 Task: Create a business presentation with circles.
Action: Mouse moved to (284, 237)
Screenshot: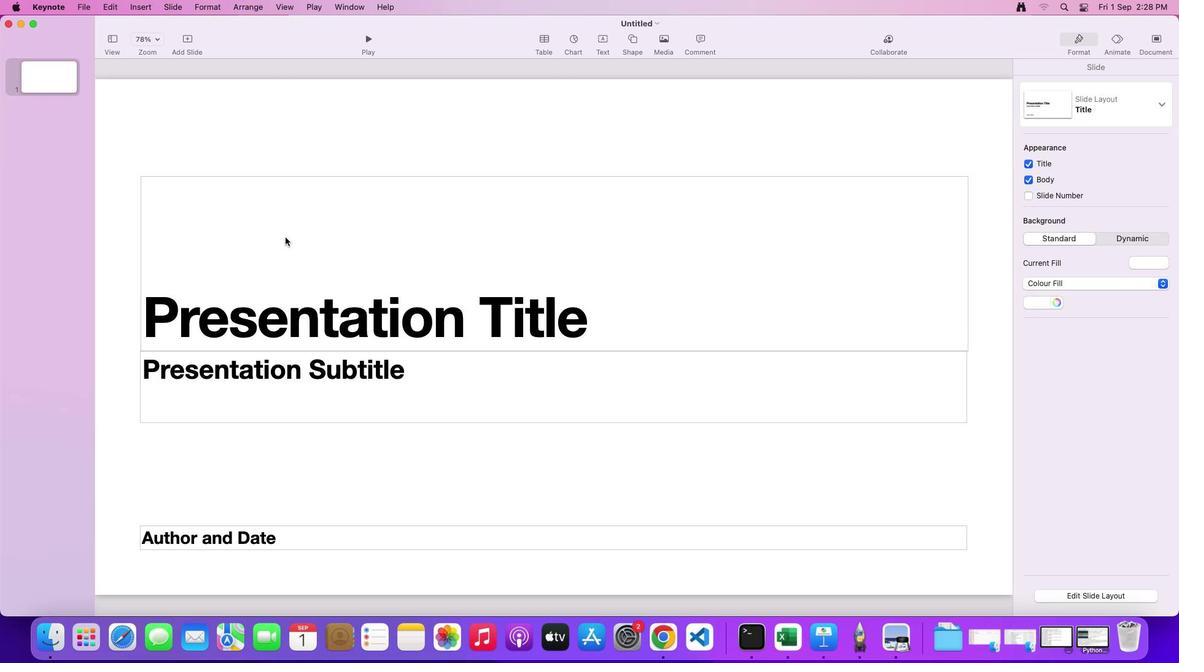 
Action: Mouse pressed left at (284, 237)
Screenshot: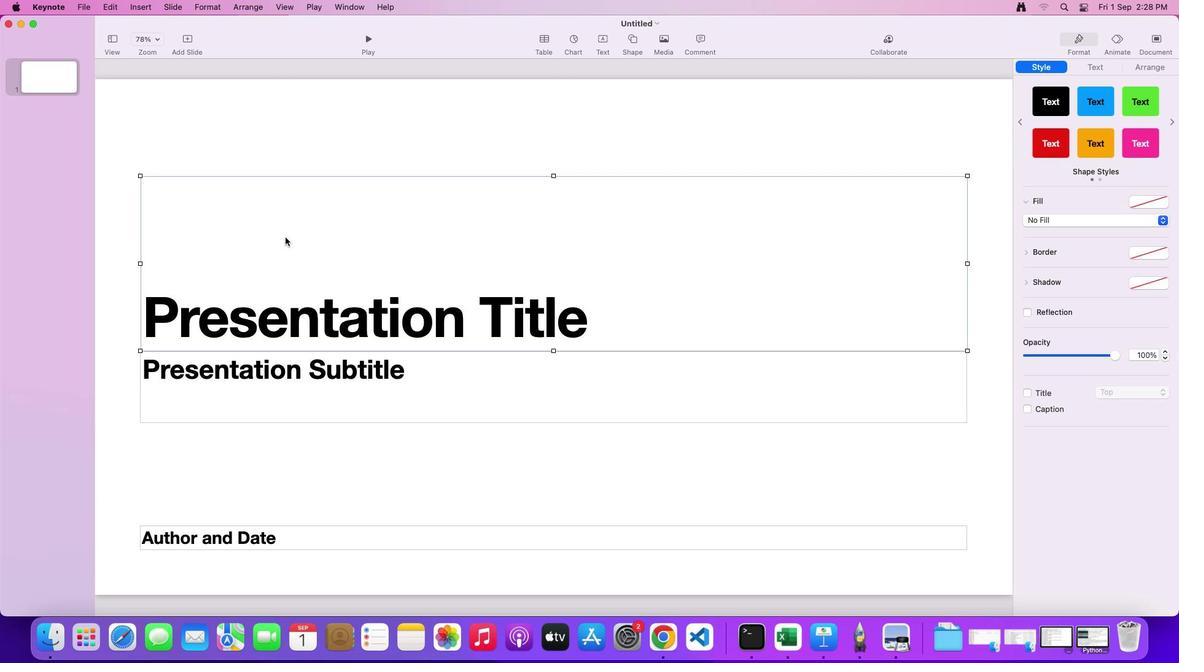 
Action: Key pressed Key.delete
Screenshot: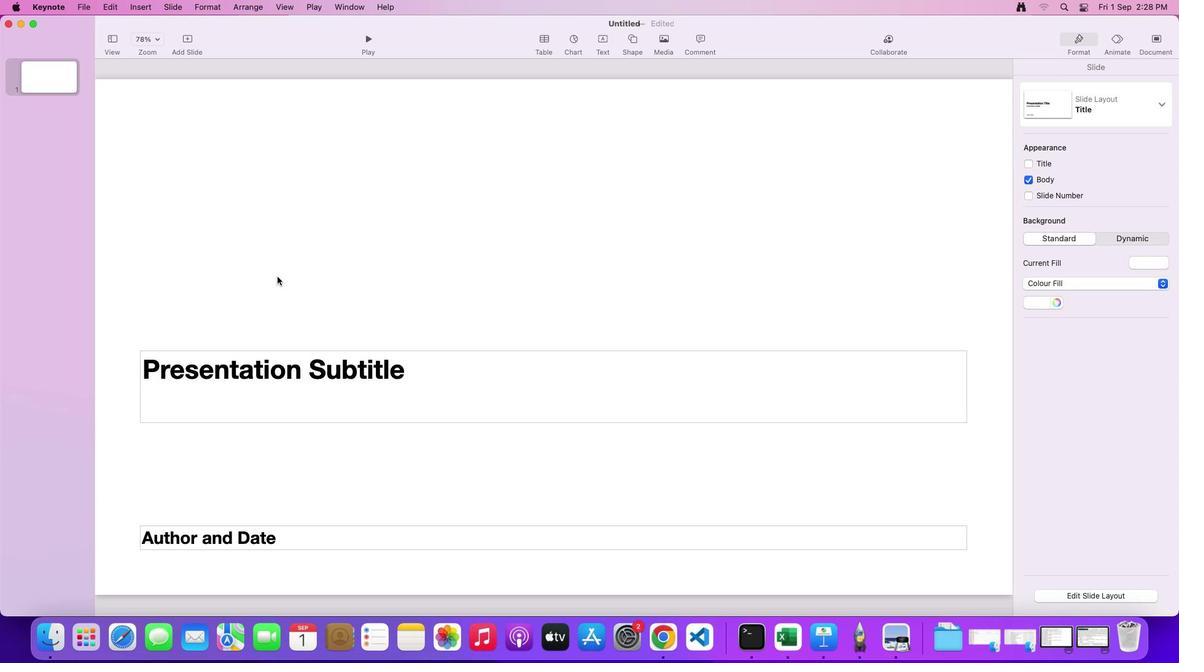 
Action: Mouse moved to (266, 377)
Screenshot: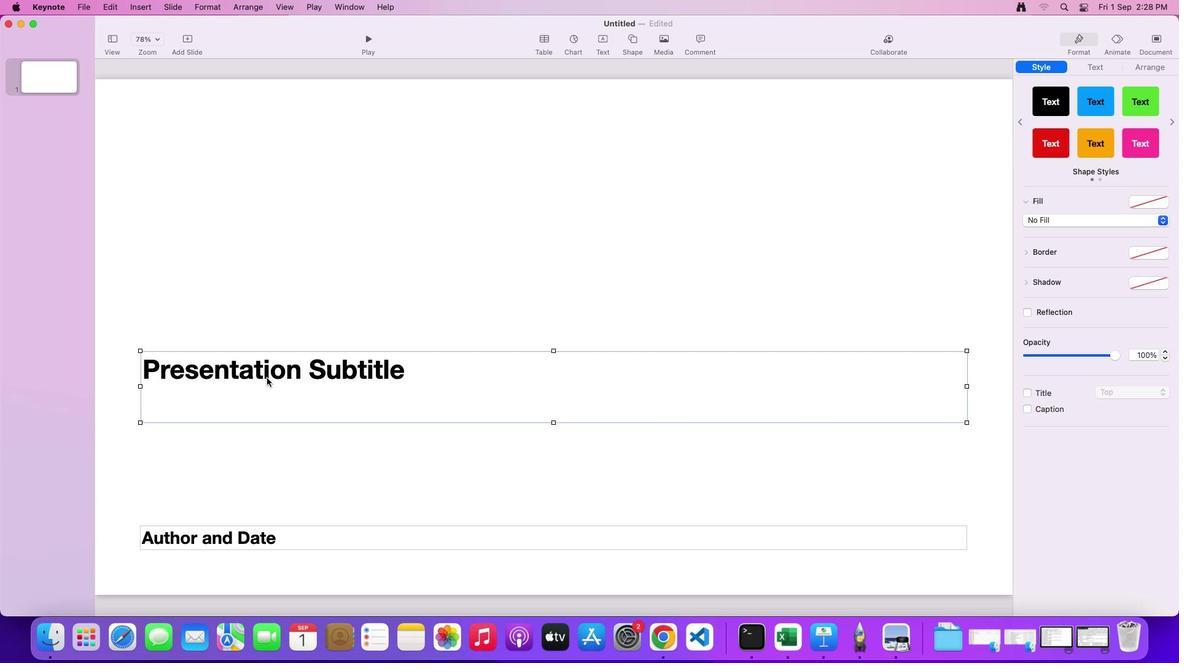 
Action: Mouse pressed left at (266, 377)
Screenshot: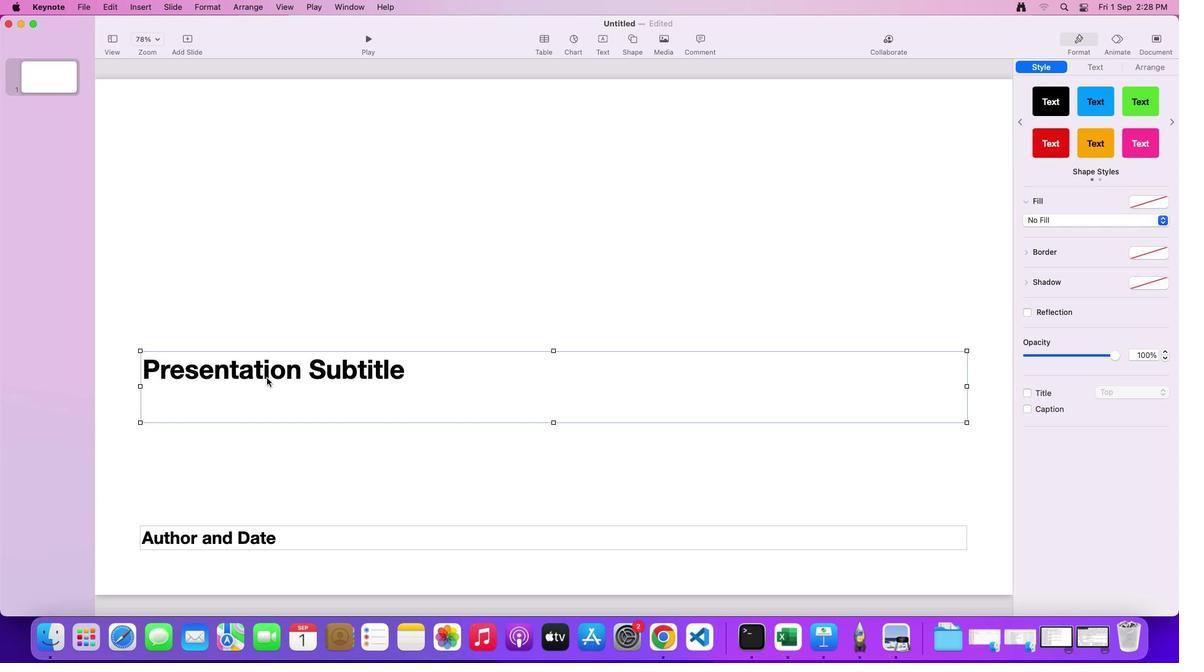 
Action: Key pressed Key.delete
Screenshot: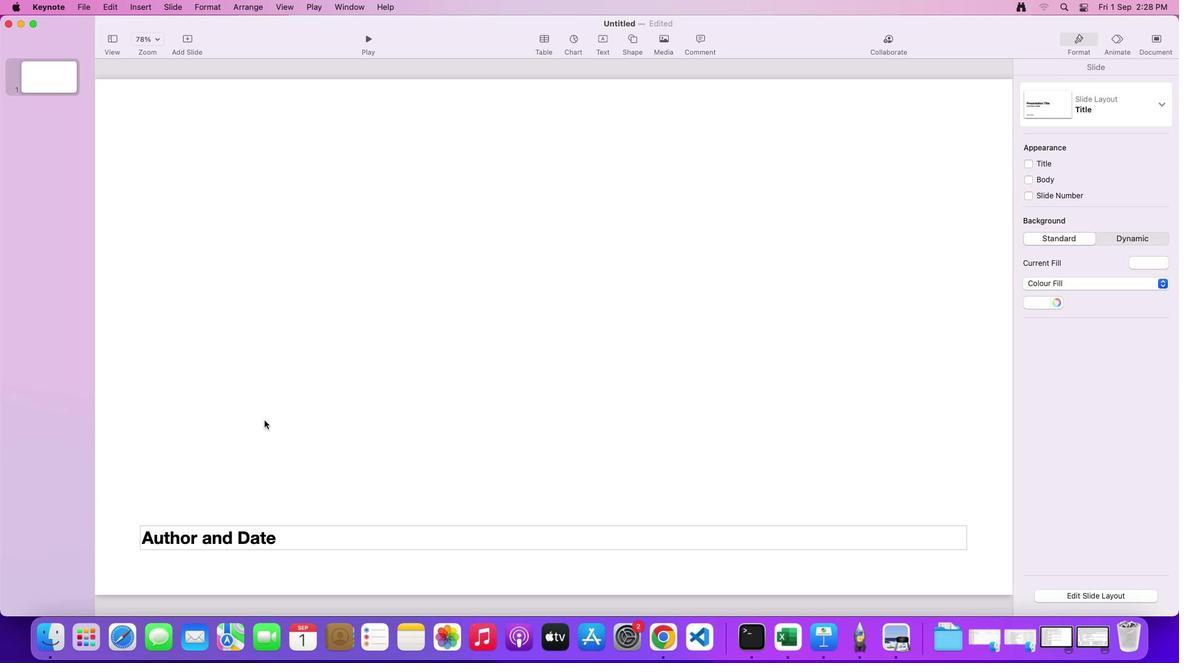 
Action: Mouse moved to (257, 539)
Screenshot: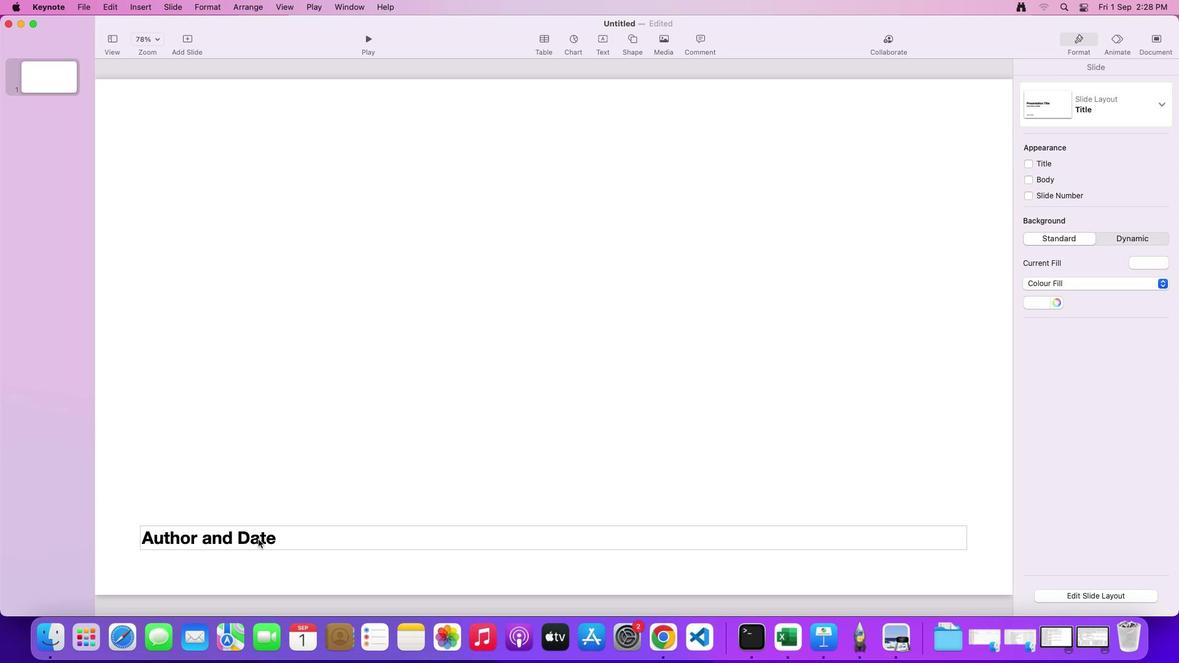 
Action: Mouse pressed left at (257, 539)
Screenshot: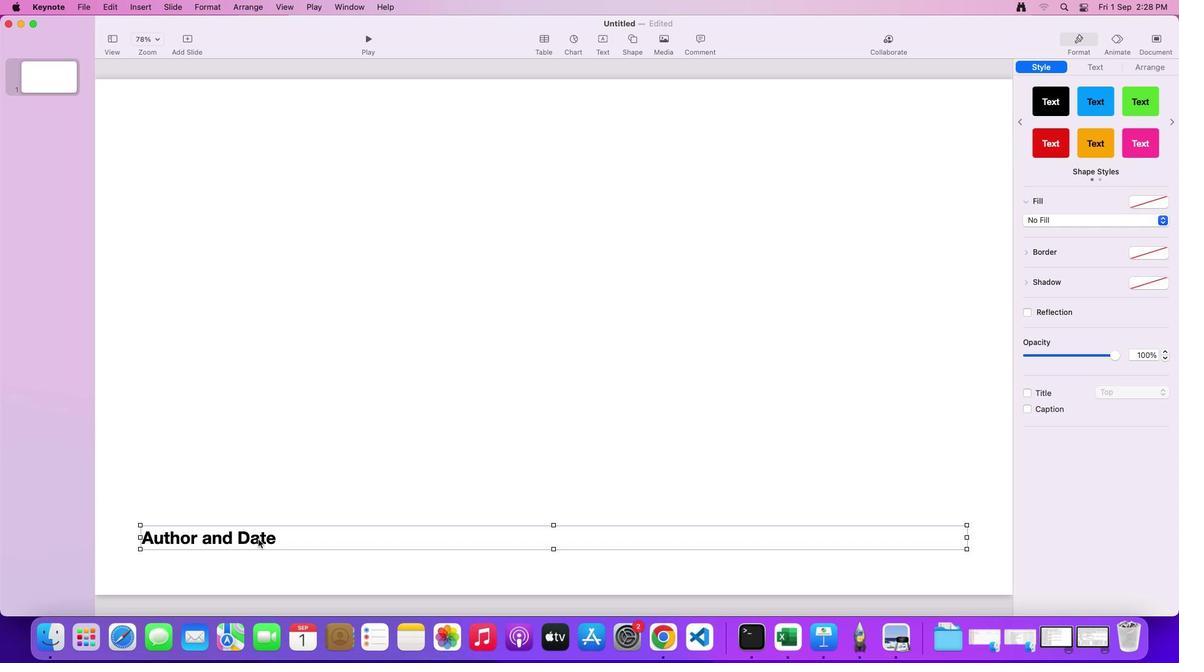 
Action: Key pressed Key.delete
Screenshot: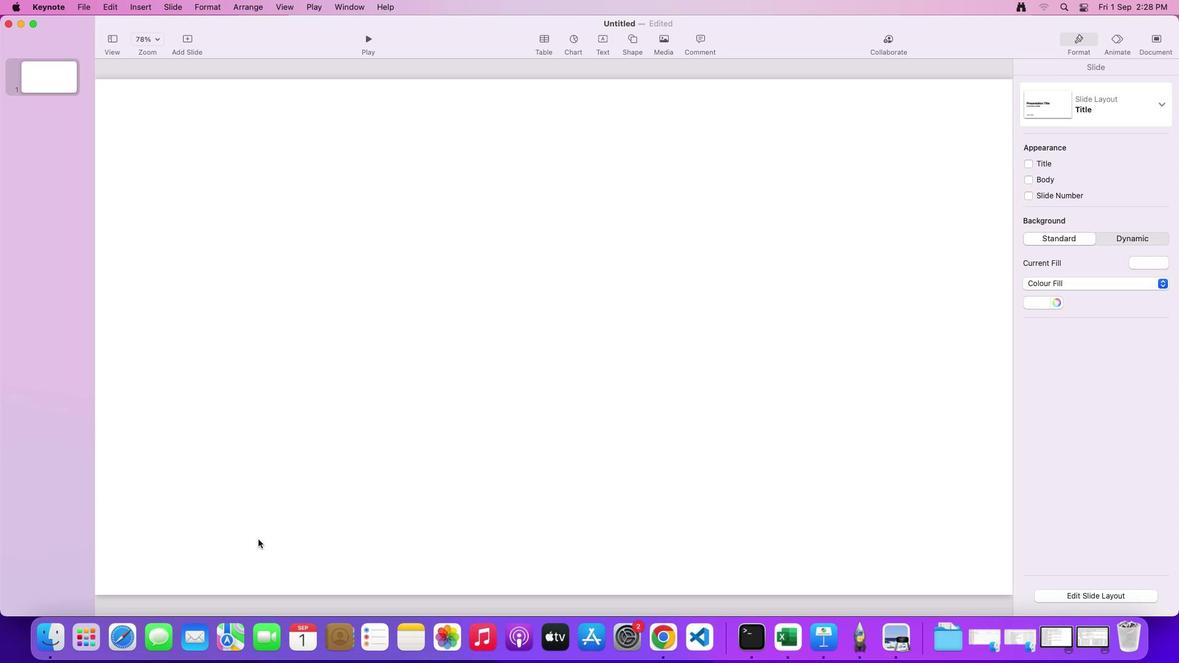
Action: Mouse moved to (266, 339)
Screenshot: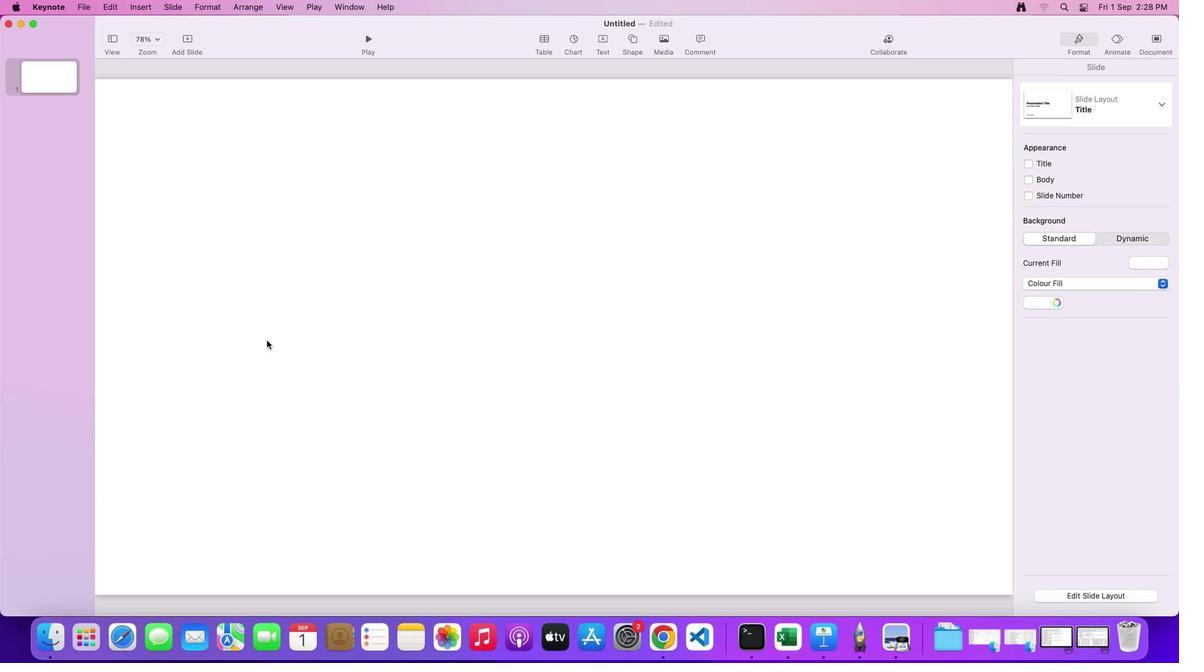 
Action: Mouse pressed left at (266, 339)
Screenshot: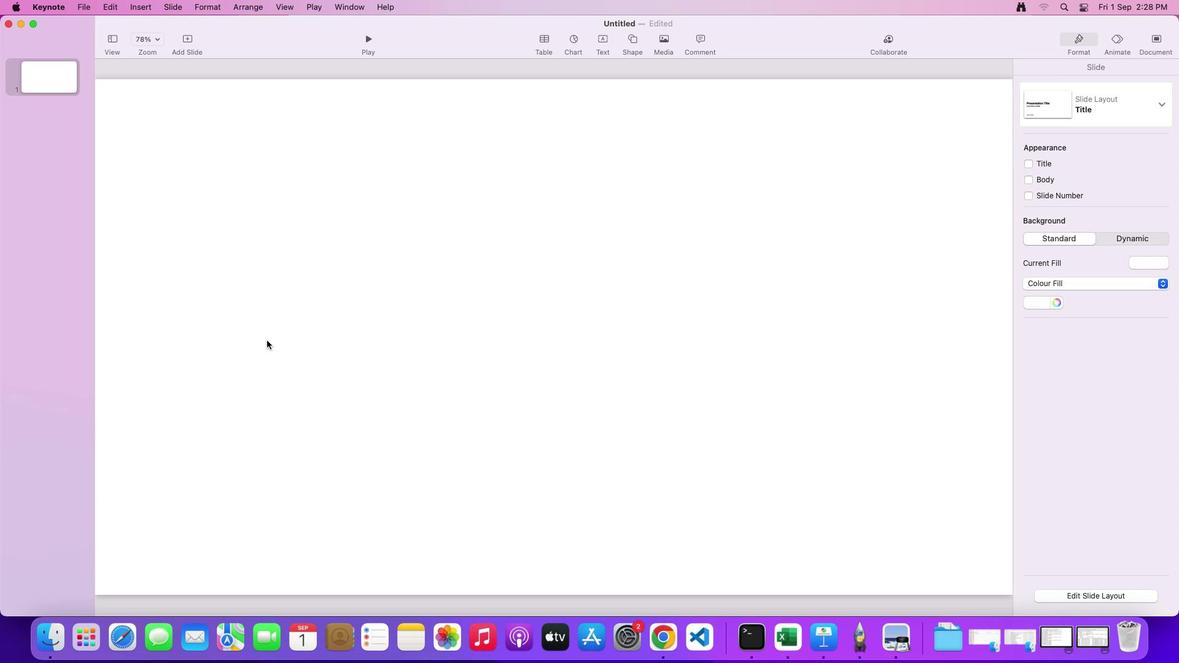 
Action: Mouse moved to (1046, 305)
Screenshot: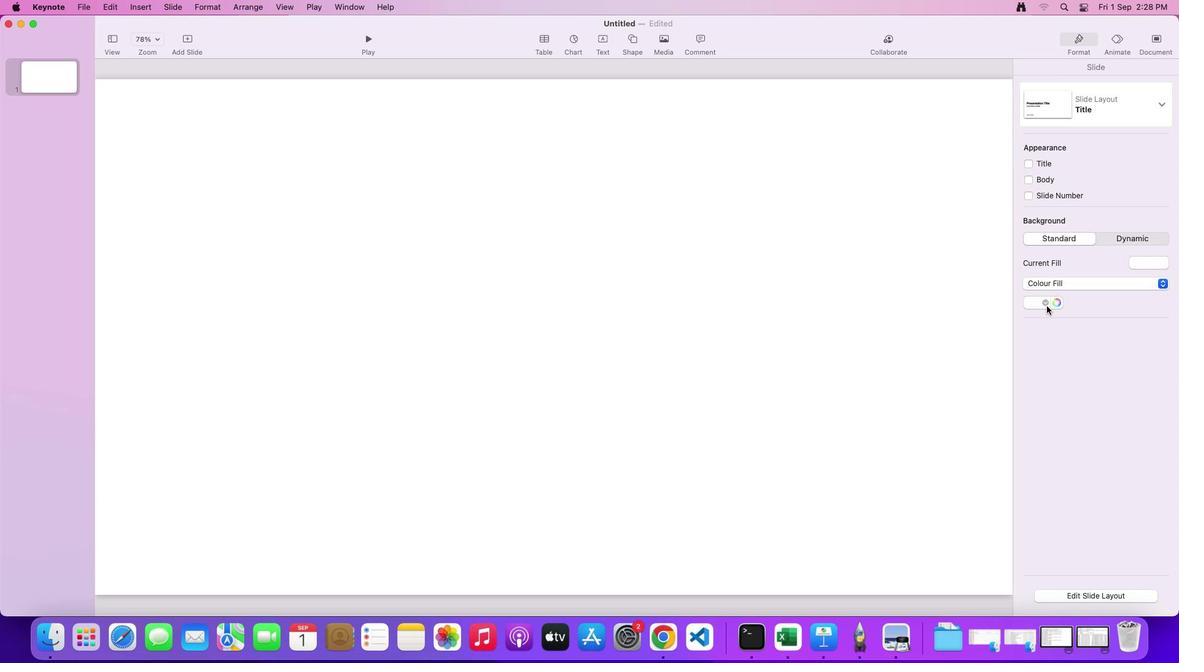 
Action: Mouse pressed left at (1046, 305)
Screenshot: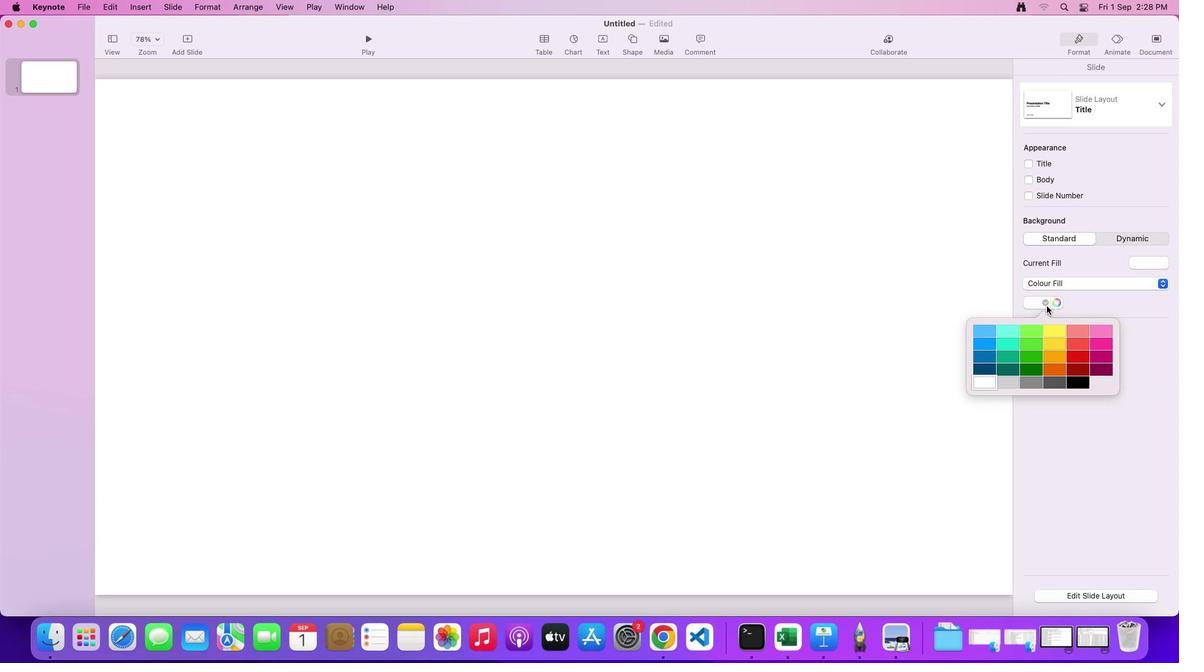 
Action: Mouse moved to (1074, 381)
Screenshot: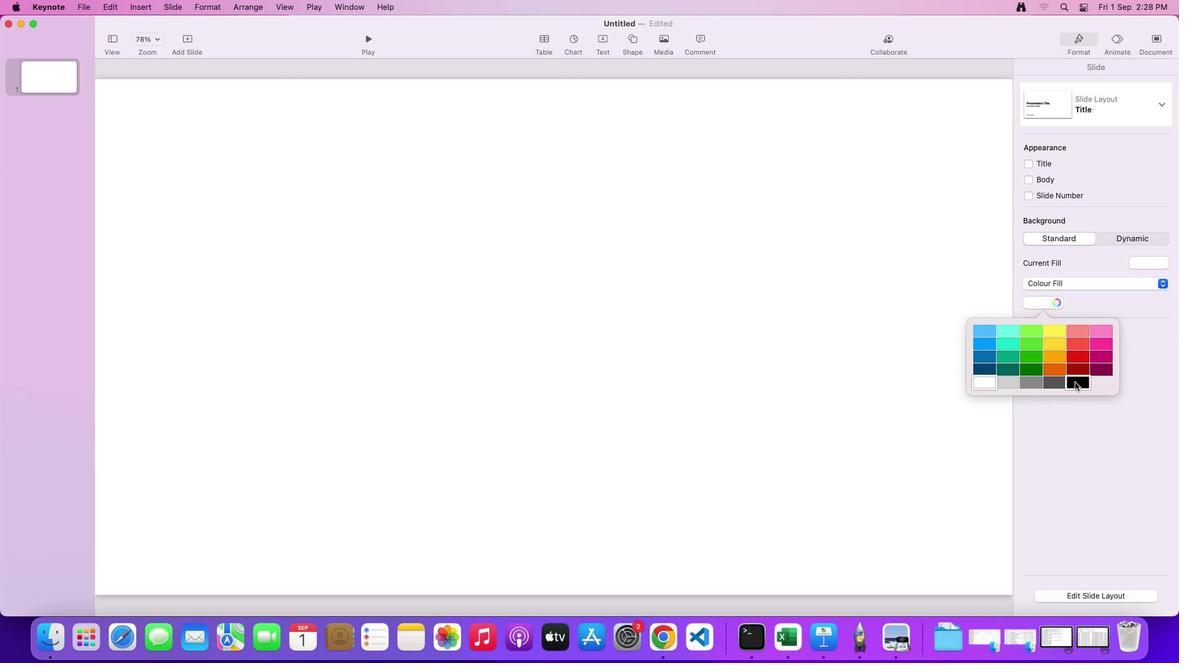 
Action: Mouse pressed left at (1074, 381)
Screenshot: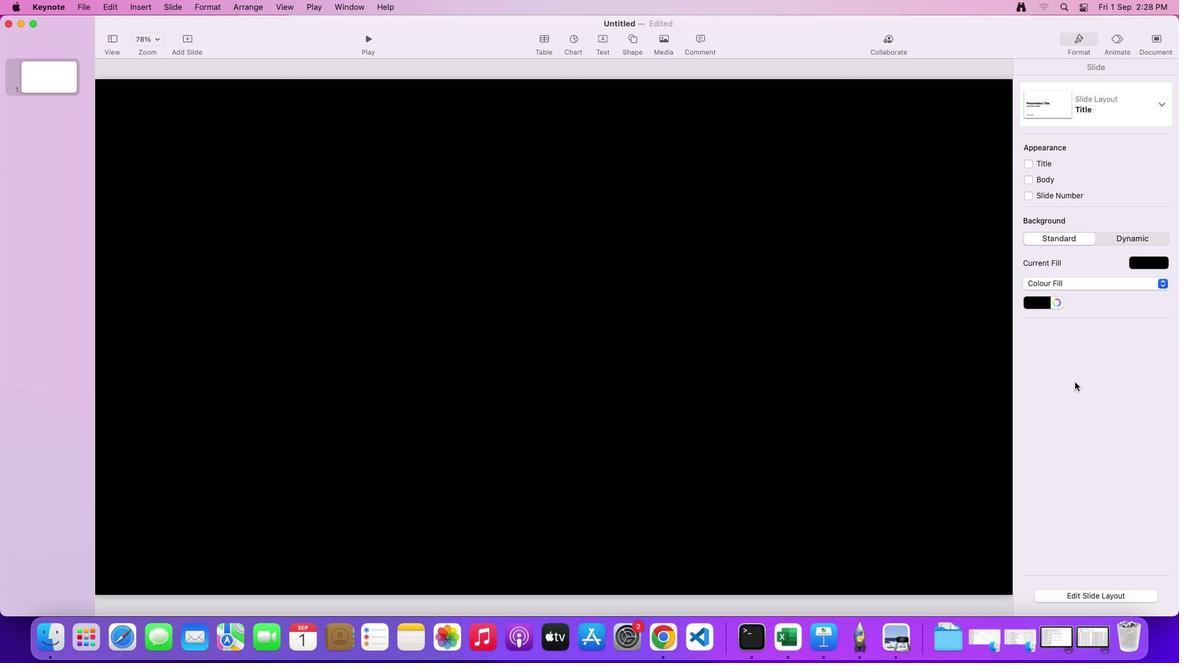 
Action: Mouse moved to (487, 292)
Screenshot: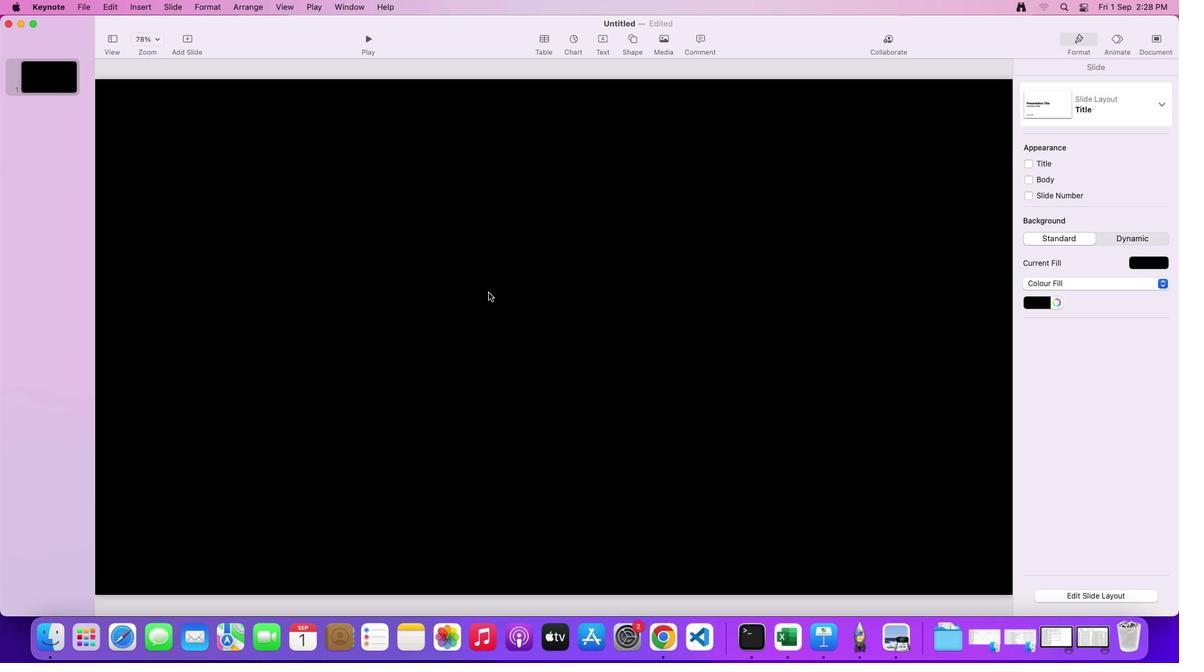 
Action: Mouse pressed left at (487, 292)
Screenshot: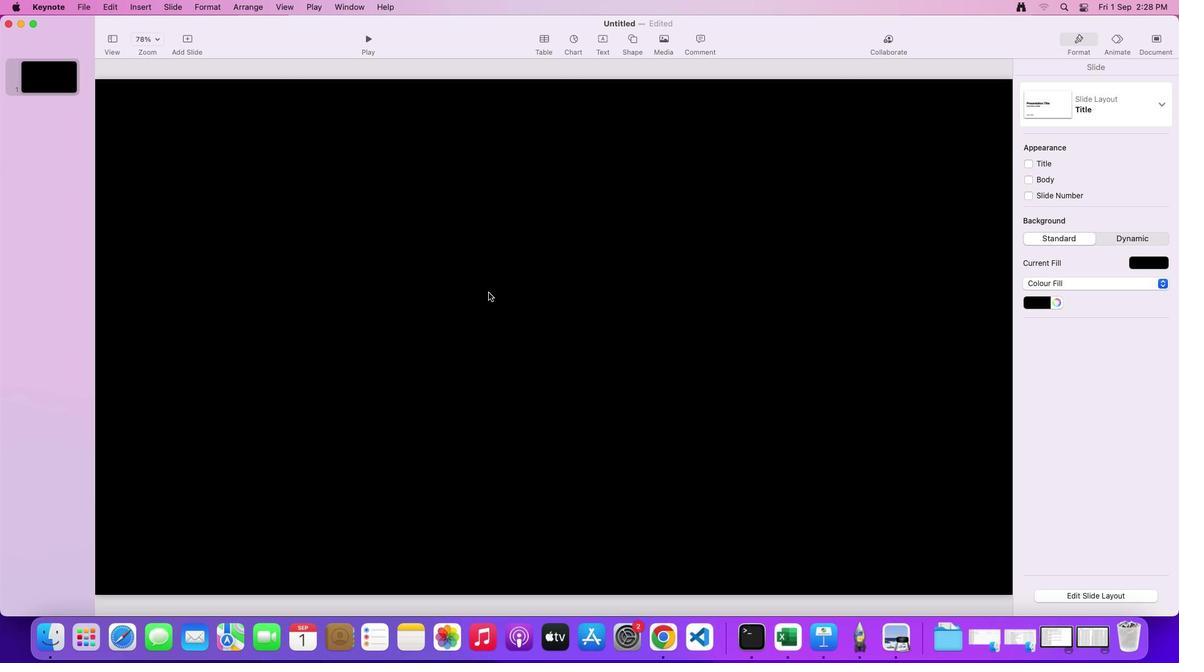 
Action: Mouse moved to (601, 41)
Screenshot: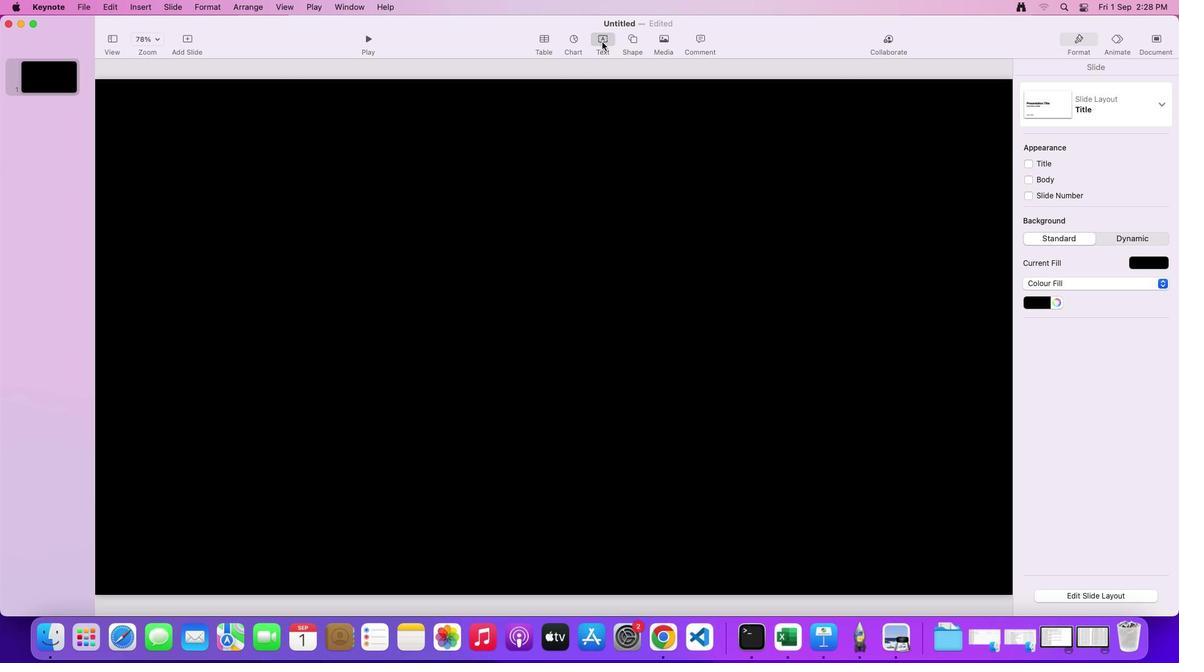 
Action: Mouse pressed left at (601, 41)
Screenshot: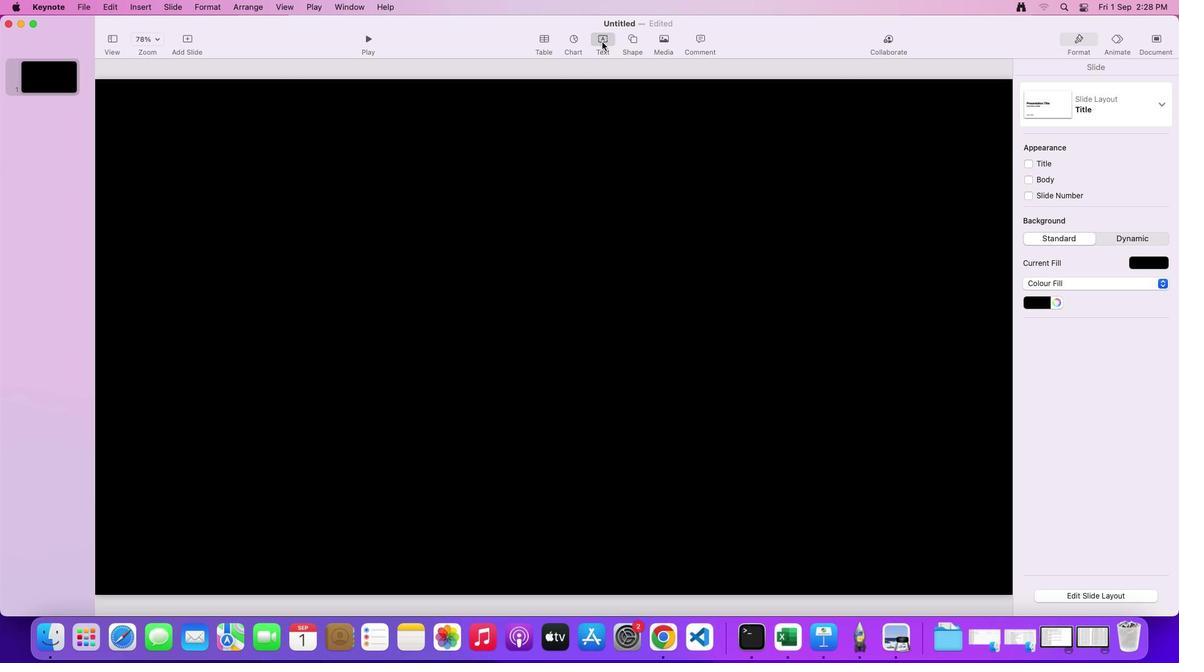 
Action: Mouse moved to (554, 339)
Screenshot: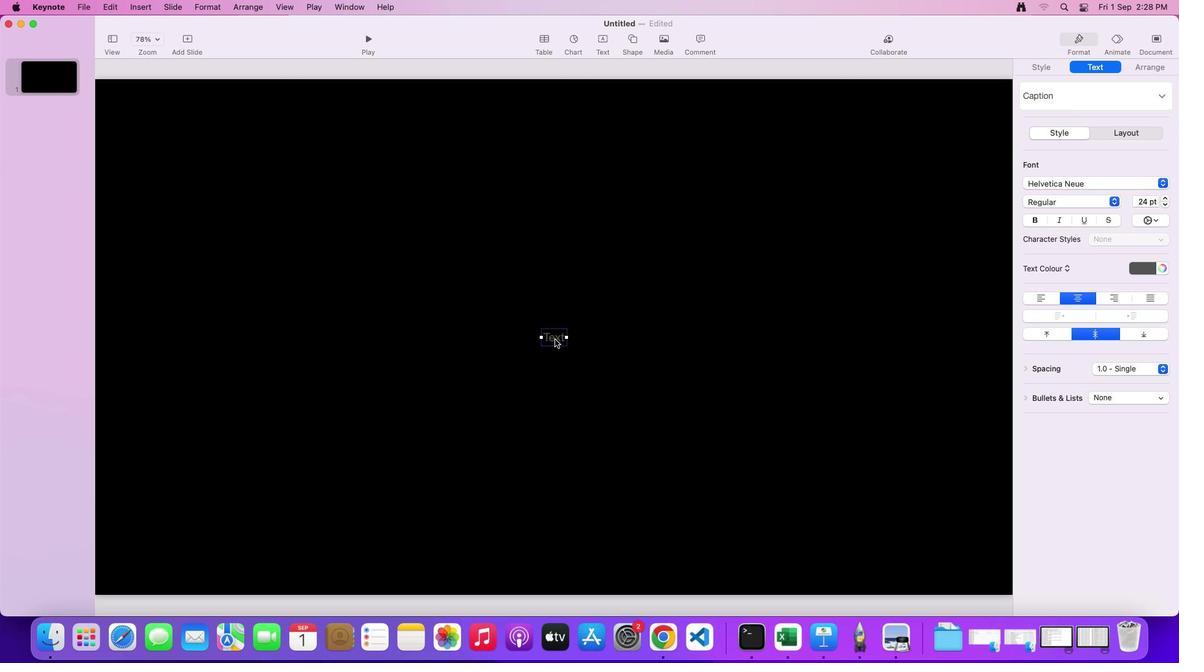 
Action: Mouse pressed left at (554, 339)
Screenshot: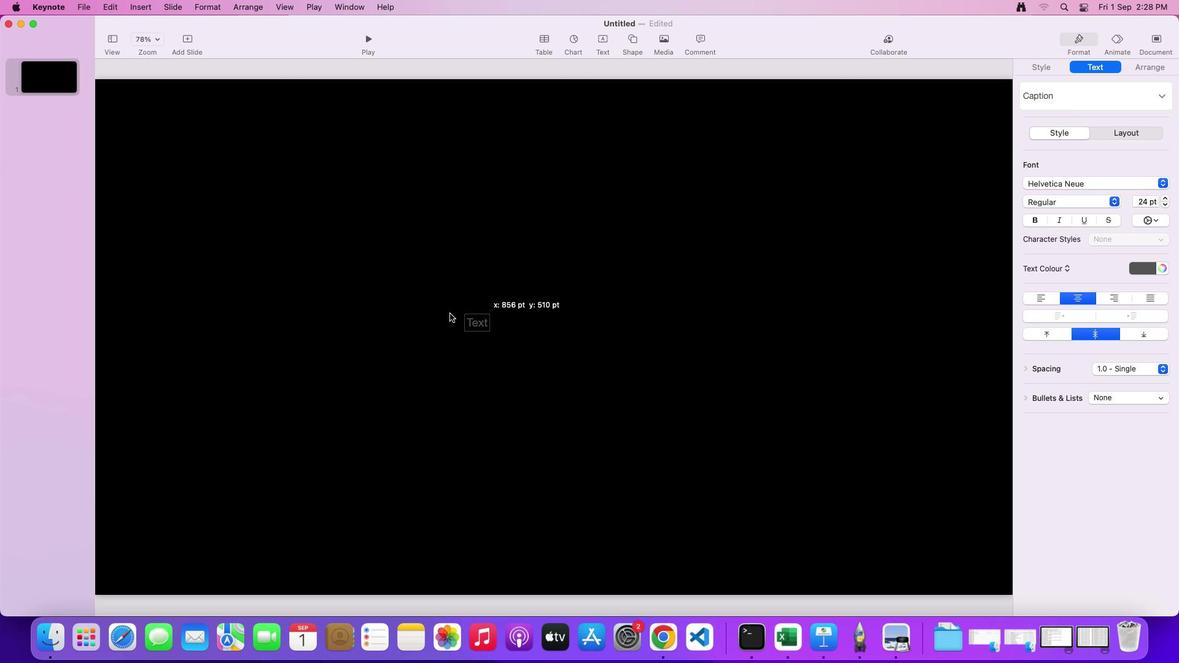 
Action: Mouse moved to (228, 171)
Screenshot: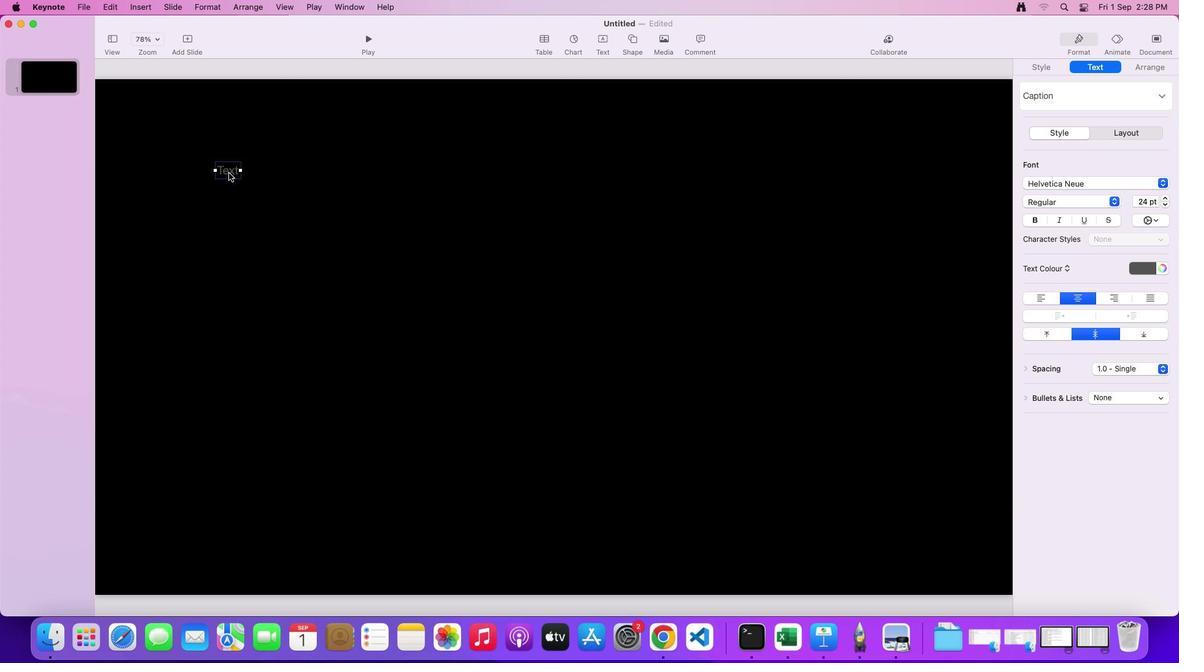 
Action: Mouse pressed left at (228, 171)
Screenshot: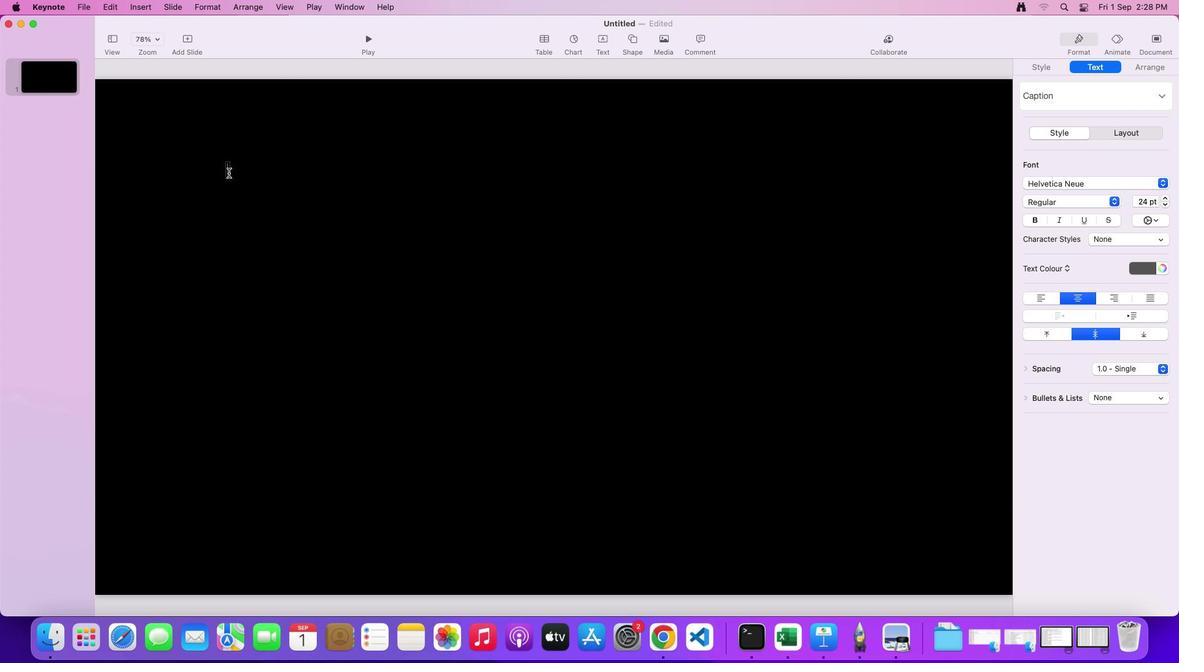 
Action: Mouse pressed left at (228, 171)
Screenshot: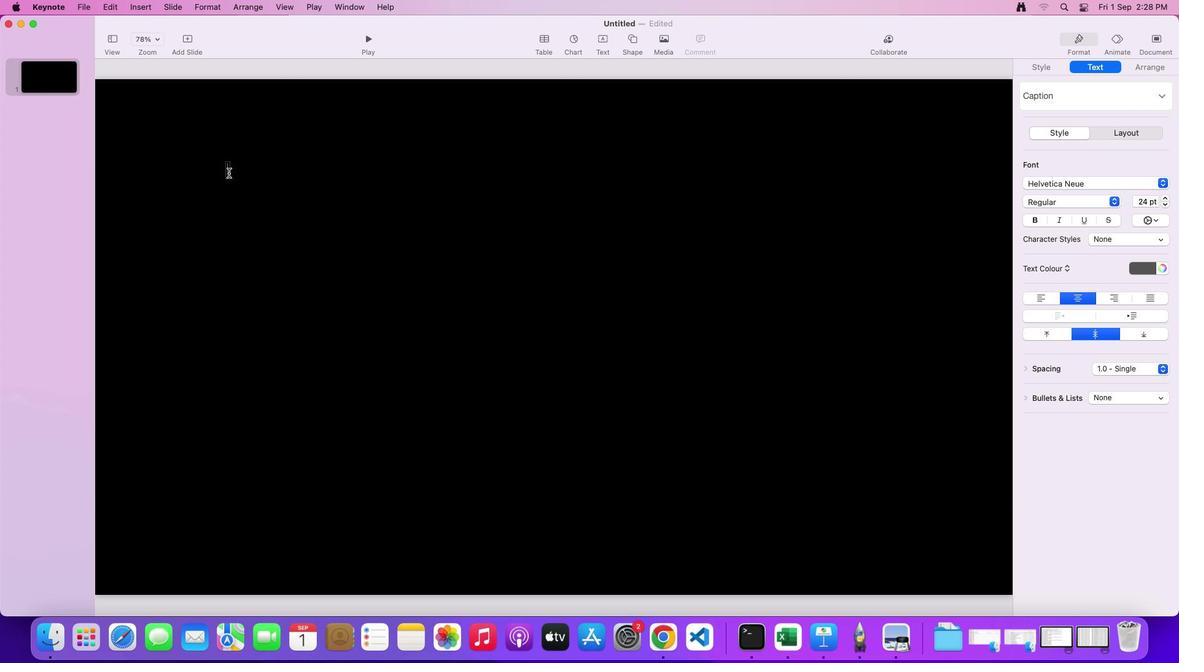 
Action: Mouse moved to (837, 307)
Screenshot: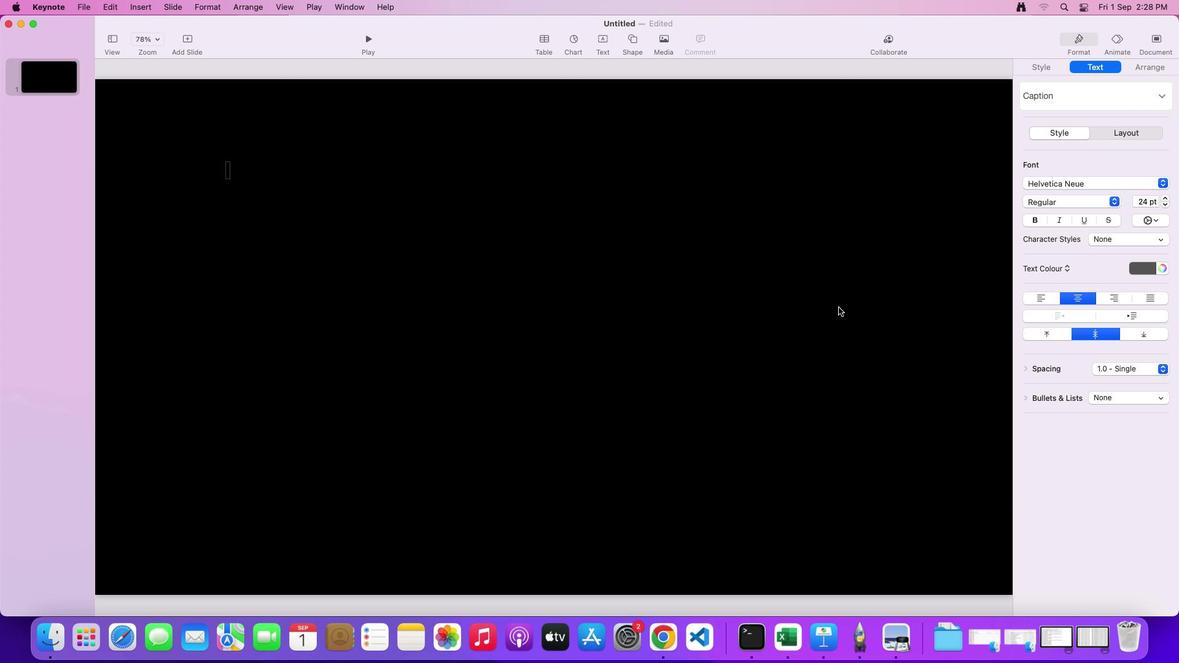 
Action: Key pressed 'F''O''R'Key.space'B''U''S''I''N''E''S''S'Key.space'C''I''R''C''L''E'
Screenshot: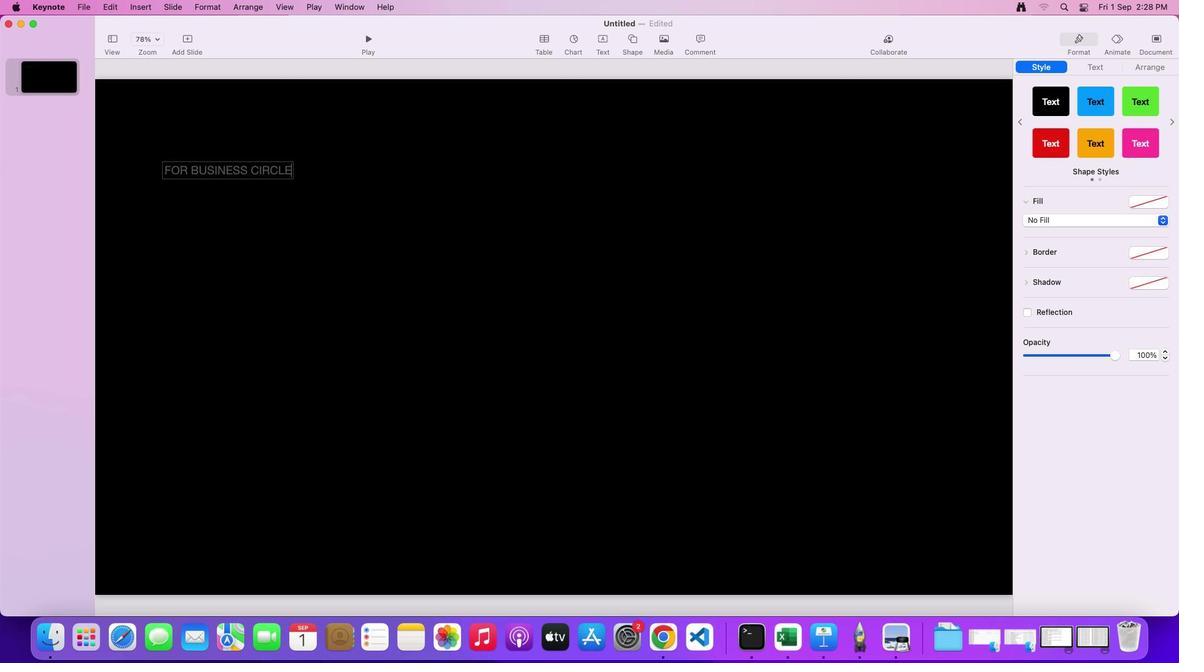 
Action: Mouse moved to (404, 249)
Screenshot: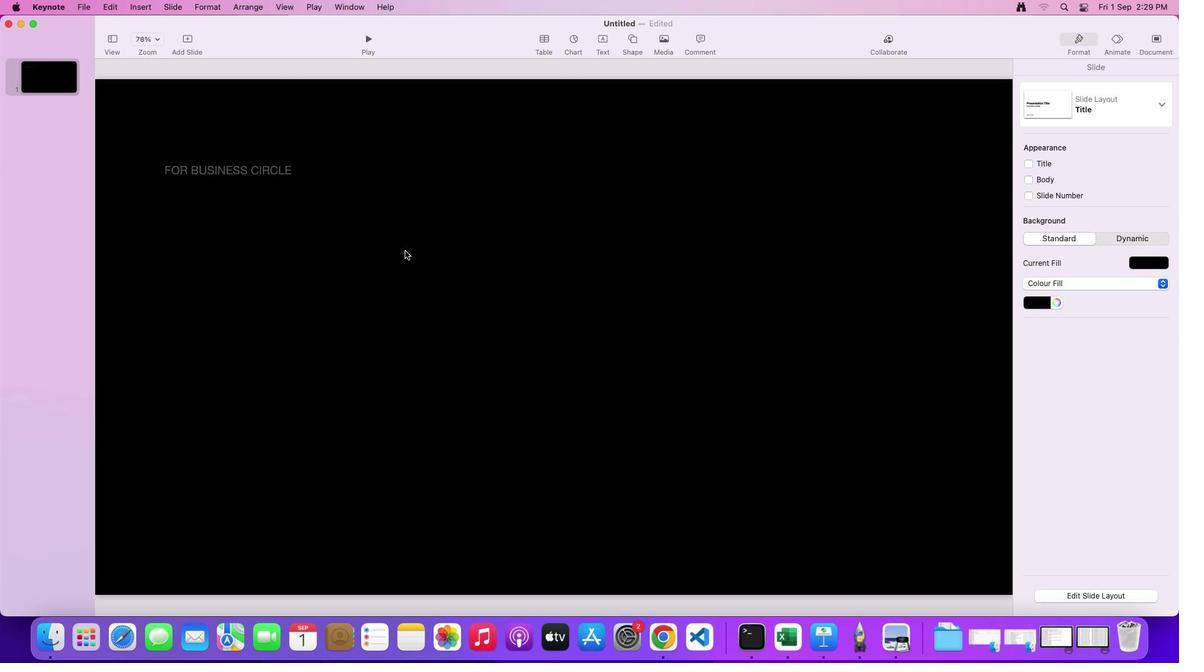 
Action: Mouse pressed left at (404, 249)
Screenshot: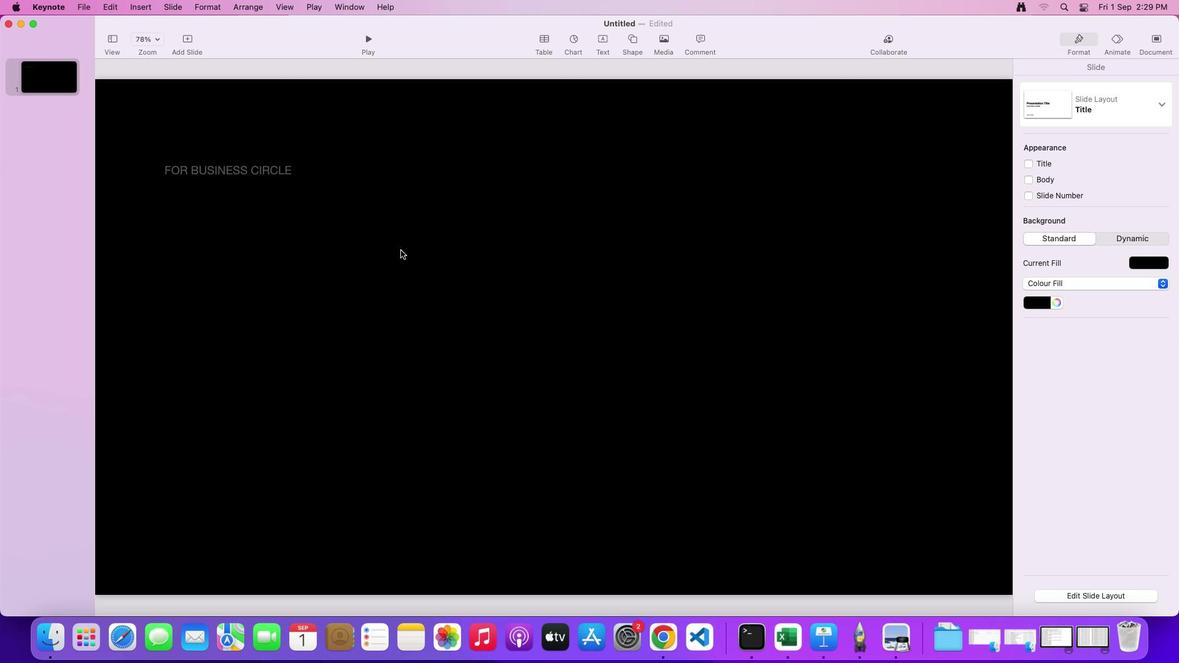 
Action: Mouse moved to (285, 173)
Screenshot: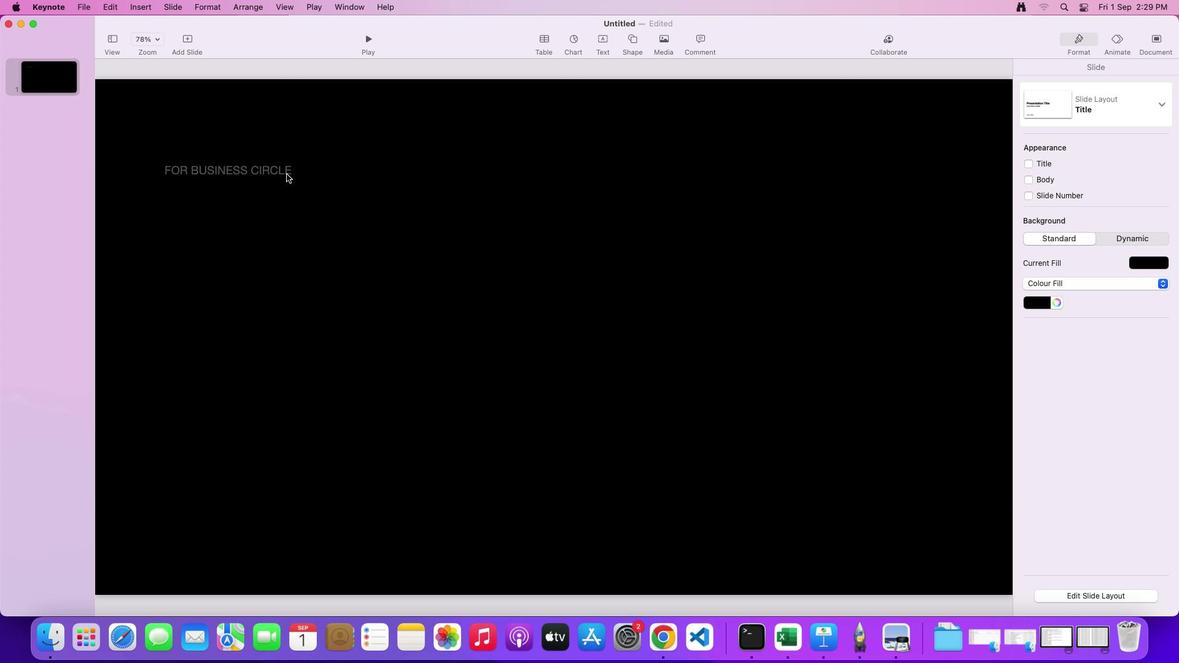 
Action: Mouse pressed left at (285, 173)
Screenshot: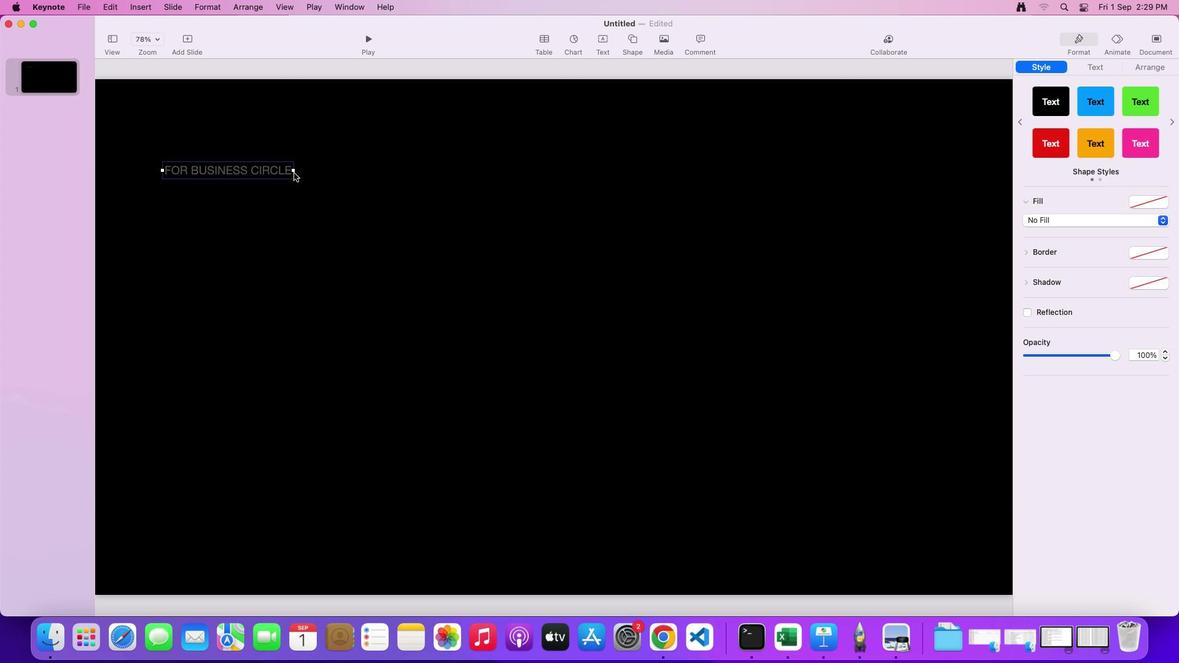 
Action: Mouse moved to (1089, 65)
Screenshot: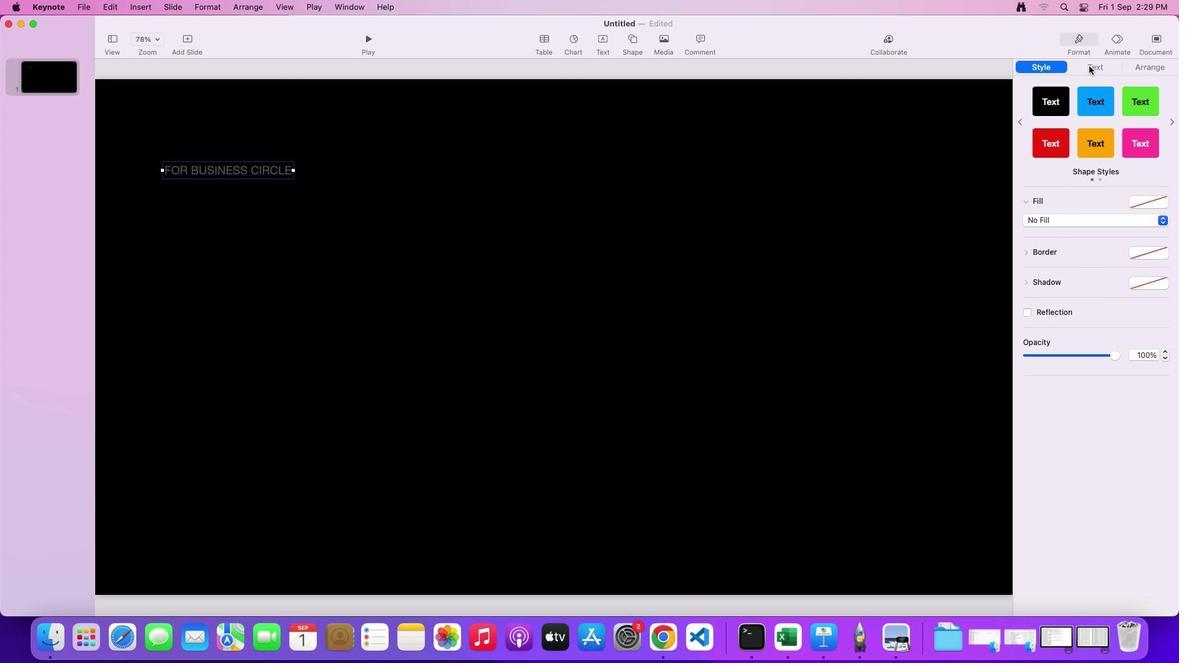 
Action: Mouse pressed left at (1089, 65)
Screenshot: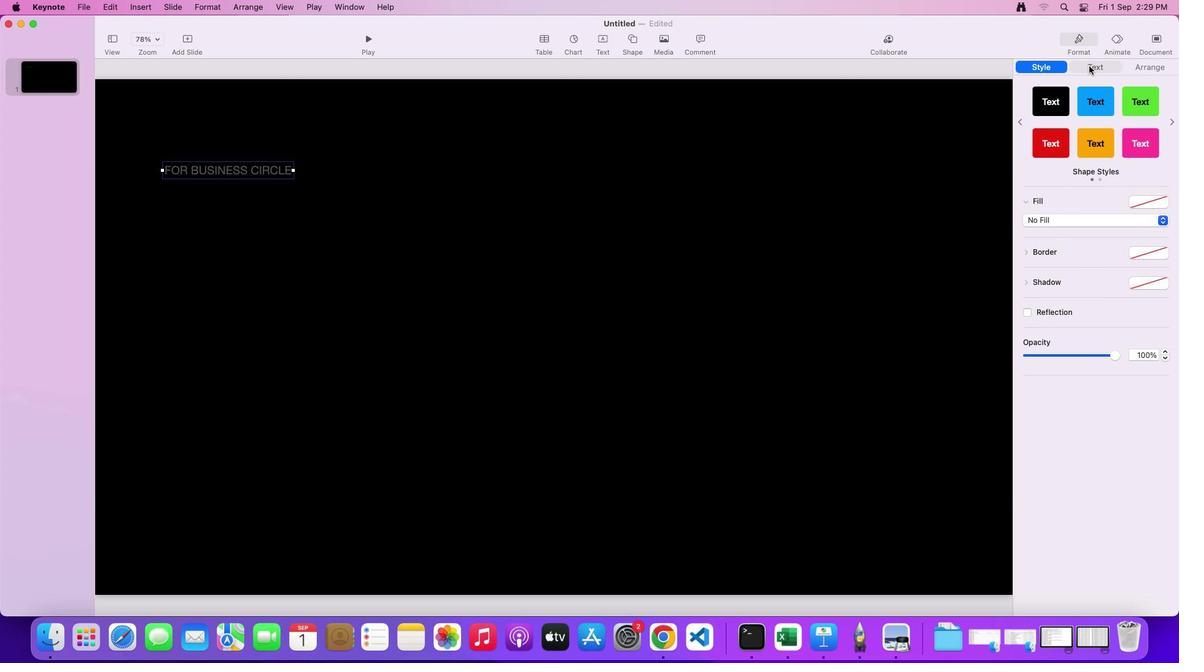 
Action: Mouse moved to (1149, 265)
Screenshot: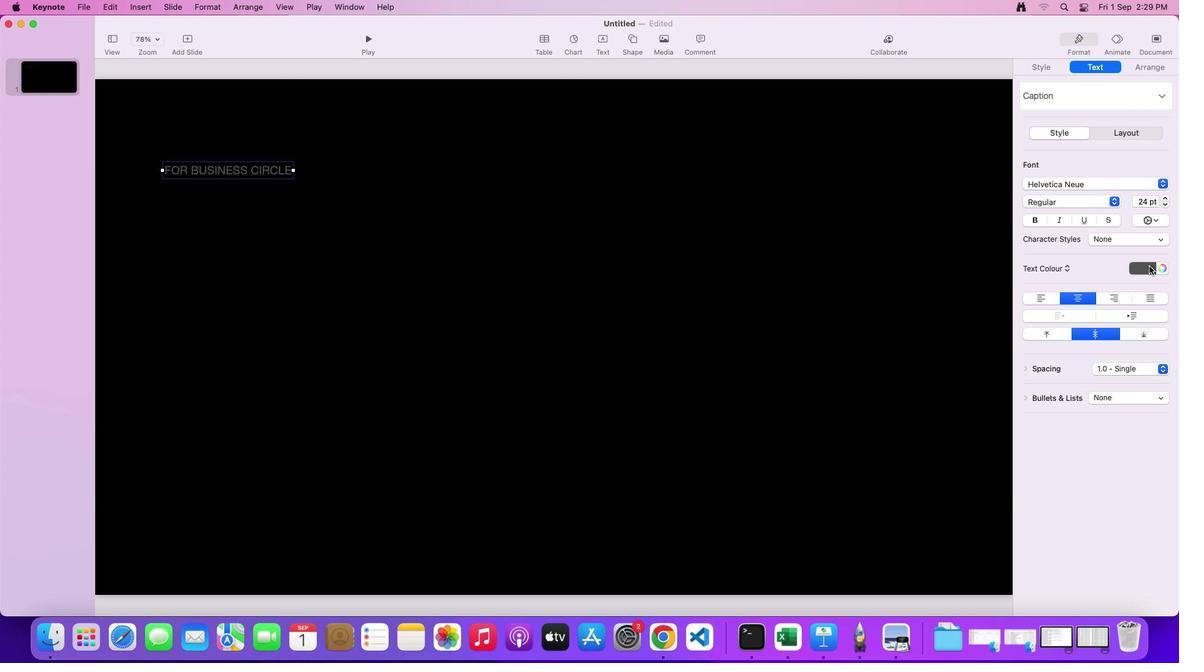 
Action: Mouse pressed left at (1149, 265)
Screenshot: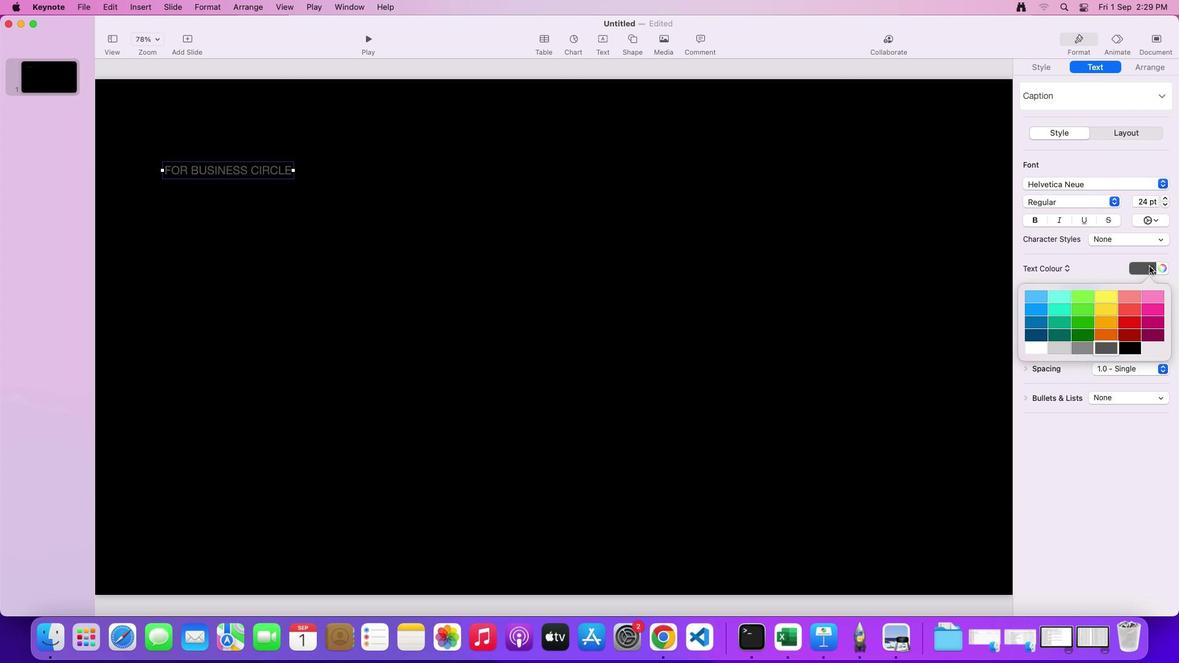 
Action: Mouse moved to (1039, 347)
Screenshot: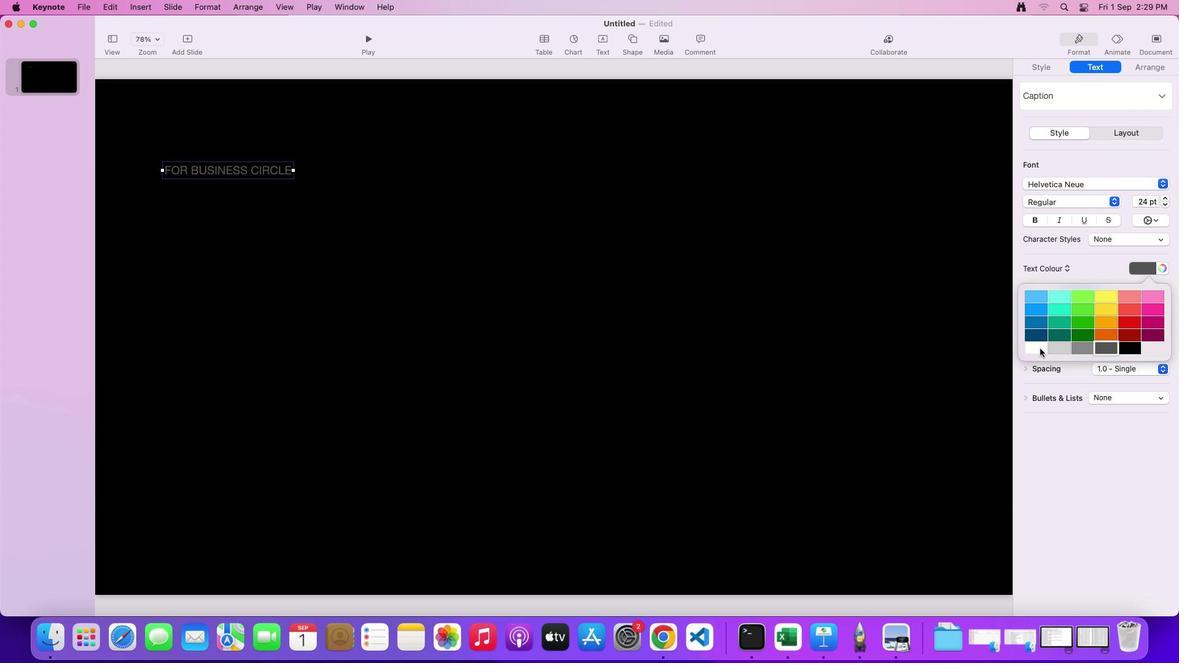
Action: Mouse pressed left at (1039, 347)
Screenshot: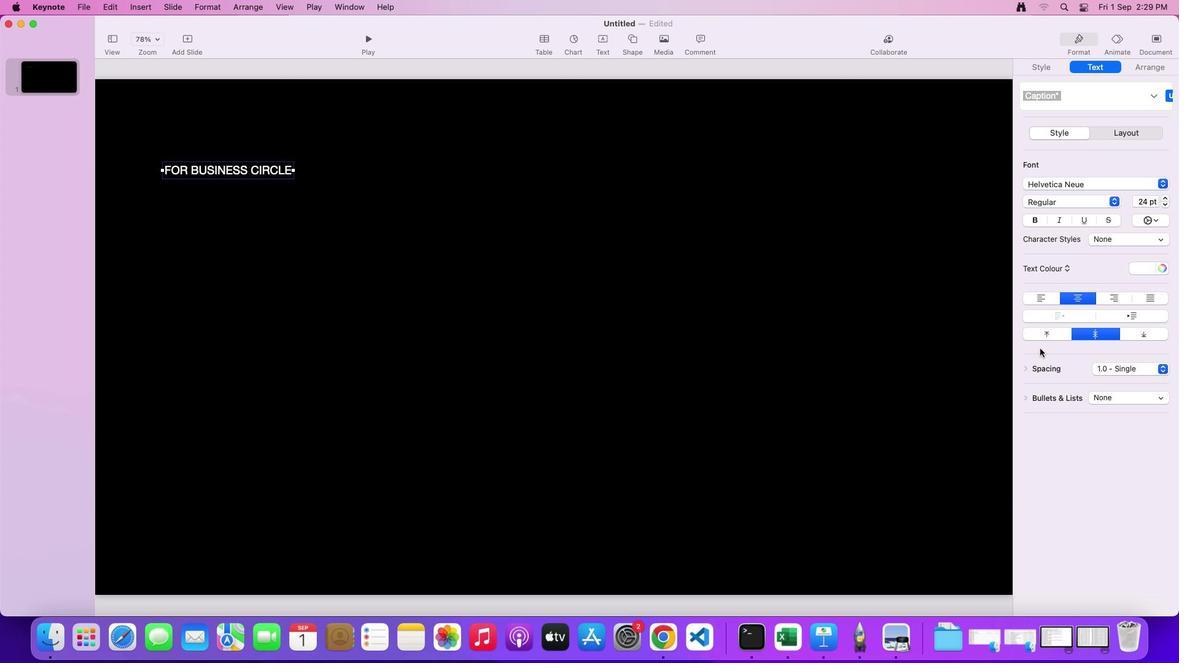 
Action: Mouse moved to (1035, 219)
Screenshot: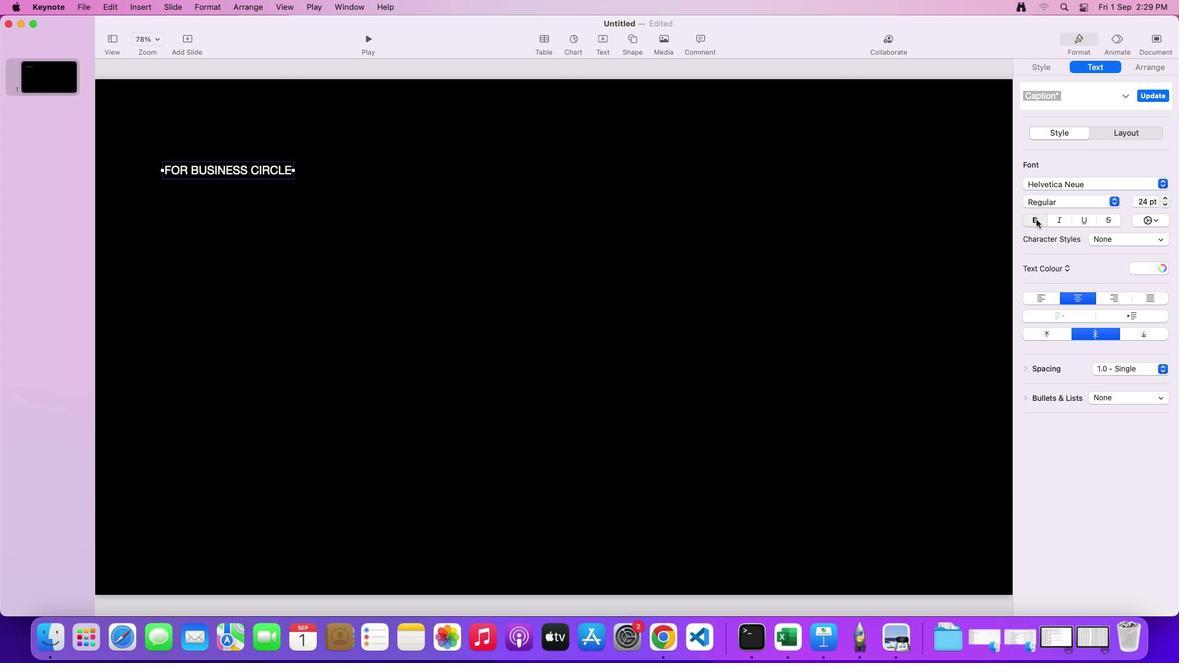 
Action: Mouse pressed left at (1035, 219)
Screenshot: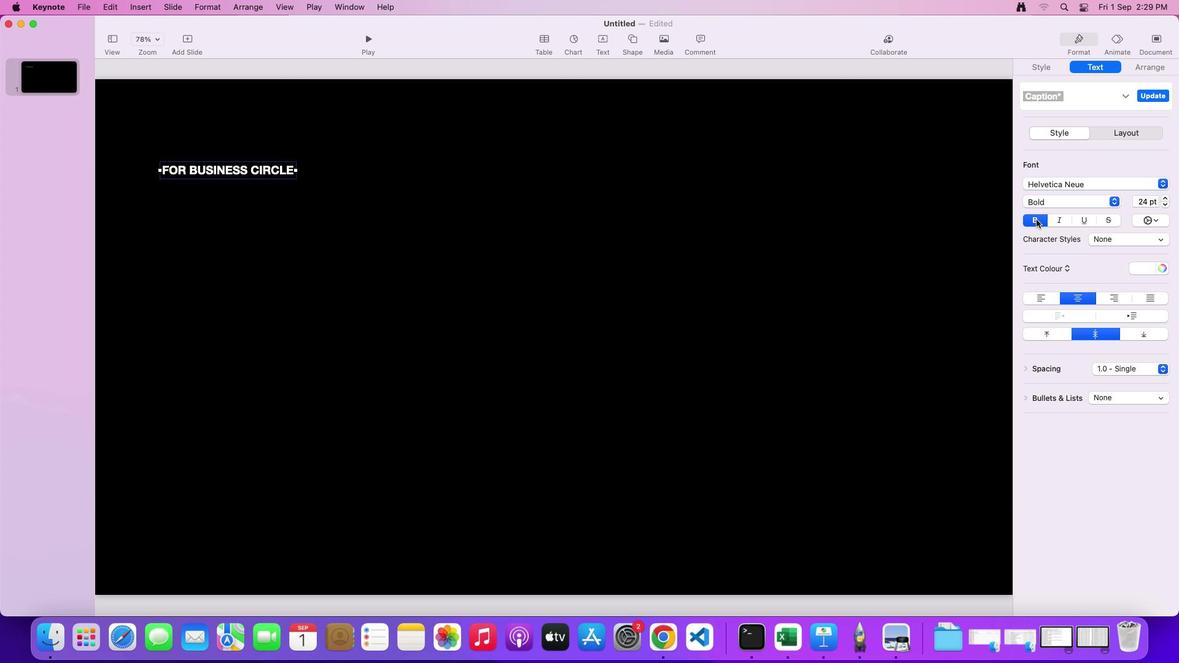 
Action: Mouse moved to (1164, 195)
Screenshot: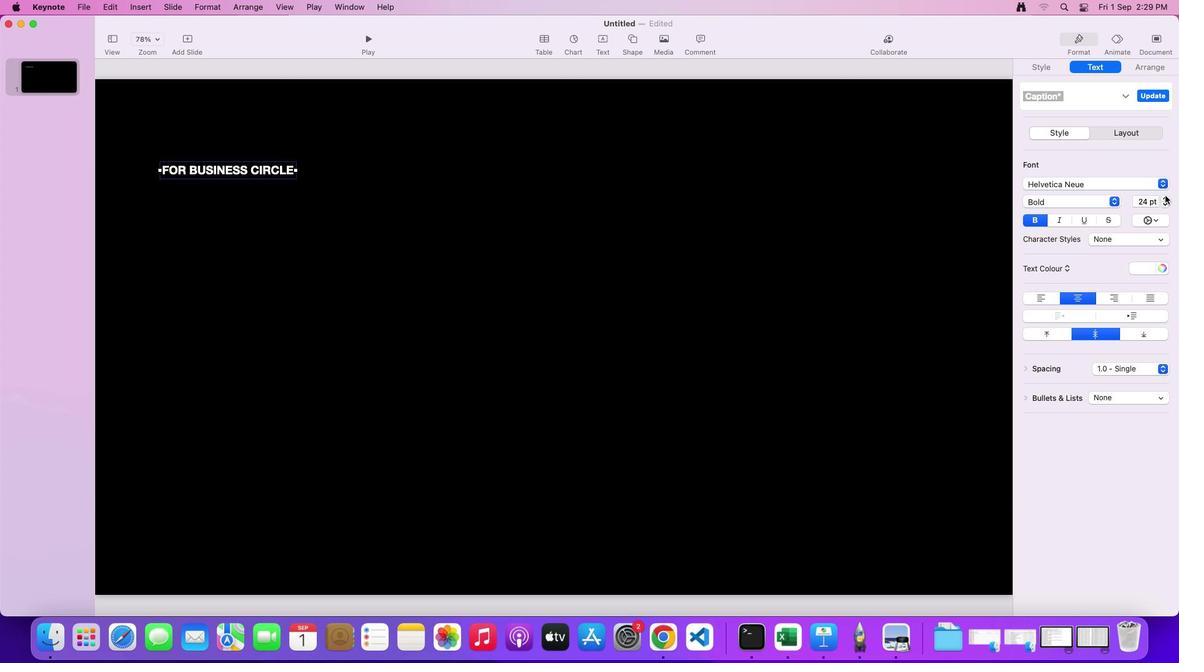 
Action: Mouse pressed left at (1164, 195)
Screenshot: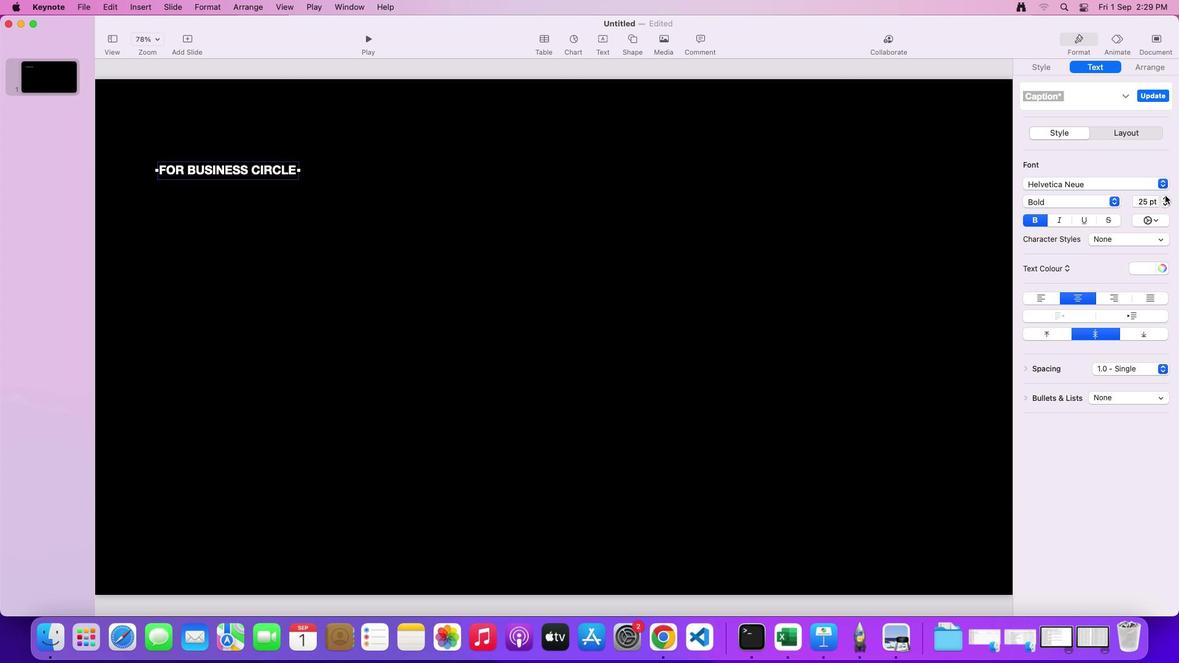 
Action: Mouse pressed left at (1164, 195)
Screenshot: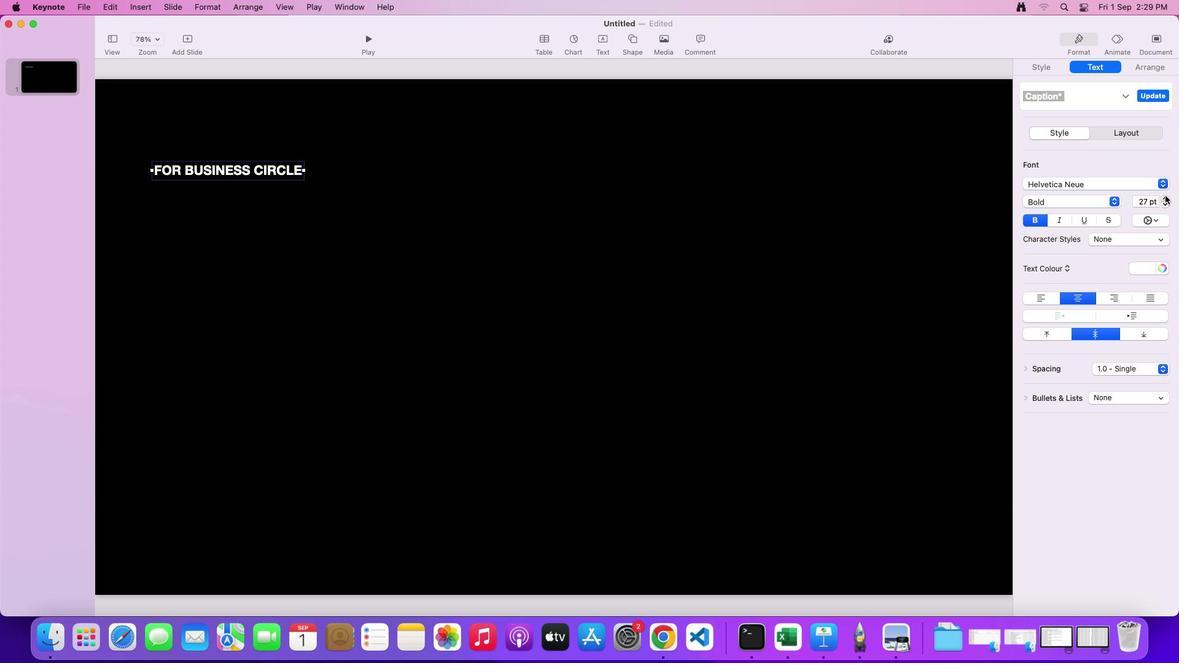 
Action: Mouse pressed left at (1164, 195)
Screenshot: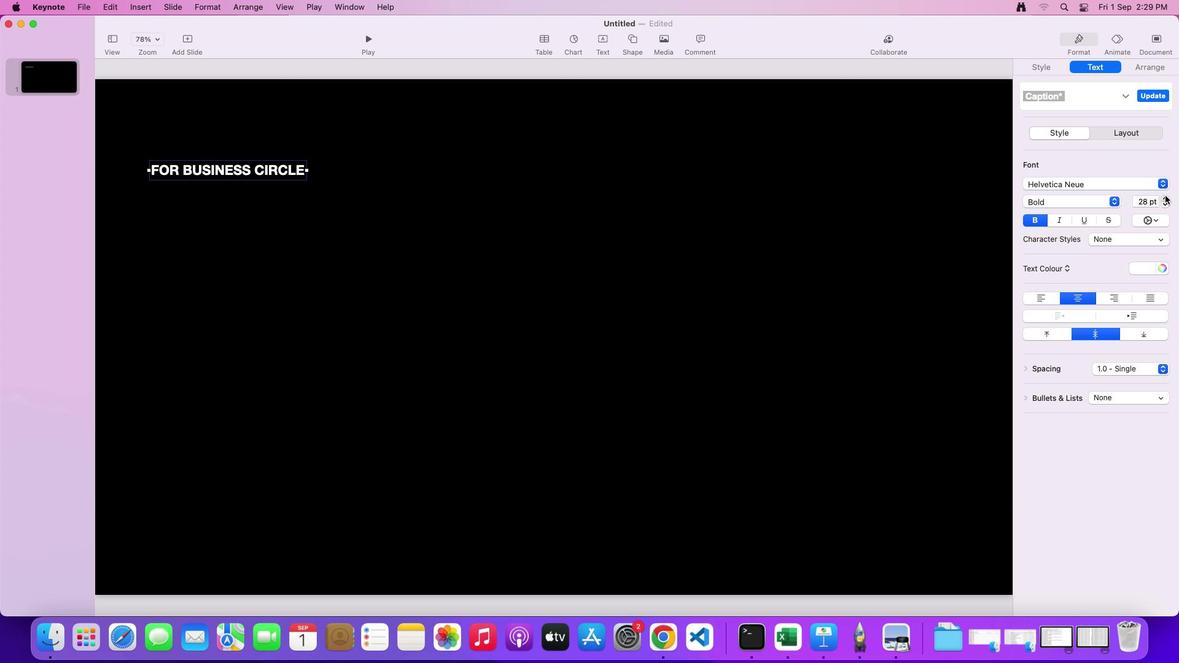 
Action: Mouse pressed left at (1164, 195)
Screenshot: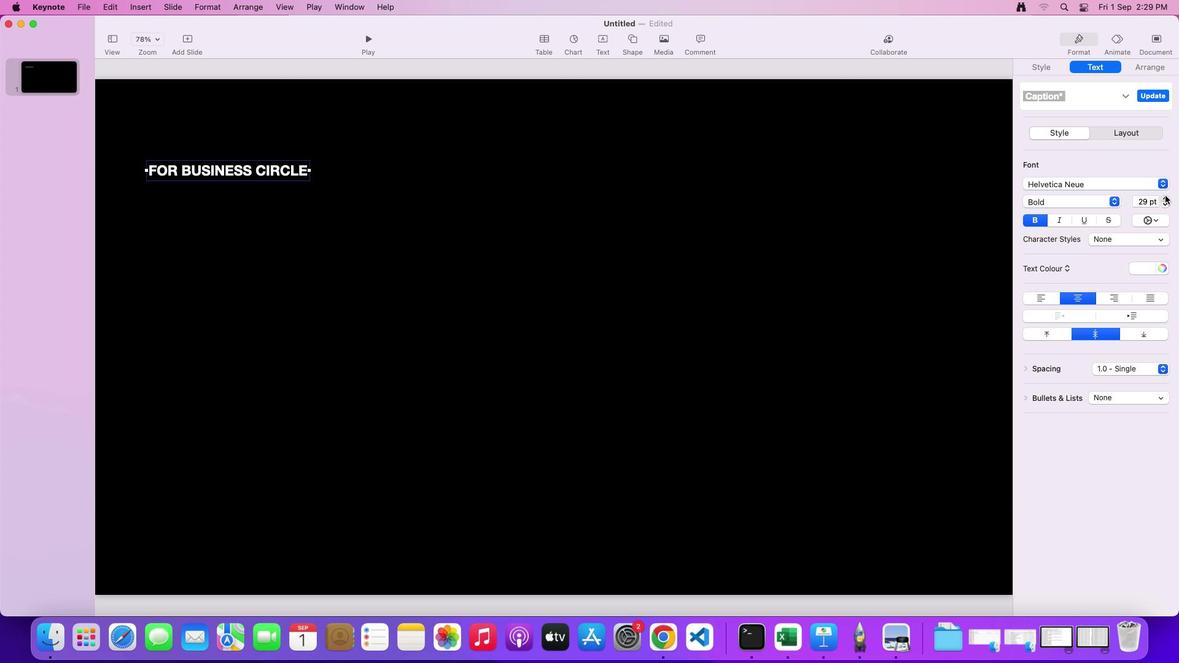 
Action: Mouse pressed left at (1164, 195)
Screenshot: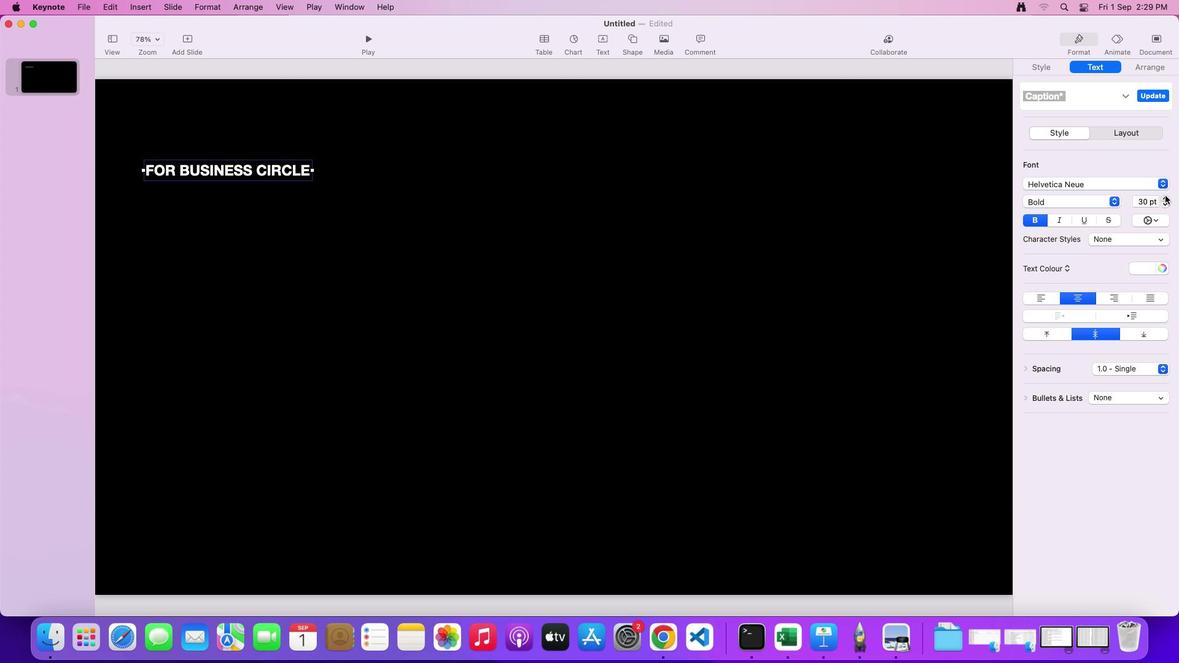 
Action: Mouse pressed left at (1164, 195)
Screenshot: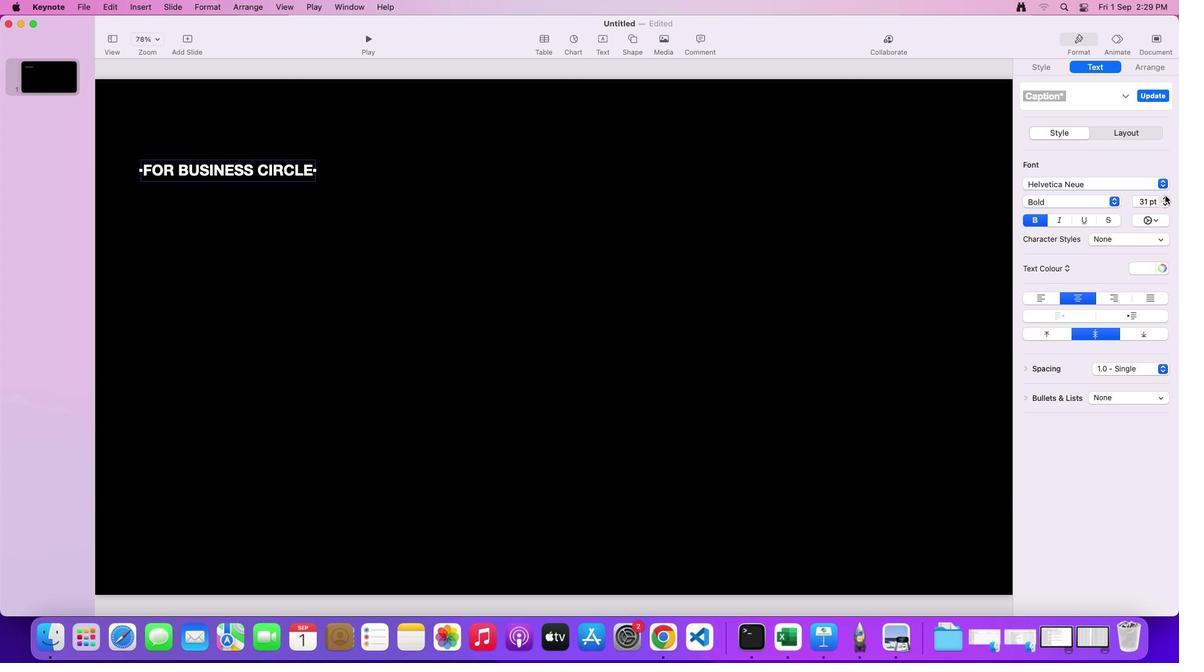 
Action: Mouse pressed left at (1164, 195)
Screenshot: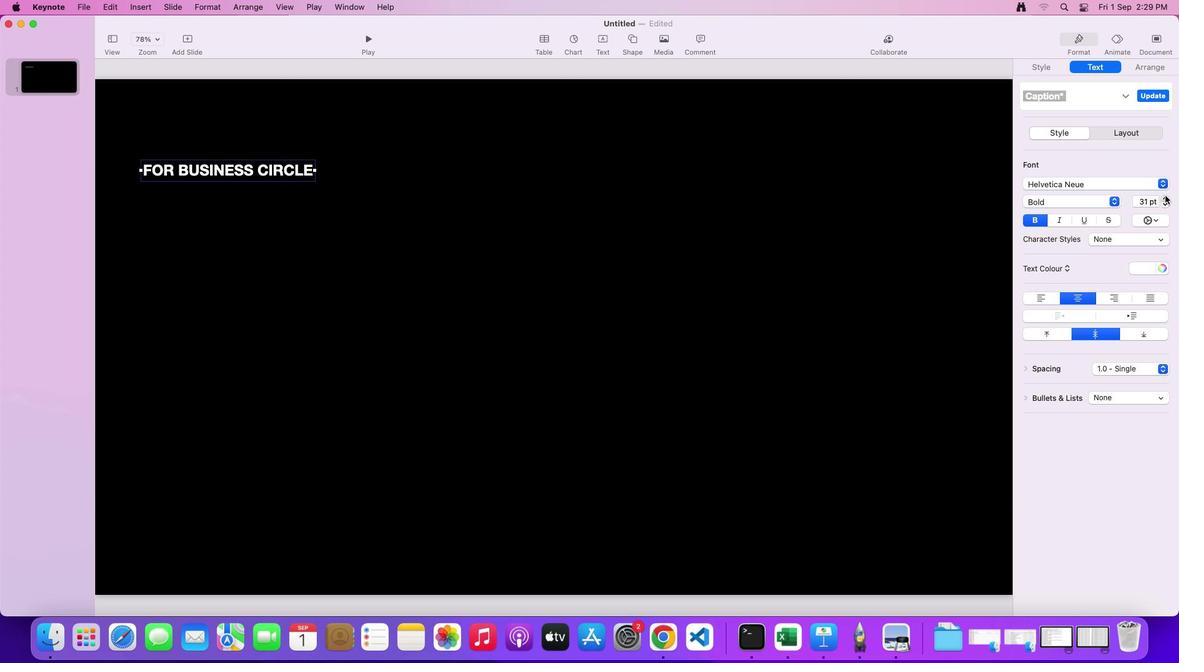 
Action: Mouse pressed left at (1164, 195)
Screenshot: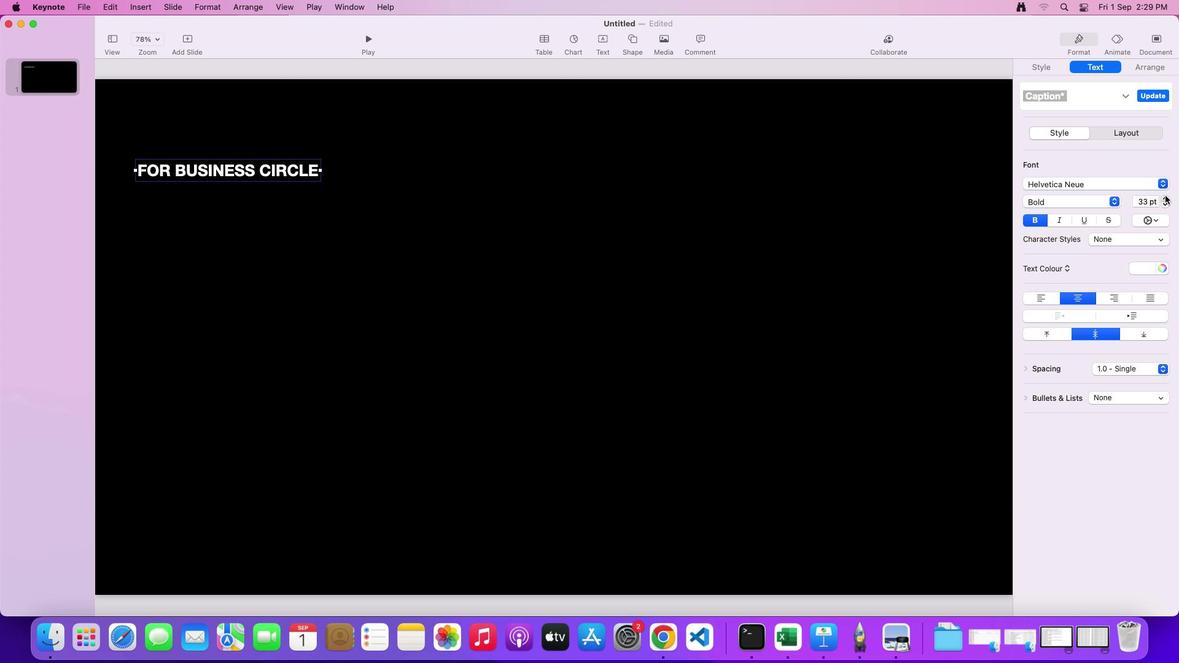 
Action: Mouse pressed left at (1164, 195)
Screenshot: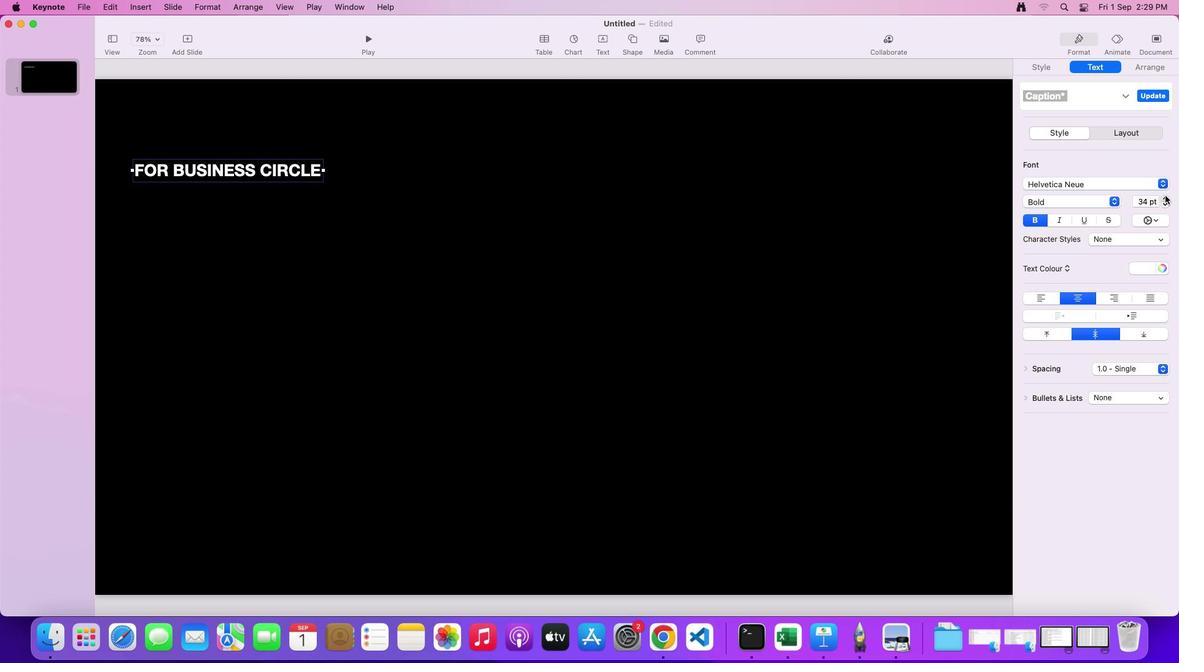 
Action: Mouse pressed left at (1164, 195)
Screenshot: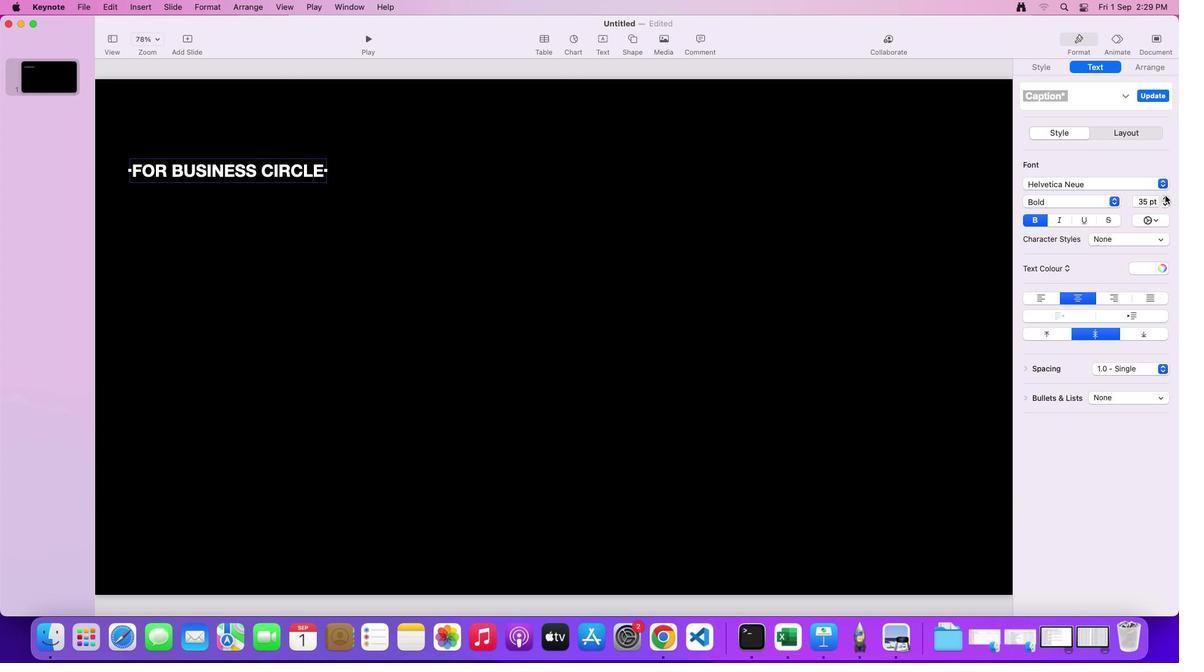 
Action: Mouse pressed left at (1164, 195)
Screenshot: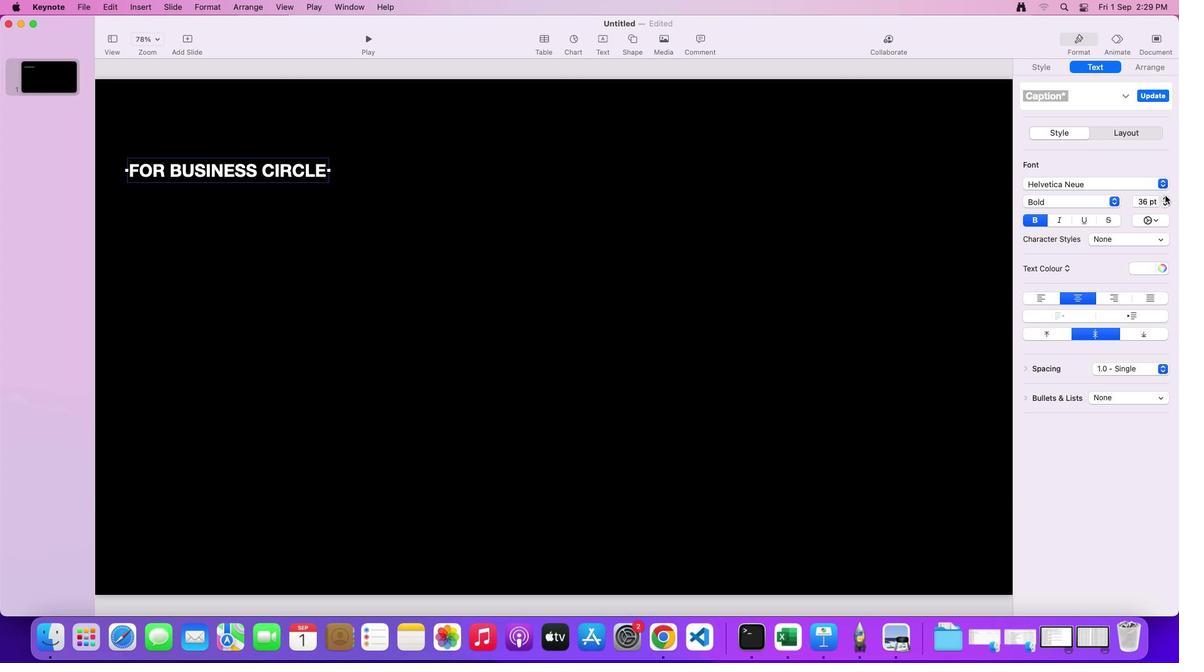 
Action: Mouse pressed left at (1164, 195)
Screenshot: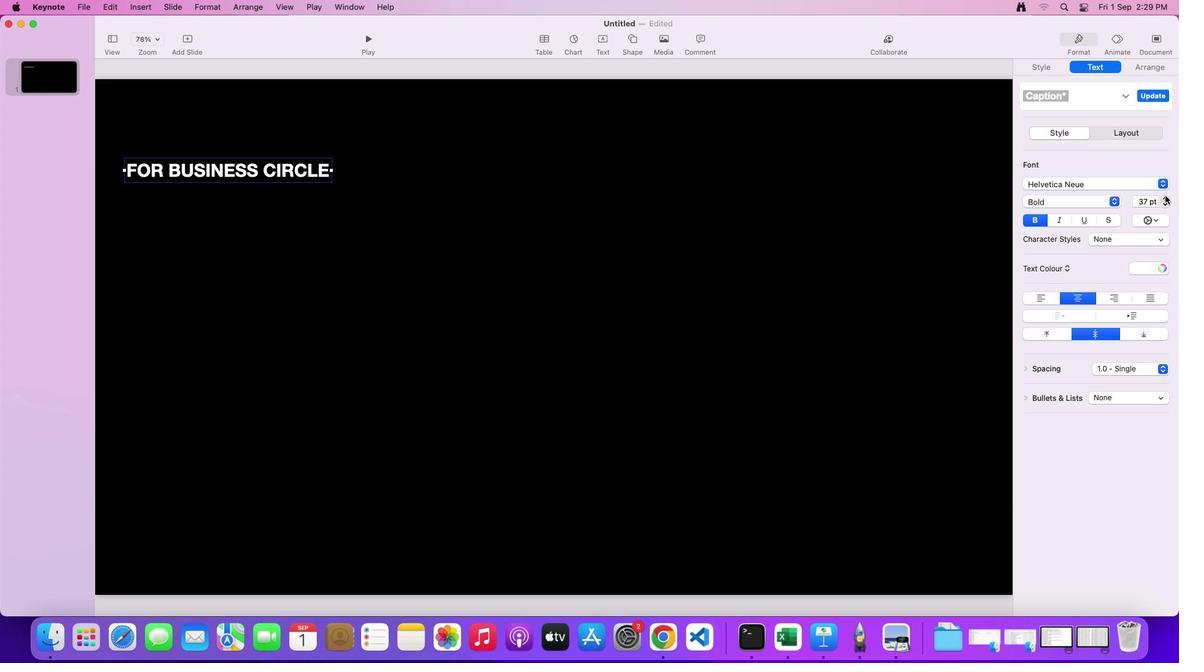 
Action: Mouse pressed left at (1164, 195)
Screenshot: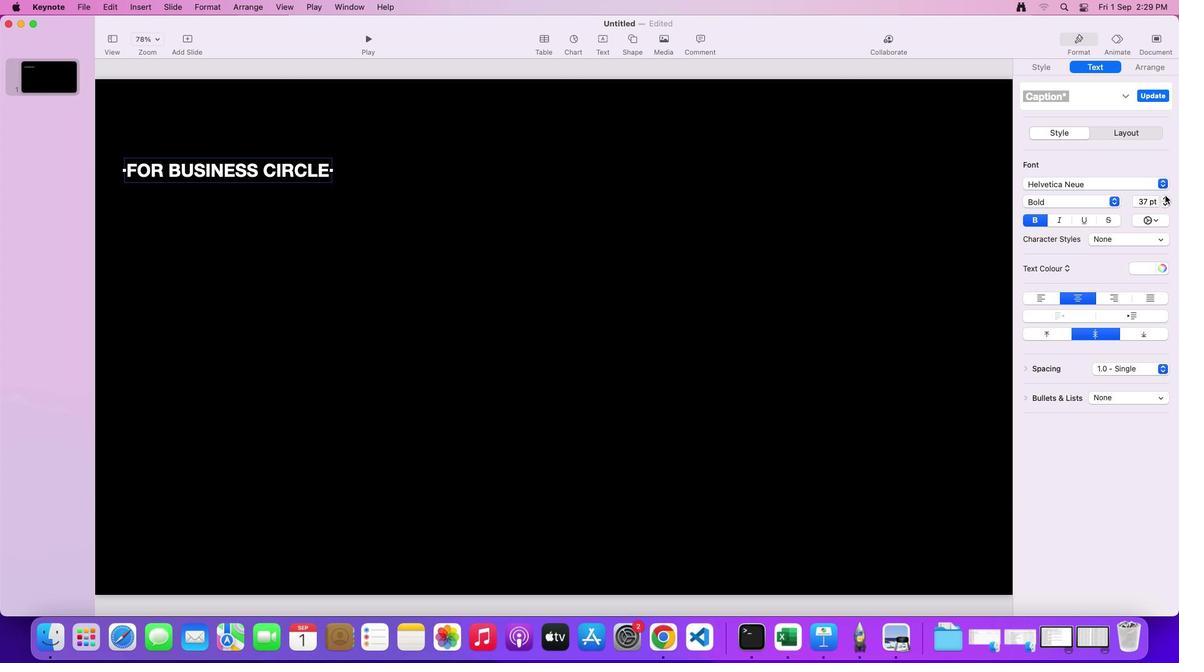 
Action: Mouse pressed left at (1164, 195)
Screenshot: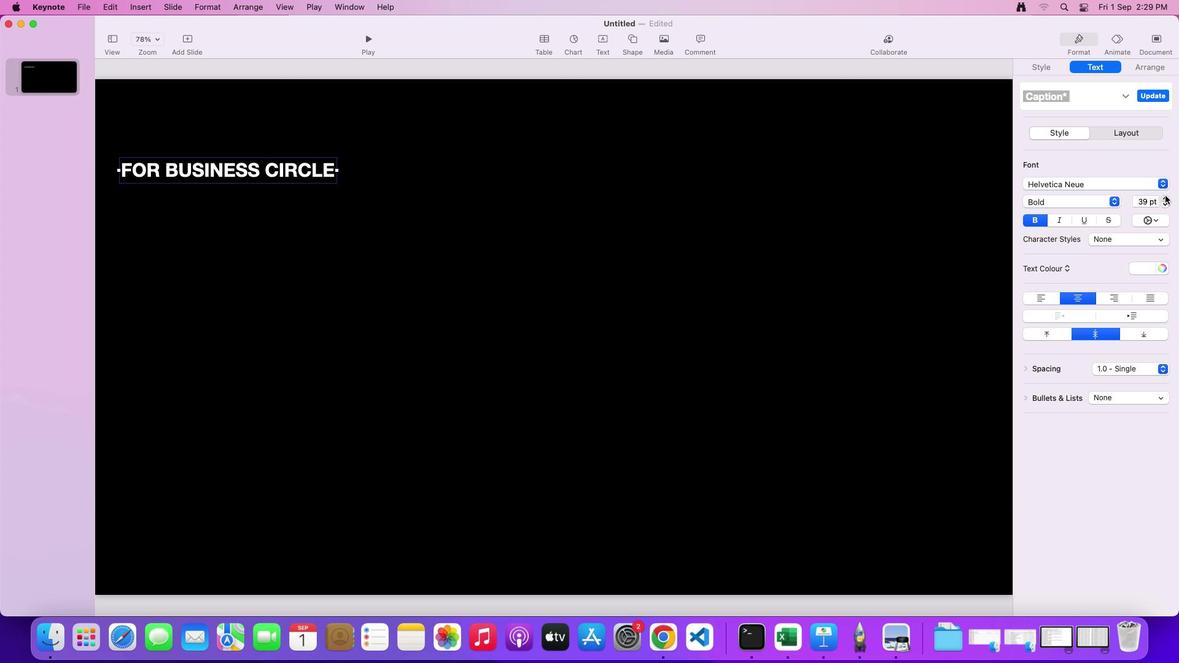 
Action: Mouse pressed left at (1164, 195)
Screenshot: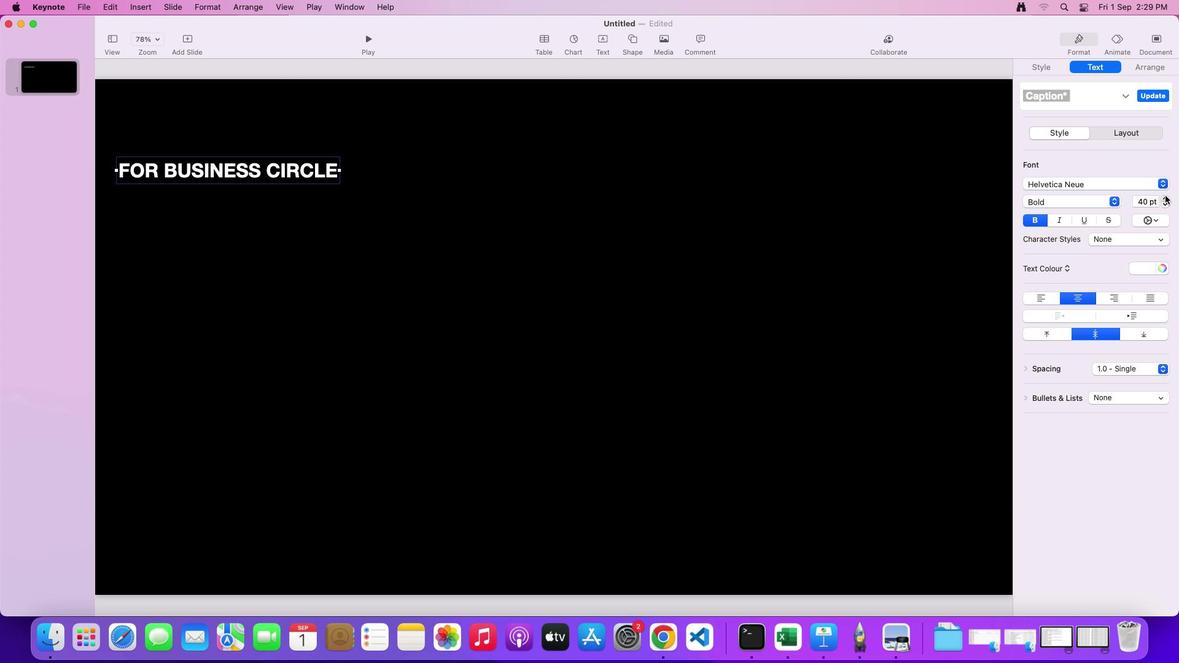 
Action: Mouse pressed left at (1164, 195)
Screenshot: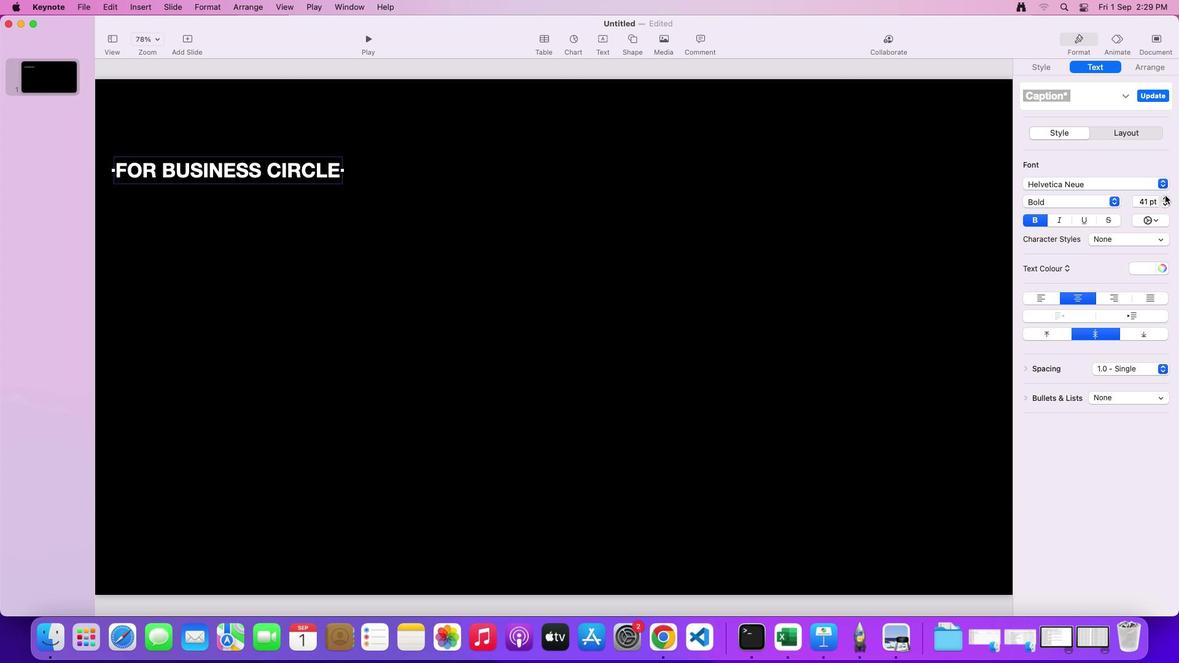 
Action: Mouse pressed left at (1164, 195)
Screenshot: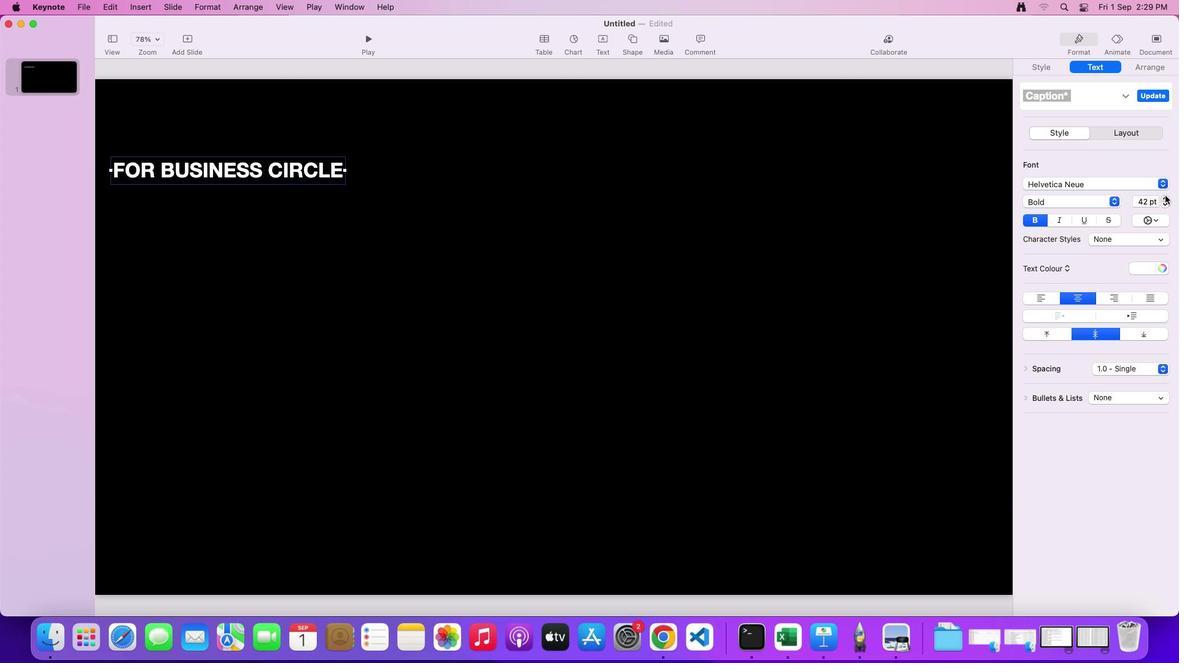 
Action: Mouse pressed left at (1164, 195)
Screenshot: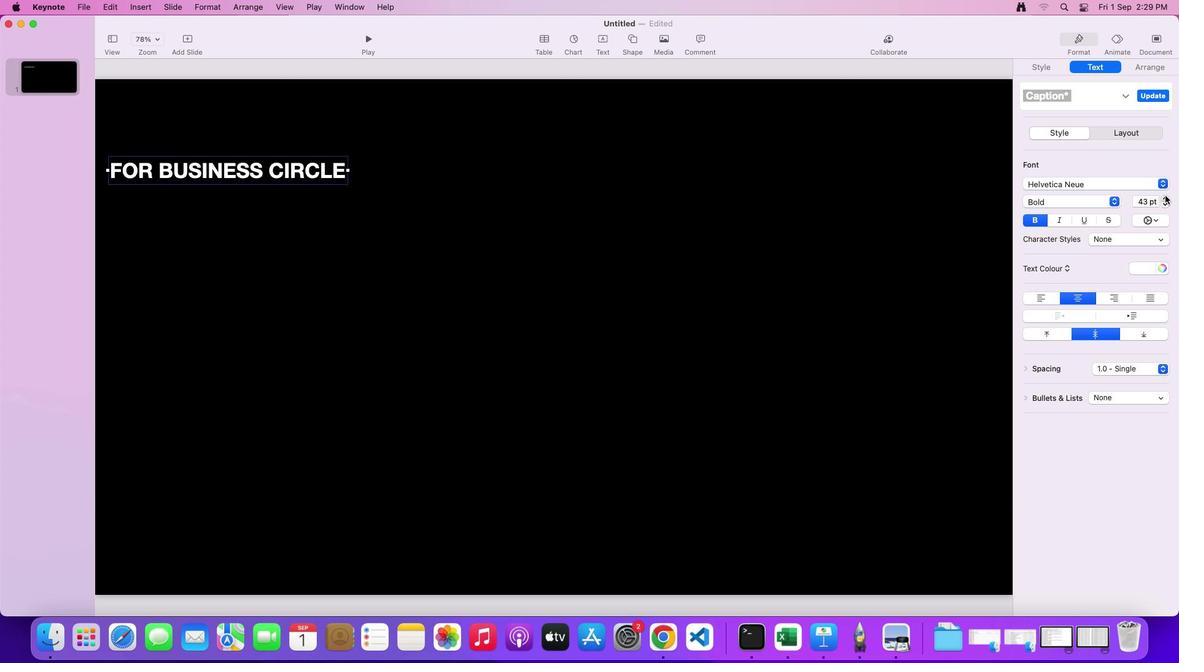 
Action: Mouse pressed left at (1164, 195)
Screenshot: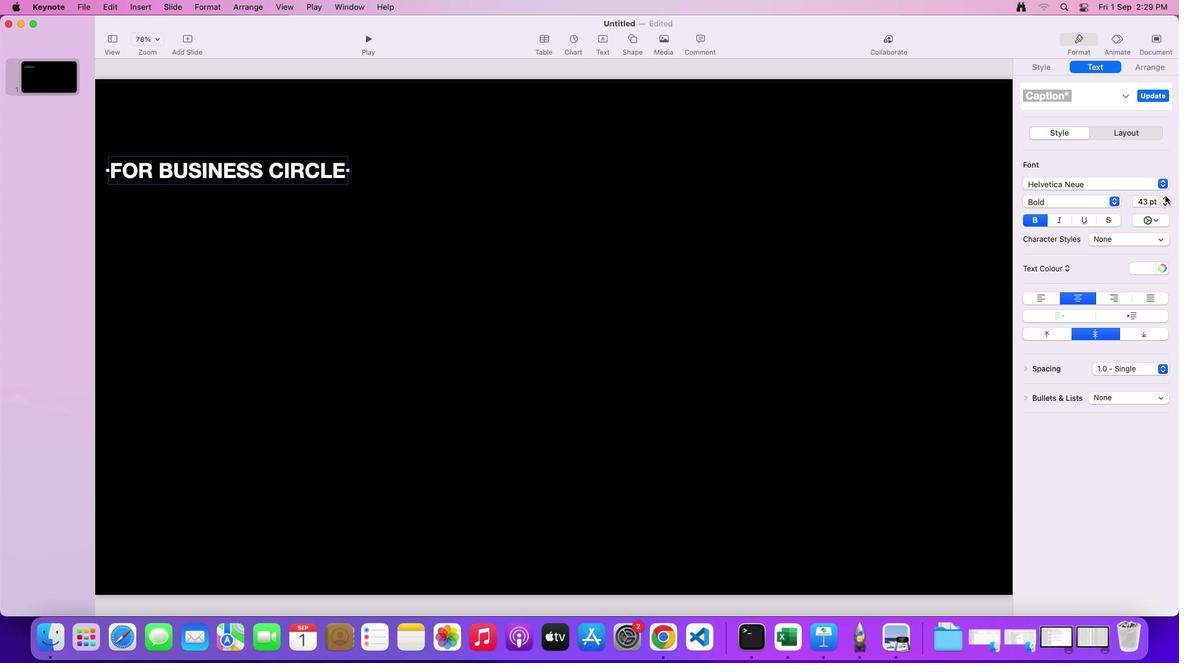 
Action: Mouse pressed left at (1164, 195)
Screenshot: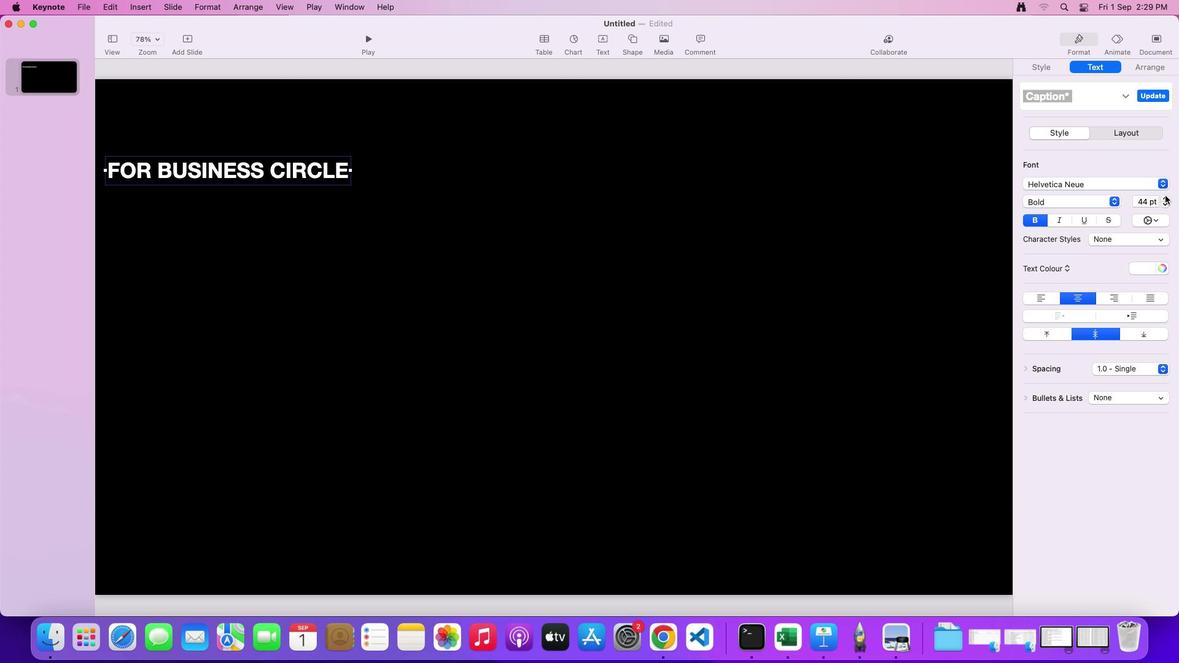 
Action: Mouse pressed left at (1164, 195)
Screenshot: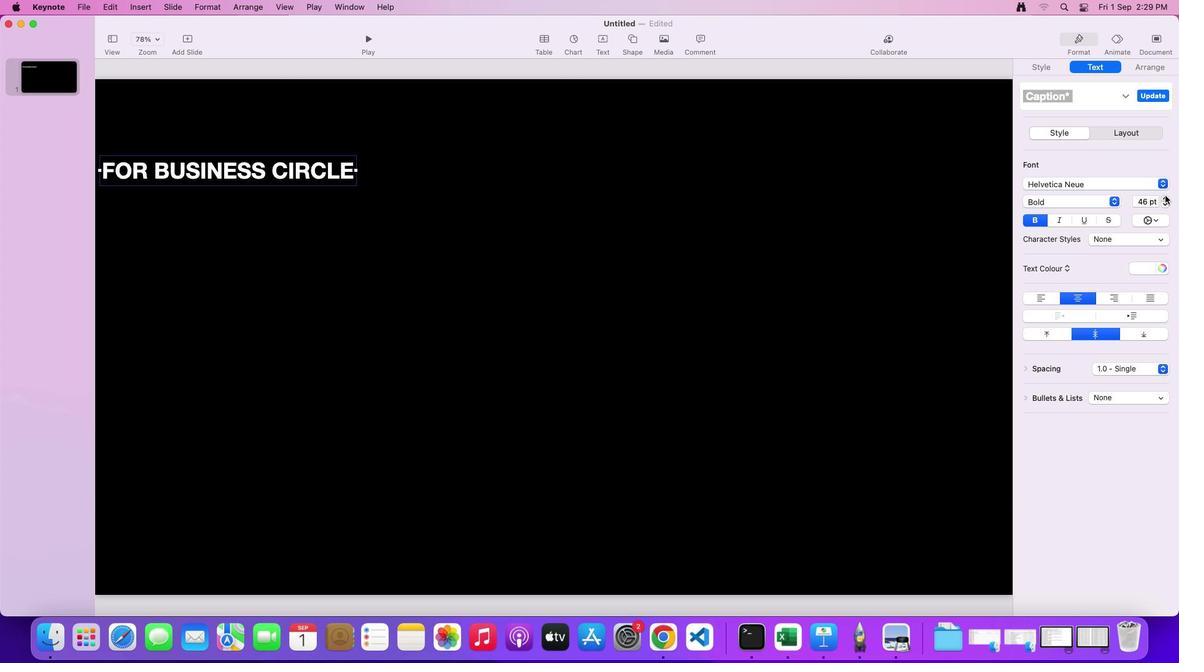 
Action: Mouse pressed left at (1164, 195)
Screenshot: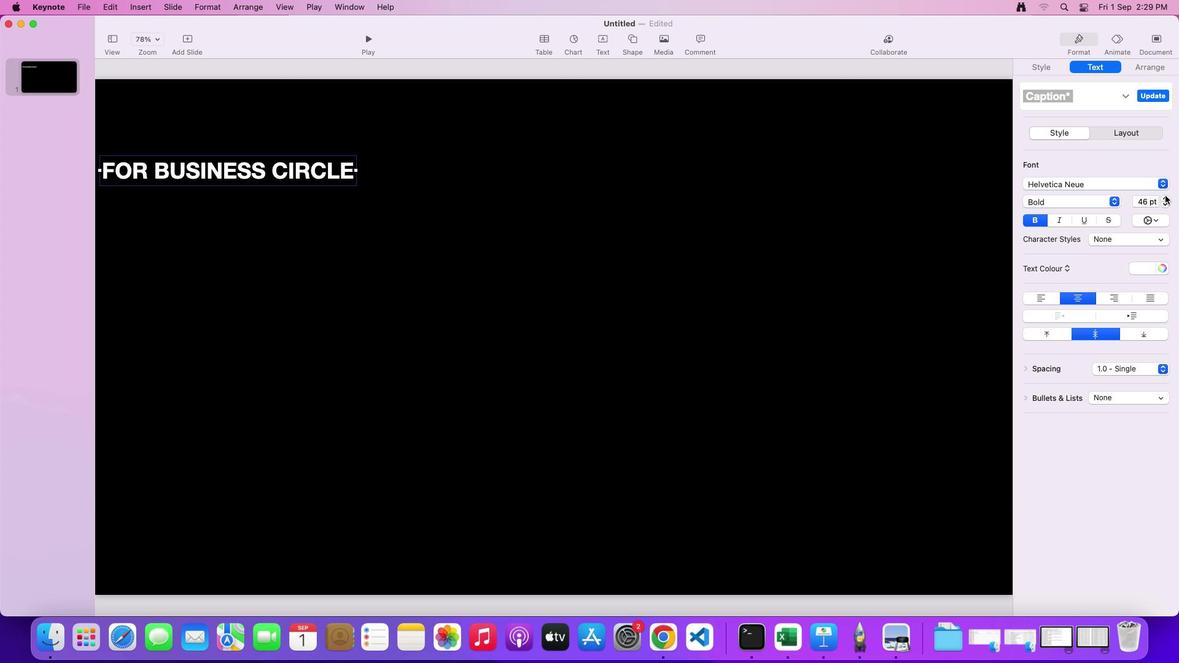 
Action: Mouse pressed left at (1164, 195)
Screenshot: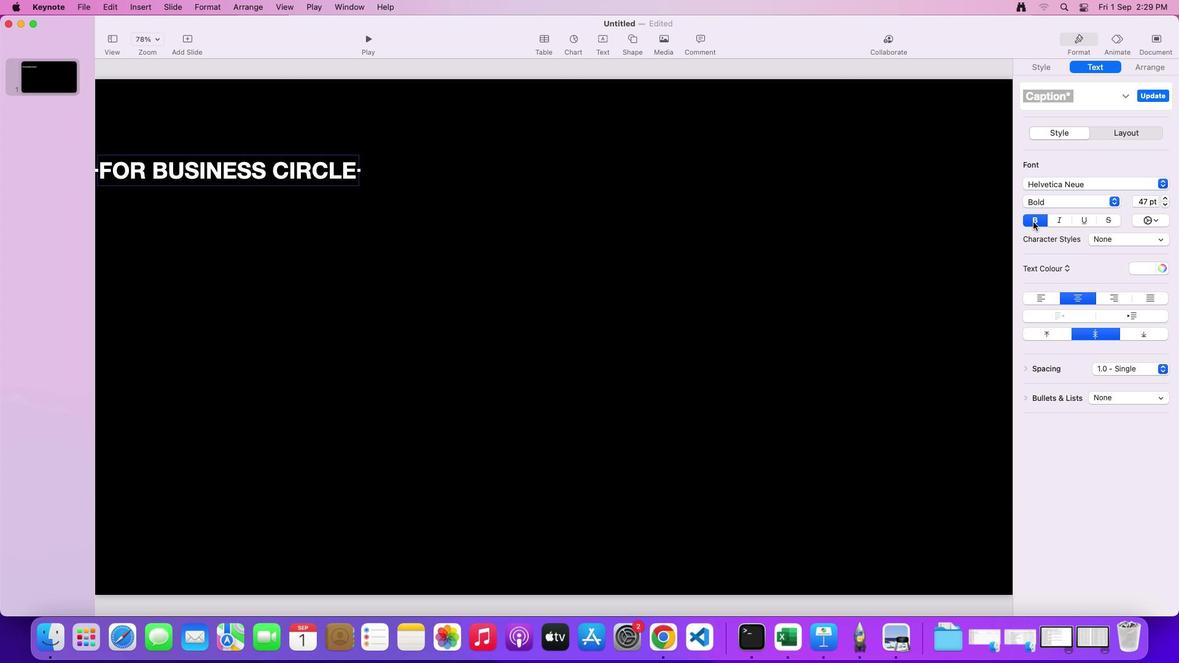 
Action: Mouse moved to (166, 169)
Screenshot: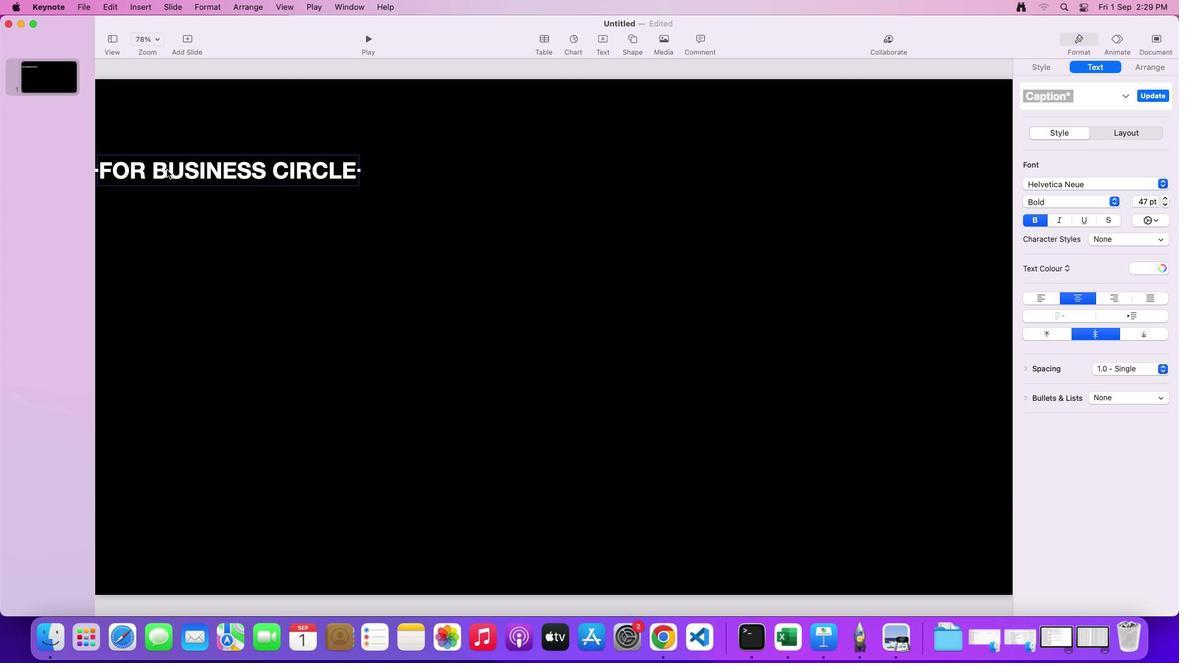
Action: Mouse pressed left at (166, 169)
Screenshot: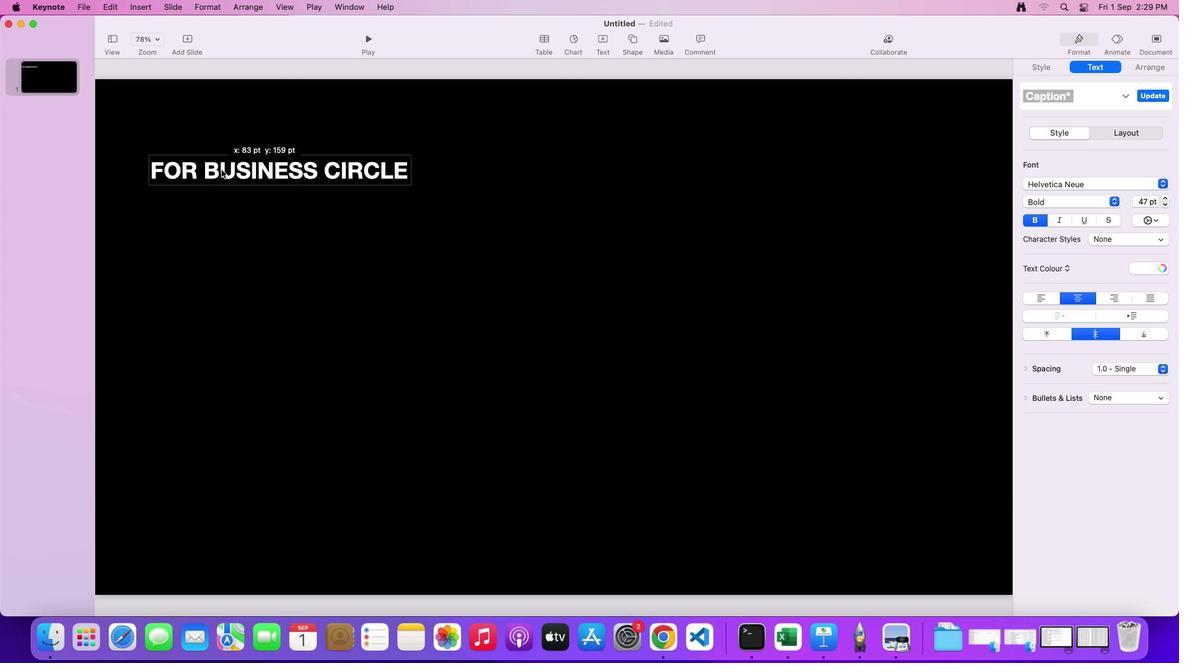 
Action: Mouse moved to (1165, 198)
Screenshot: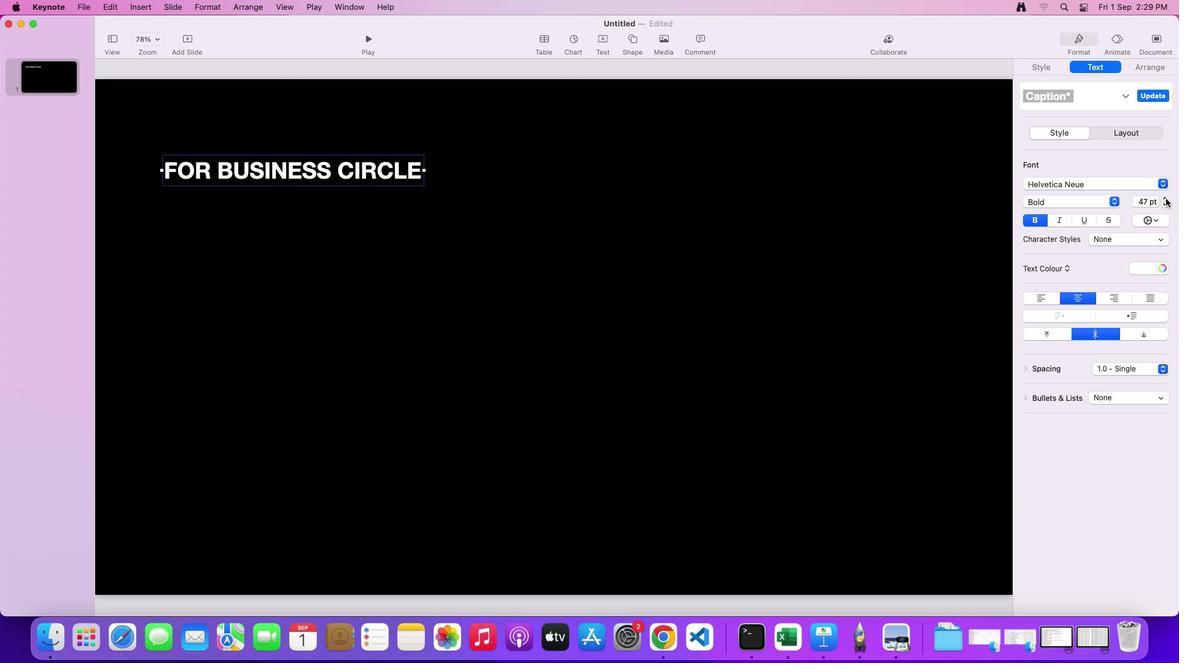 
Action: Mouse pressed left at (1165, 198)
Screenshot: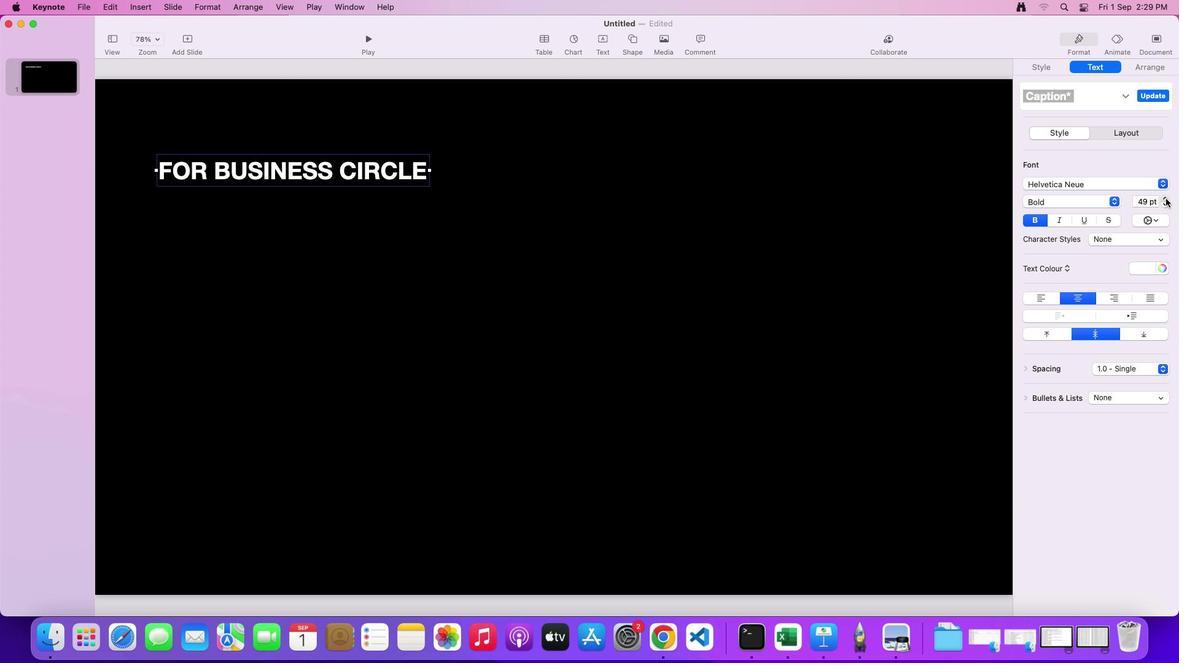 
Action: Mouse pressed left at (1165, 198)
Screenshot: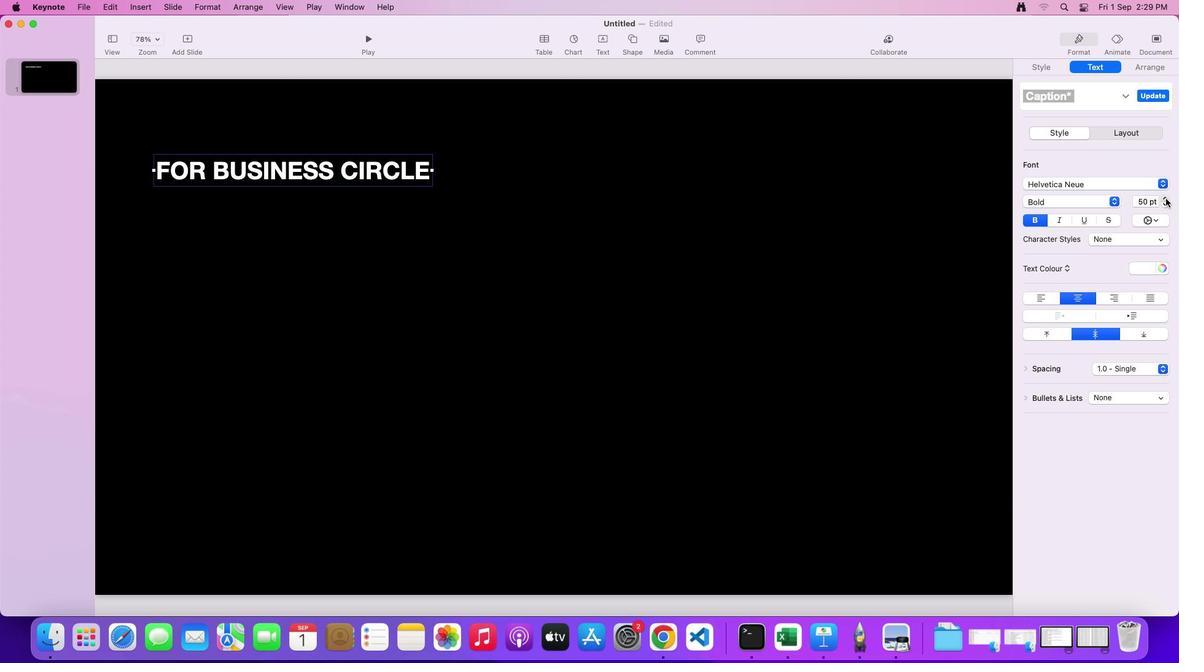 
Action: Mouse pressed left at (1165, 198)
Screenshot: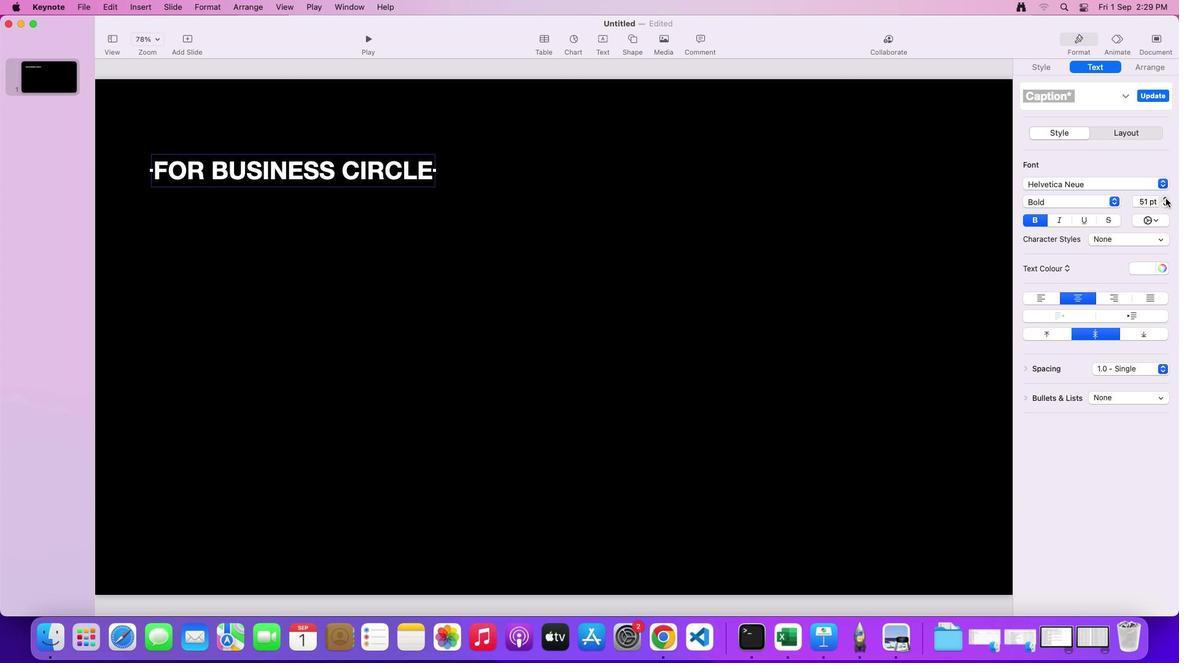 
Action: Mouse pressed left at (1165, 198)
Screenshot: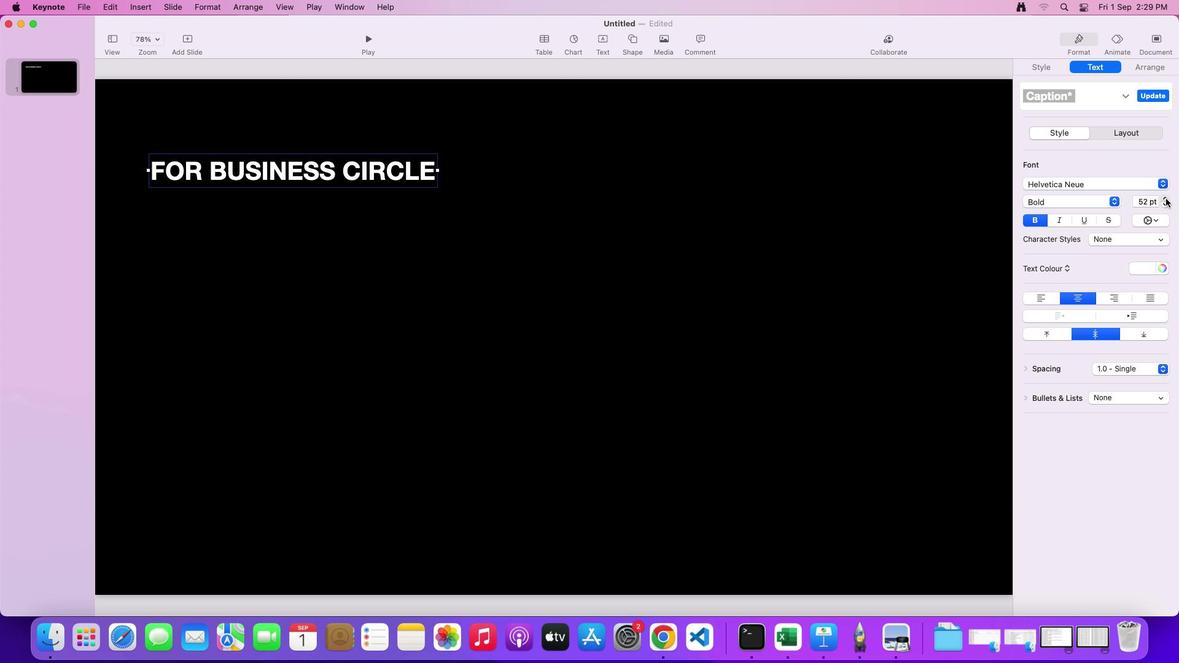 
Action: Mouse pressed left at (1165, 198)
Screenshot: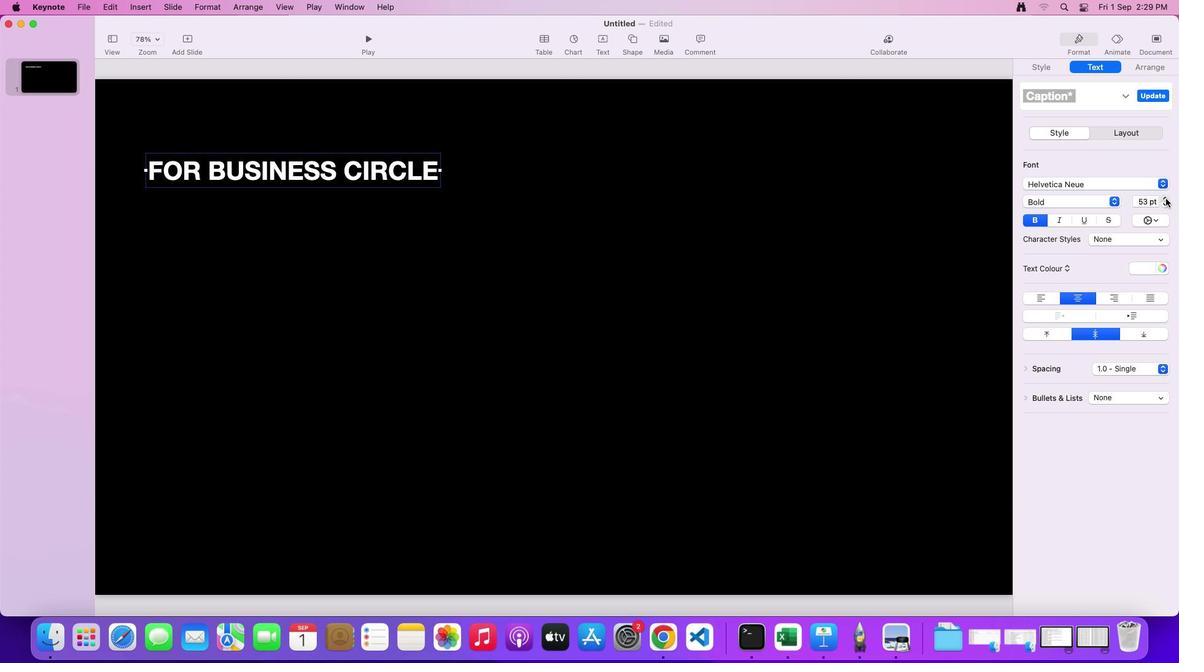 
Action: Mouse pressed left at (1165, 198)
Screenshot: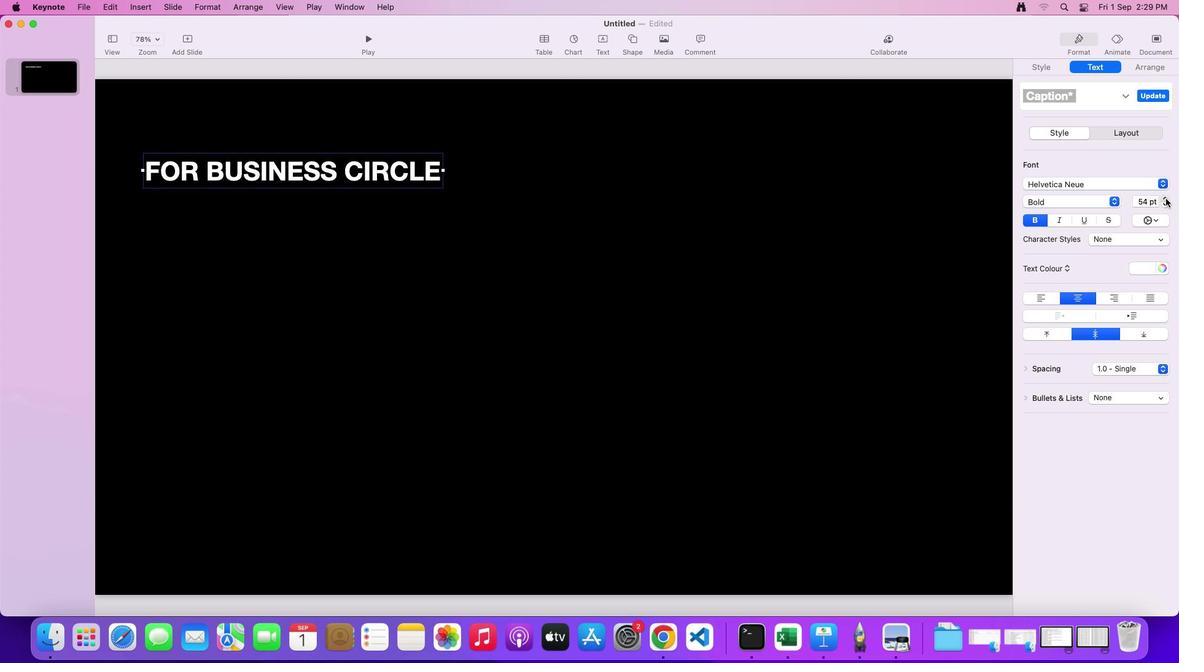 
Action: Mouse pressed left at (1165, 198)
Screenshot: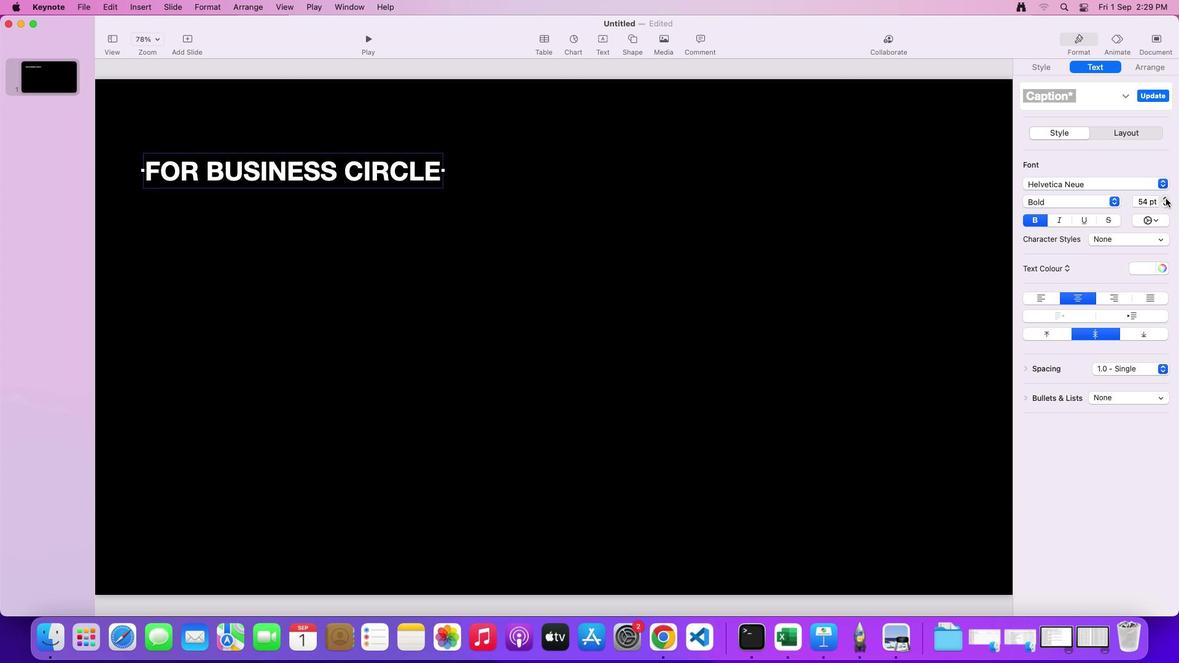 
Action: Mouse moved to (303, 315)
Screenshot: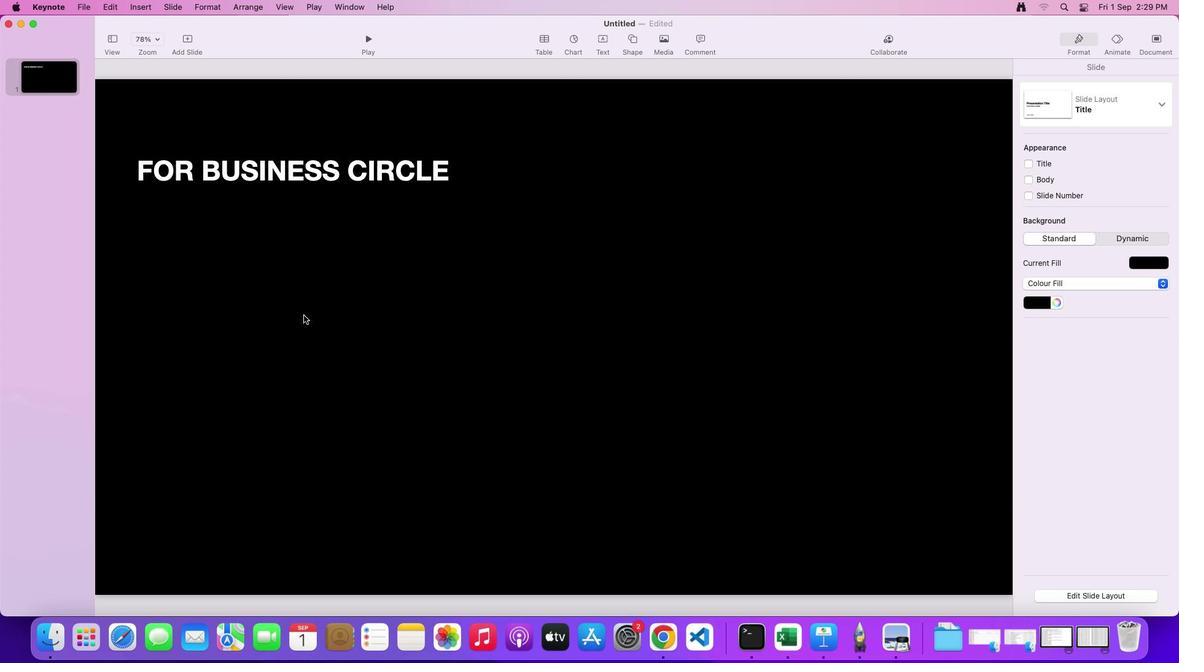 
Action: Mouse pressed left at (303, 315)
Screenshot: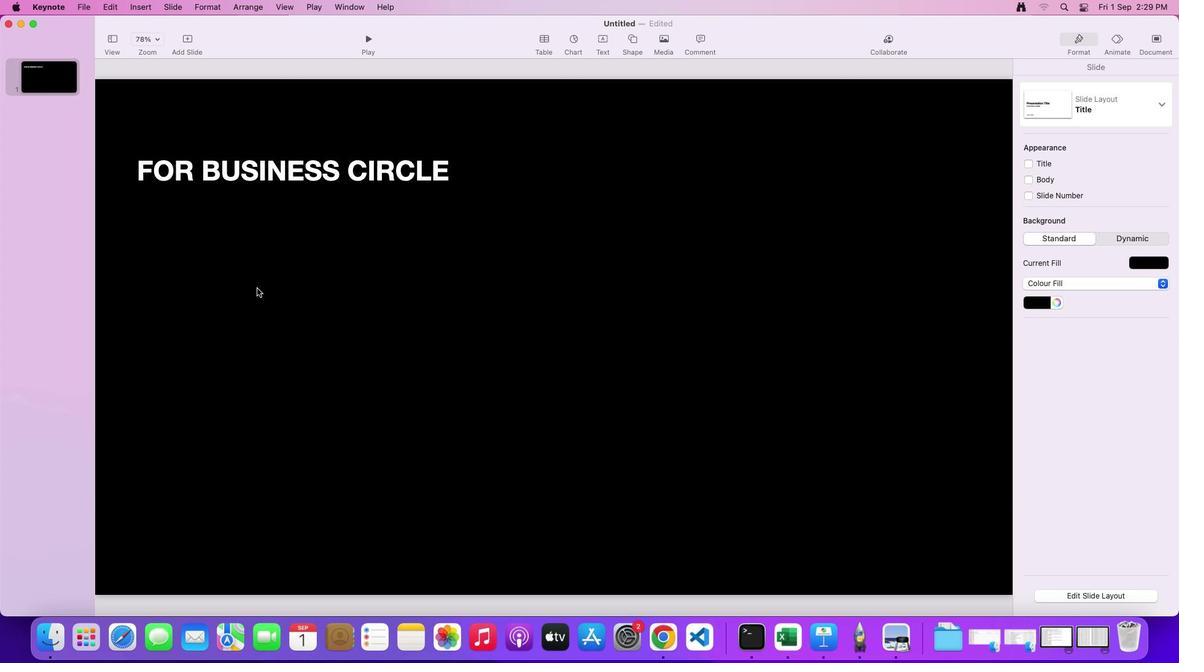 
Action: Mouse moved to (602, 44)
Screenshot: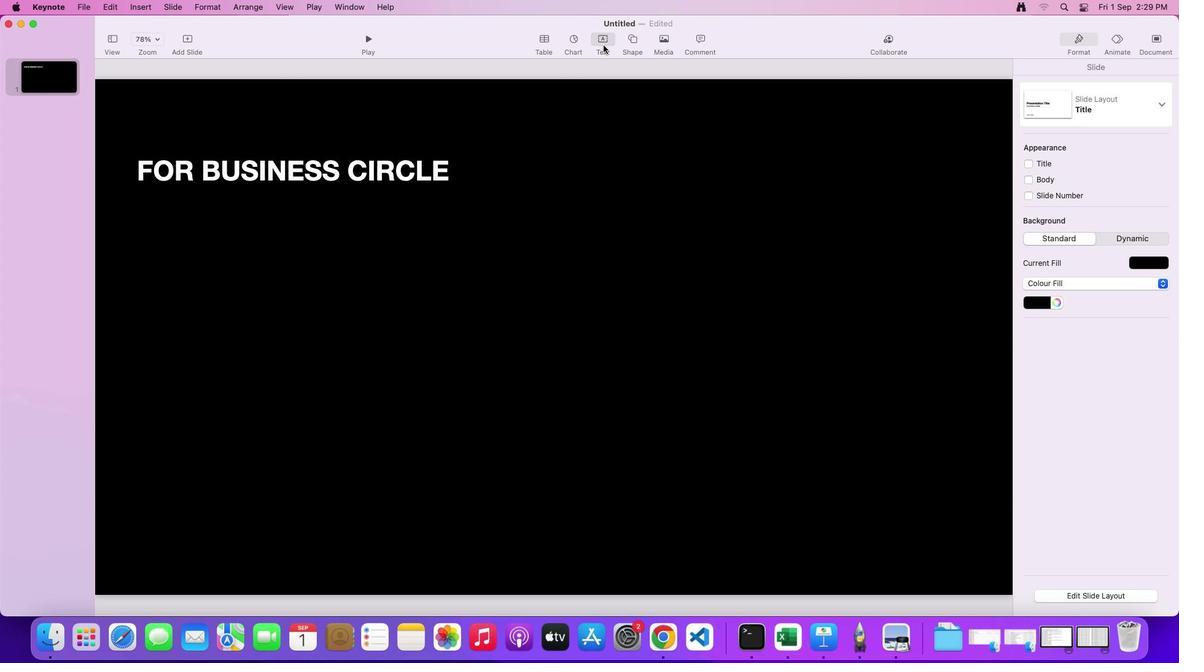 
Action: Mouse pressed left at (602, 44)
Screenshot: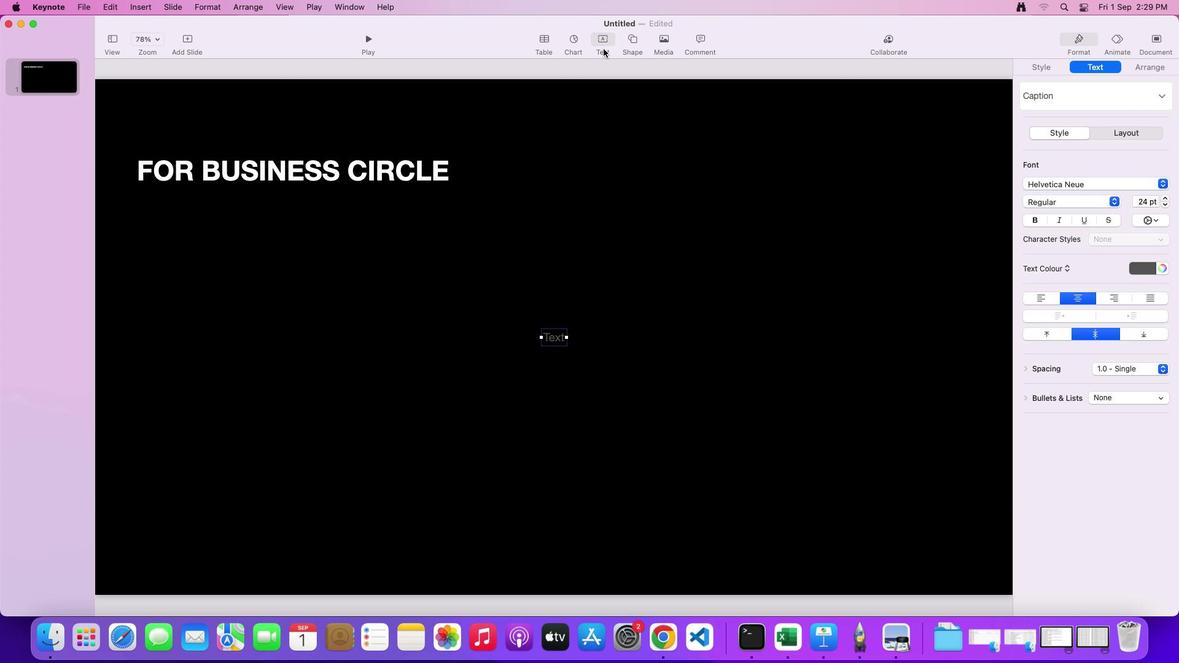 
Action: Mouse moved to (555, 339)
Screenshot: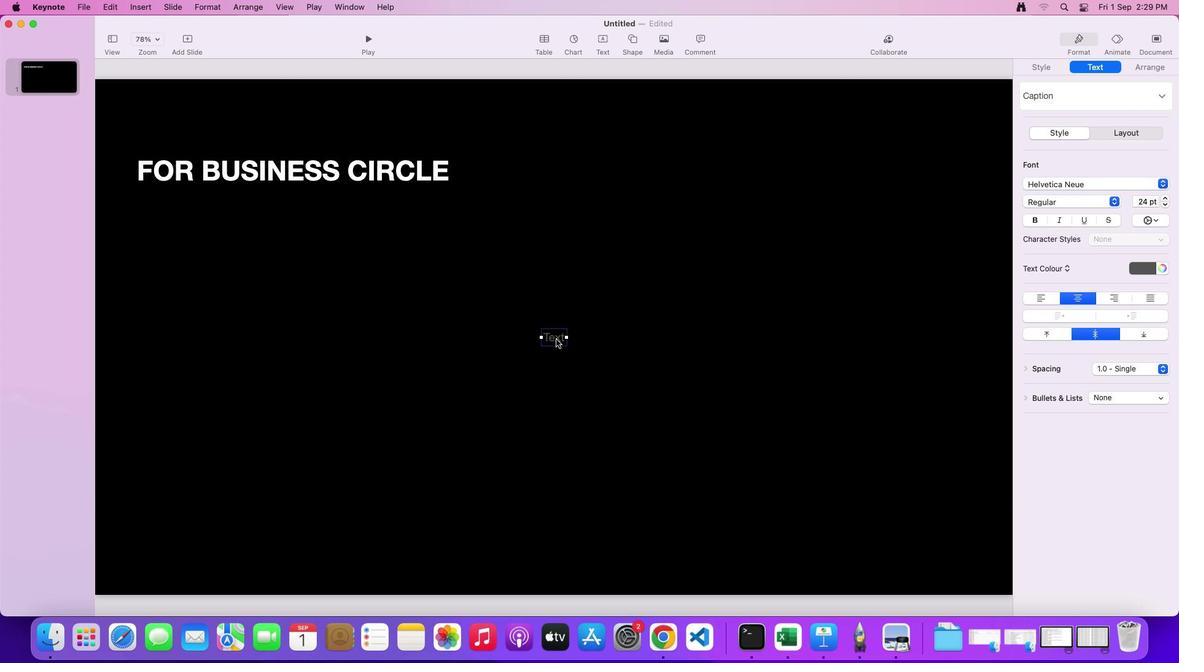 
Action: Mouse pressed left at (555, 339)
Screenshot: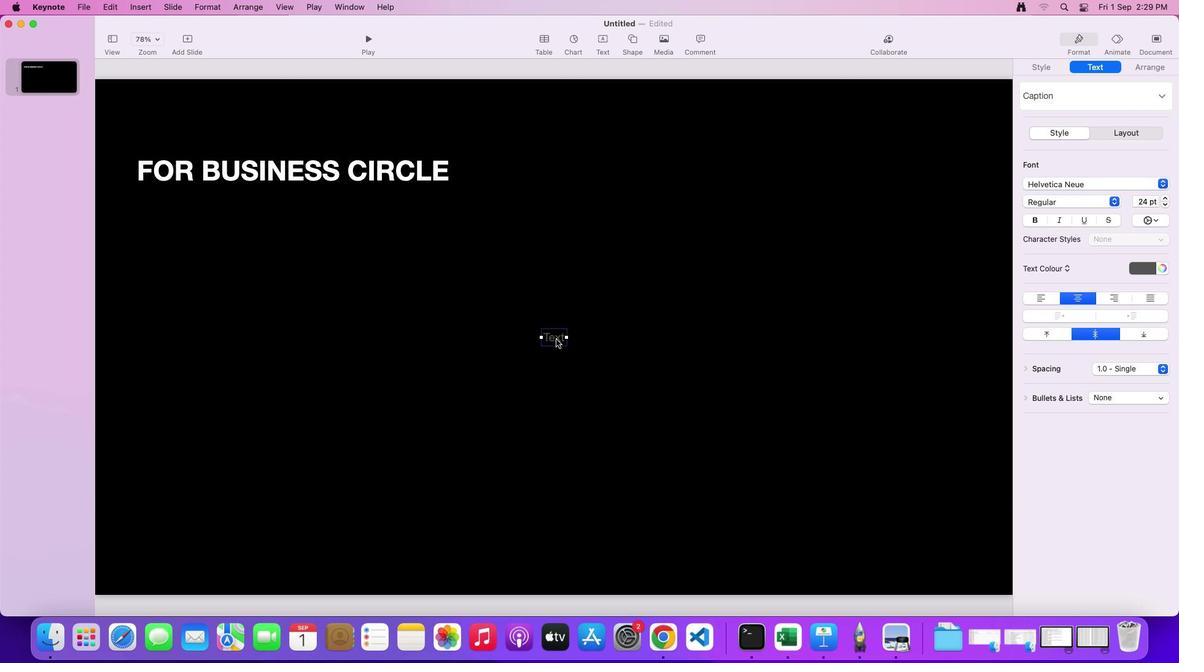 
Action: Mouse moved to (160, 218)
Screenshot: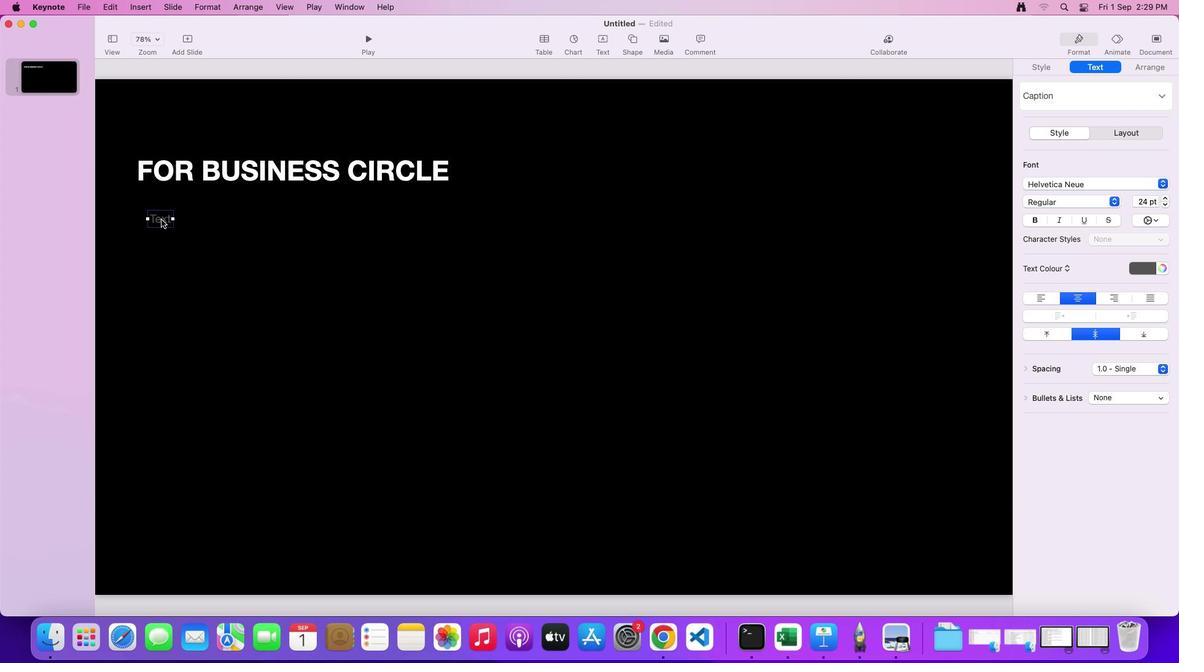 
Action: Mouse pressed left at (160, 218)
Screenshot: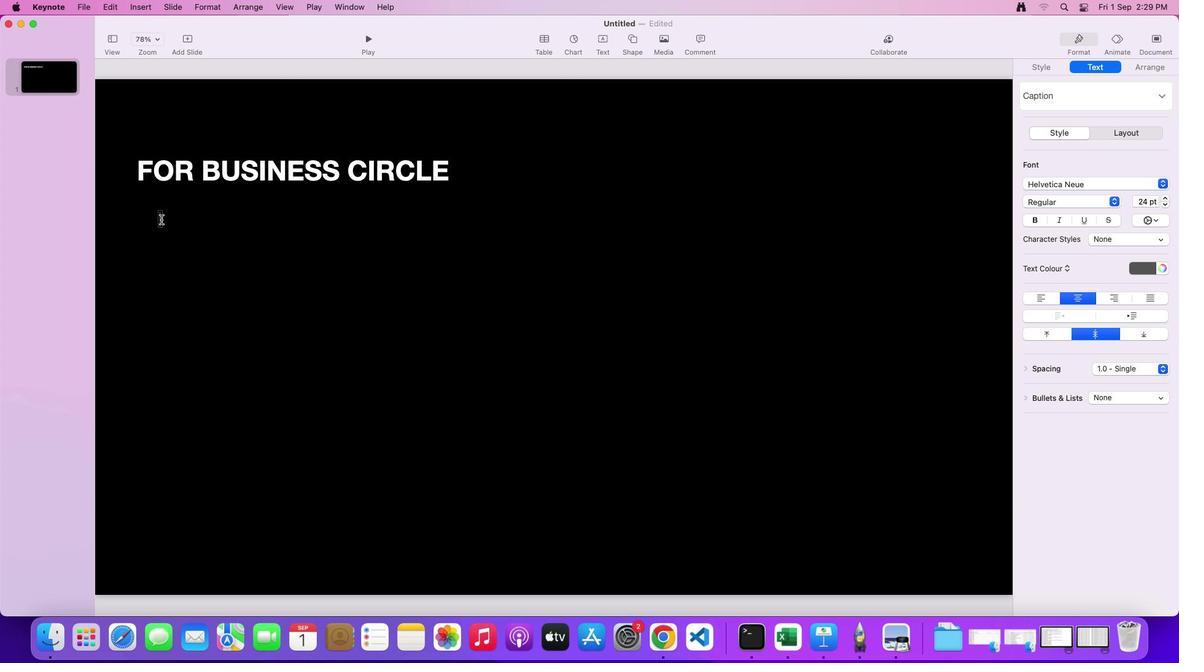 
Action: Mouse pressed left at (160, 218)
Screenshot: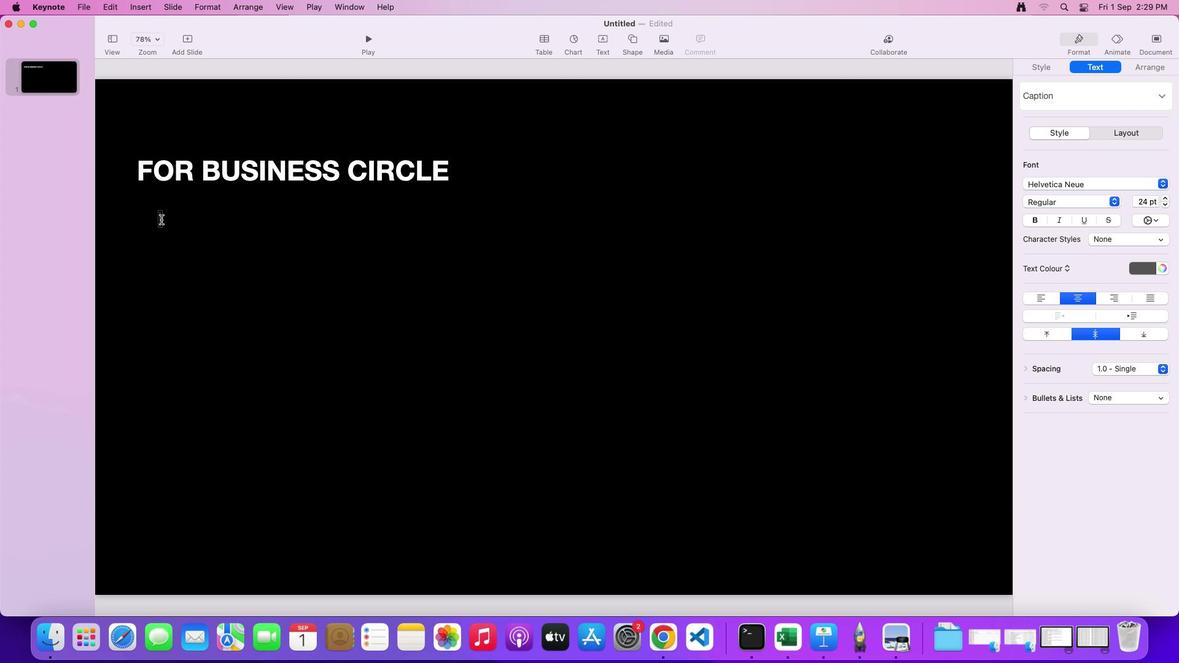 
Action: Mouse moved to (425, 288)
Screenshot: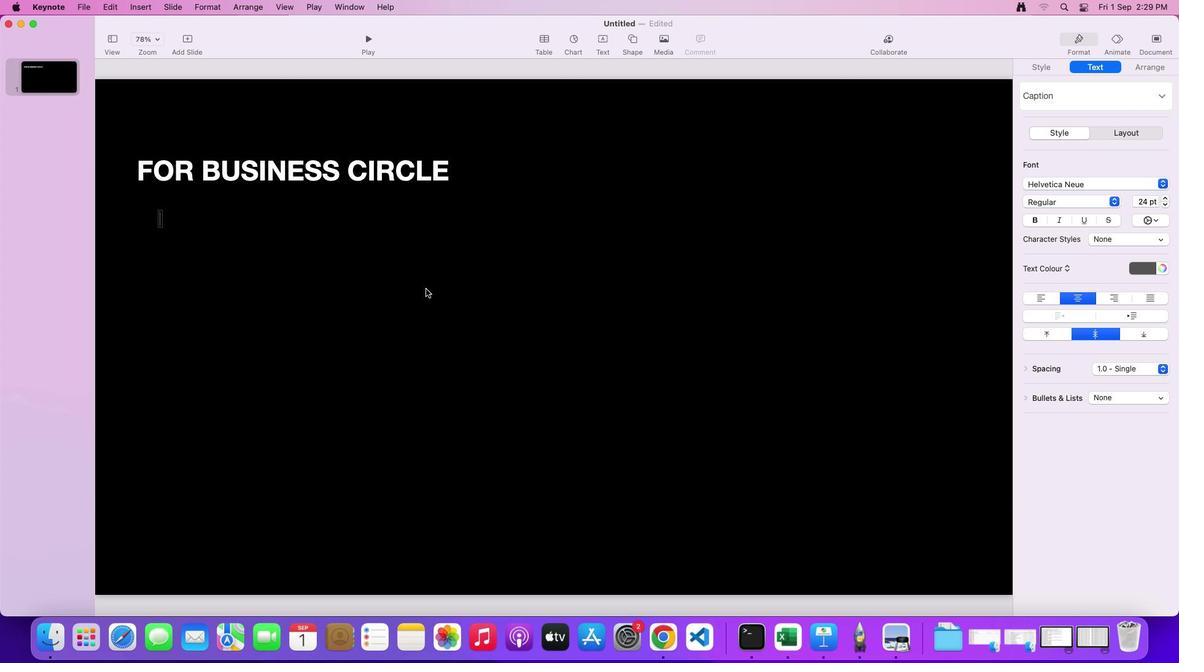 
Action: Key pressed 'T''H''I''S'Key.spaceKey.backspaceKey.backspaceKey.backspaceKey.backspaceKey.caps_lock'h''i''s'Key.space'i''s'Key.space'p''e''r''f''e''c''t'Key.space'f''o''r'Key.space'p''r''o''d''u''c''t'Key.space'd''e''s''c''r''i''p''t''i''o''n'
Screenshot: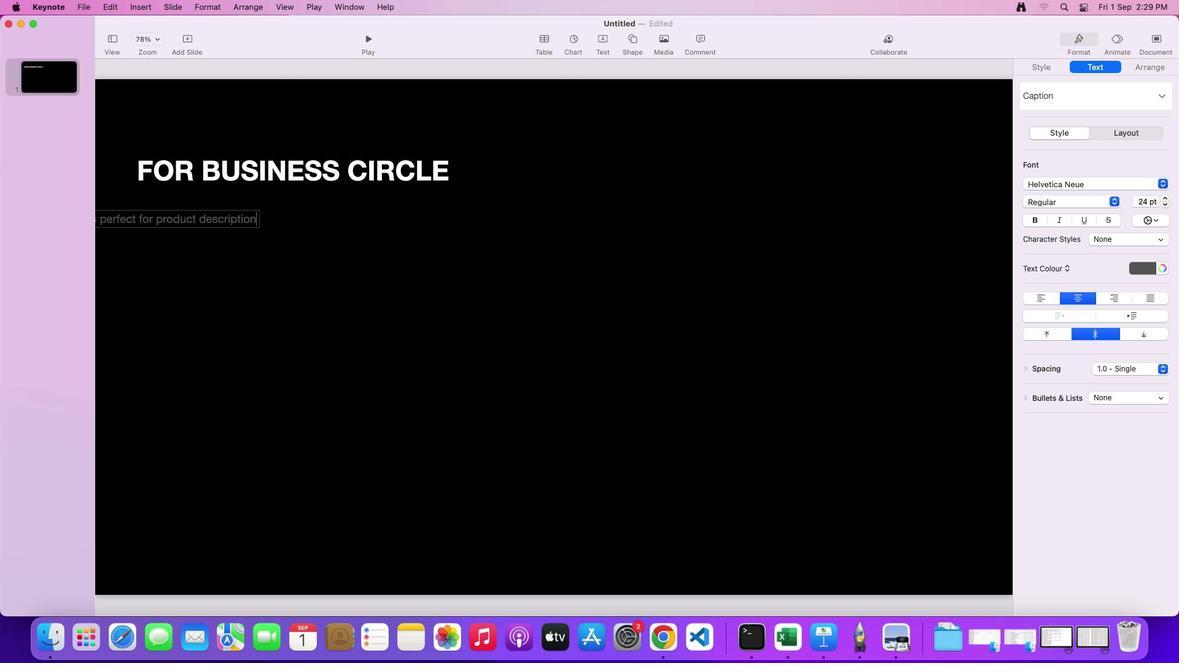 
Action: Mouse moved to (265, 293)
Screenshot: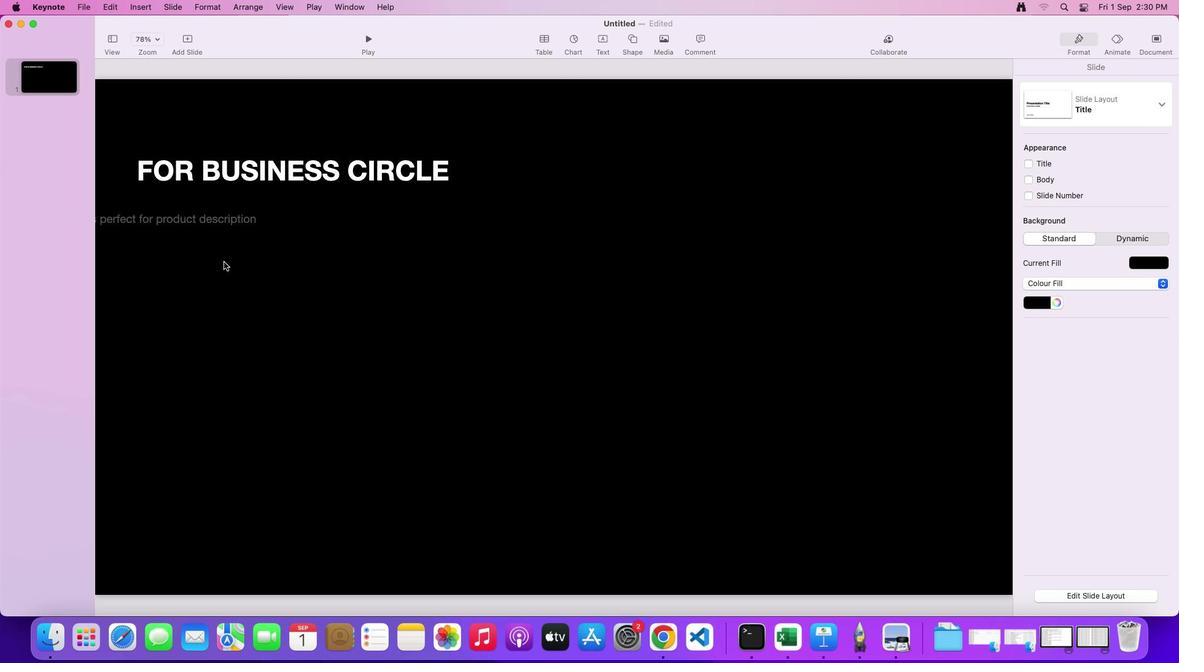 
Action: Mouse pressed left at (265, 293)
Screenshot: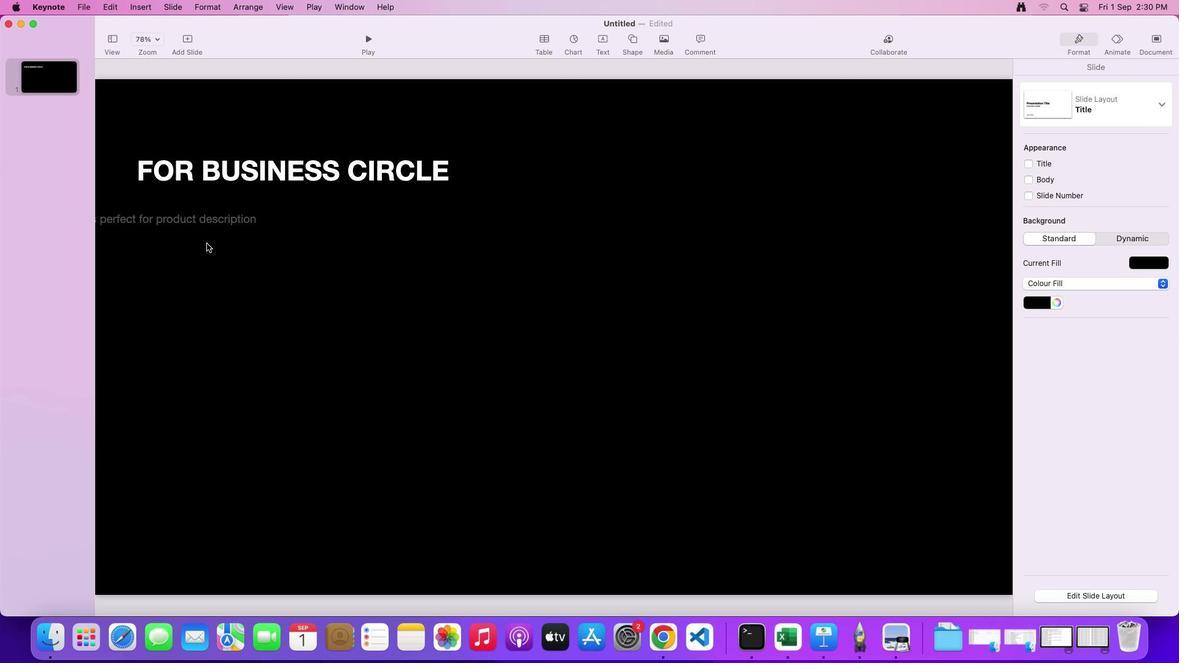 
Action: Mouse moved to (200, 222)
Screenshot: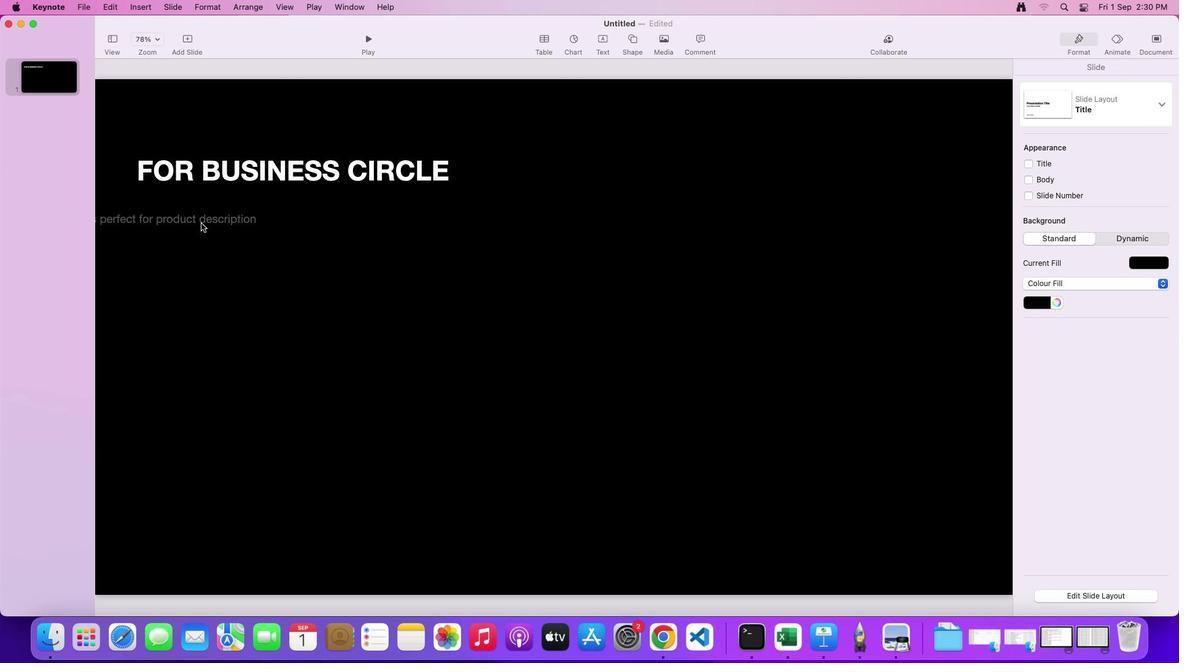 
Action: Mouse pressed left at (200, 222)
Screenshot: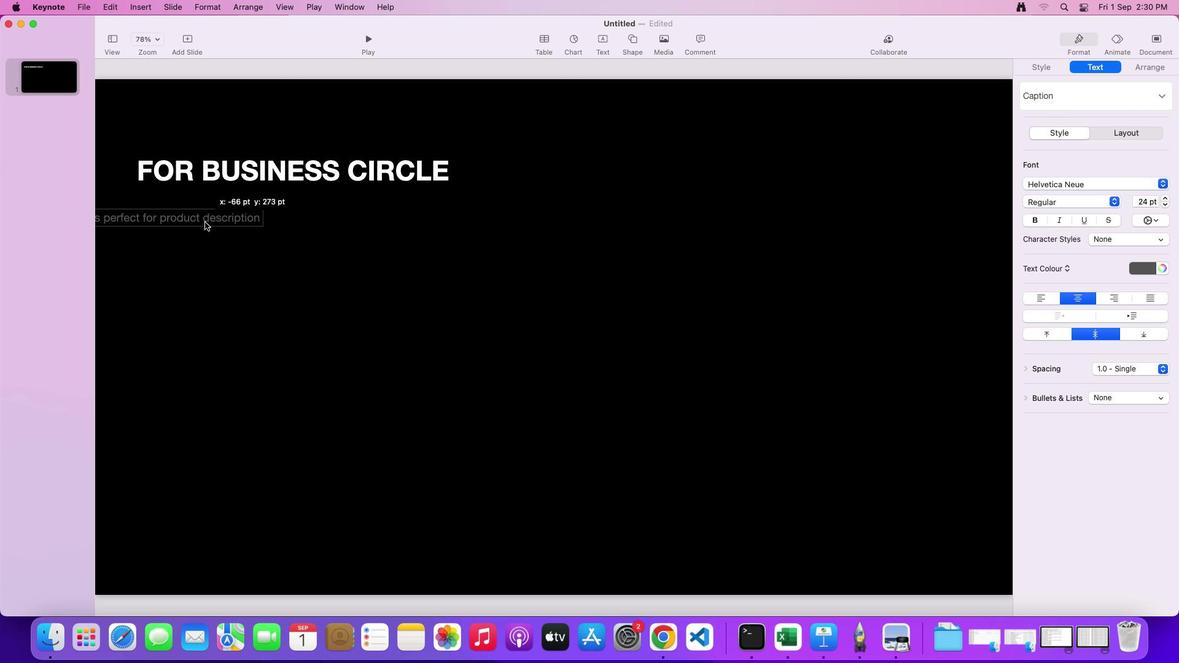 
Action: Mouse moved to (1163, 195)
Screenshot: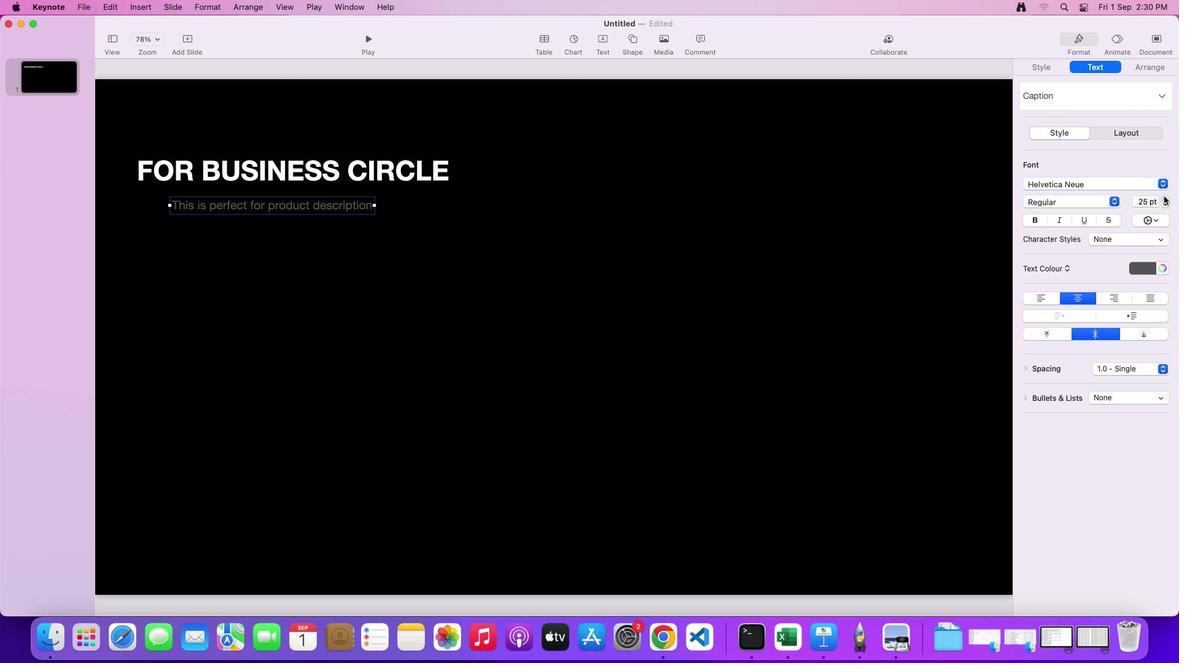 
Action: Mouse pressed left at (1163, 195)
Screenshot: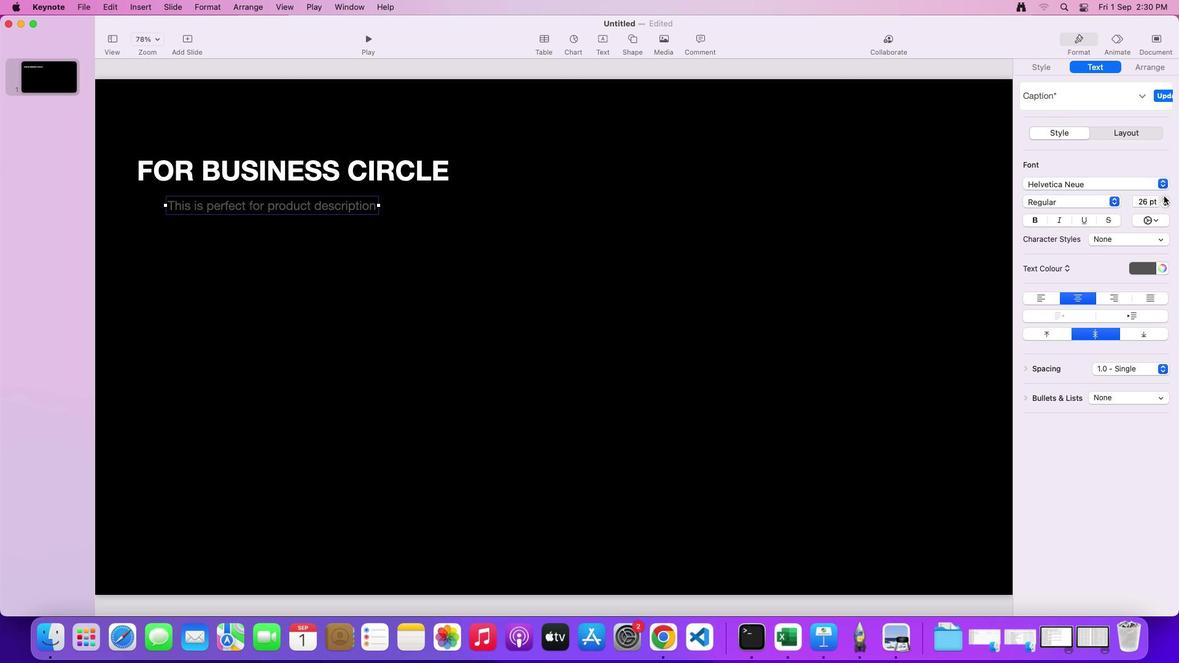 
Action: Mouse pressed left at (1163, 195)
Screenshot: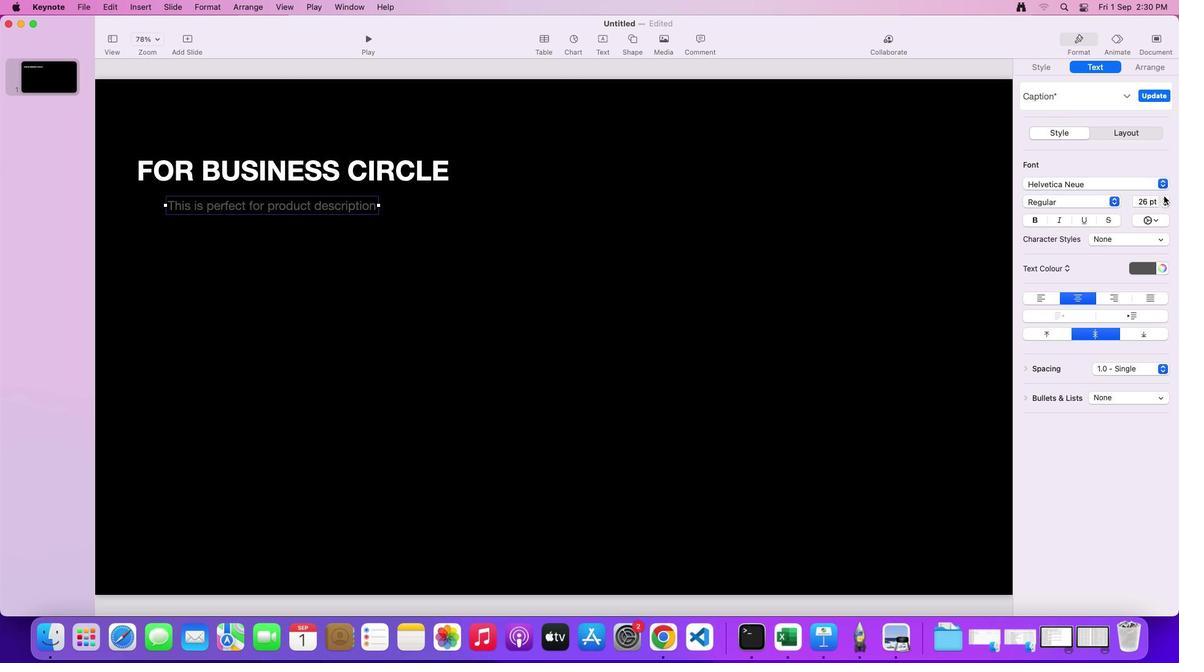 
Action: Mouse moved to (1151, 269)
Screenshot: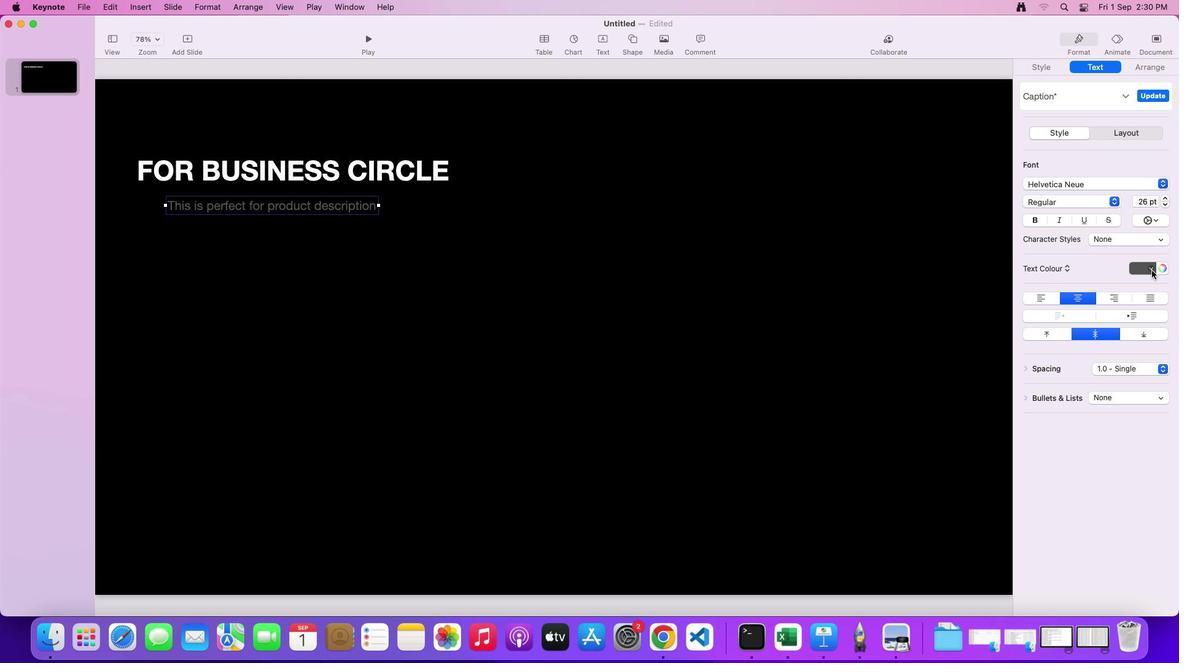 
Action: Mouse pressed left at (1151, 269)
Screenshot: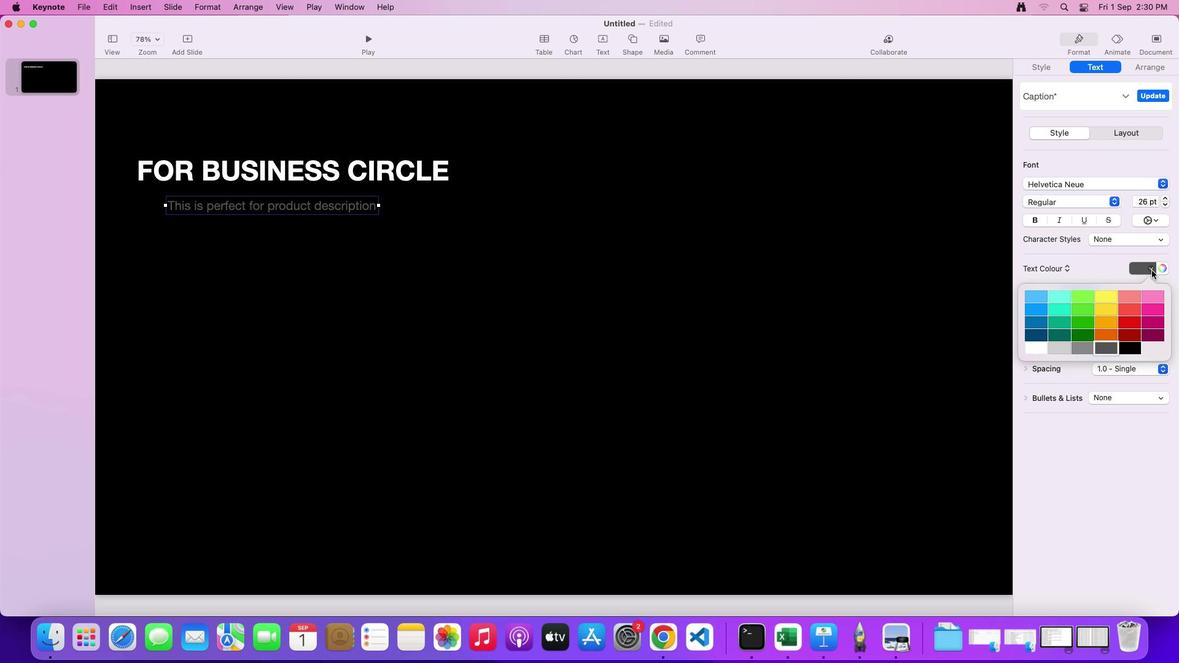 
Action: Mouse moved to (1033, 349)
Screenshot: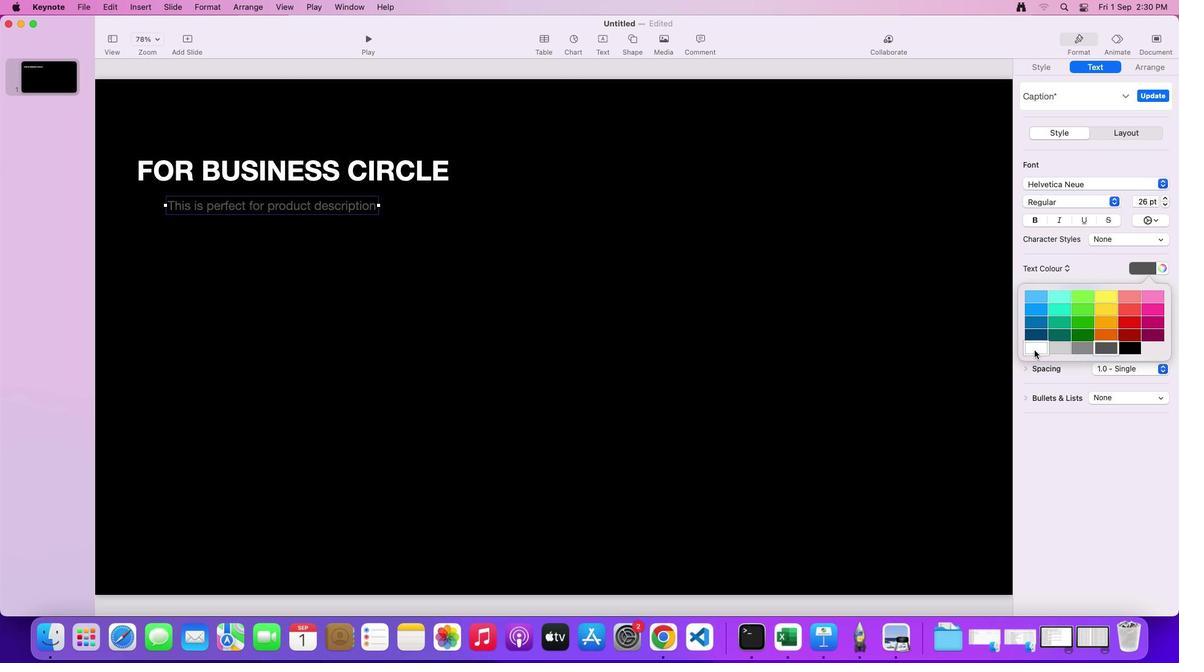 
Action: Mouse pressed left at (1033, 349)
Screenshot: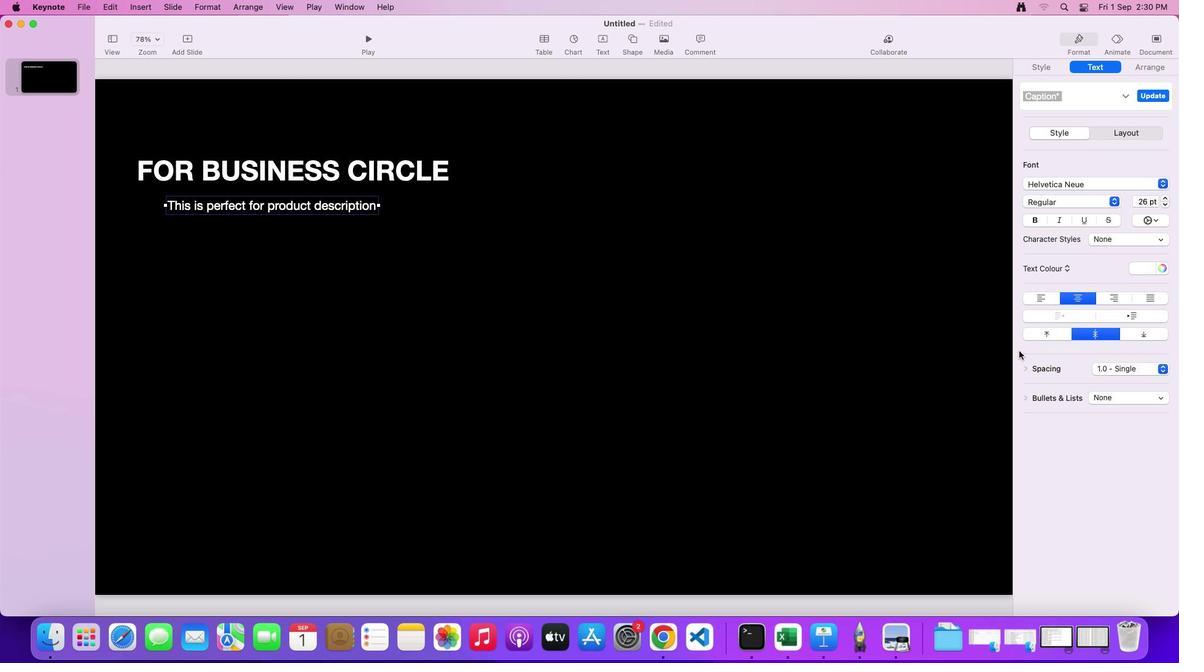 
Action: Mouse moved to (337, 265)
Screenshot: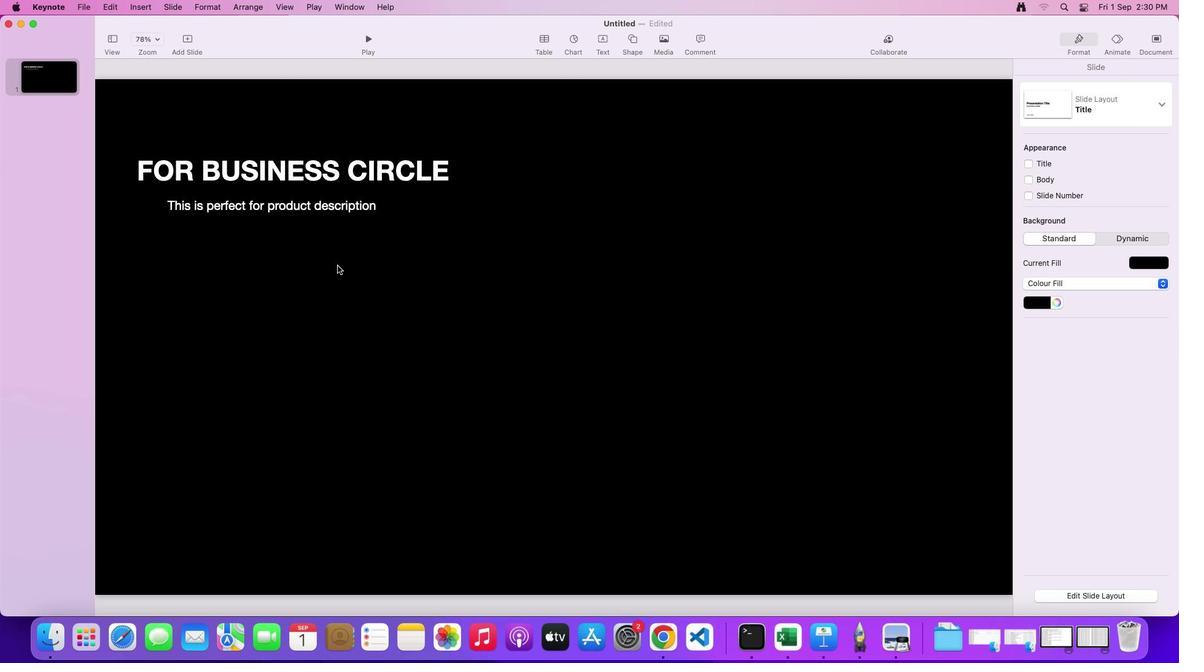 
Action: Mouse pressed left at (337, 265)
Screenshot: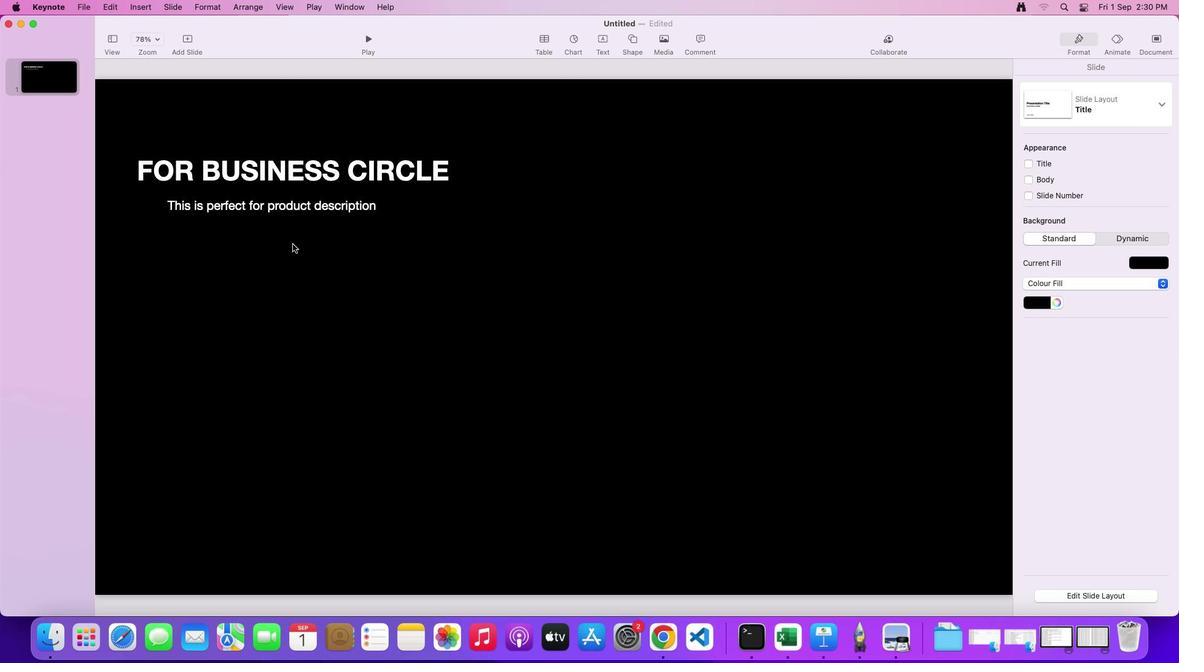 
Action: Mouse moved to (273, 209)
Screenshot: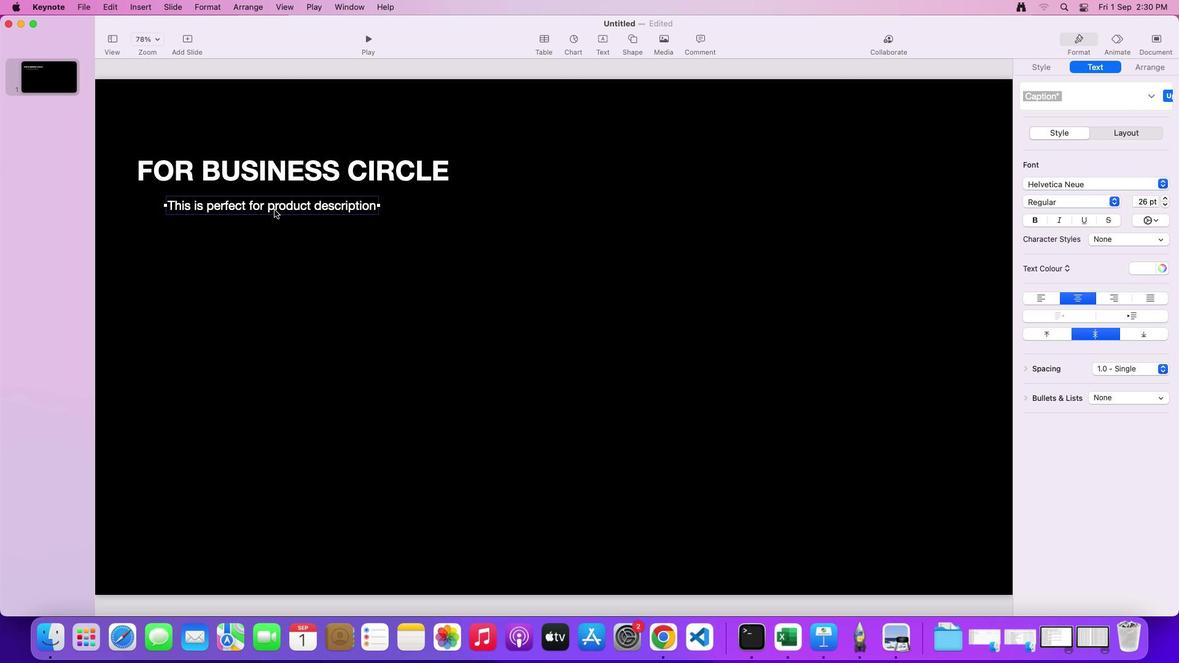 
Action: Mouse pressed left at (273, 209)
Screenshot: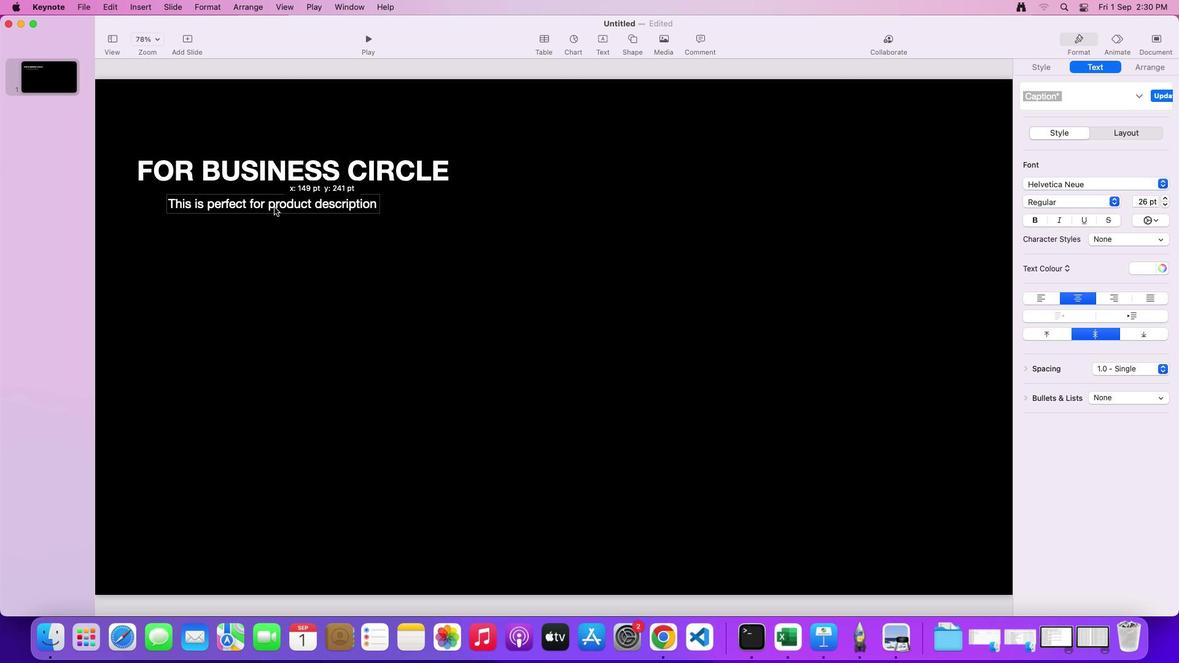 
Action: Mouse moved to (278, 258)
Screenshot: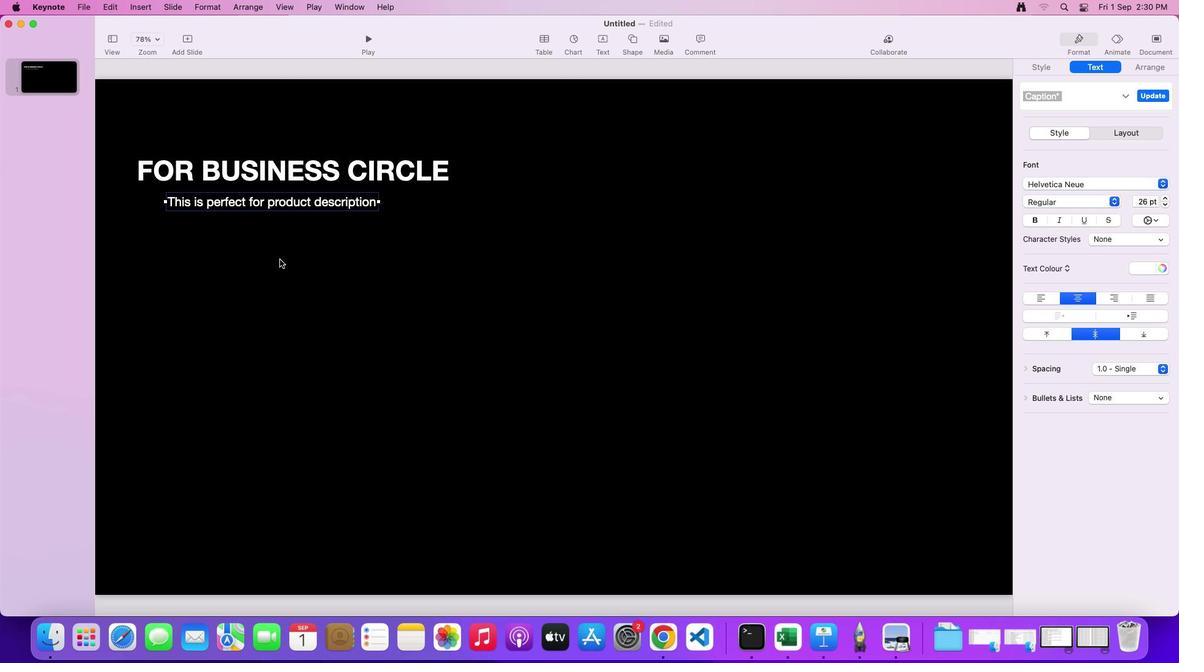 
Action: Mouse pressed left at (278, 258)
Screenshot: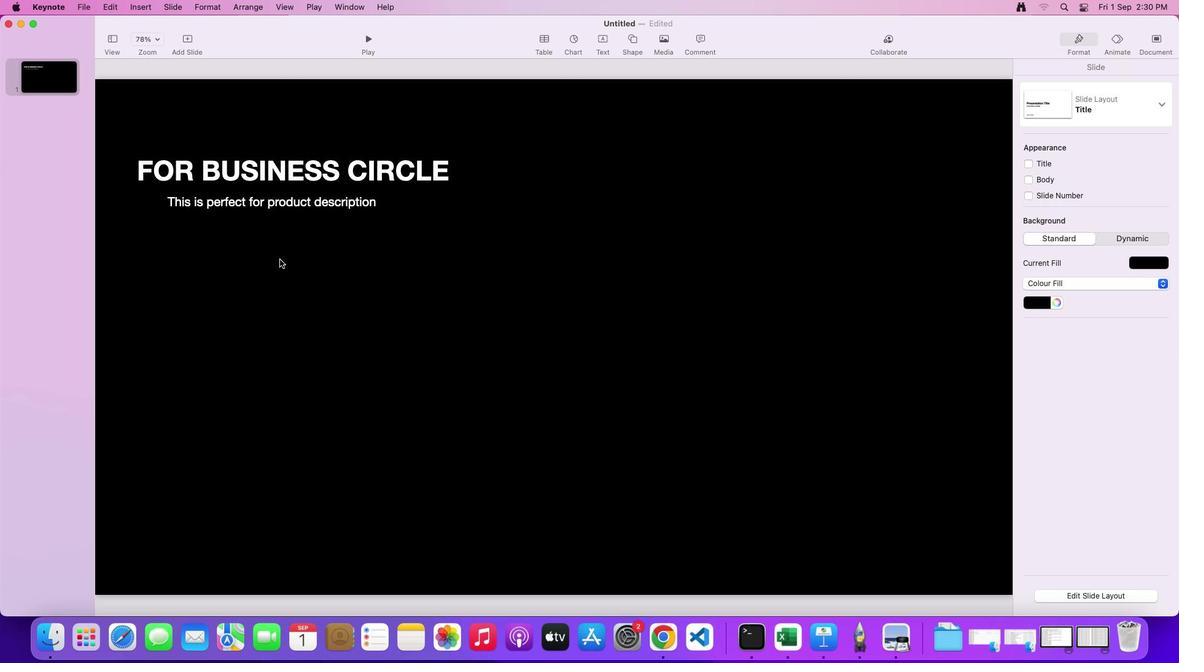 
Action: Mouse moved to (636, 44)
Screenshot: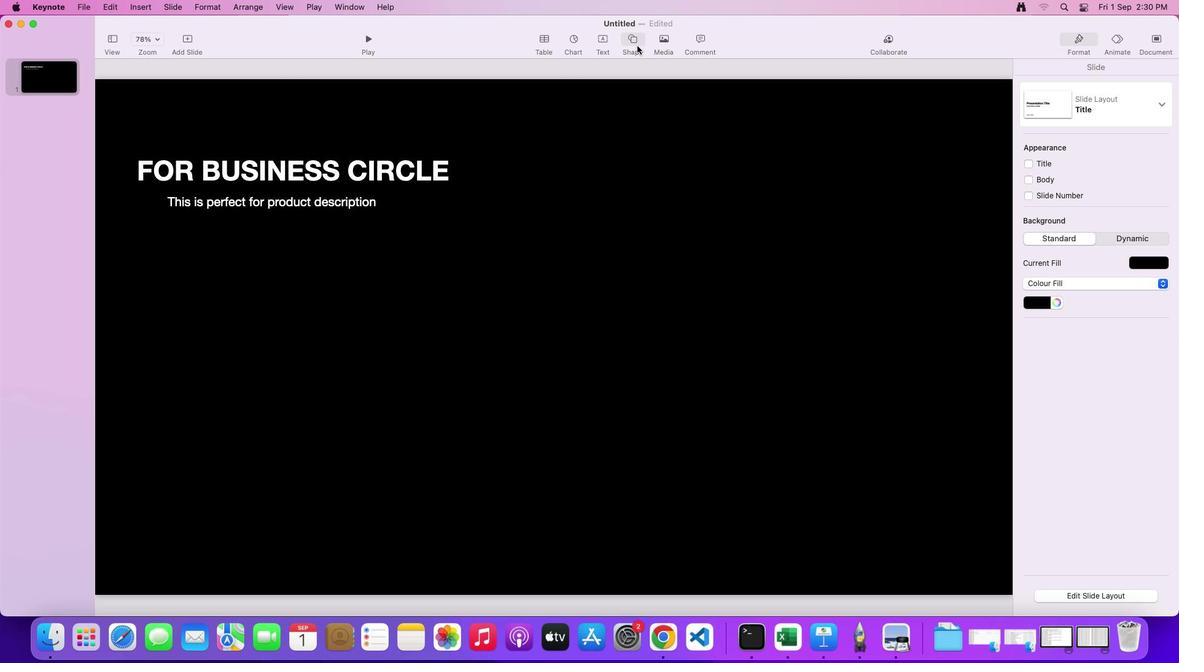 
Action: Mouse pressed left at (636, 44)
Screenshot: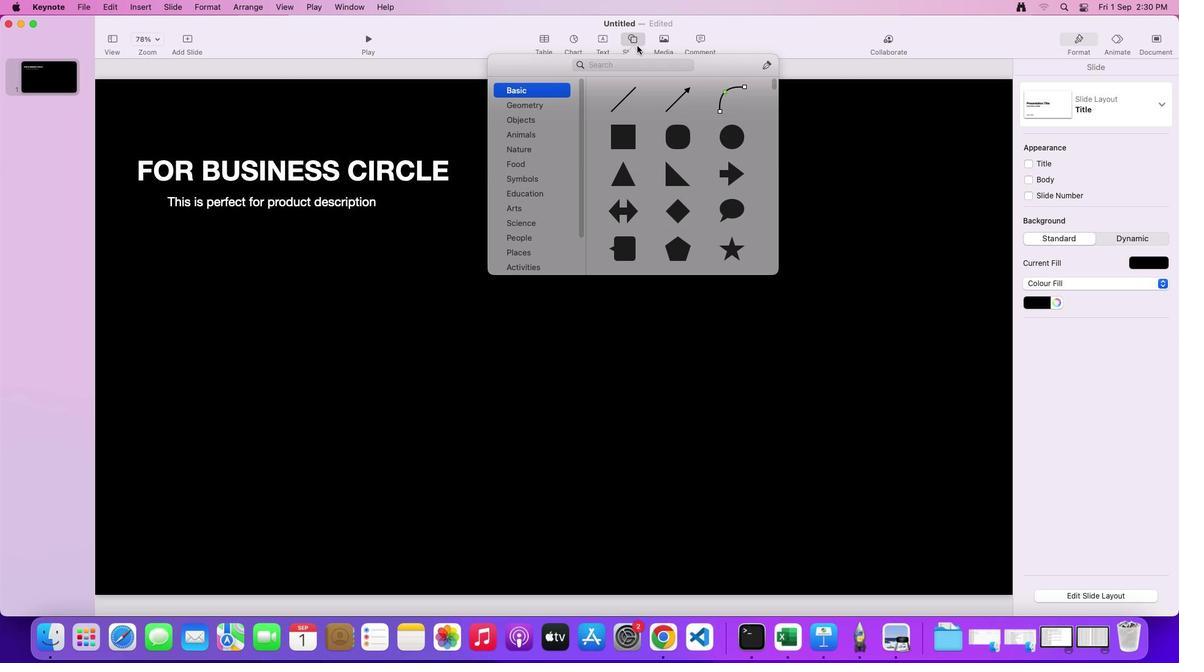 
Action: Mouse moved to (727, 140)
Screenshot: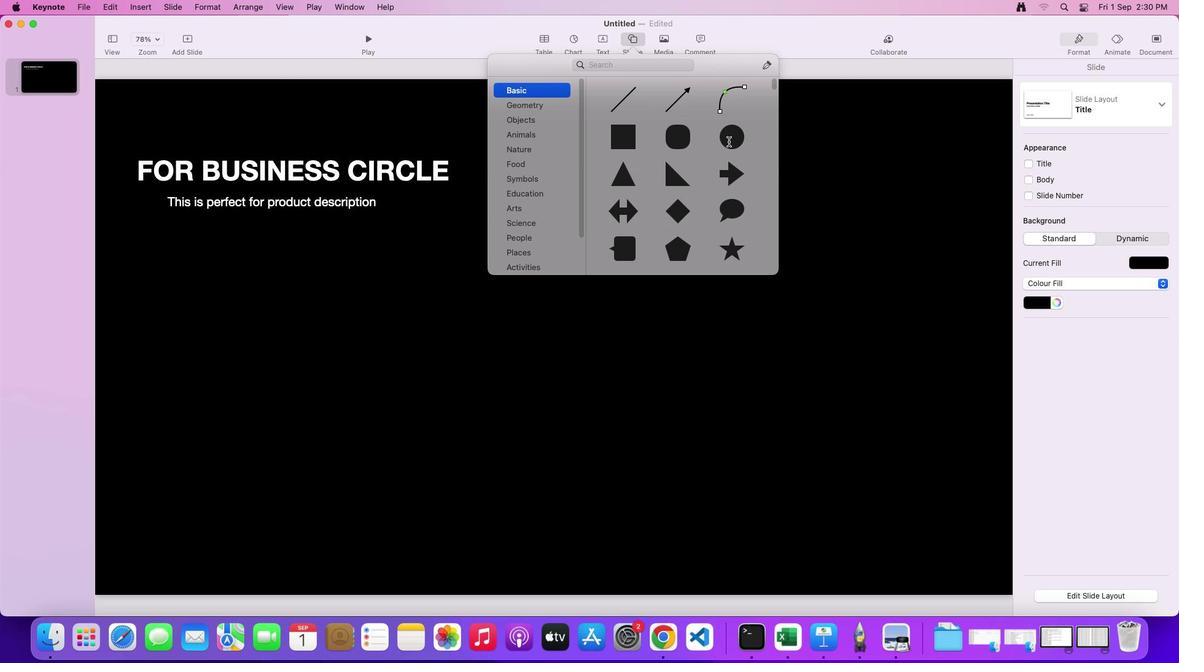 
Action: Mouse pressed left at (727, 140)
Screenshot: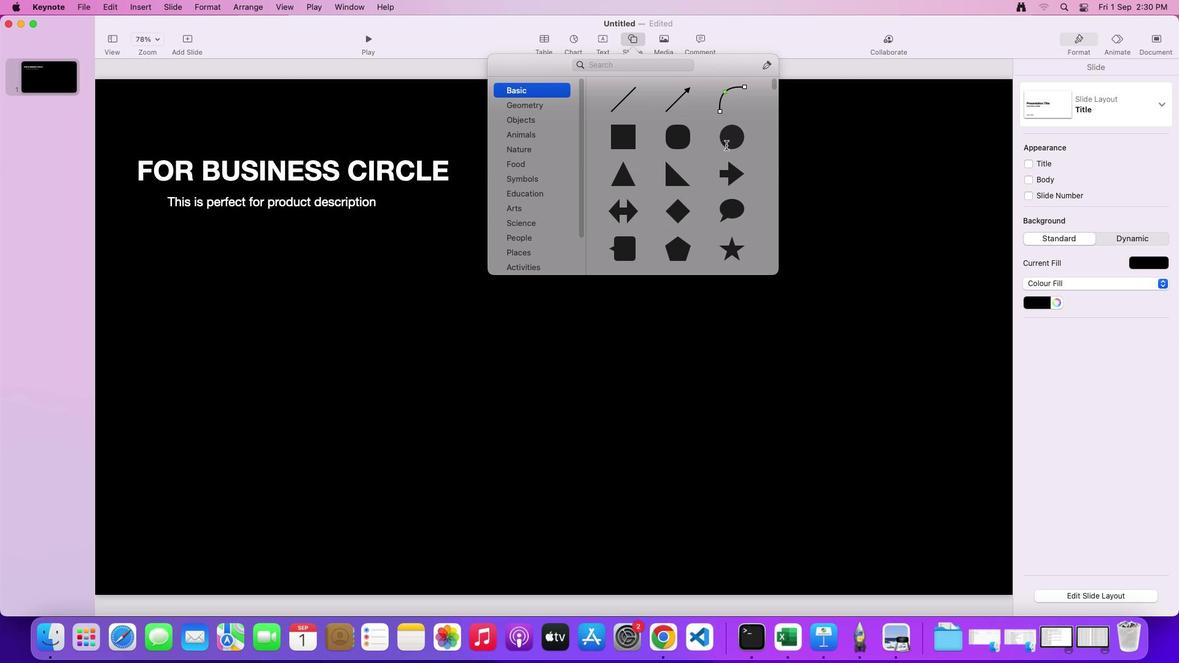 
Action: Mouse moved to (1042, 68)
Screenshot: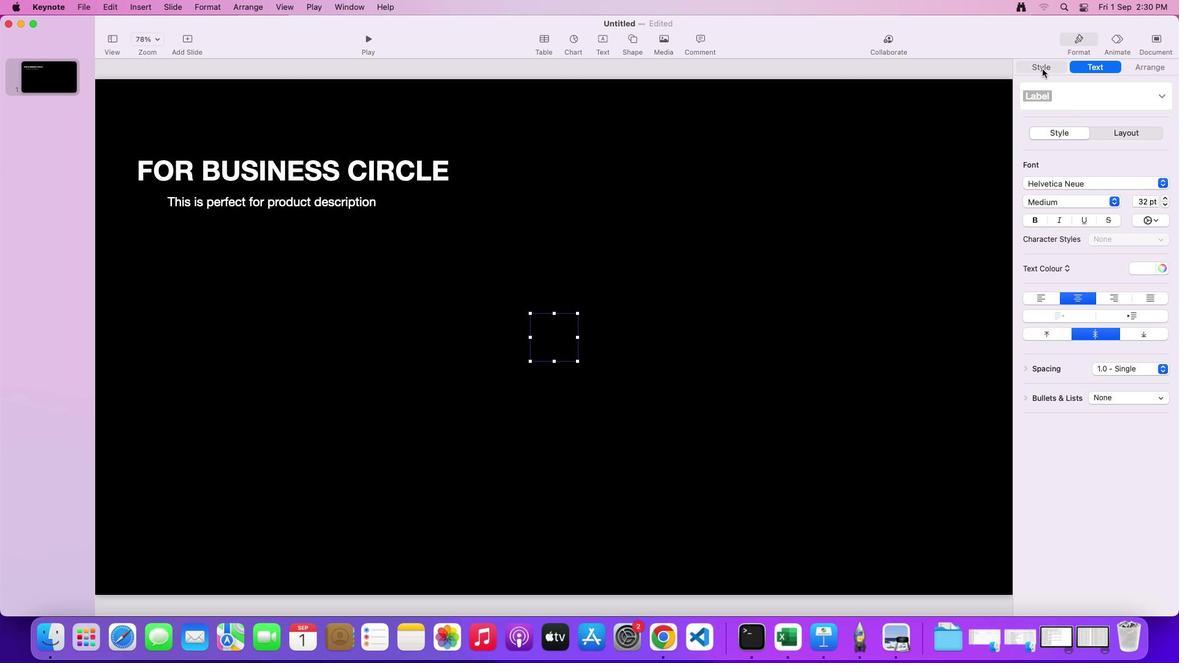 
Action: Mouse pressed left at (1042, 68)
Screenshot: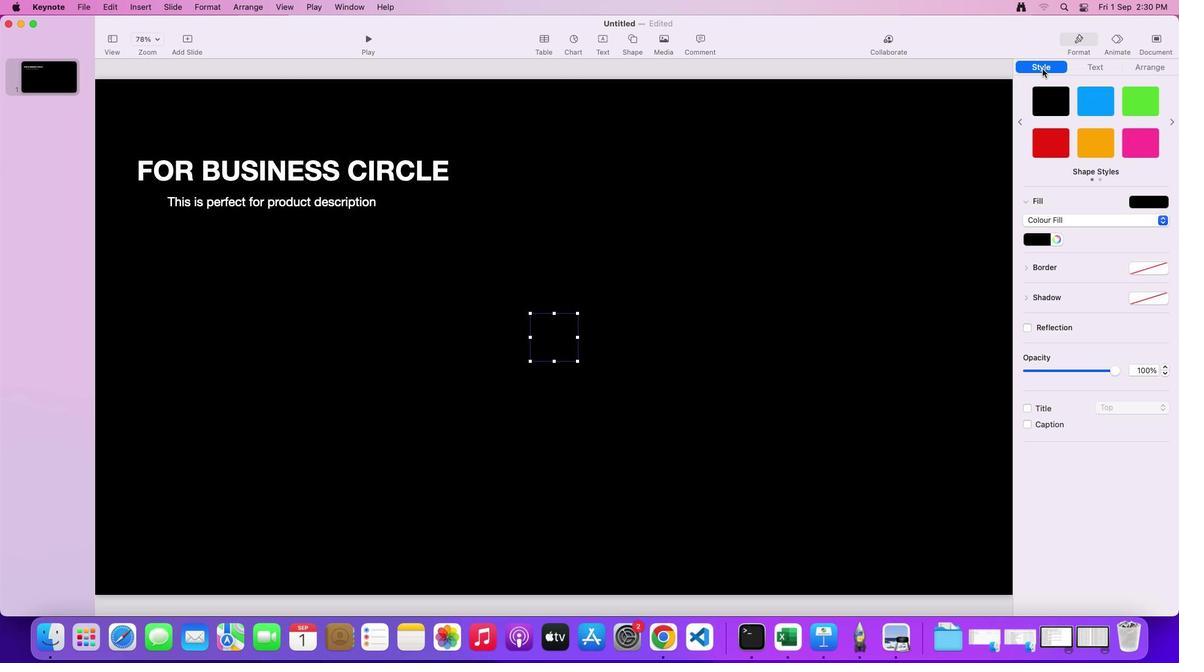
Action: Mouse moved to (1163, 203)
Screenshot: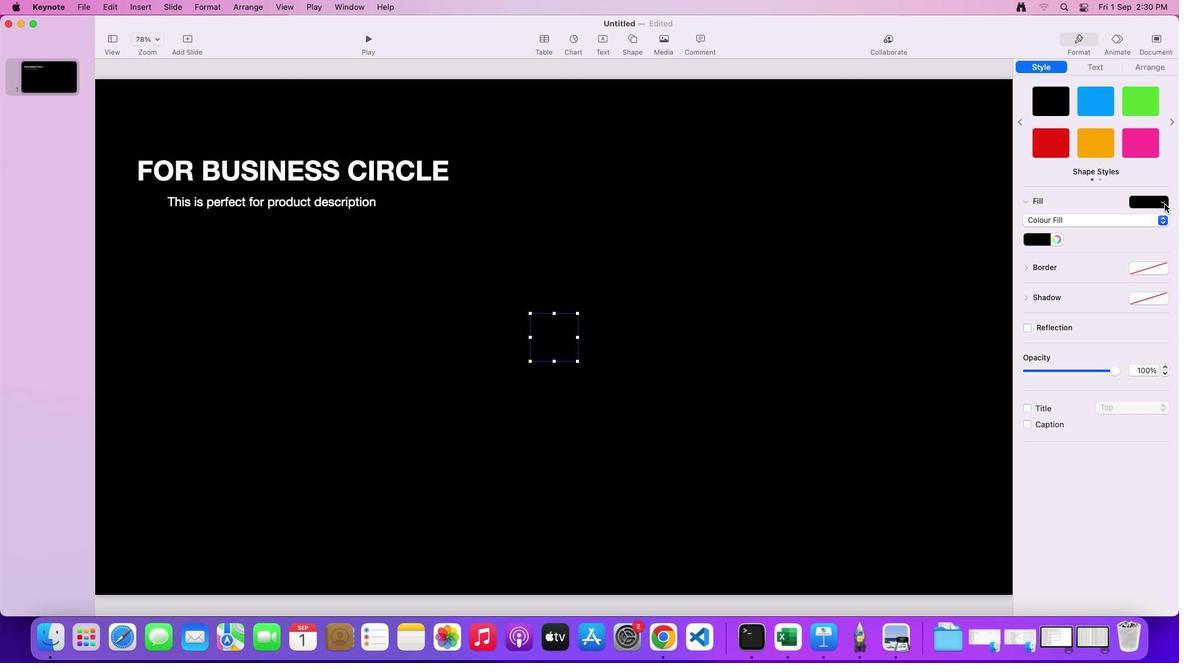 
Action: Mouse pressed left at (1163, 203)
Screenshot: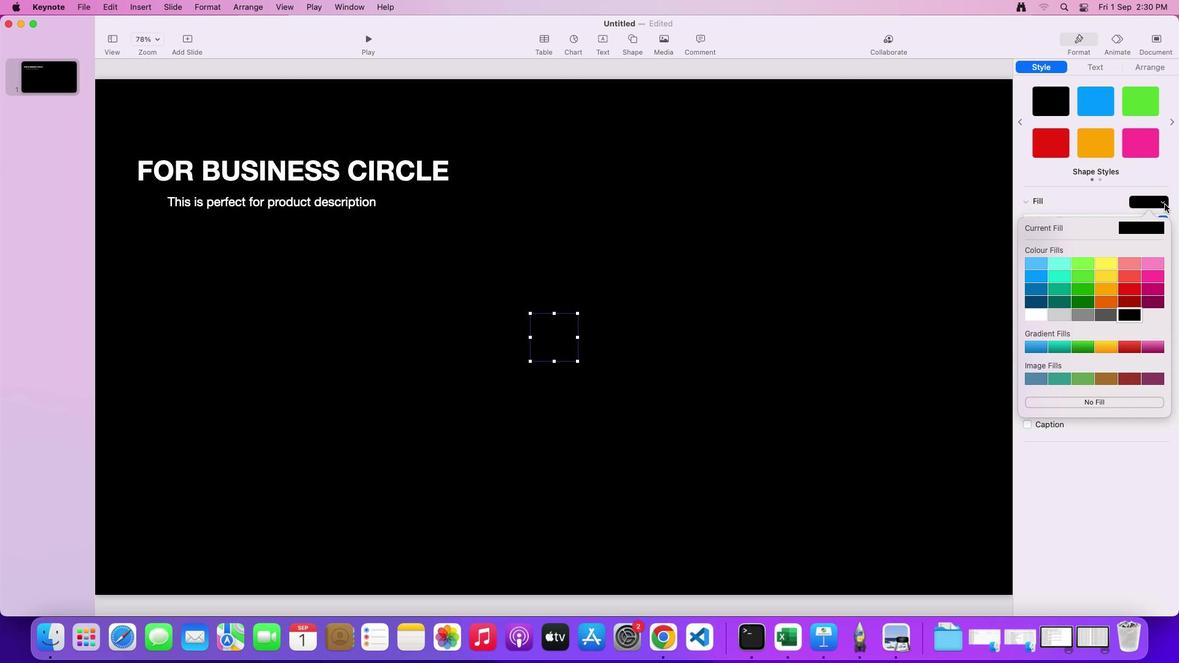 
Action: Mouse moved to (1059, 291)
Screenshot: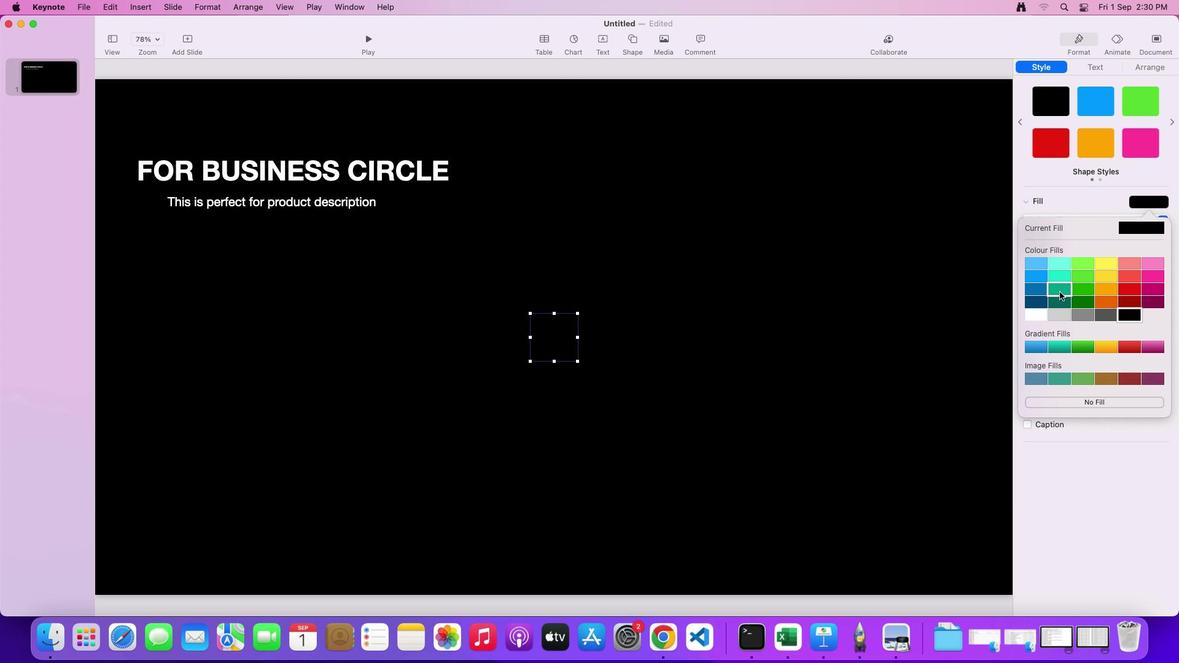 
Action: Mouse pressed left at (1059, 291)
Screenshot: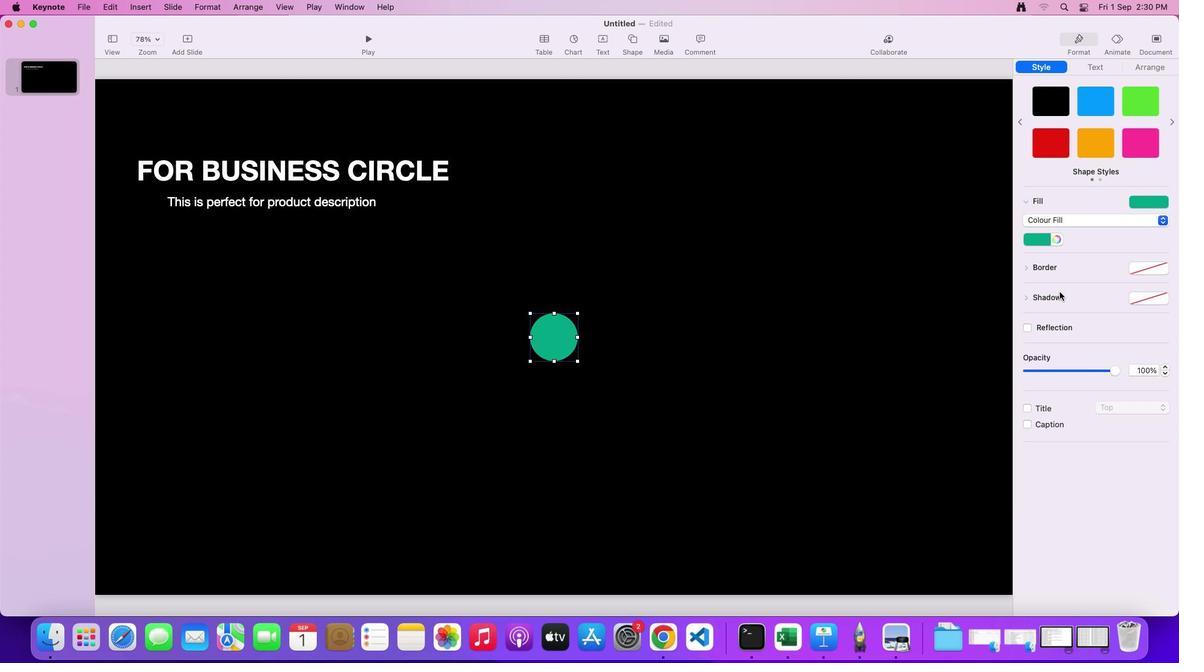 
Action: Mouse moved to (638, 329)
Screenshot: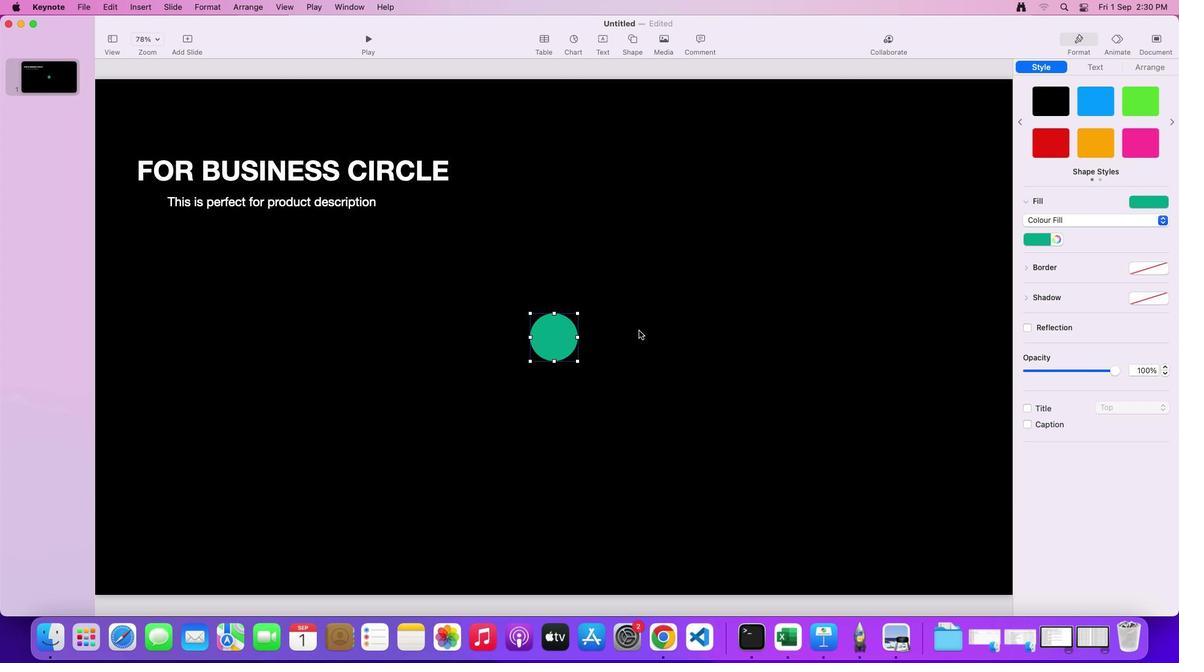 
Action: Mouse pressed left at (638, 329)
Screenshot: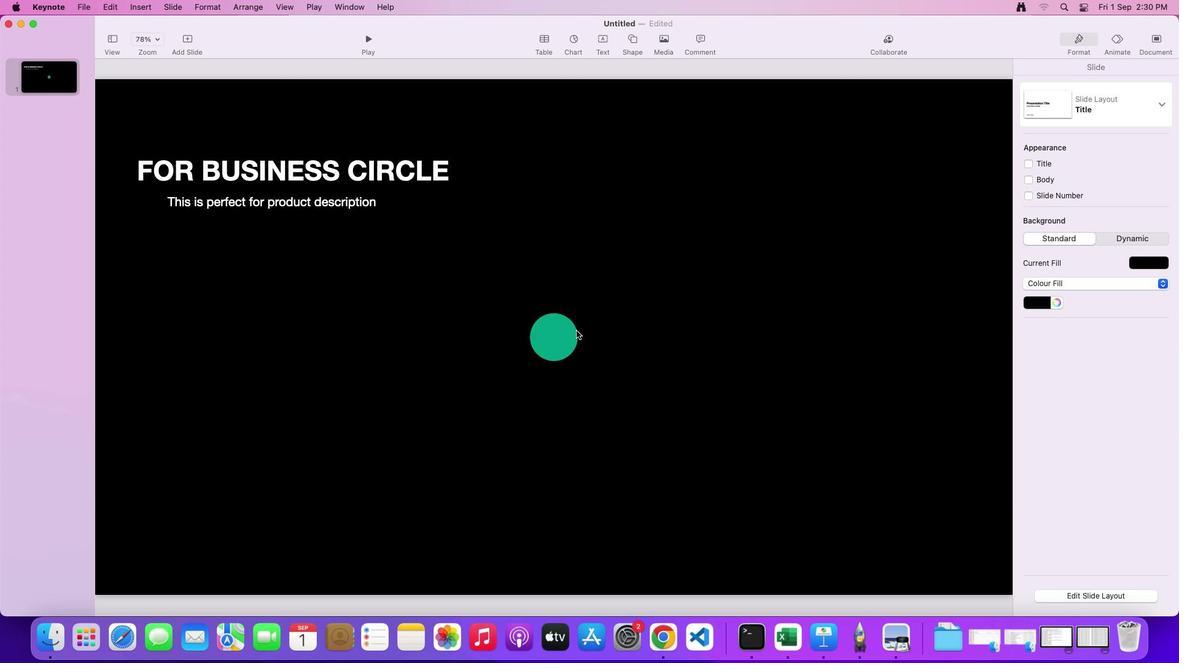 
Action: Mouse moved to (541, 326)
Screenshot: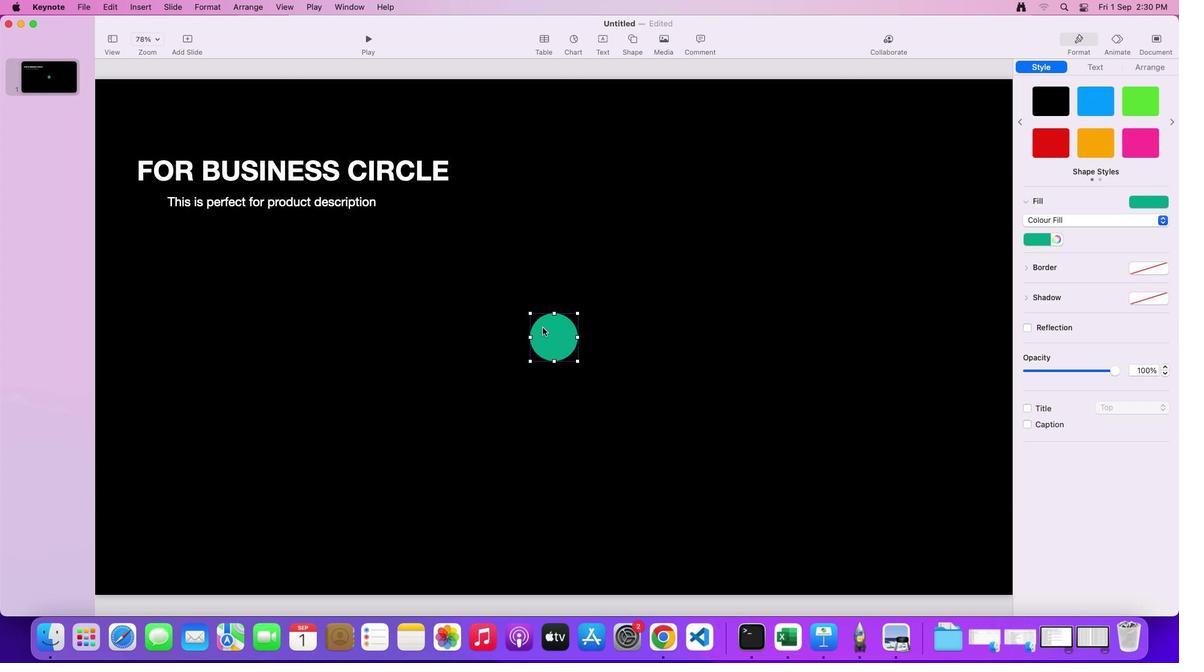 
Action: Mouse pressed left at (541, 326)
Screenshot: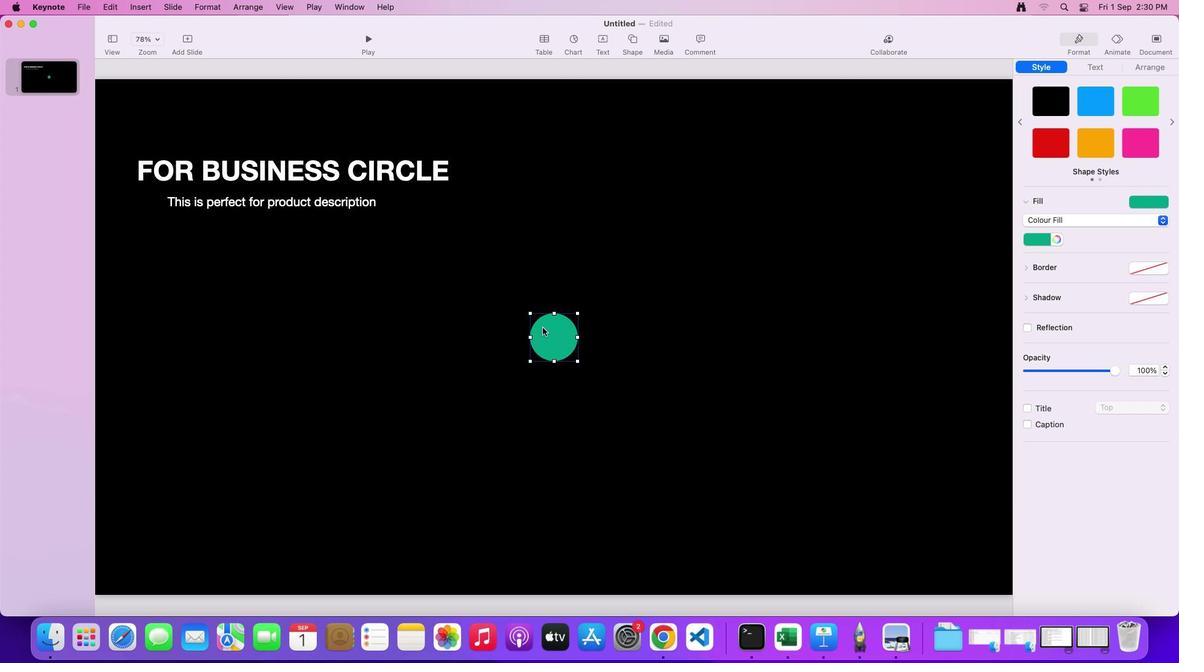
Action: Key pressed Key.cmd'c'
Screenshot: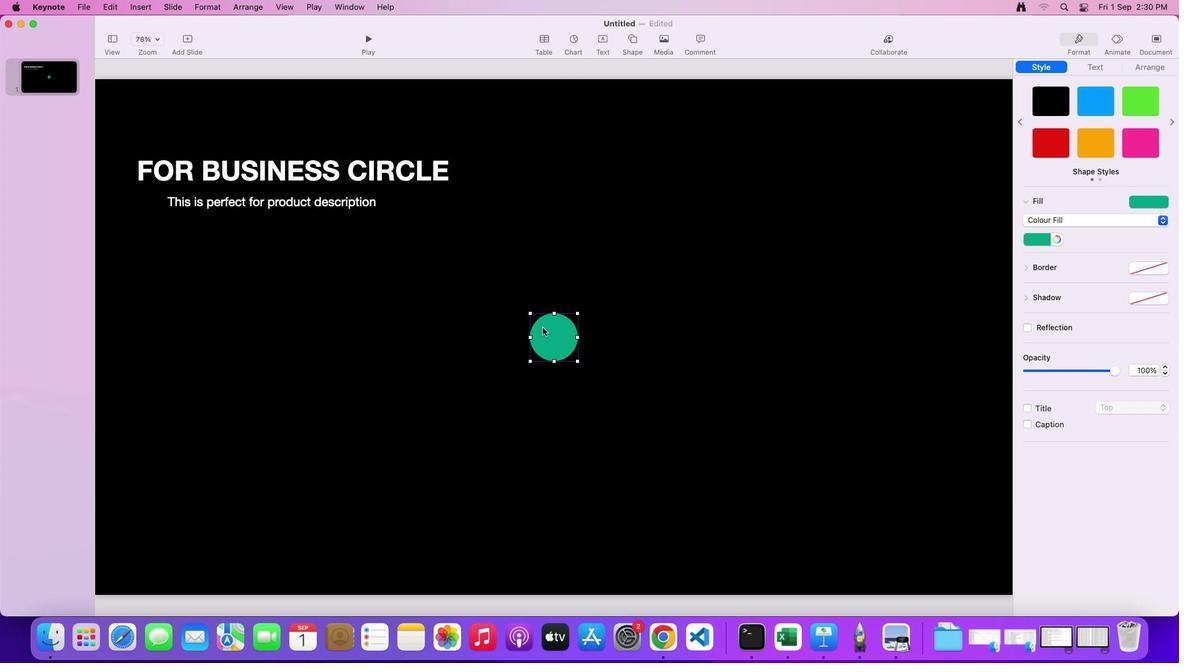 
Action: Mouse moved to (558, 342)
Screenshot: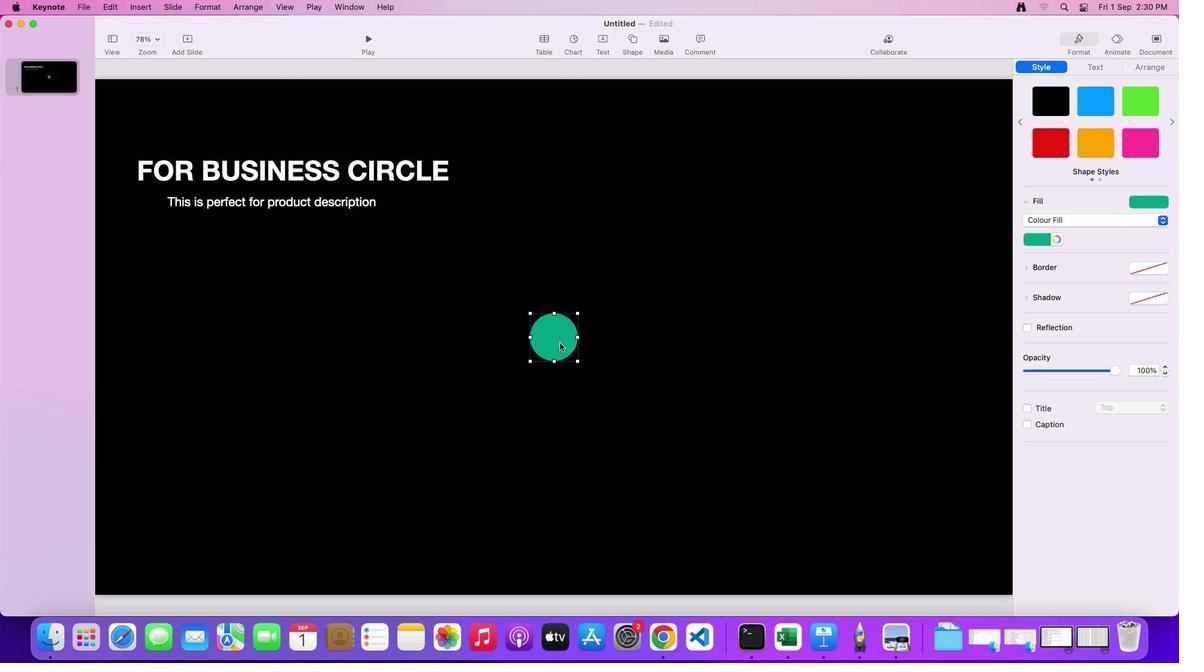 
Action: Mouse pressed left at (558, 342)
Screenshot: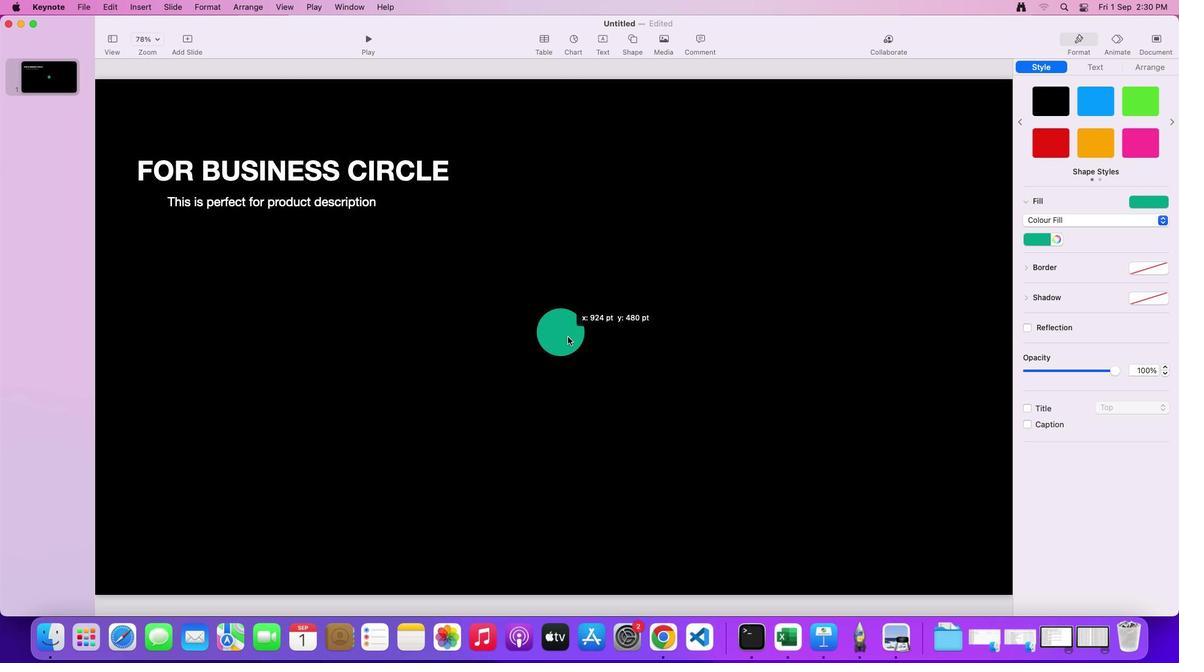 
Action: Mouse moved to (552, 337)
Screenshot: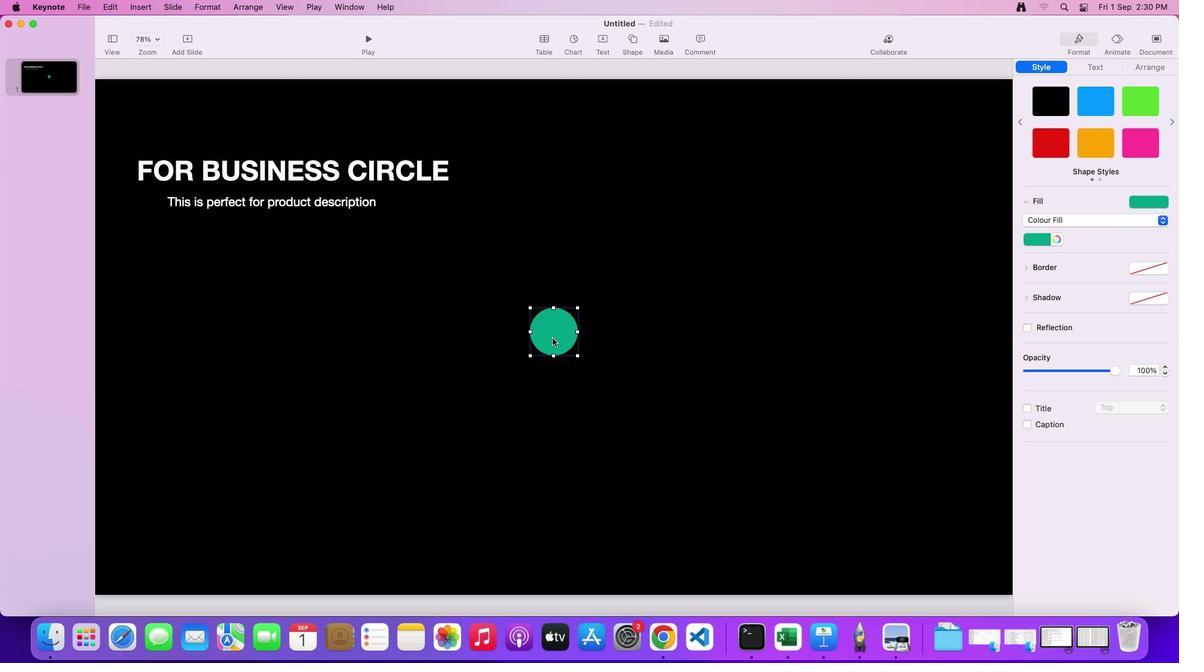 
Action: Key pressed Key.cmd'v'
Screenshot: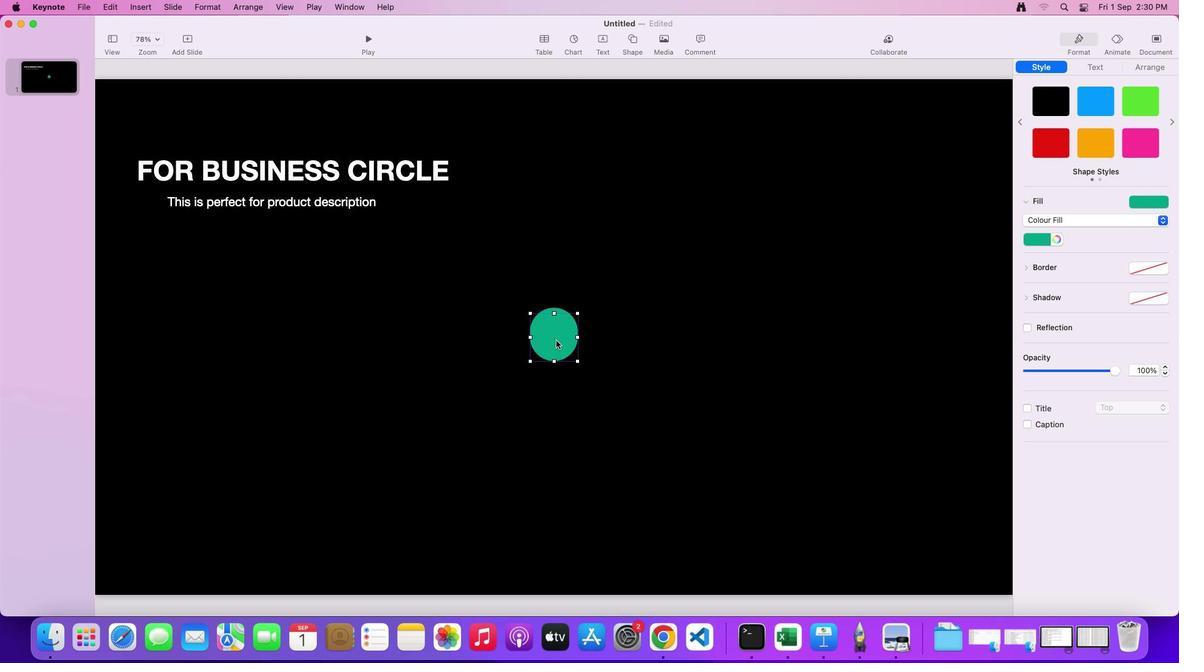 
Action: Mouse moved to (555, 340)
Screenshot: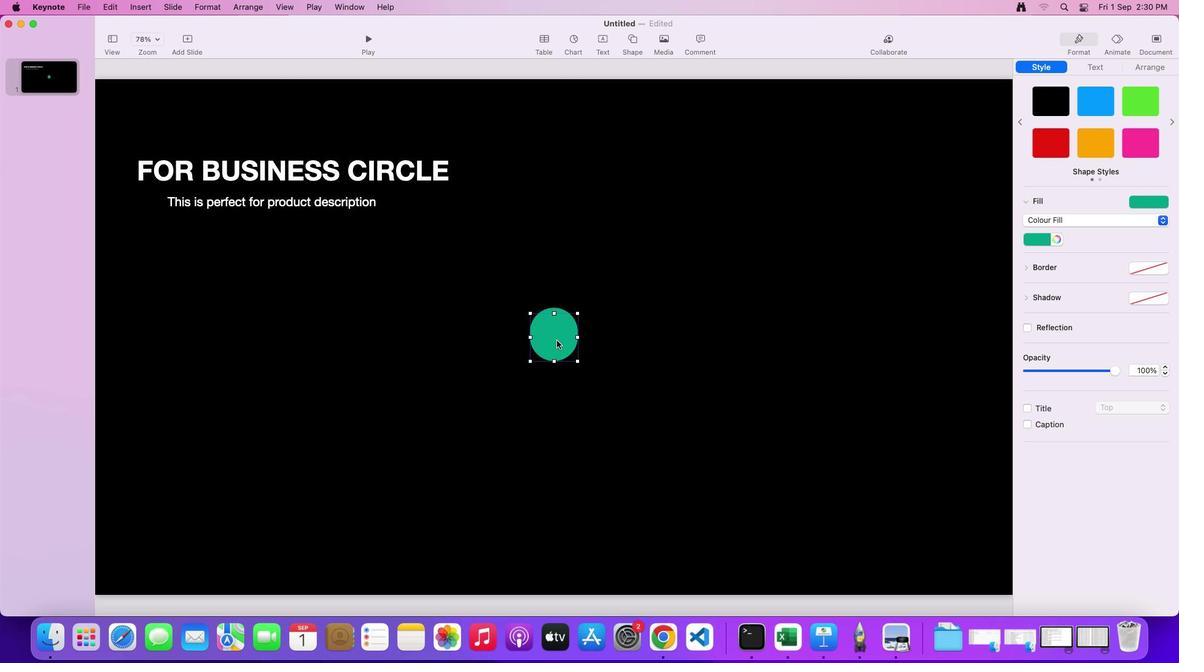 
Action: Mouse pressed left at (555, 340)
Screenshot: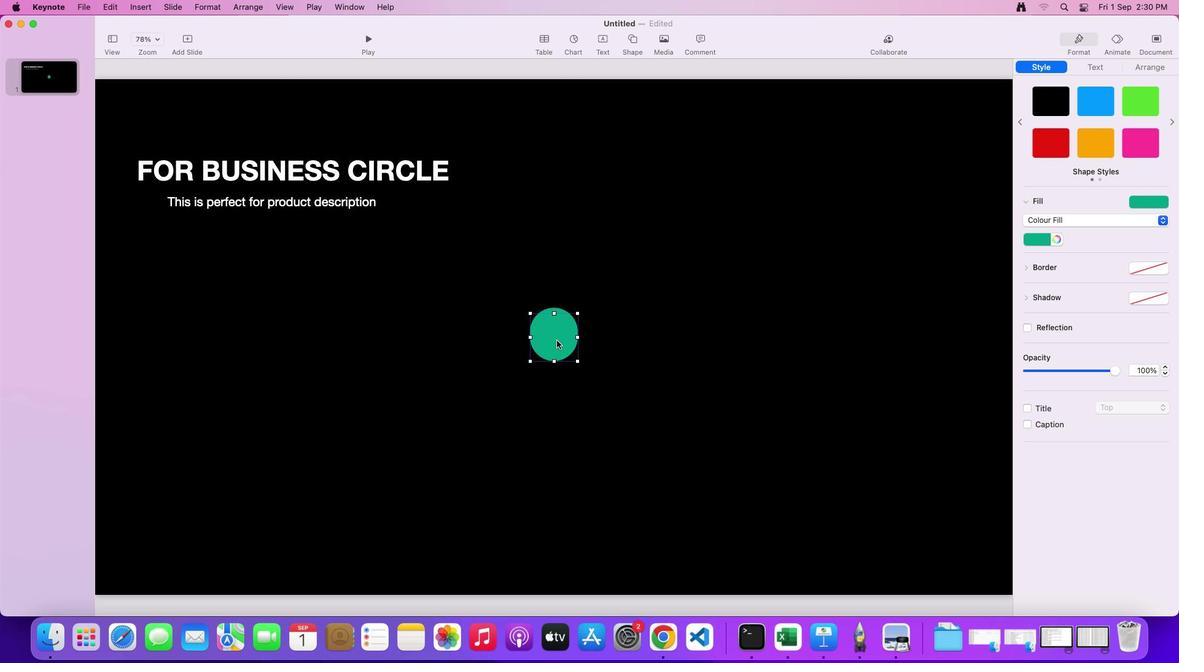 
Action: Mouse moved to (563, 334)
Screenshot: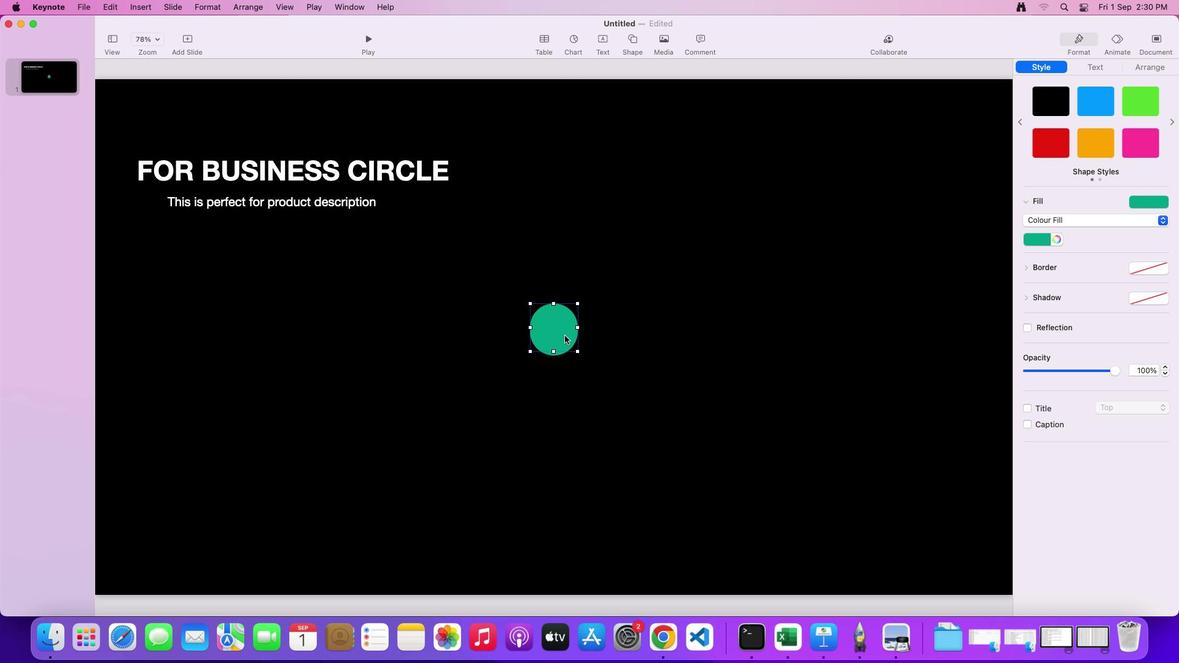 
Action: Key pressed Key.alt
Screenshot: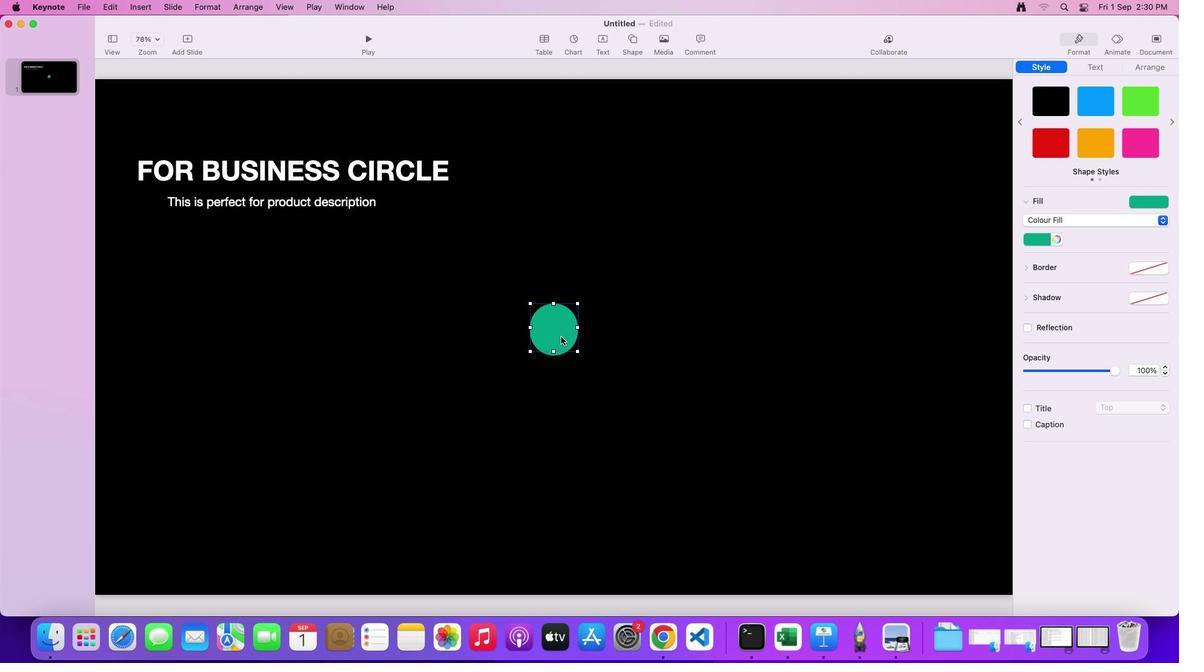 
Action: Mouse moved to (558, 332)
Screenshot: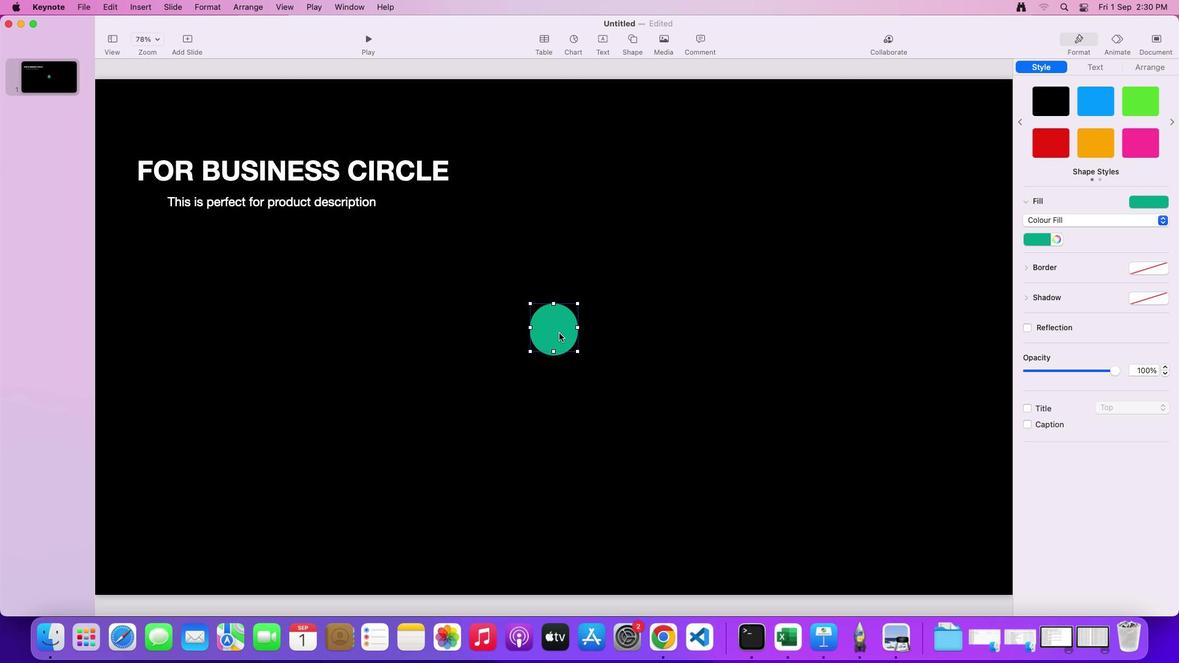 
Action: Mouse pressed left at (558, 332)
Screenshot: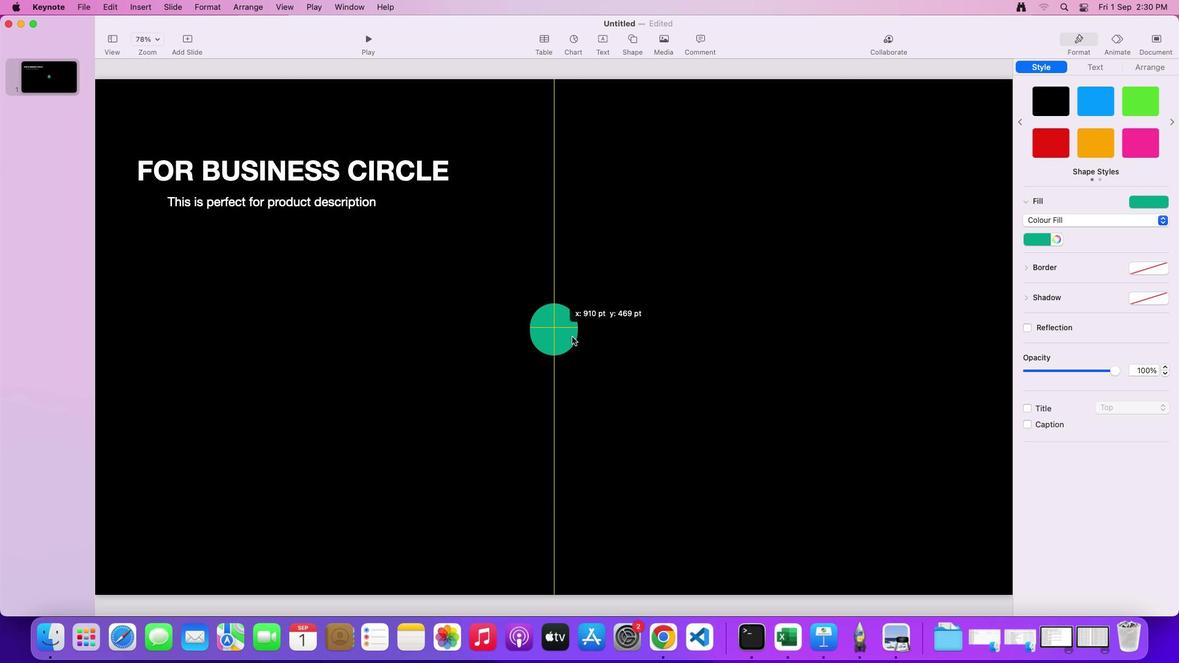 
Action: Mouse moved to (558, 330)
Screenshot: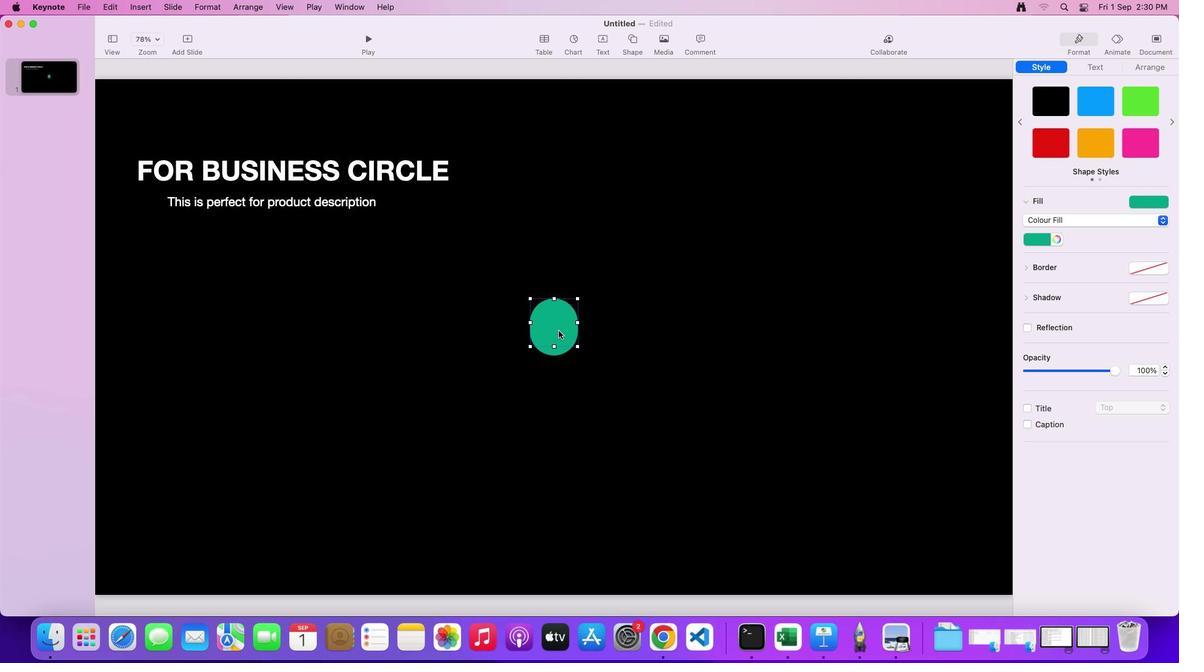 
Action: Mouse pressed left at (558, 330)
Screenshot: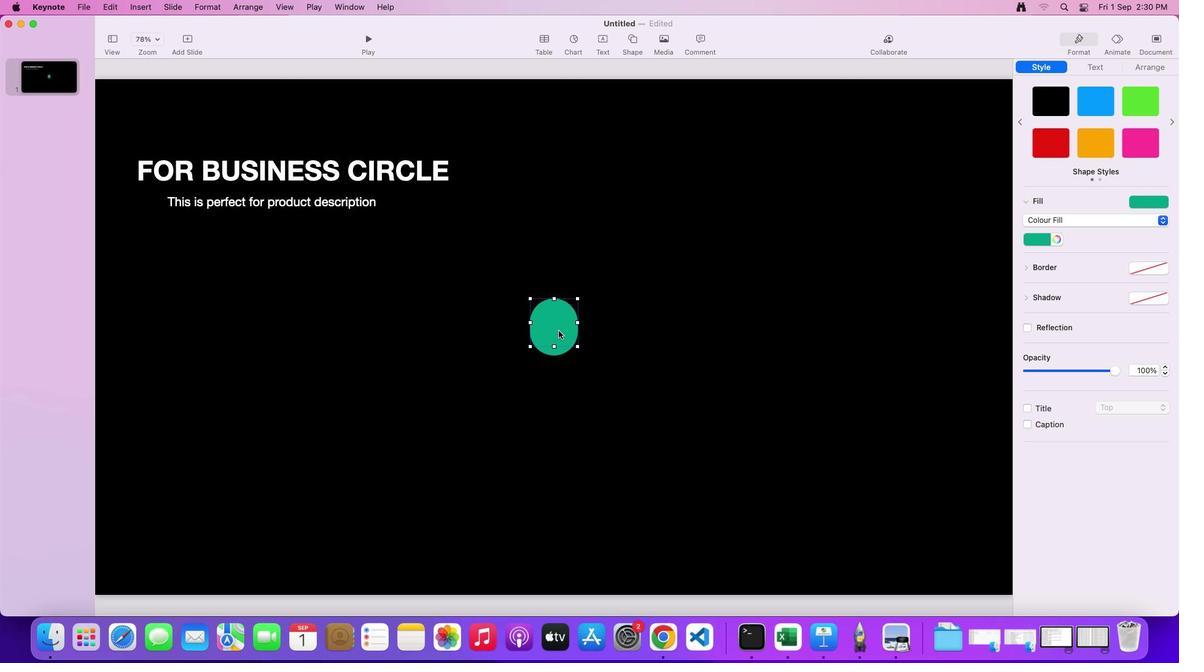 
Action: Mouse moved to (1147, 67)
Screenshot: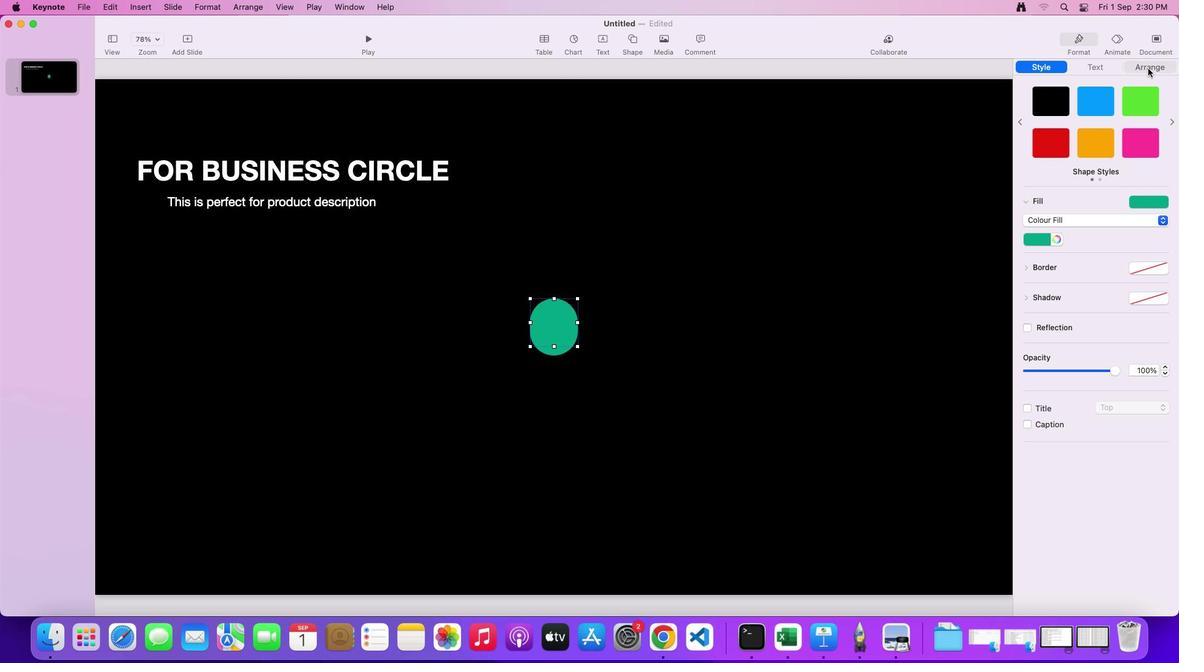 
Action: Mouse pressed left at (1147, 67)
Screenshot: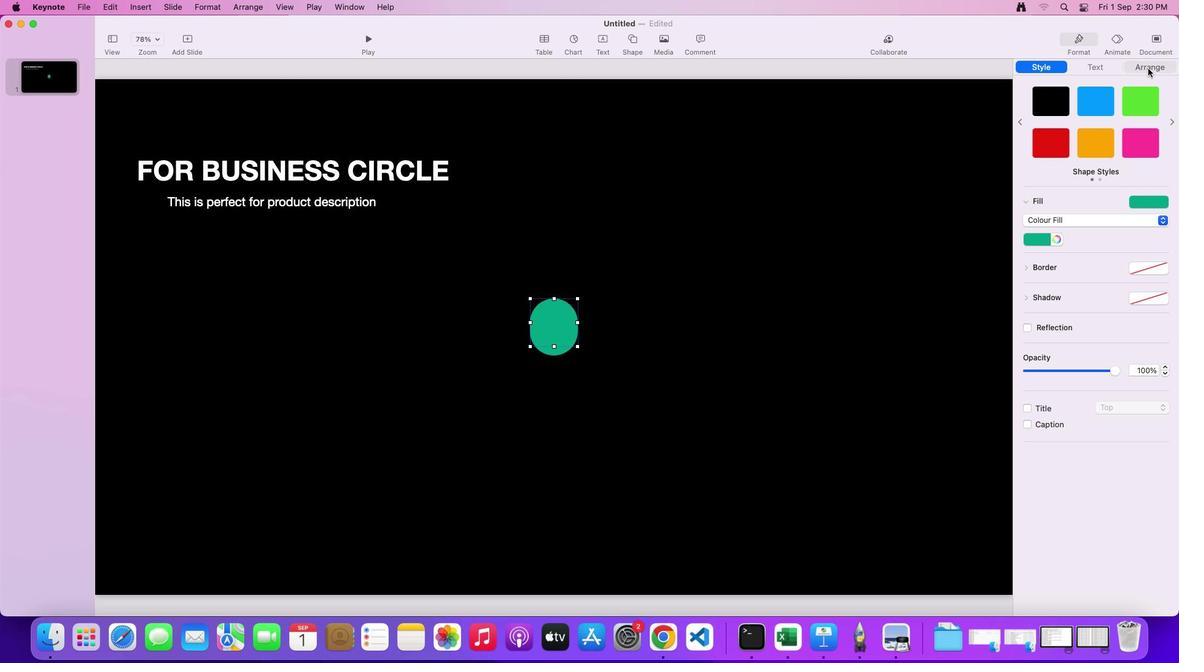 
Action: Mouse moved to (1103, 66)
Screenshot: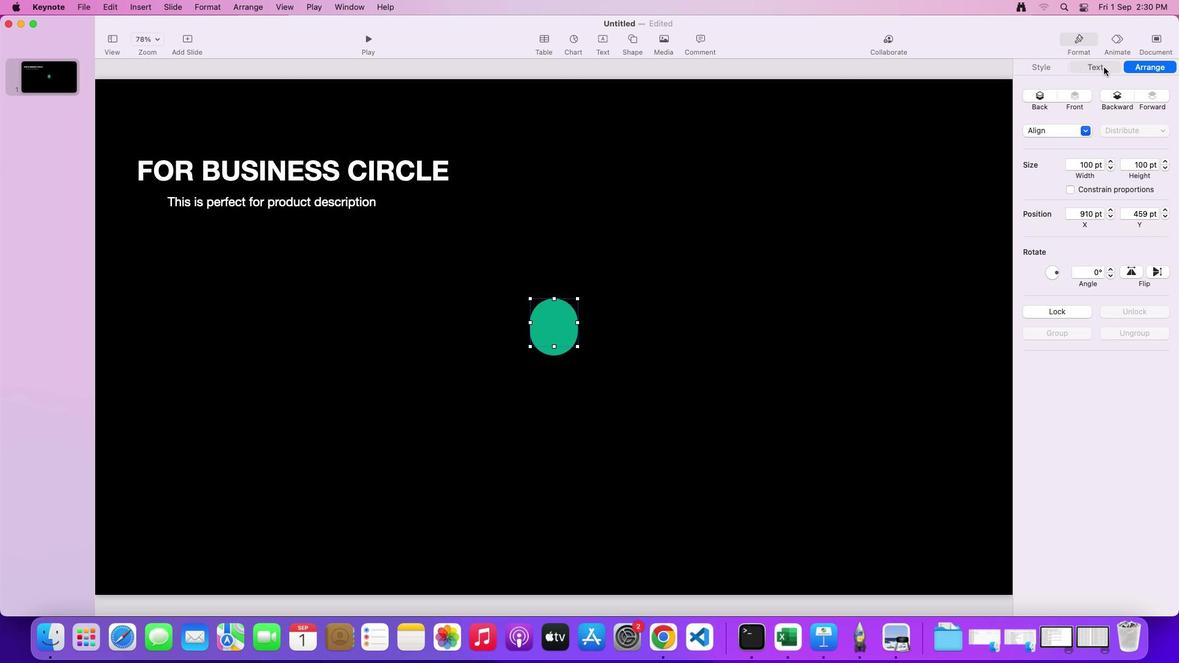
Action: Mouse pressed left at (1103, 66)
Screenshot: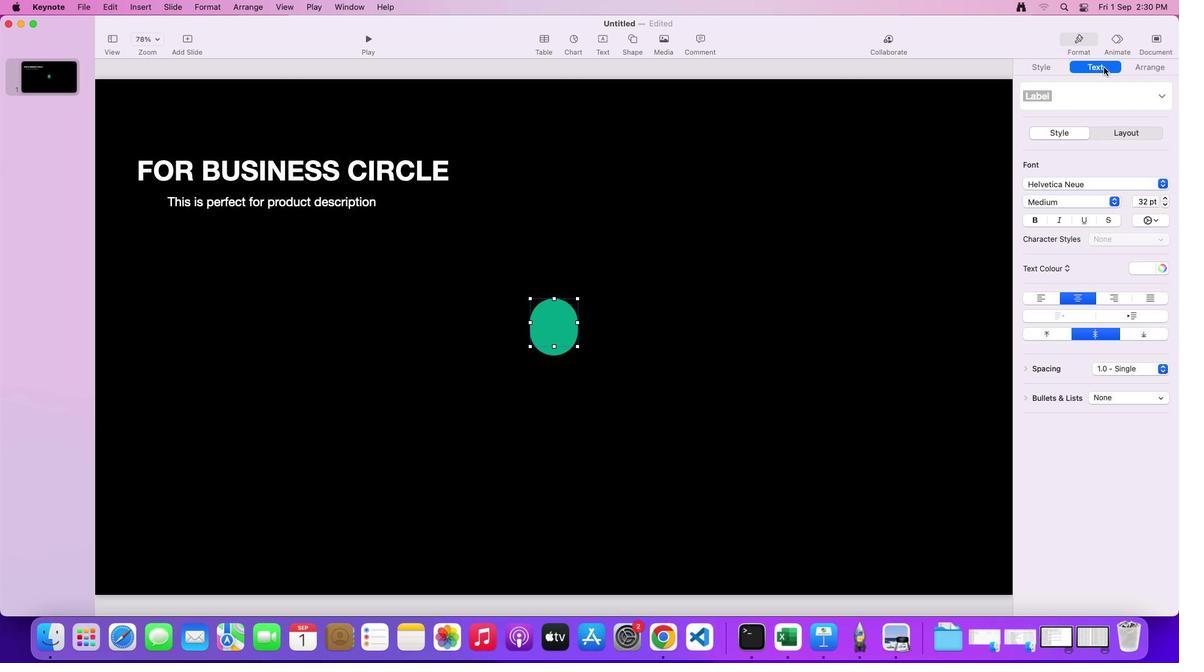 
Action: Mouse moved to (1051, 66)
Screenshot: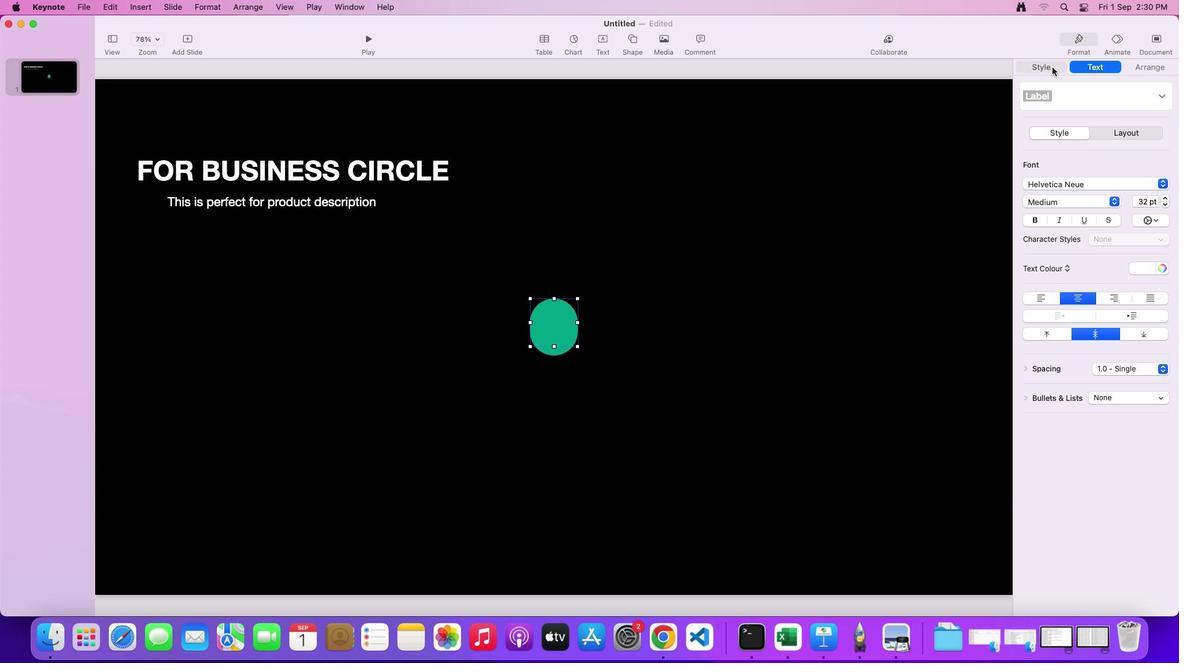 
Action: Mouse pressed left at (1051, 66)
Screenshot: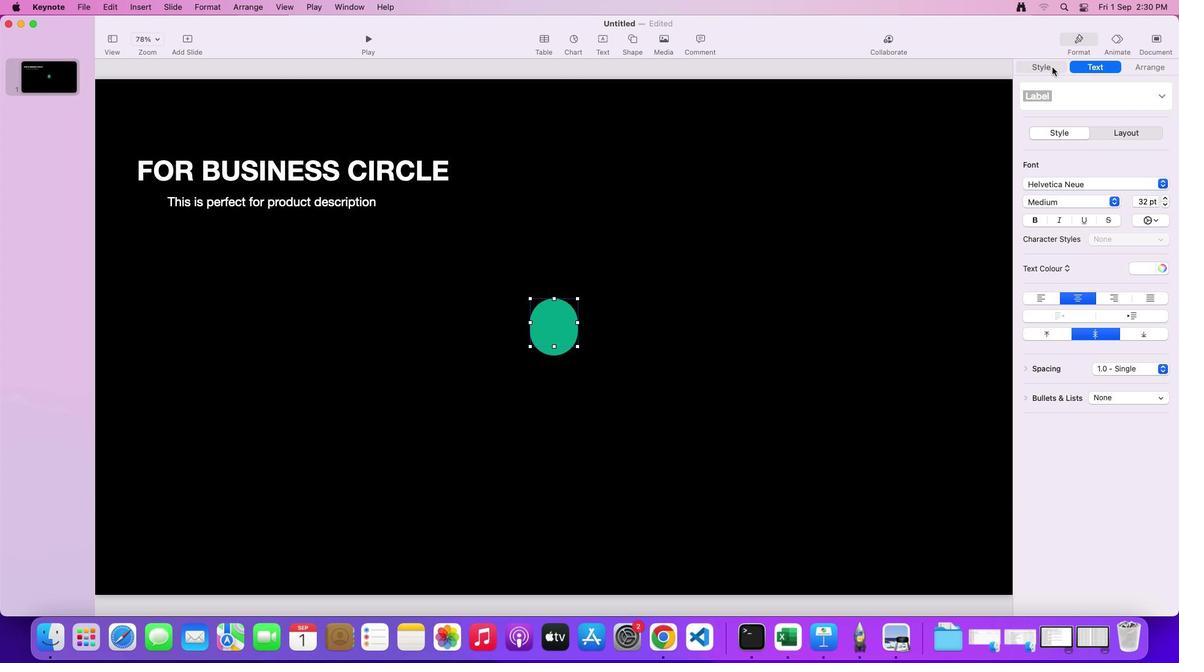 
Action: Mouse moved to (932, 286)
Screenshot: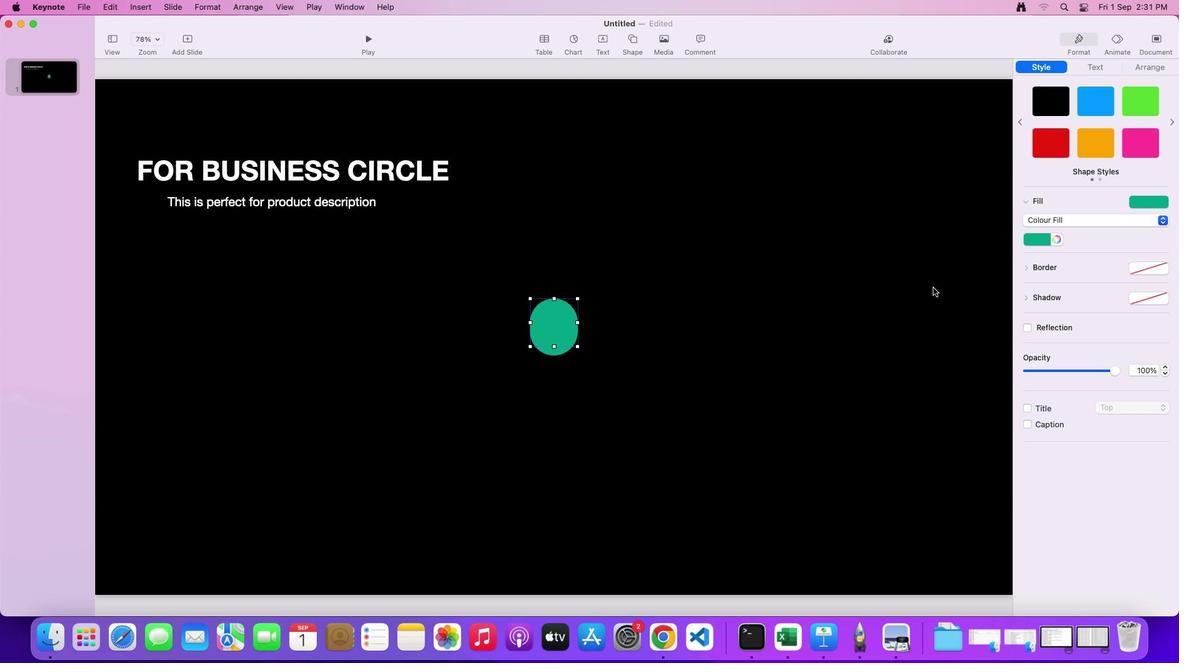 
Action: Mouse pressed left at (932, 286)
Screenshot: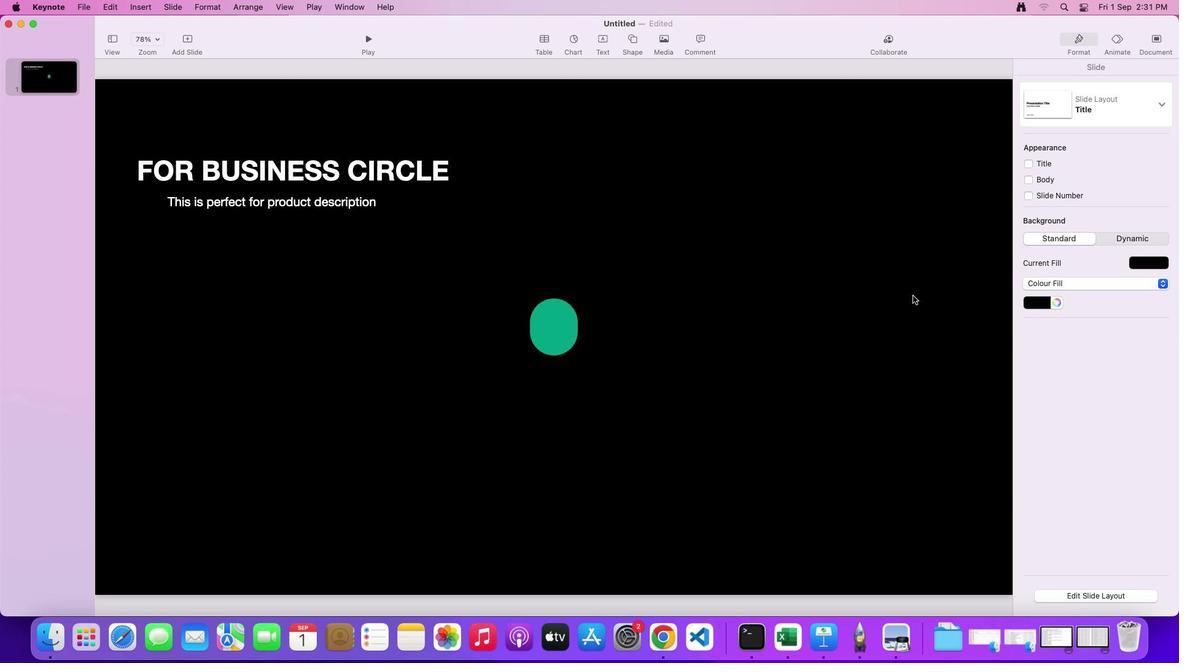 
Action: Mouse moved to (537, 342)
Screenshot: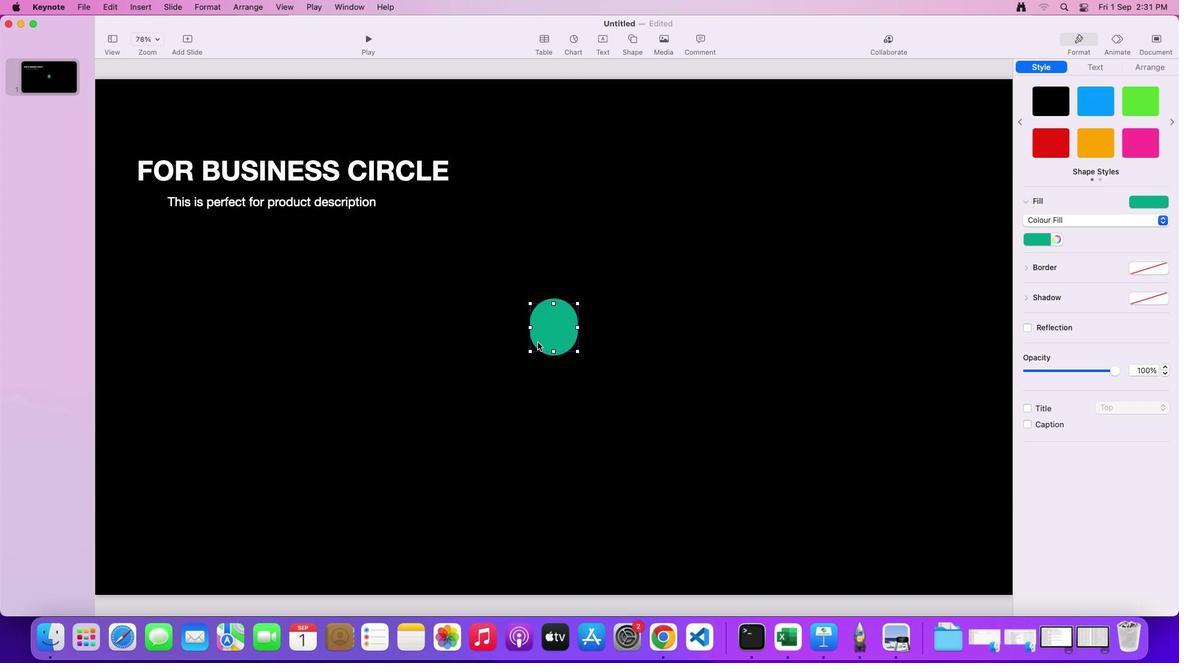 
Action: Mouse pressed left at (537, 342)
Screenshot: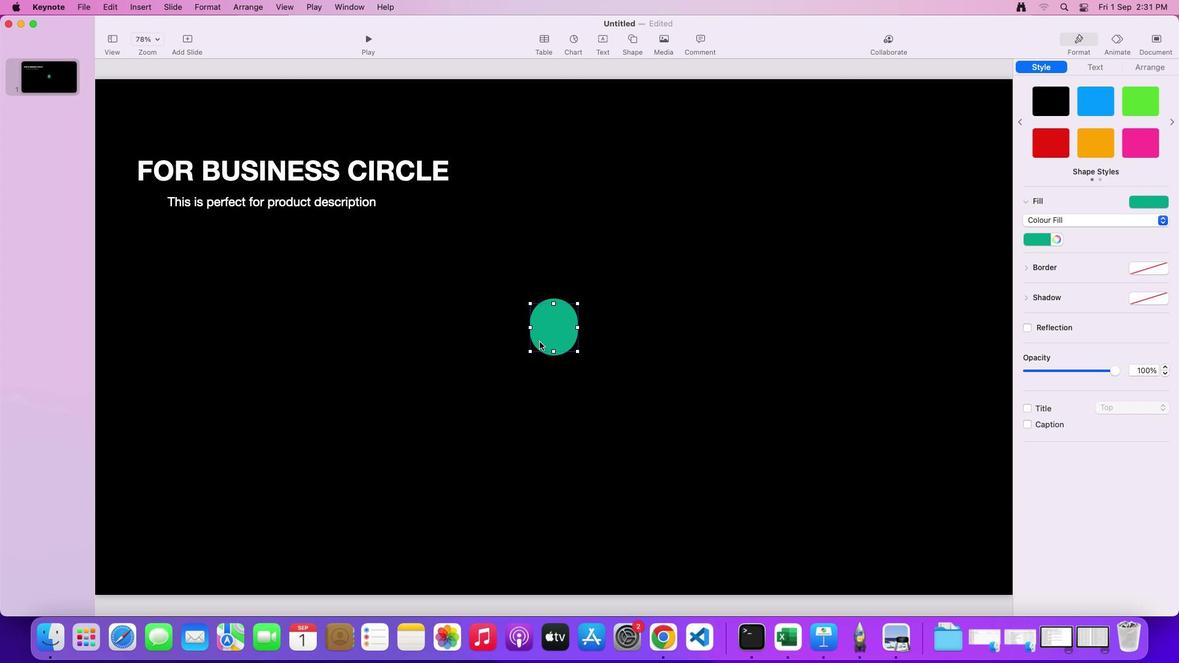 
Action: Mouse moved to (547, 353)
Screenshot: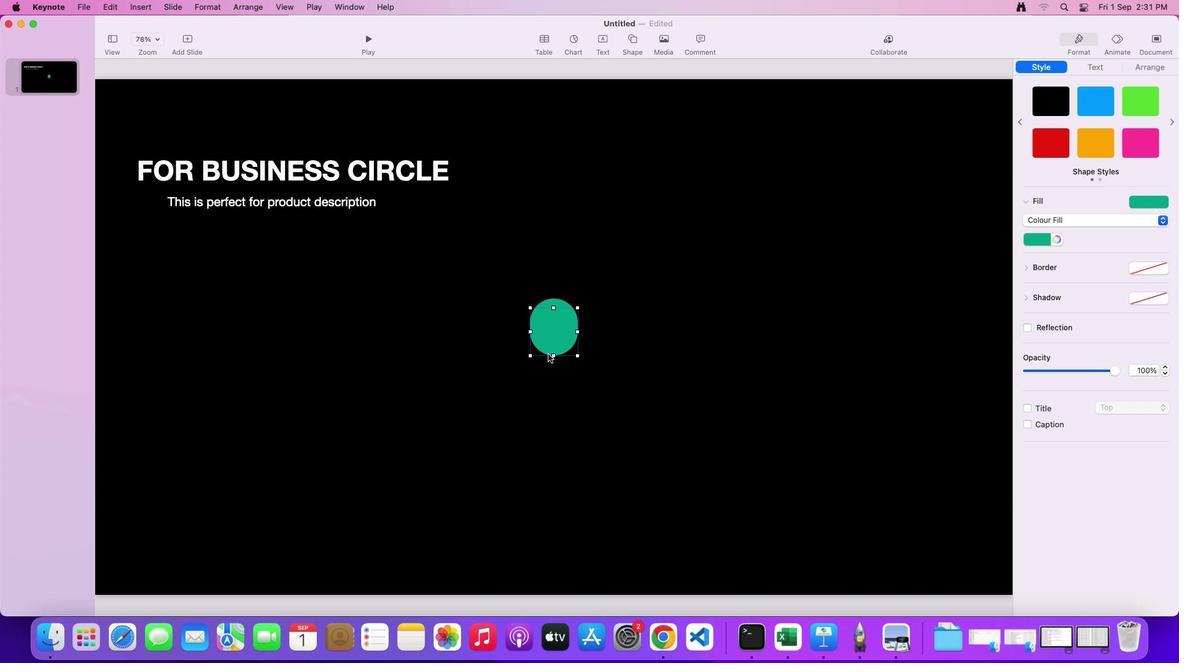 
Action: Mouse pressed left at (547, 353)
Screenshot: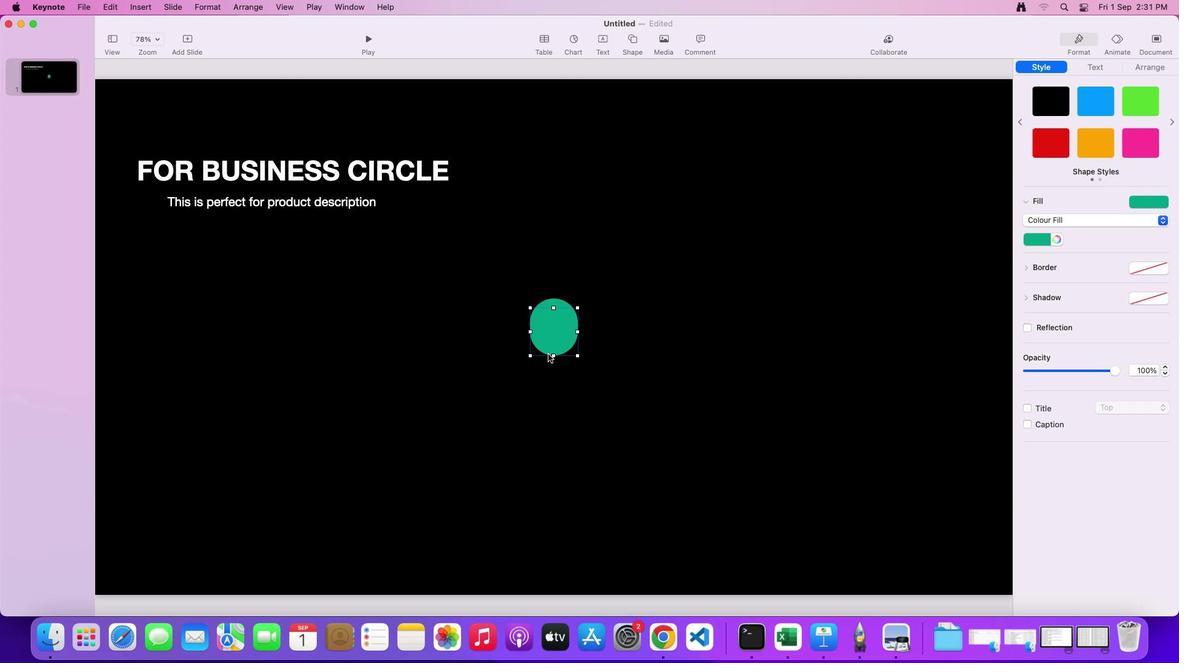 
Action: Mouse moved to (528, 332)
Screenshot: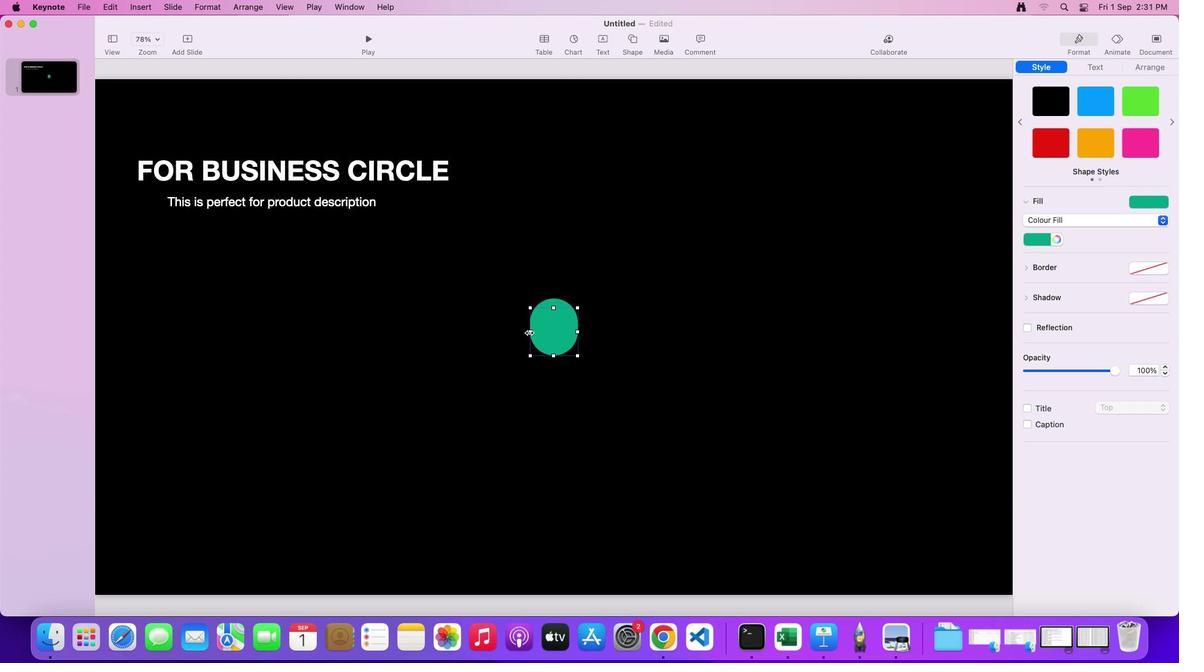 
Action: Mouse pressed left at (528, 332)
Screenshot: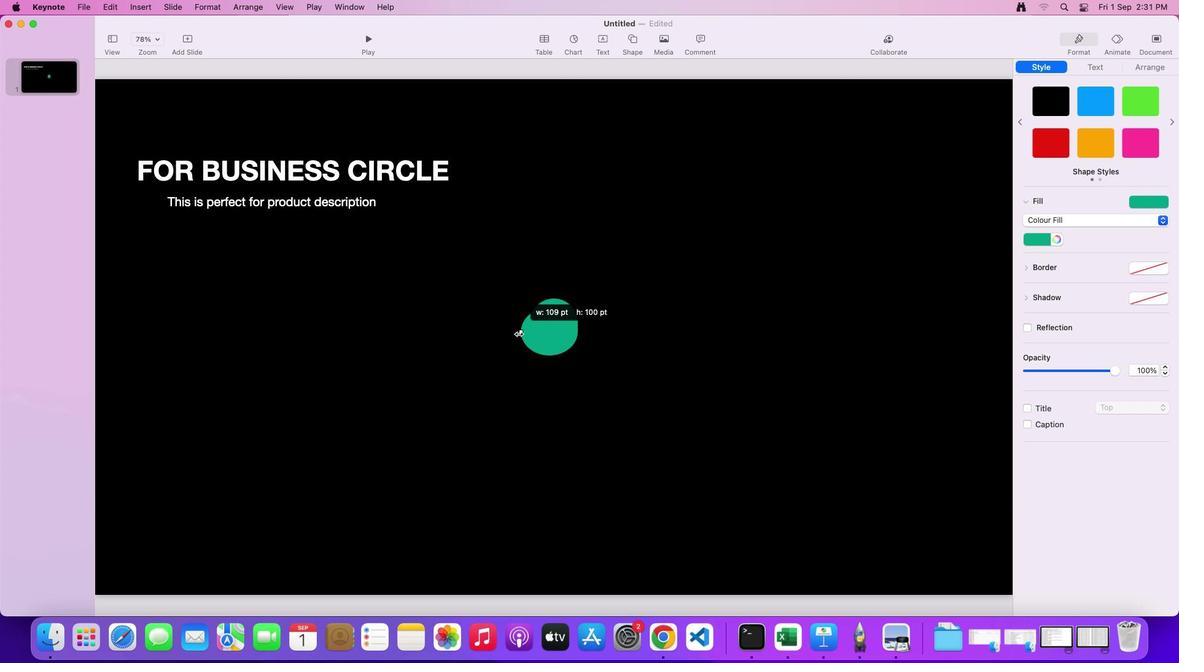 
Action: Mouse moved to (509, 307)
Screenshot: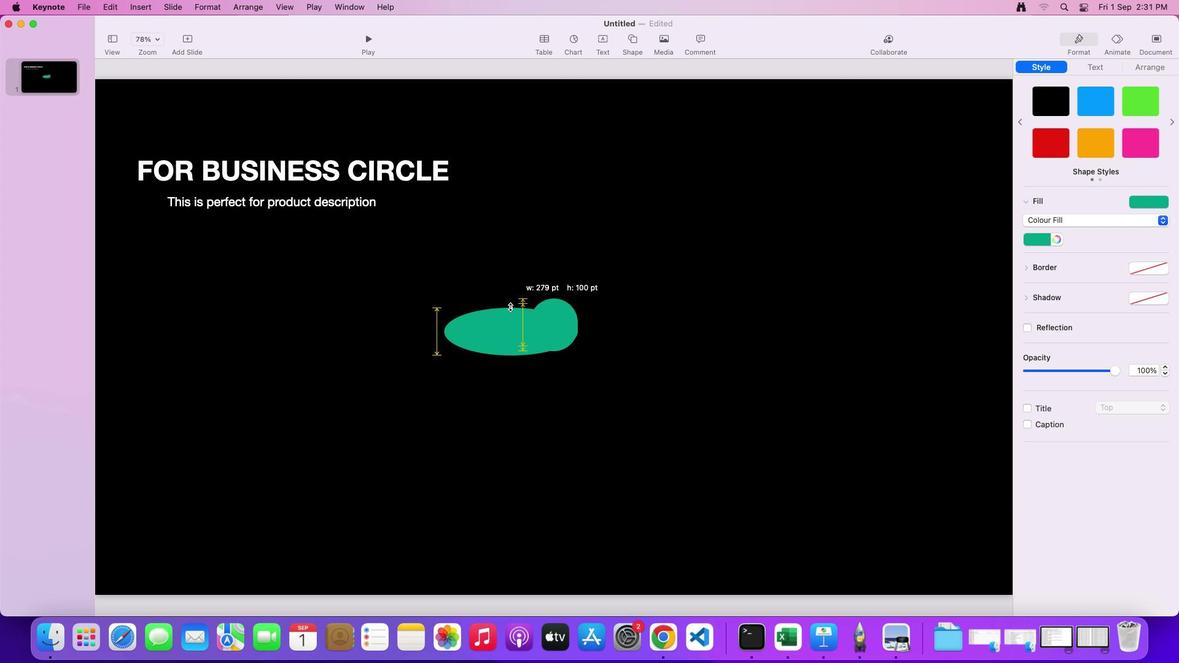 
Action: Mouse pressed left at (509, 307)
Screenshot: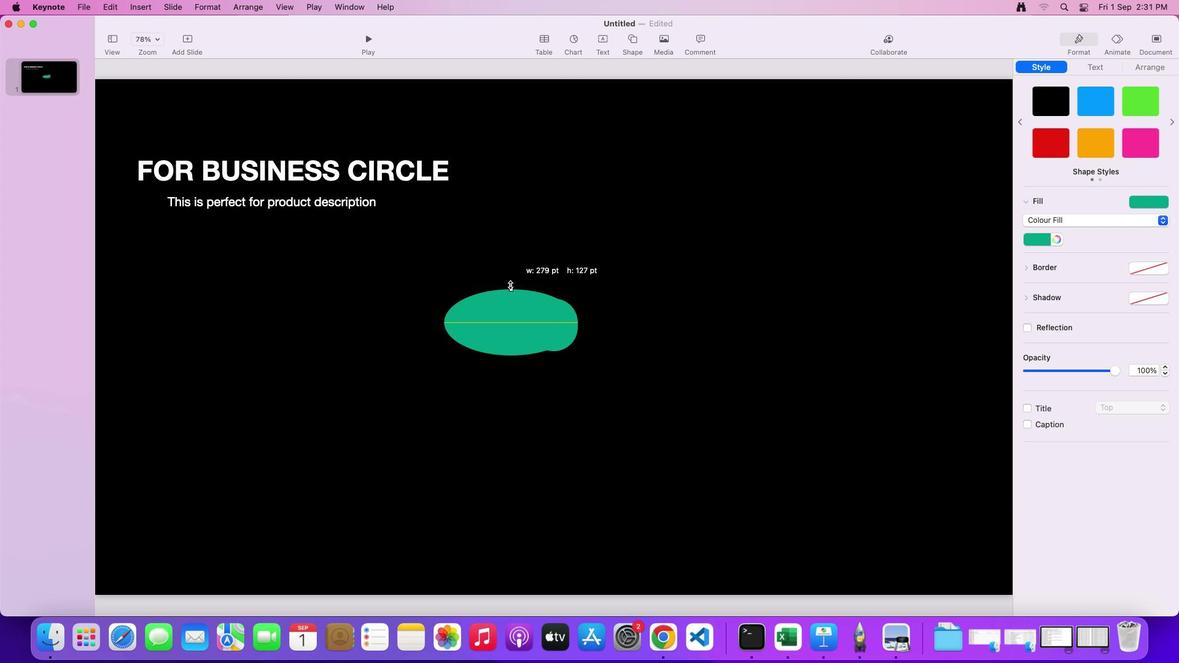 
Action: Mouse moved to (563, 342)
Screenshot: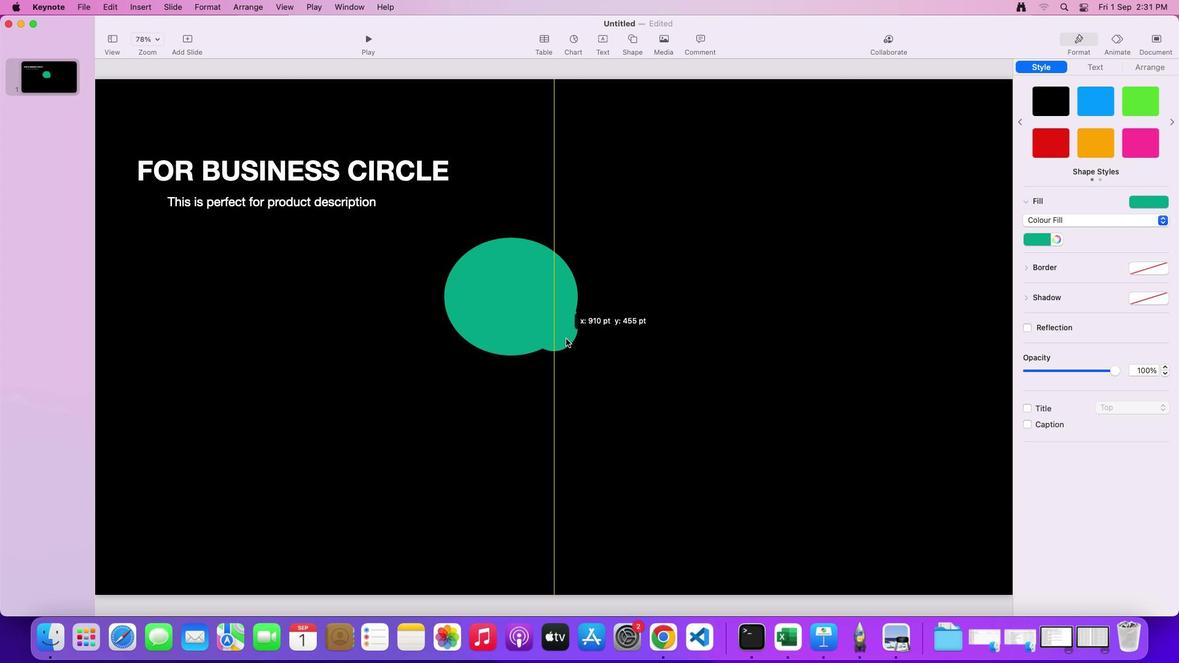 
Action: Mouse pressed left at (563, 342)
Screenshot: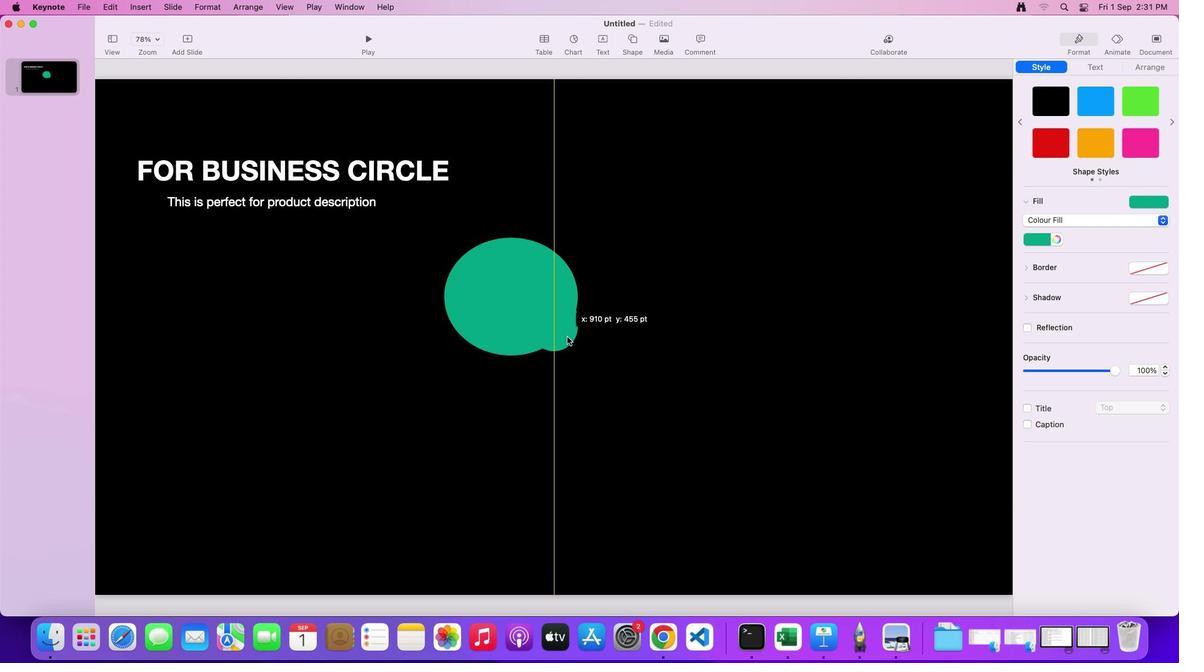 
Action: Mouse moved to (503, 287)
Screenshot: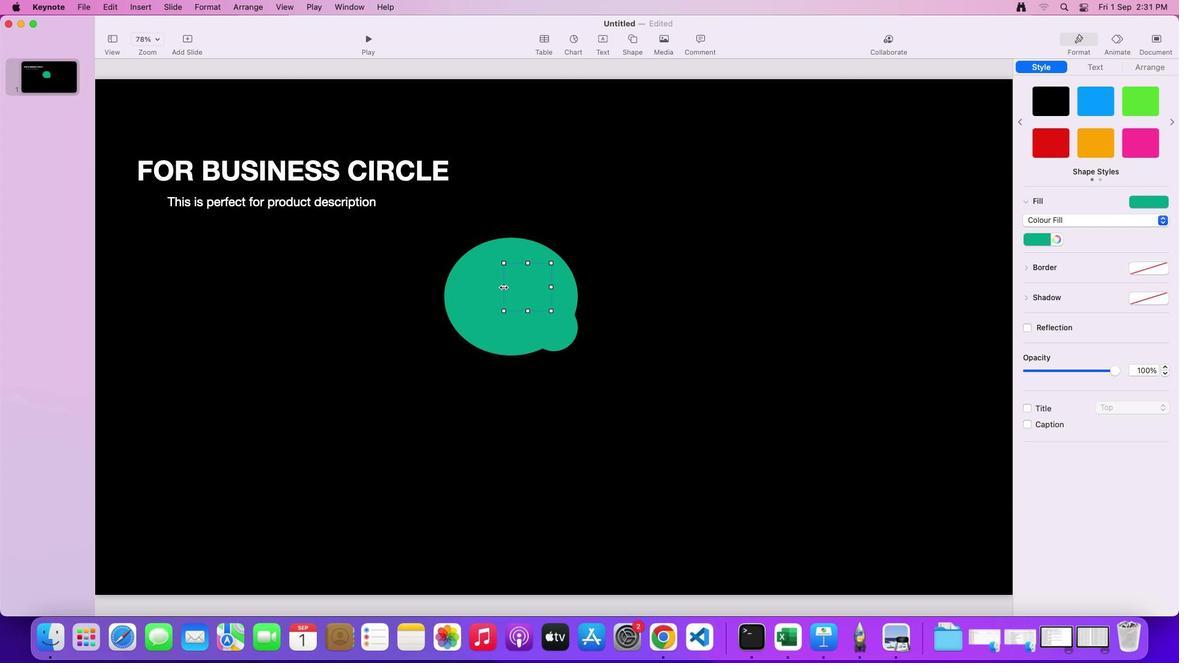 
Action: Mouse pressed left at (503, 287)
Screenshot: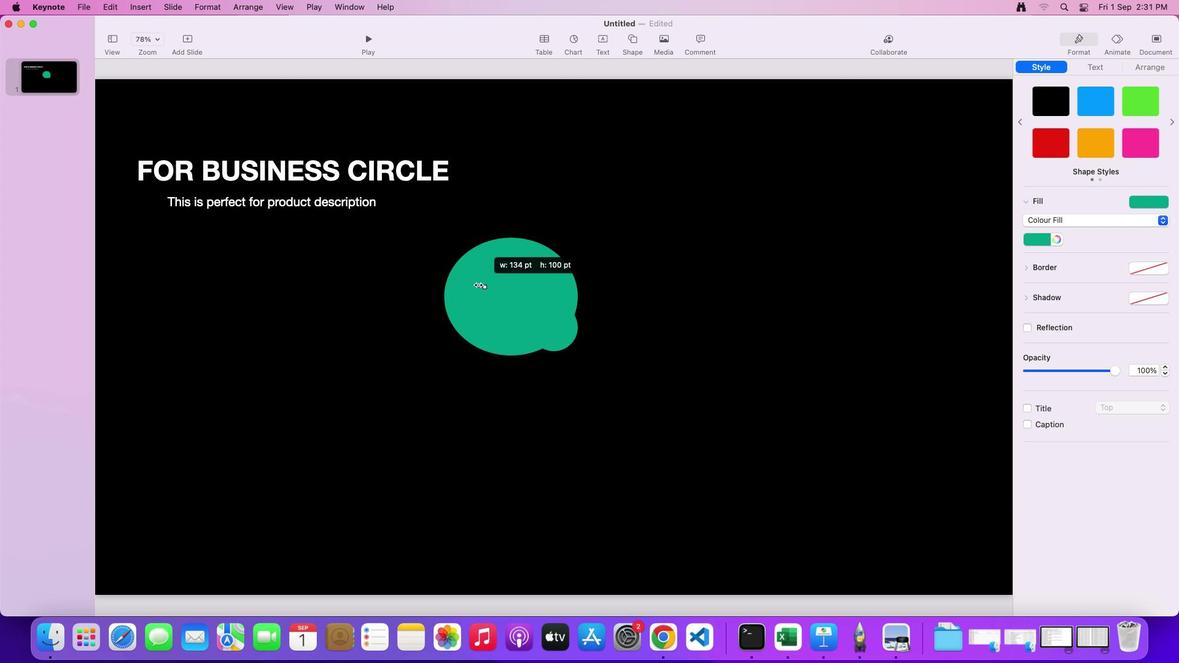 
Action: Mouse moved to (498, 263)
Screenshot: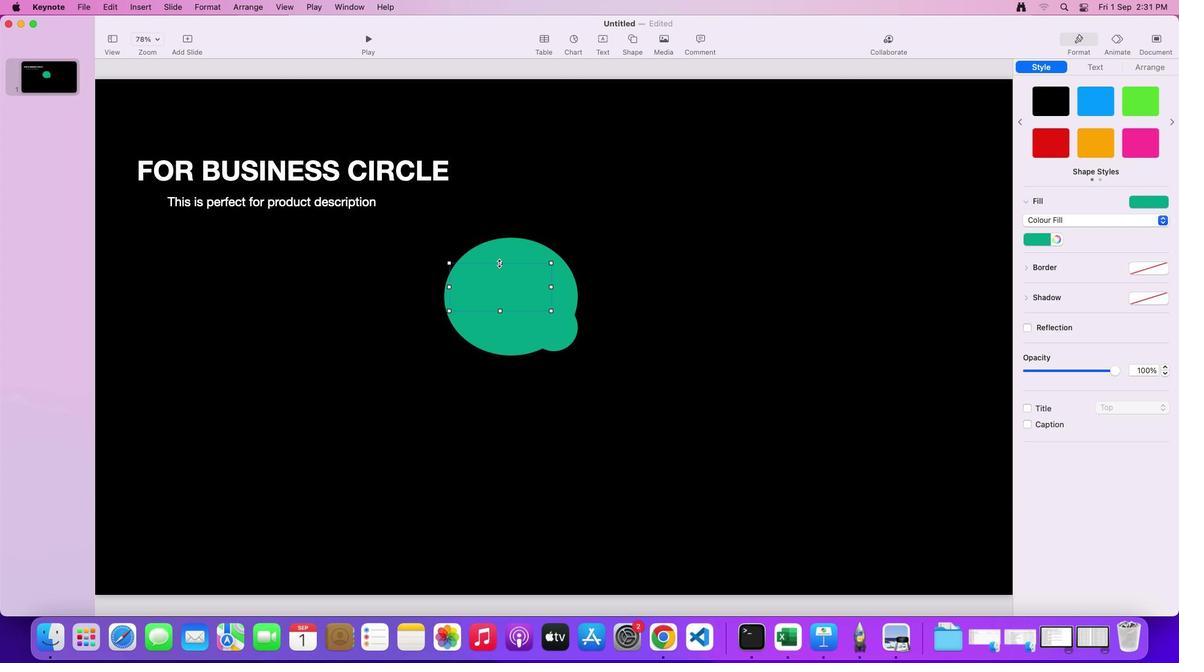 
Action: Mouse pressed left at (498, 263)
Screenshot: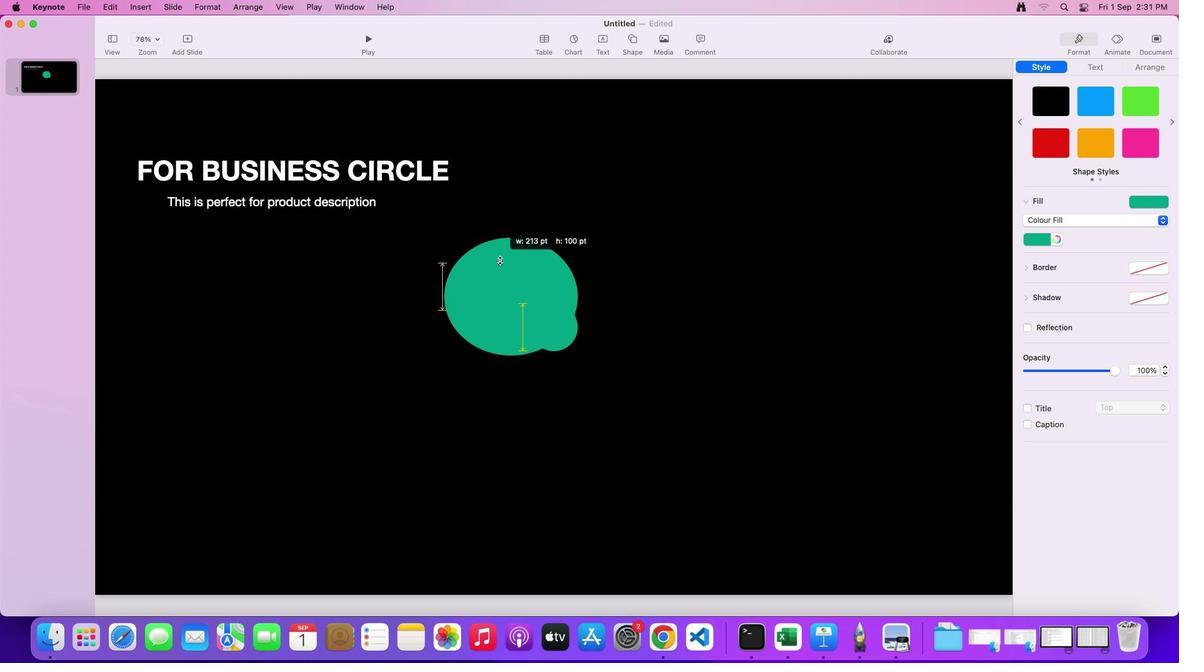 
Action: Mouse moved to (513, 295)
Screenshot: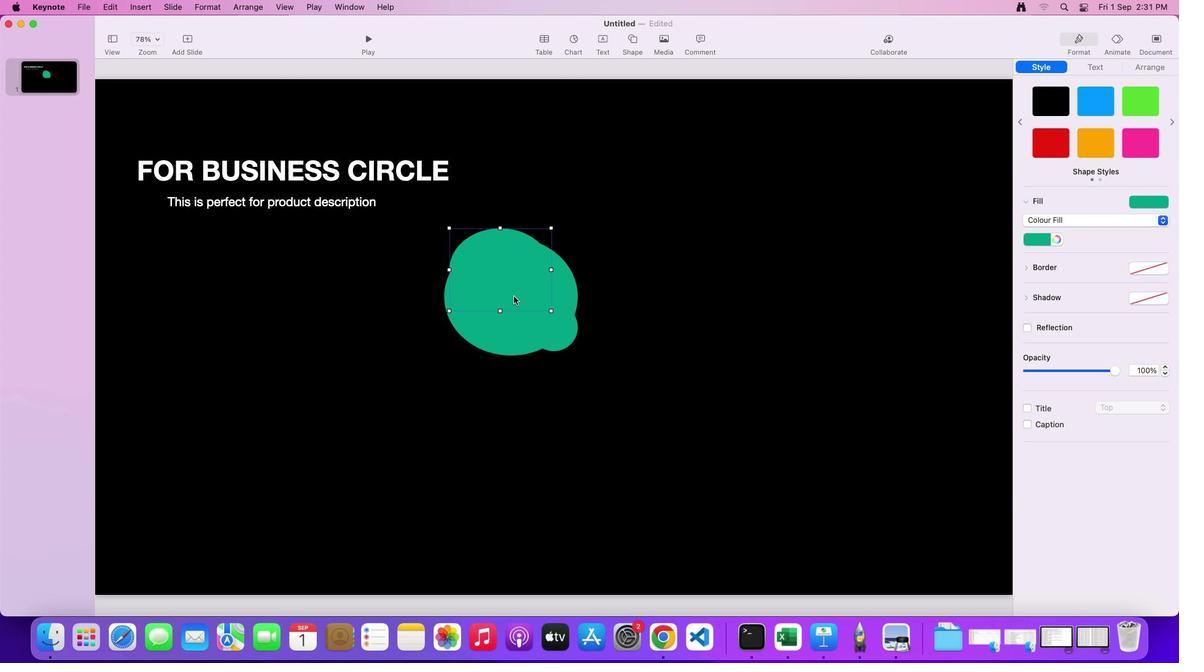 
Action: Mouse pressed left at (513, 295)
Screenshot: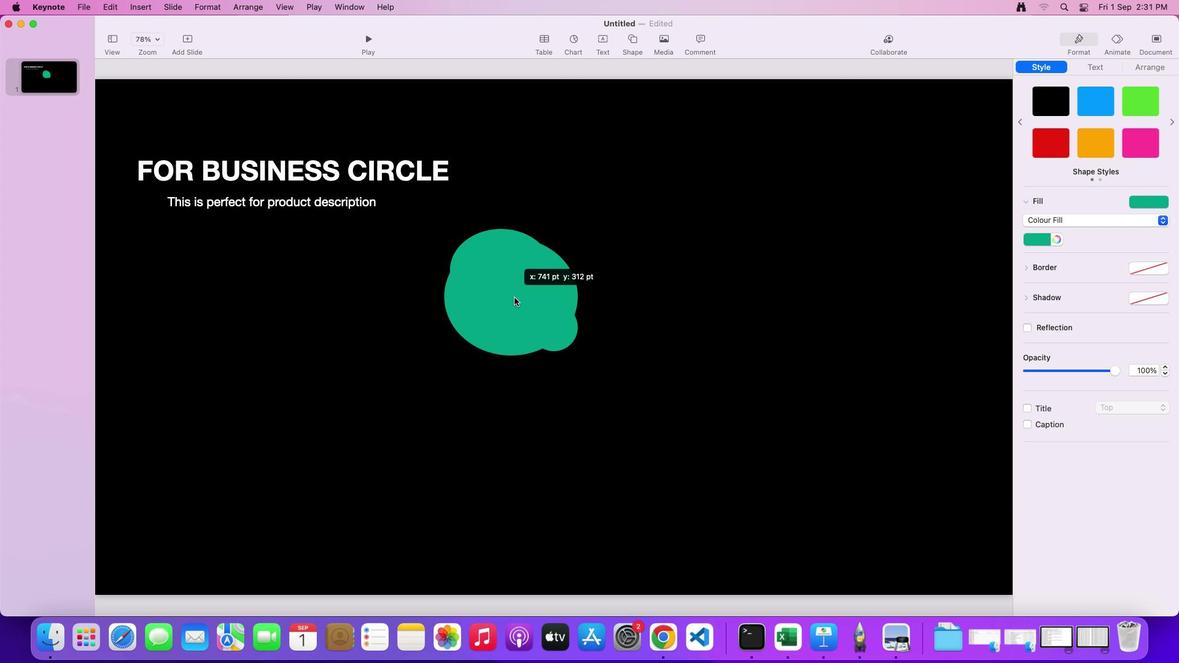 
Action: Mouse moved to (552, 288)
Screenshot: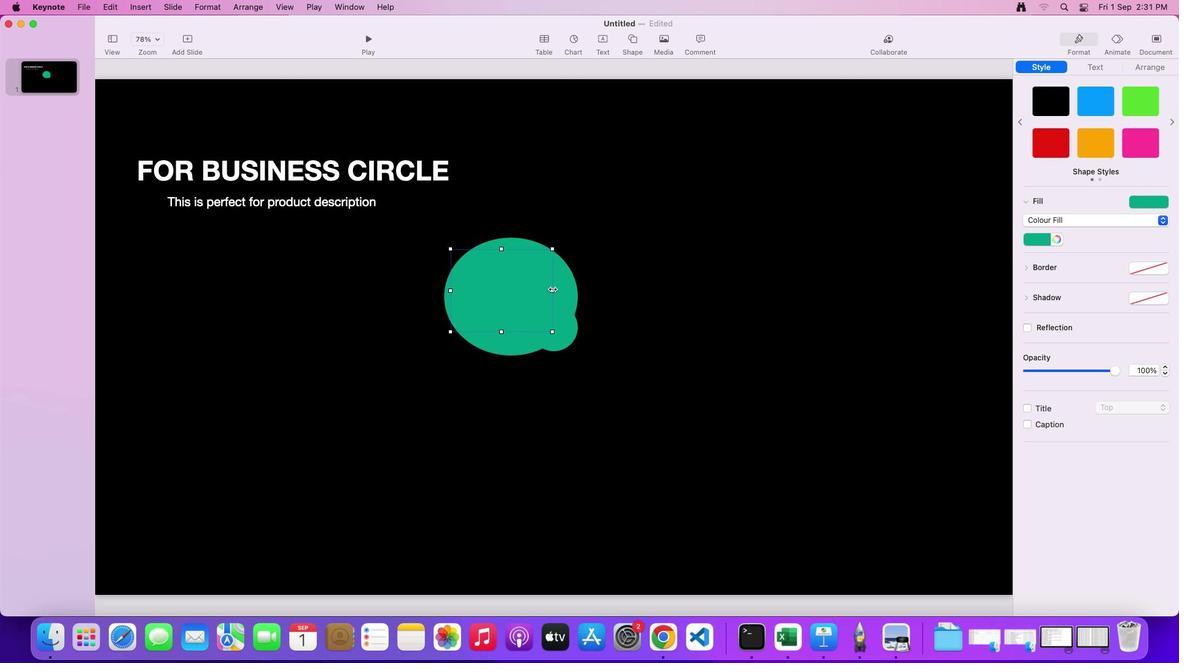 
Action: Mouse pressed left at (552, 288)
Screenshot: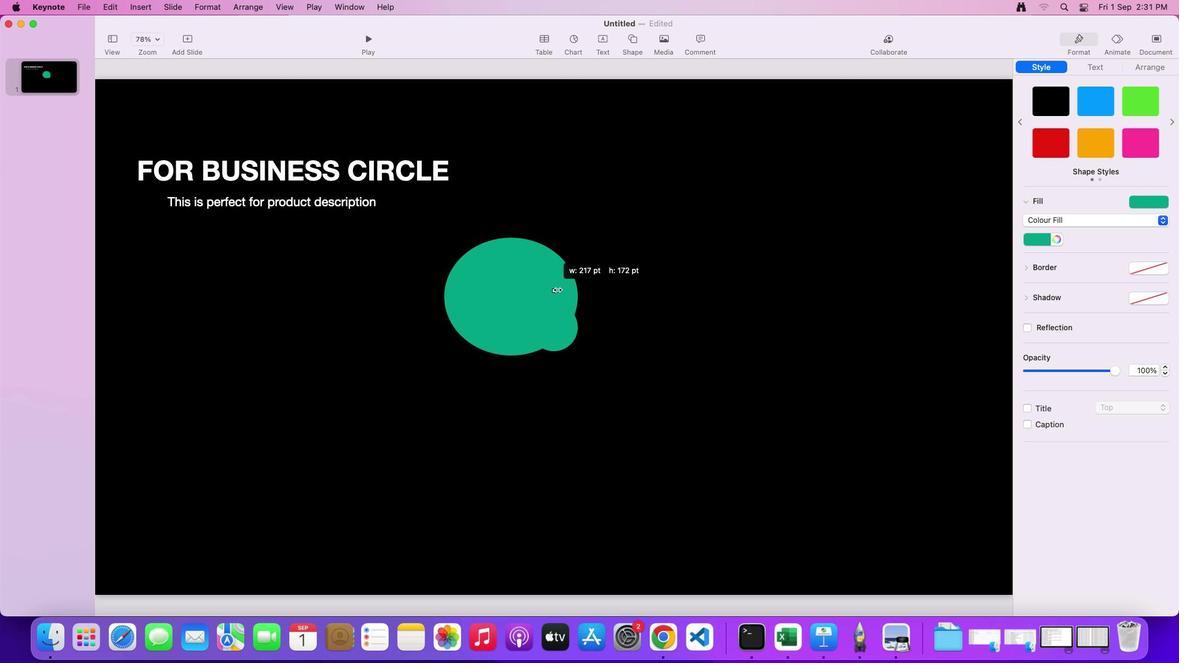 
Action: Mouse moved to (513, 250)
Screenshot: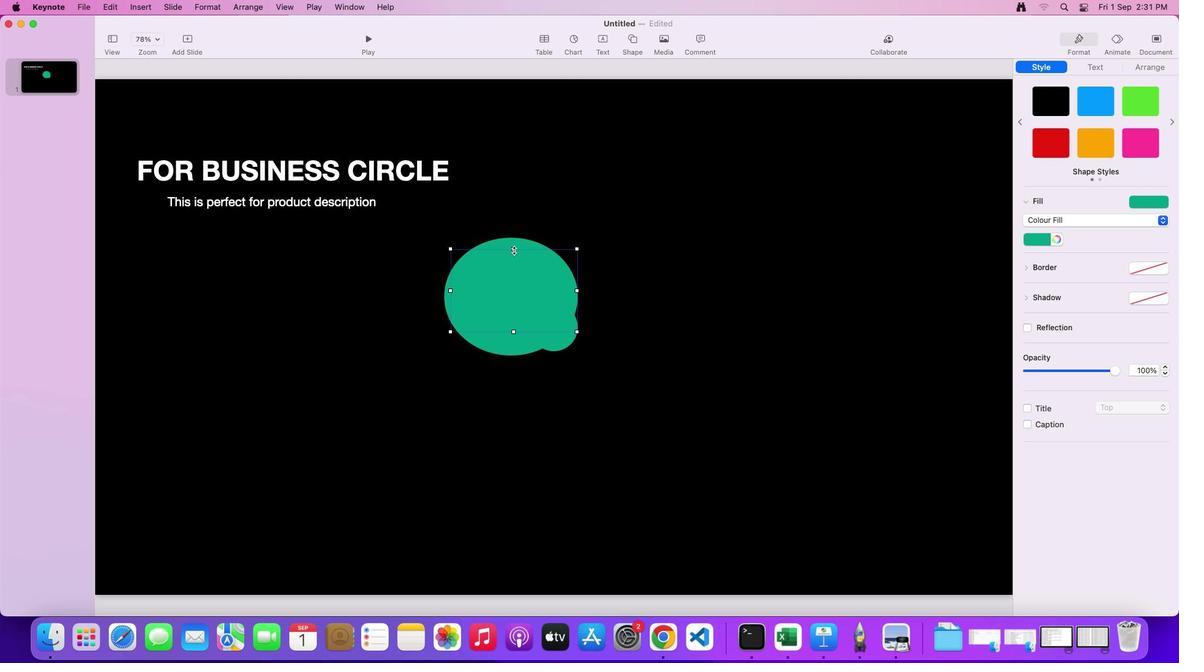 
Action: Mouse pressed left at (513, 250)
Screenshot: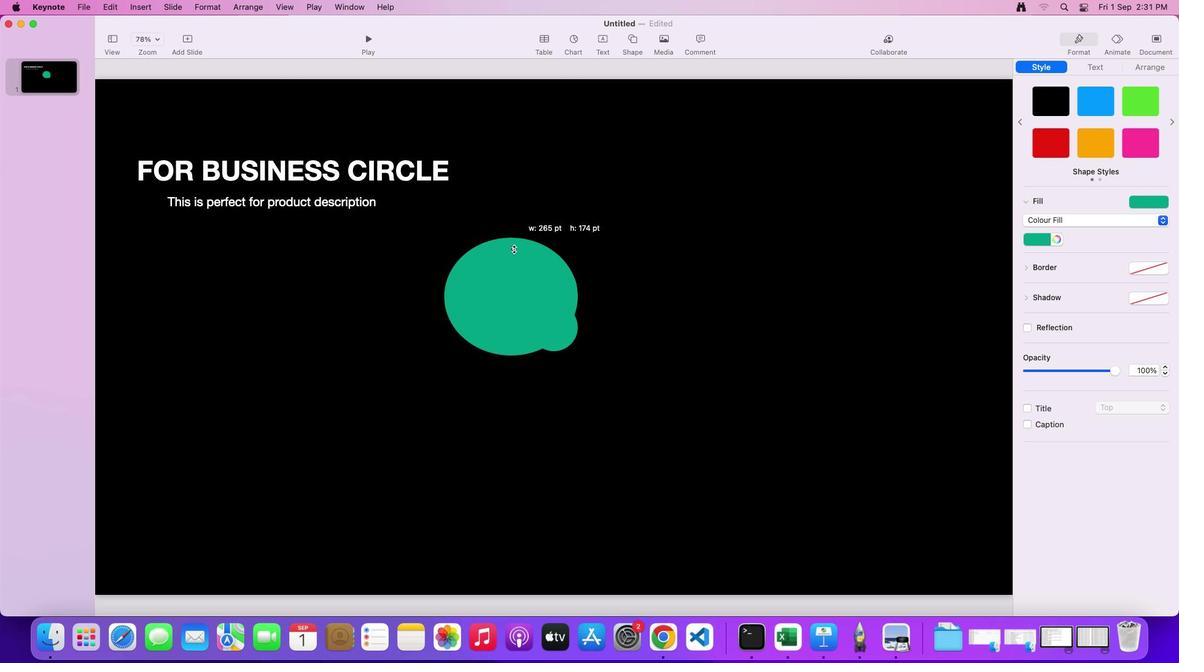 
Action: Mouse moved to (450, 278)
Screenshot: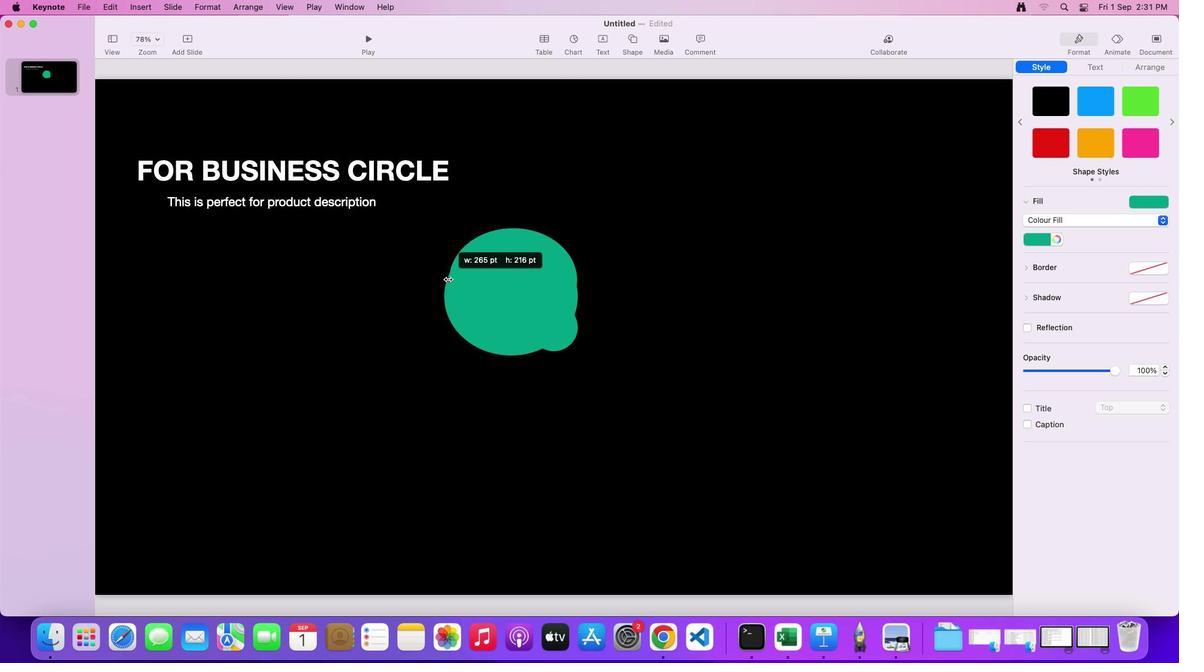 
Action: Mouse pressed left at (450, 278)
Screenshot: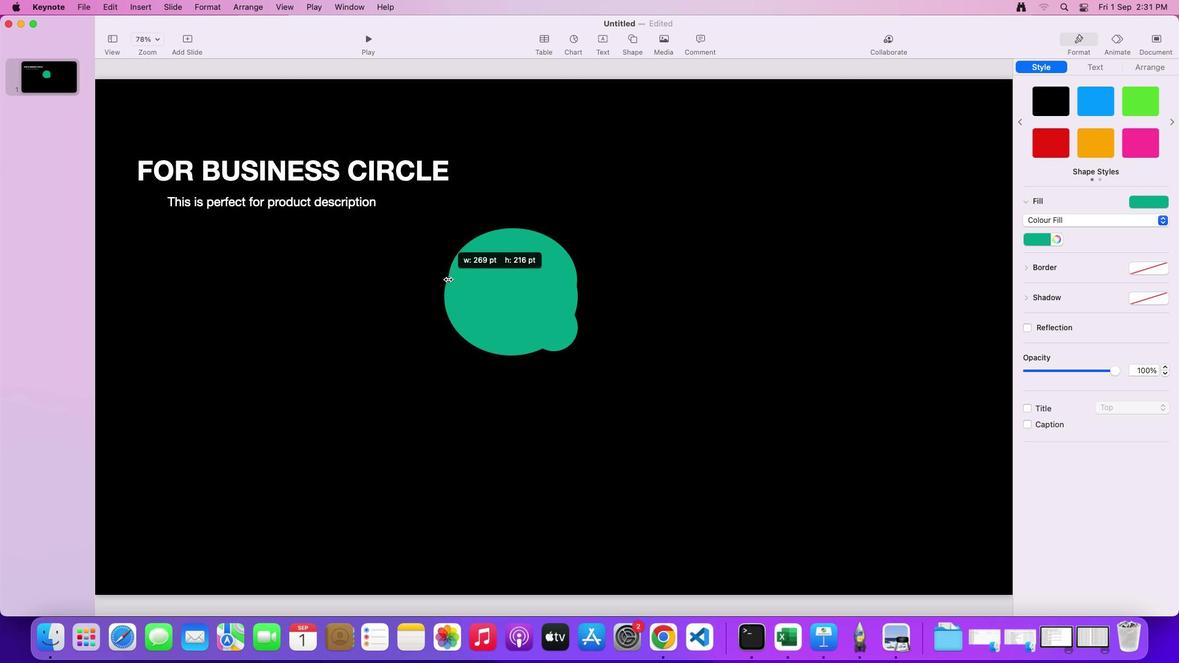 
Action: Mouse moved to (561, 343)
Screenshot: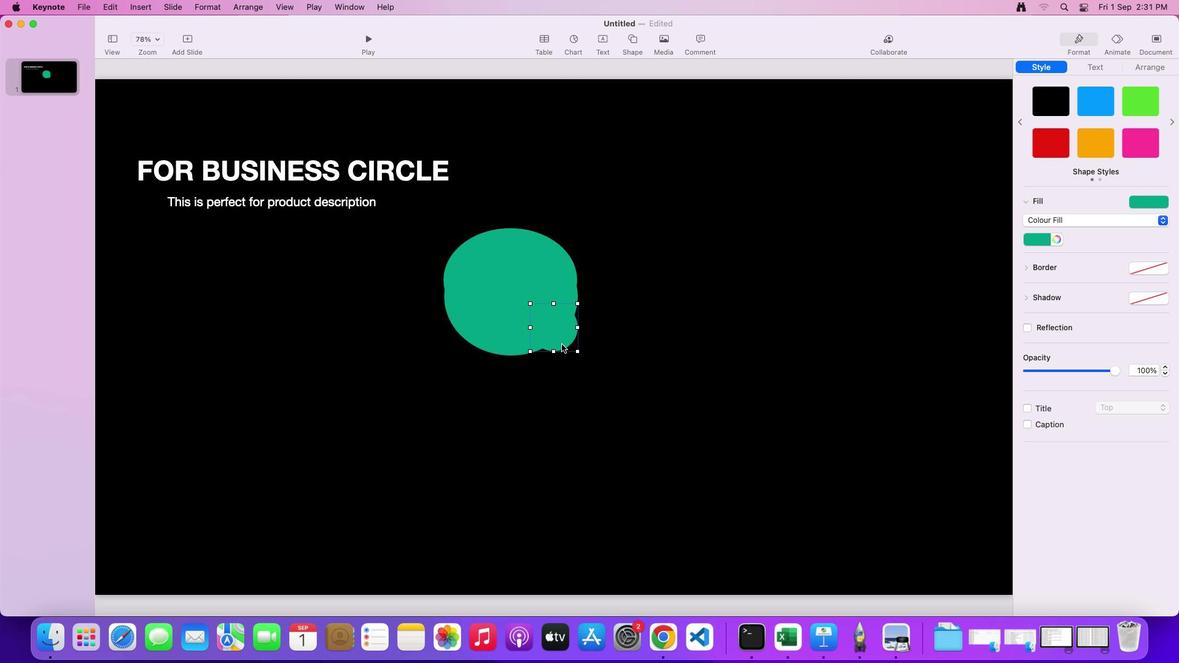
Action: Mouse pressed left at (561, 343)
Screenshot: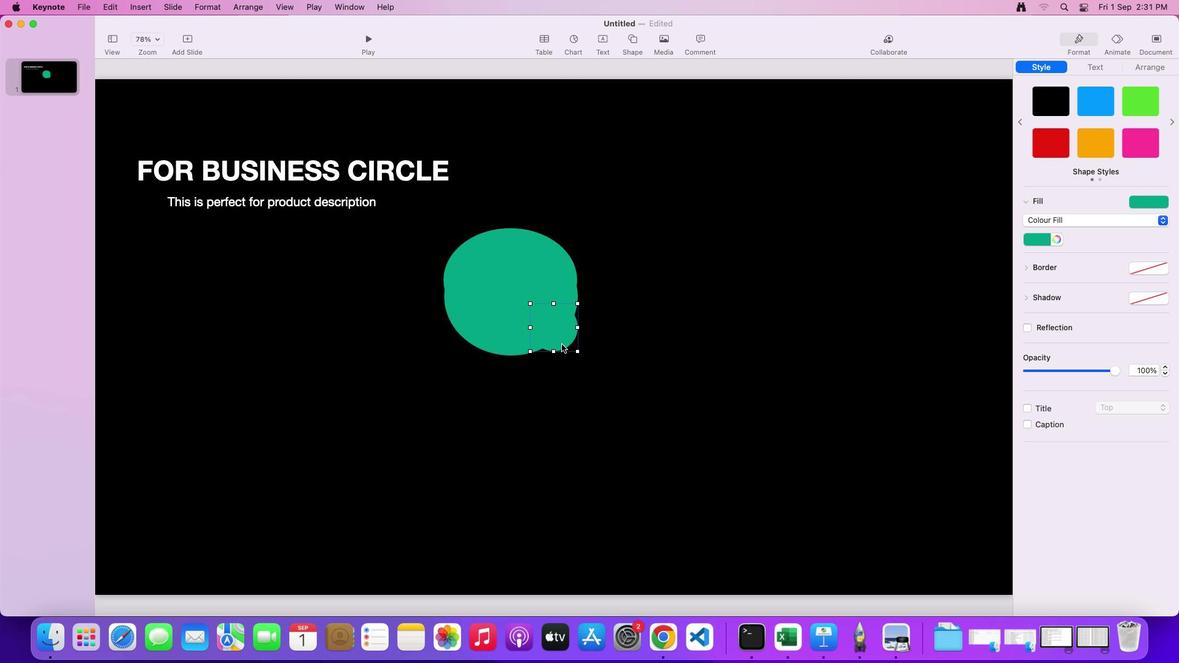 
Action: Mouse pressed left at (561, 343)
Screenshot: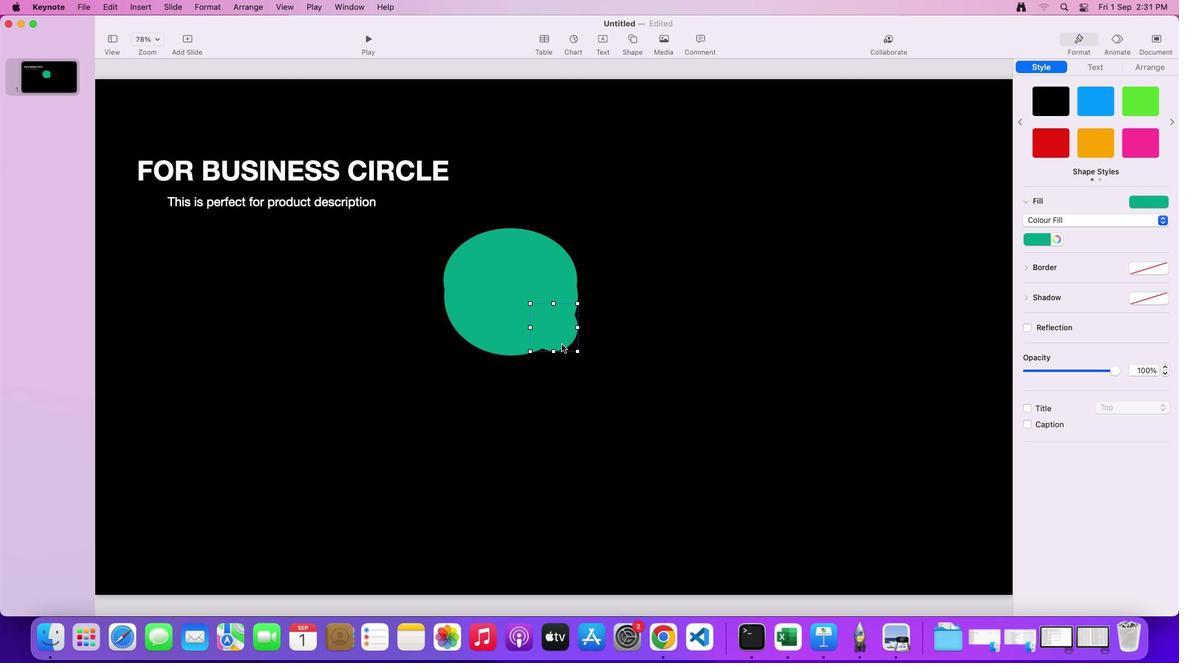 
Action: Mouse moved to (719, 442)
Screenshot: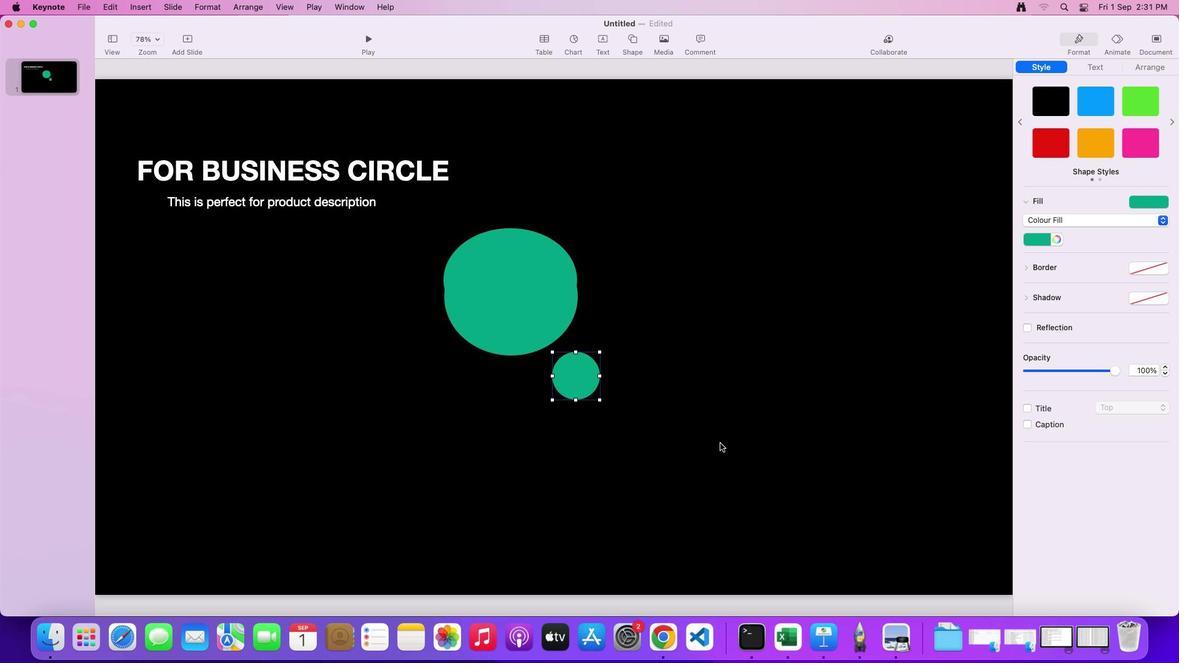
Action: Key pressed Key.delete
Screenshot: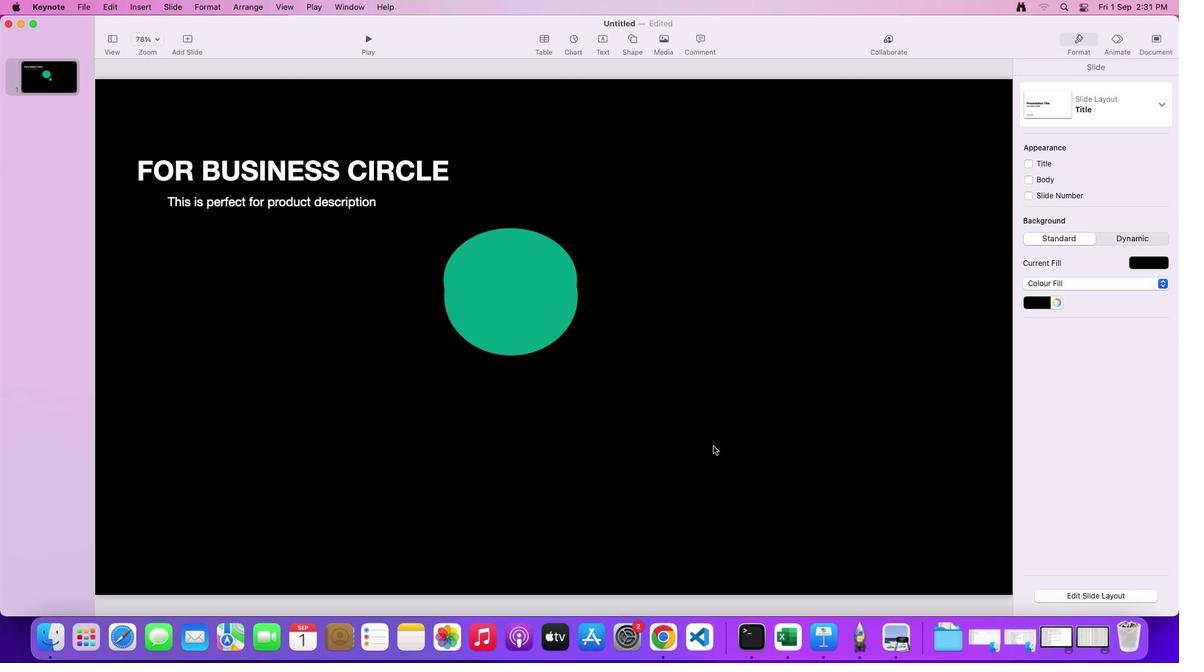 
Action: Mouse moved to (511, 298)
Screenshot: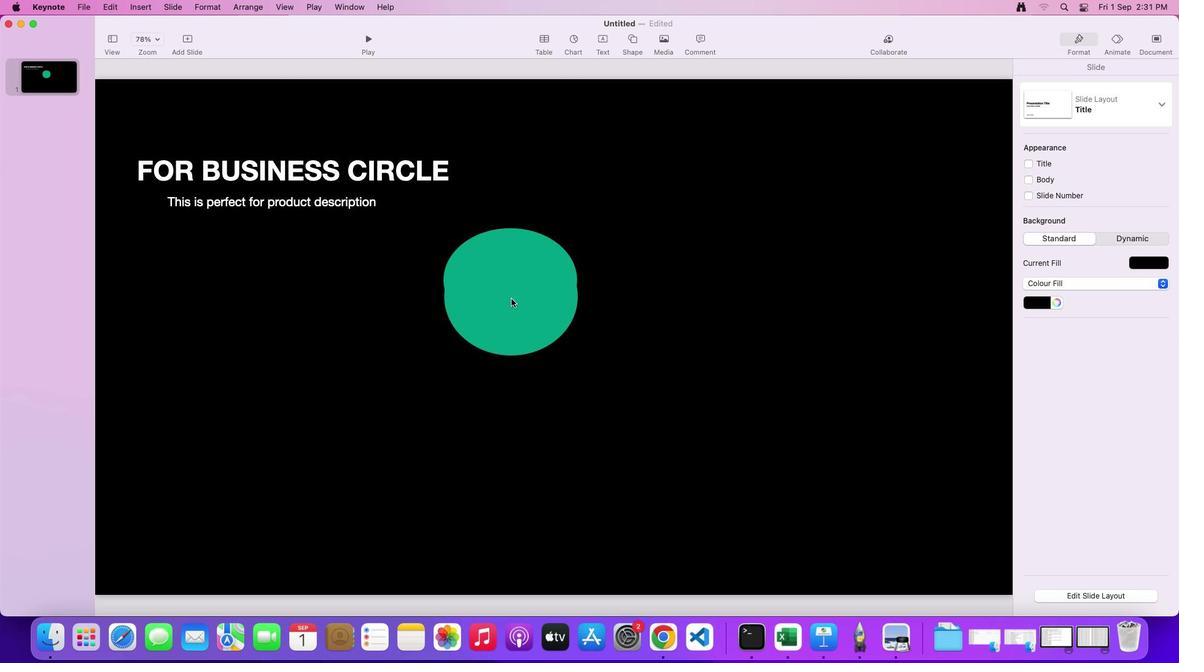 
Action: Mouse pressed left at (511, 298)
Screenshot: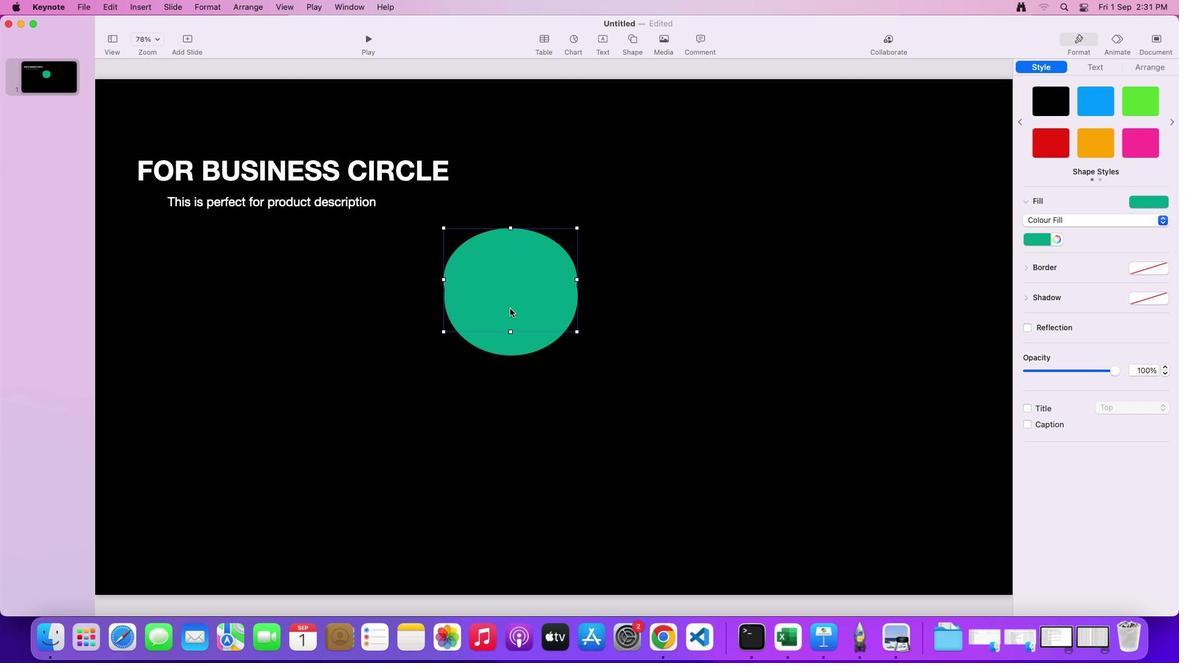 
Action: Mouse moved to (509, 329)
Screenshot: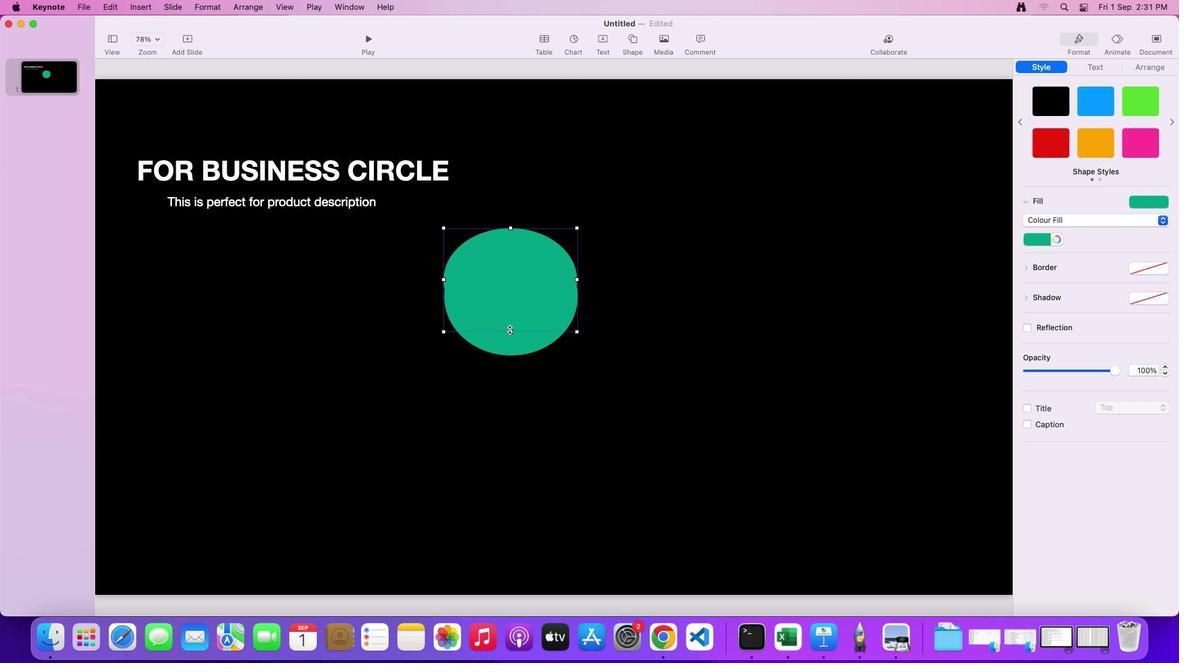 
Action: Mouse pressed left at (509, 329)
Screenshot: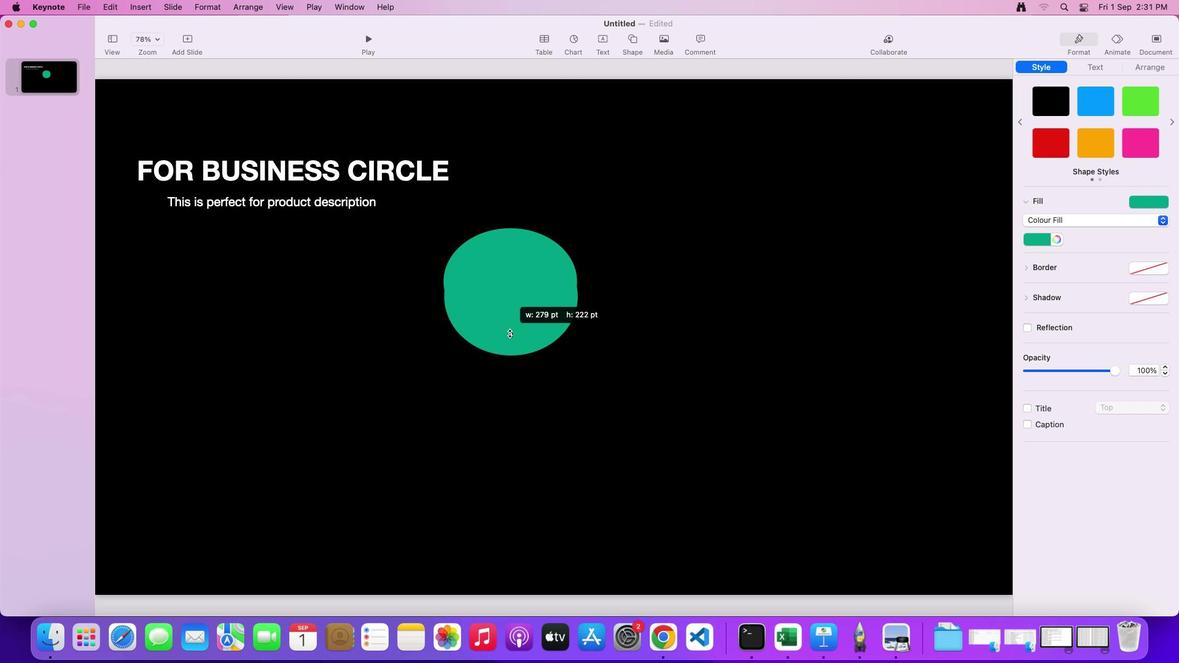 
Action: Mouse moved to (509, 339)
Screenshot: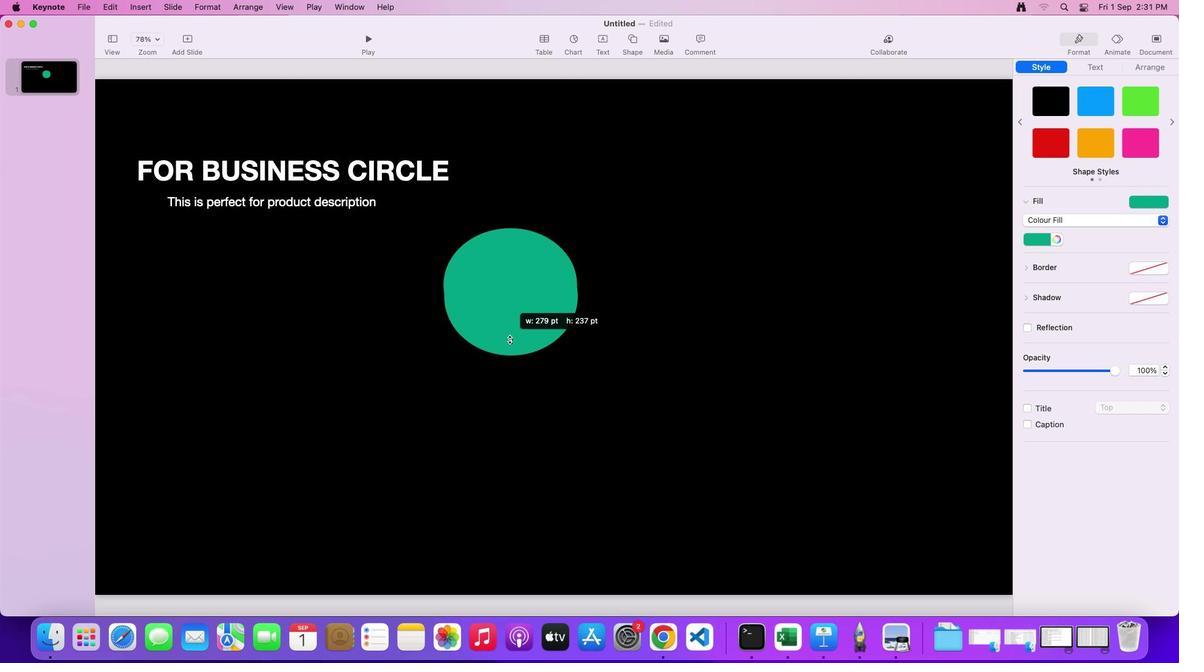 
Action: Mouse pressed left at (509, 339)
Screenshot: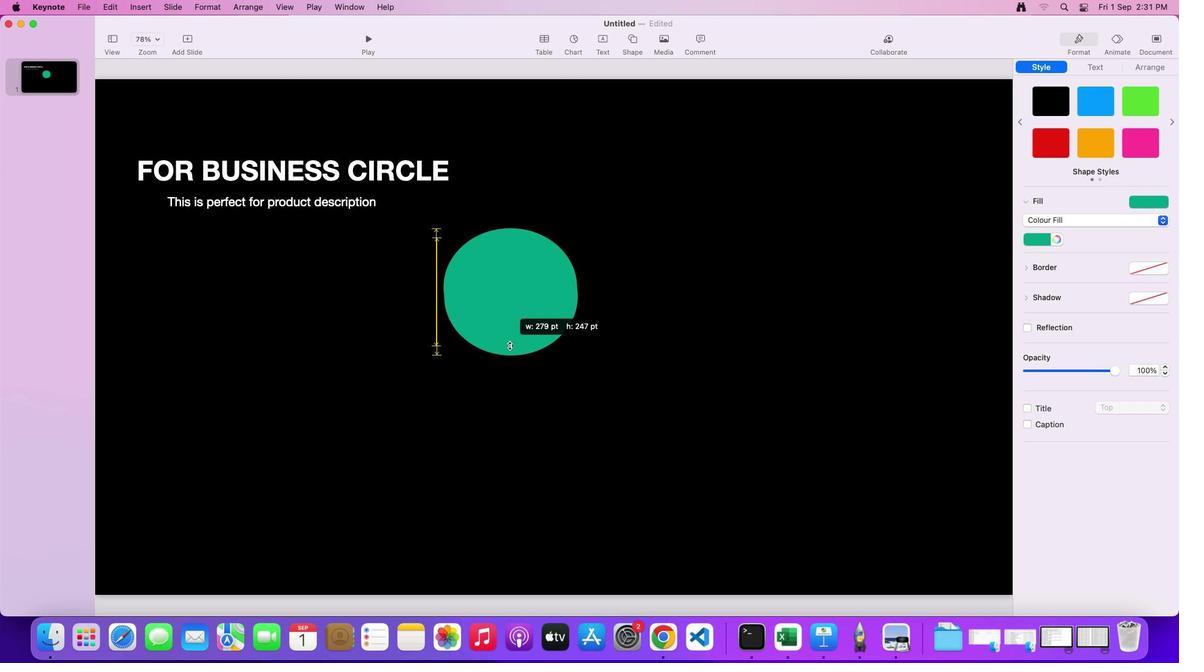 
Action: Mouse moved to (722, 366)
Screenshot: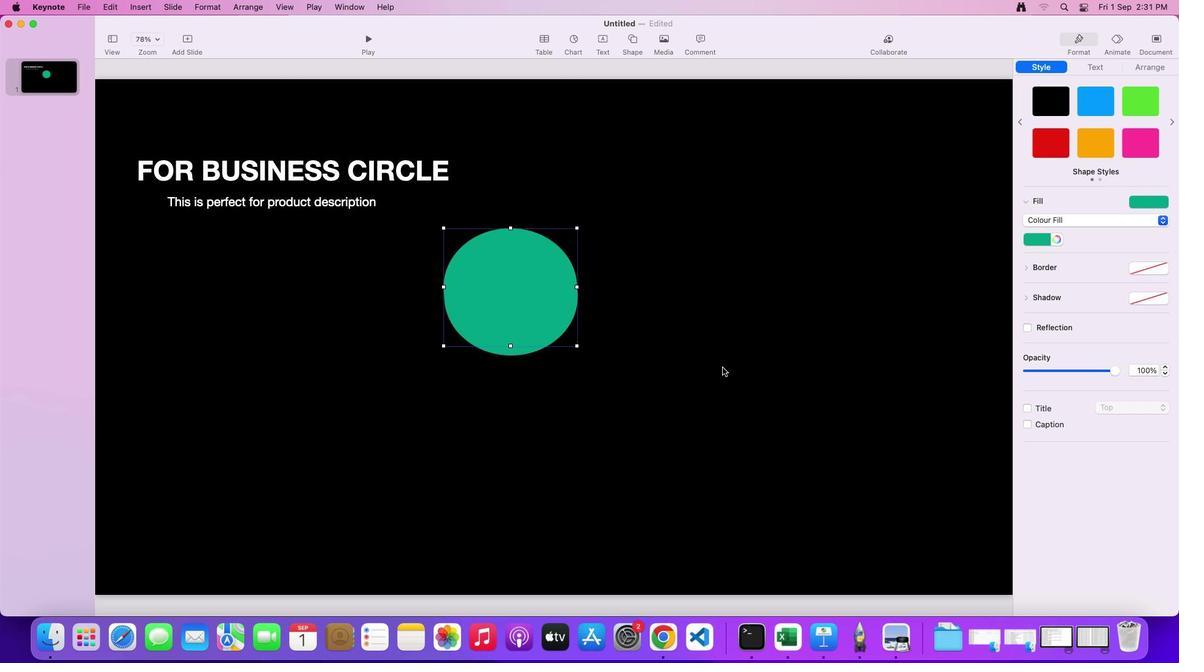 
Action: Mouse pressed left at (722, 366)
Screenshot: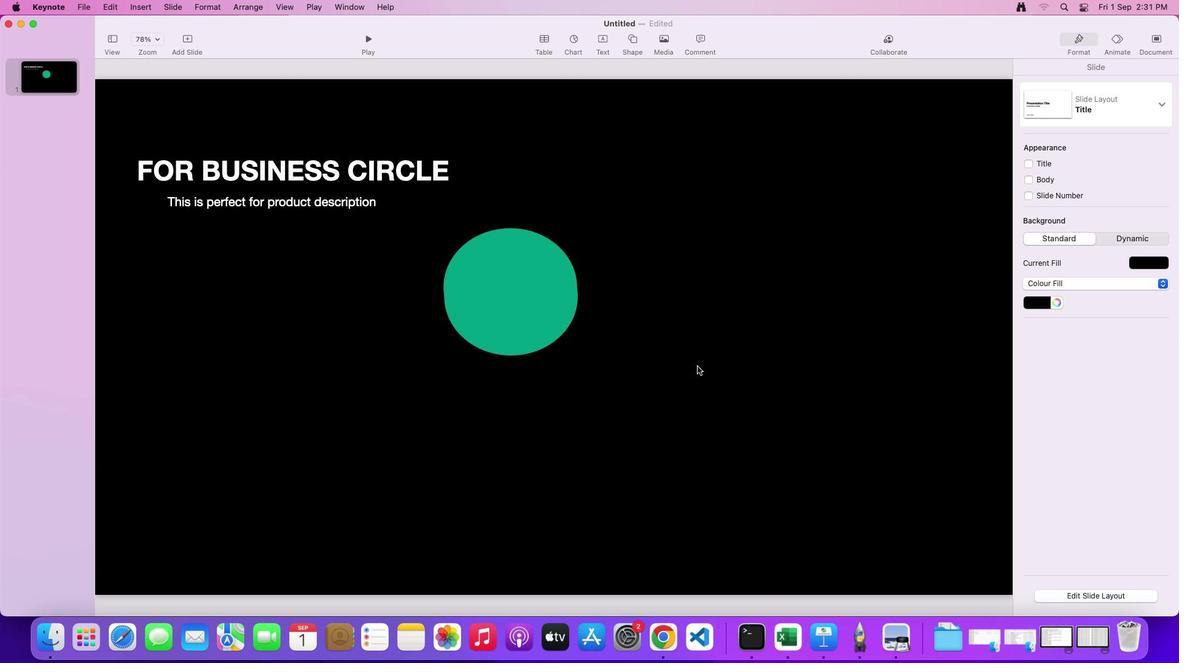 
Action: Mouse moved to (515, 351)
Screenshot: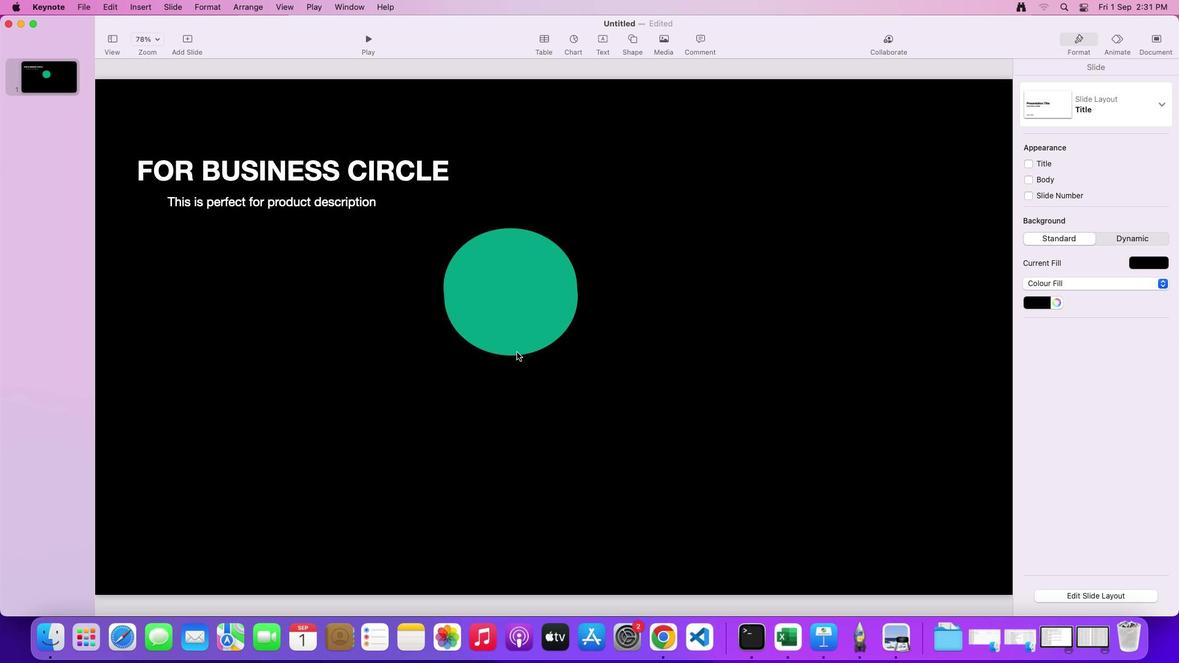 
Action: Mouse pressed left at (515, 351)
Screenshot: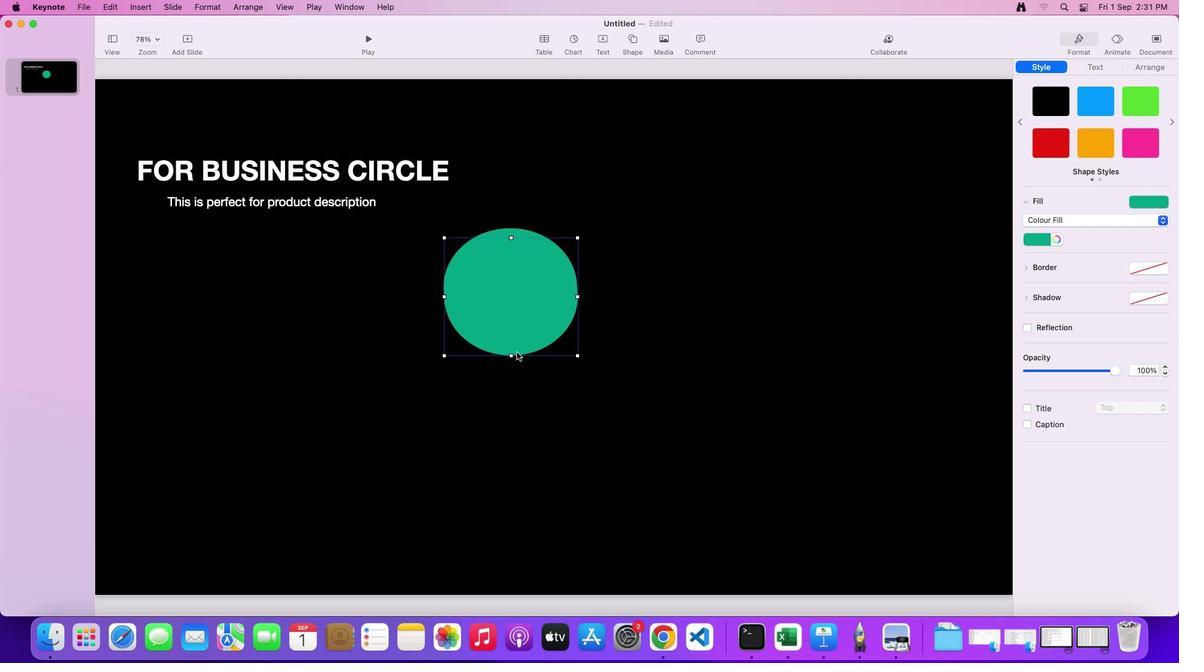 
Action: Mouse moved to (1046, 239)
Screenshot: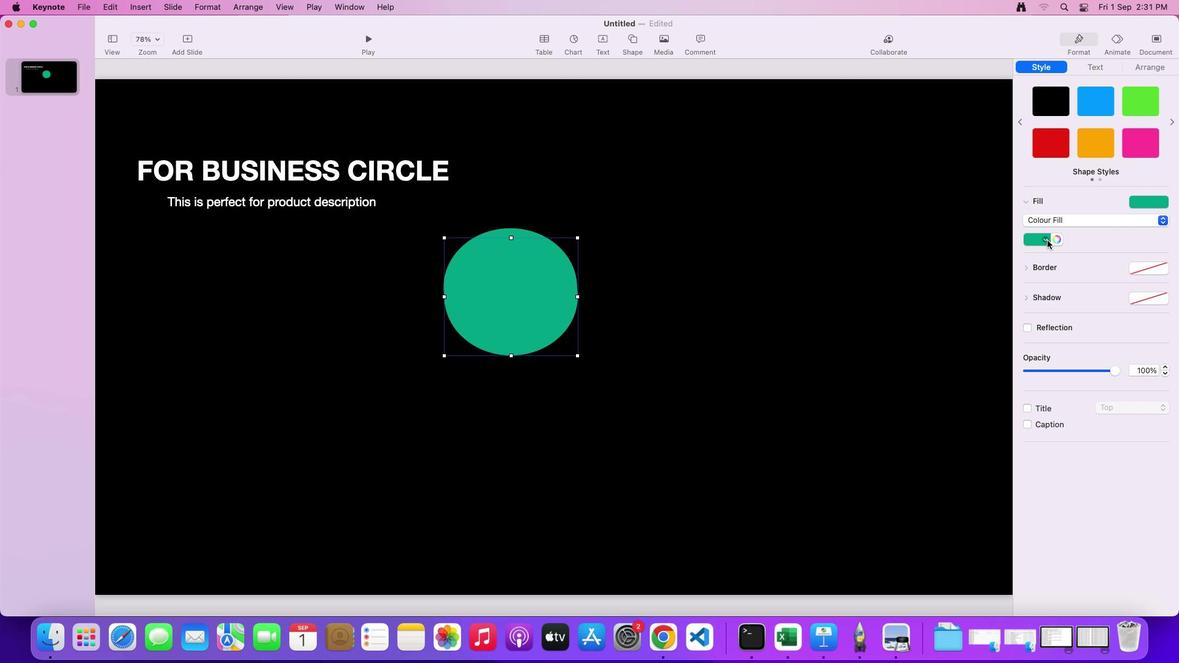
Action: Mouse pressed left at (1046, 239)
Screenshot: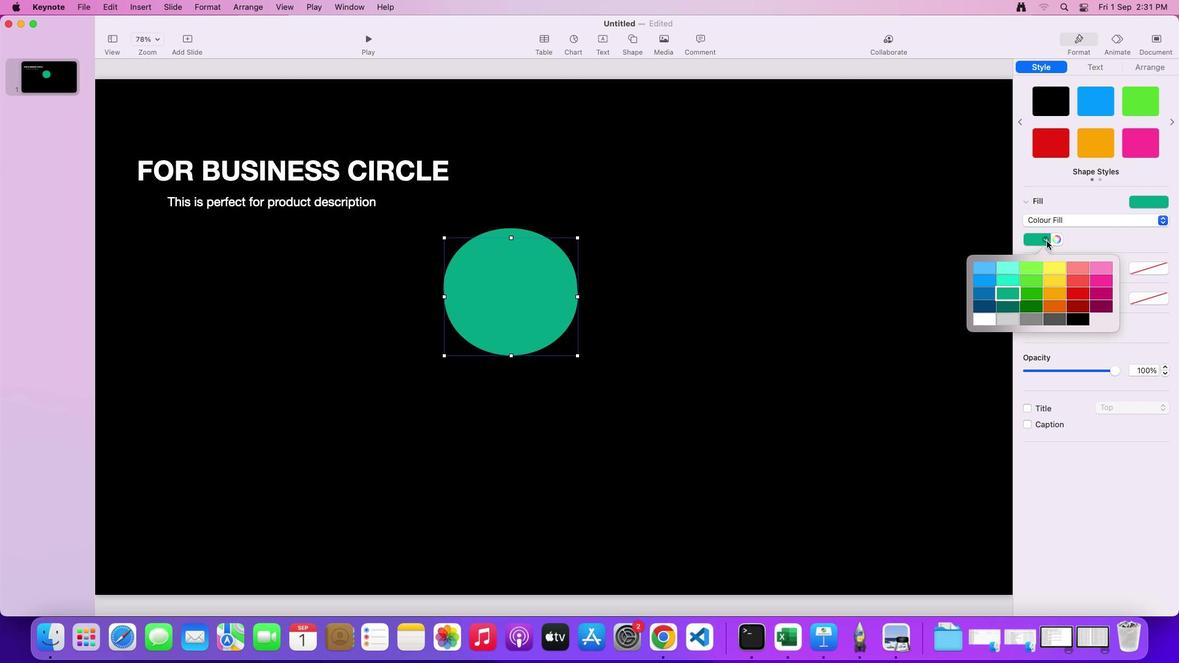 
Action: Mouse moved to (1009, 279)
Screenshot: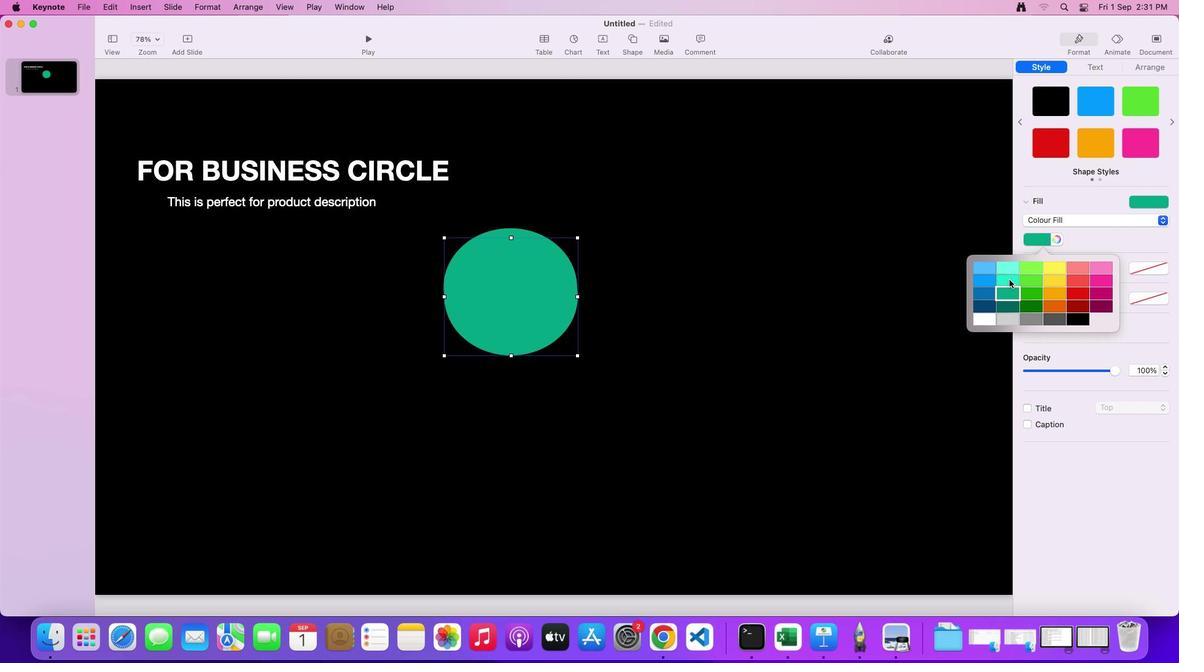 
Action: Mouse pressed left at (1009, 279)
Screenshot: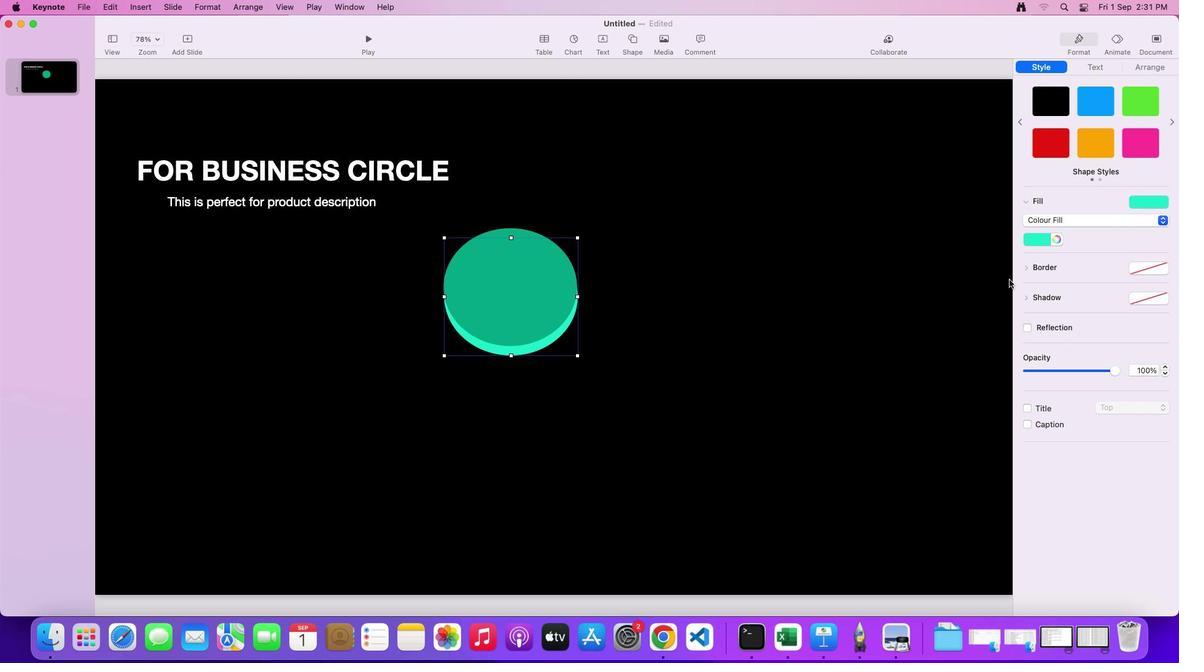
Action: Mouse moved to (1045, 237)
Screenshot: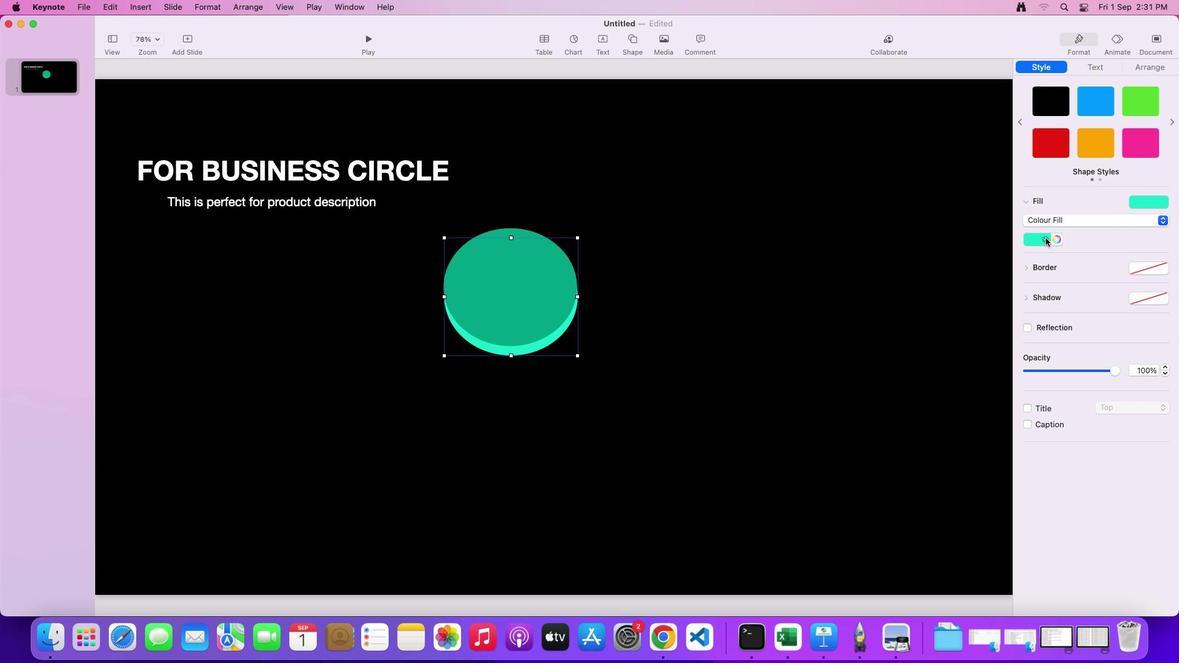 
Action: Mouse pressed left at (1045, 237)
Screenshot: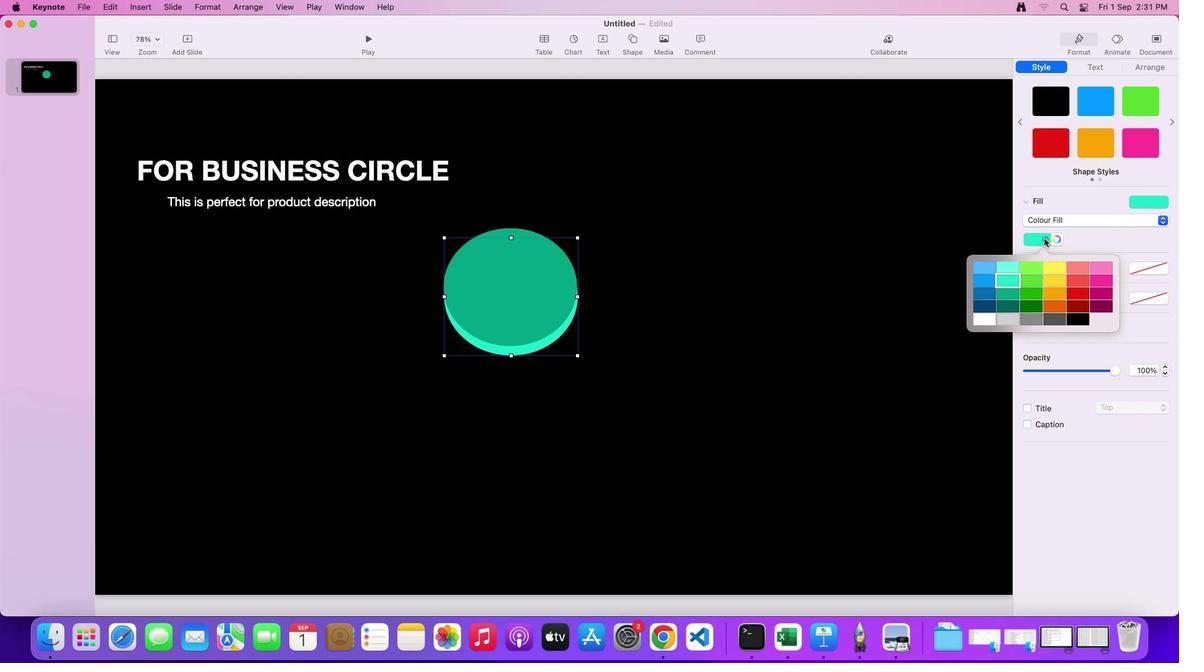 
Action: Mouse moved to (1007, 307)
Screenshot: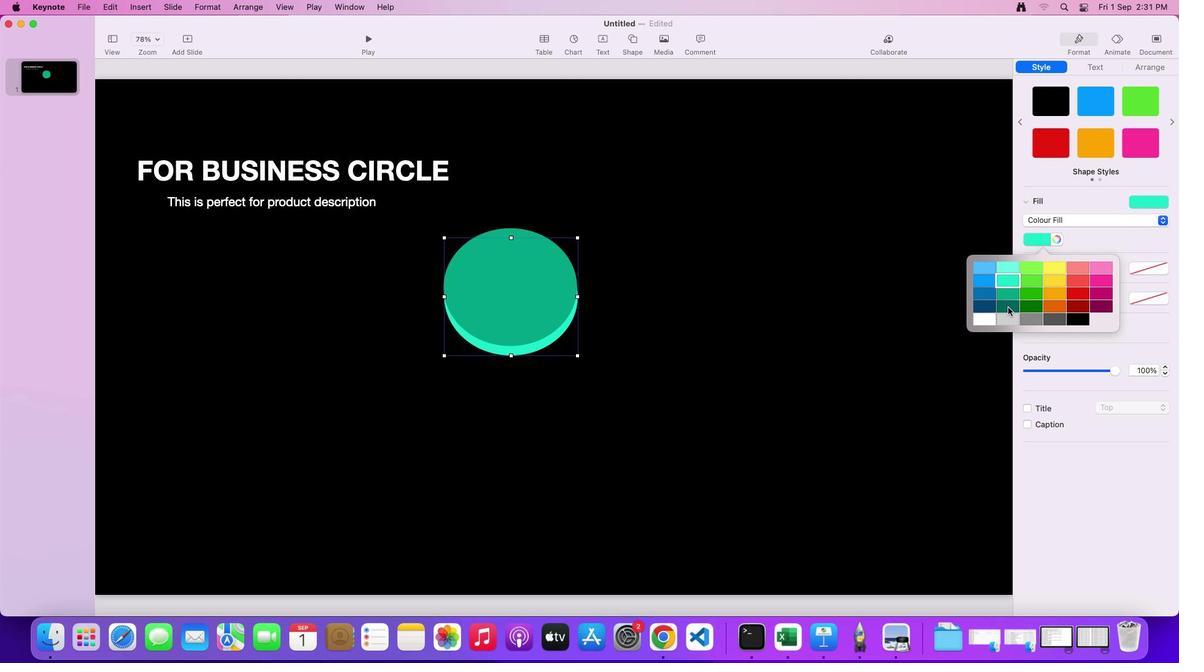 
Action: Mouse pressed left at (1007, 307)
Screenshot: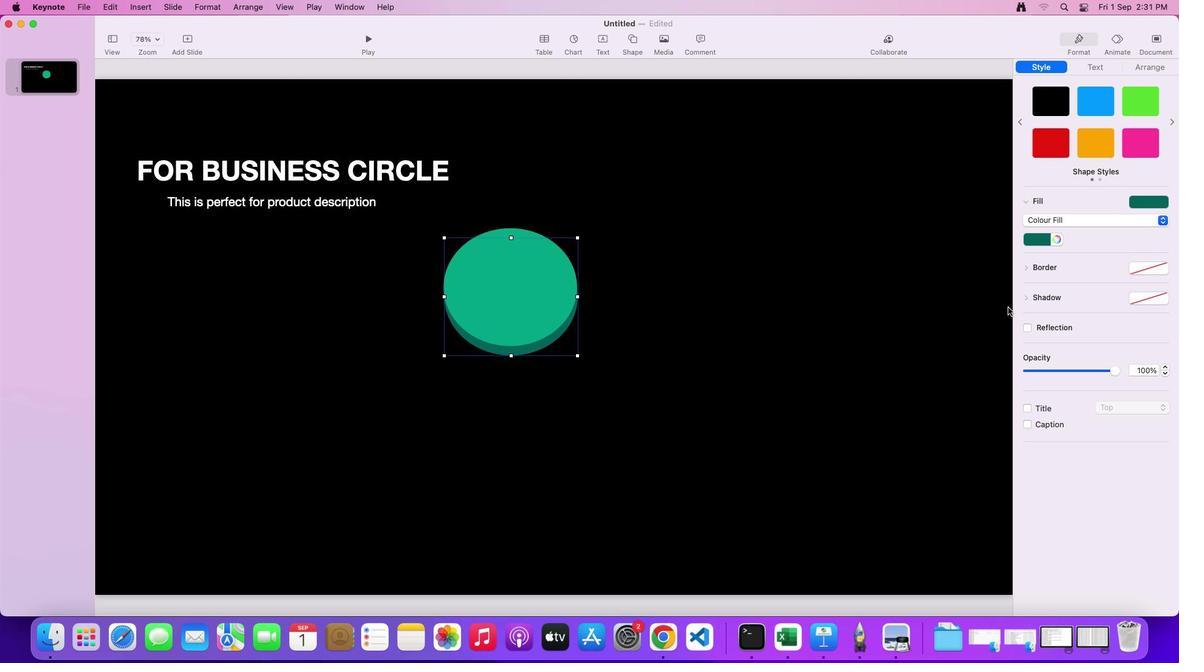 
Action: Mouse moved to (678, 378)
Screenshot: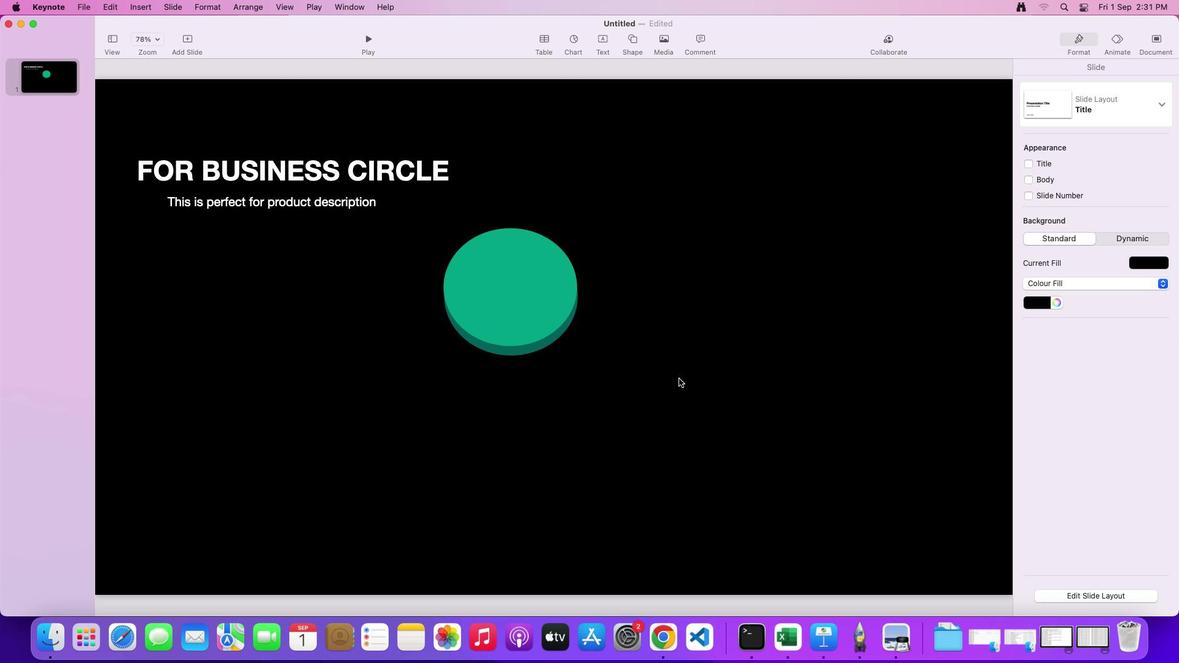 
Action: Mouse pressed left at (678, 378)
Screenshot: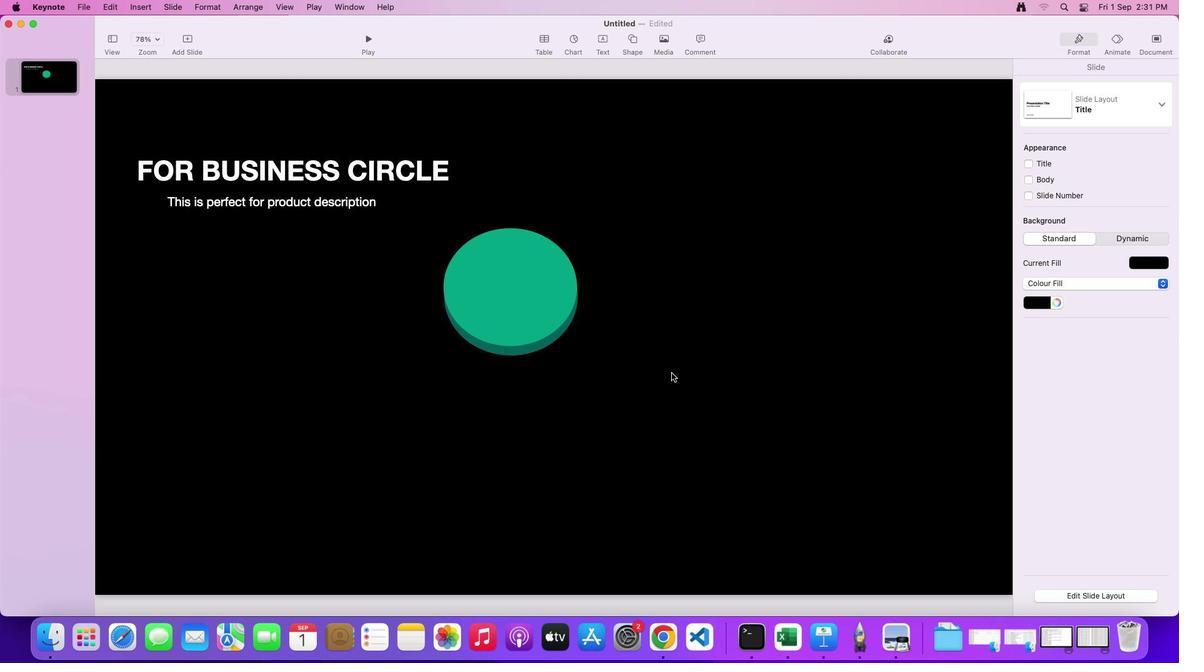 
Action: Mouse moved to (515, 277)
Screenshot: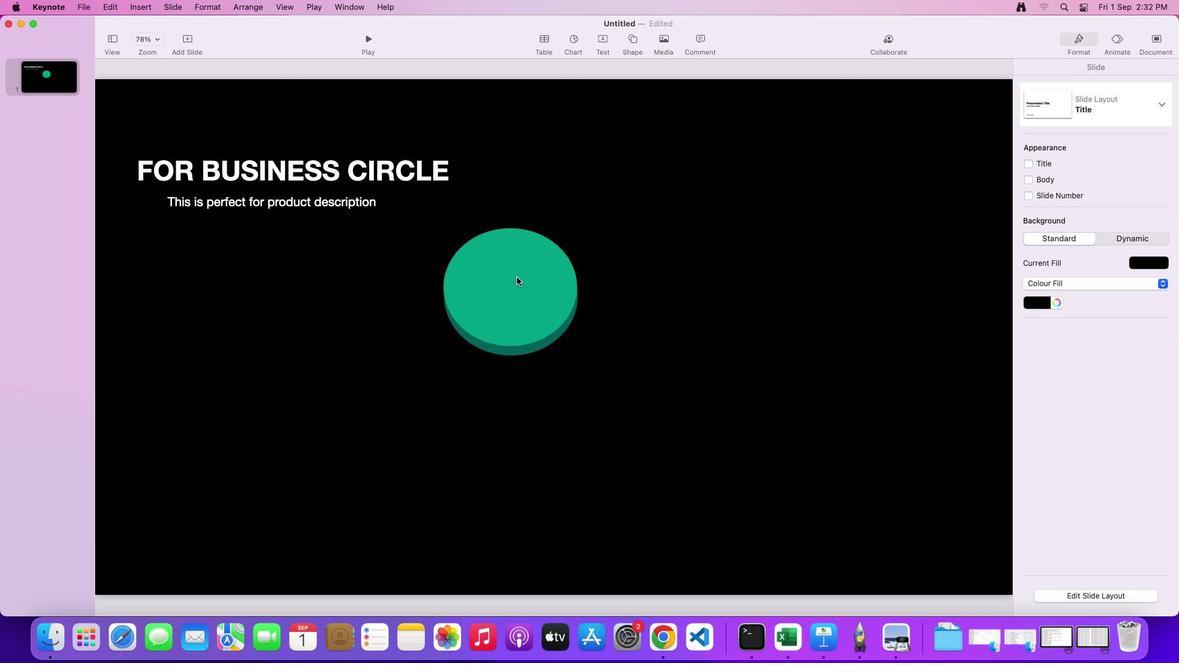 
Action: Mouse pressed left at (515, 277)
Screenshot: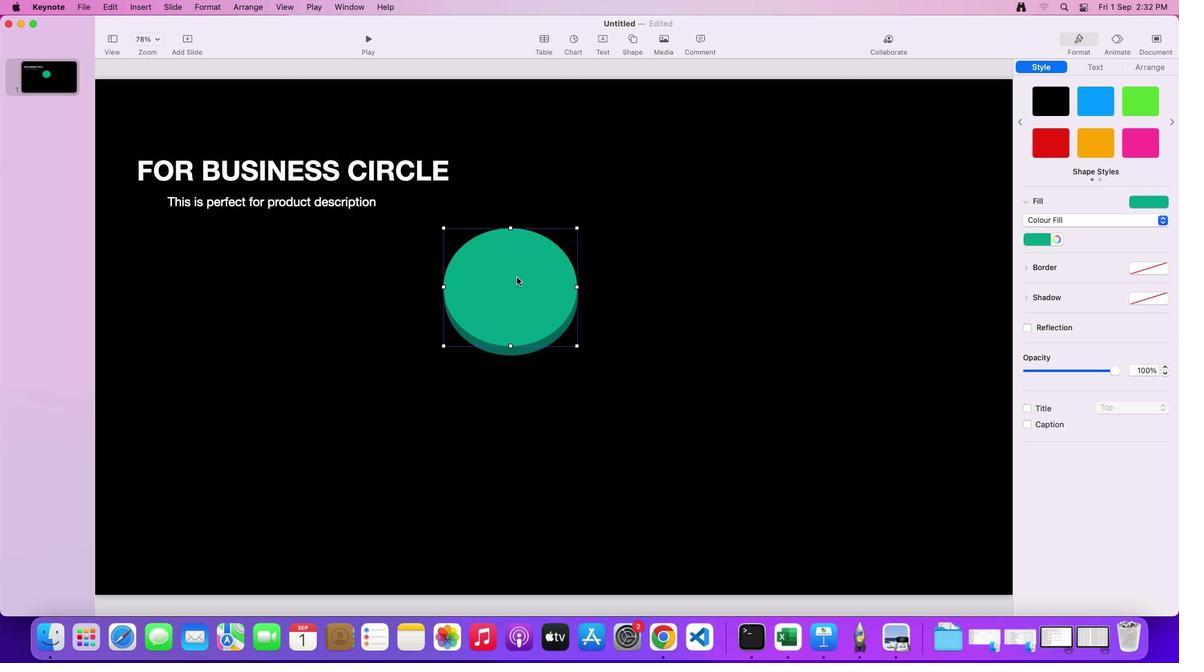 
Action: Mouse moved to (487, 270)
Screenshot: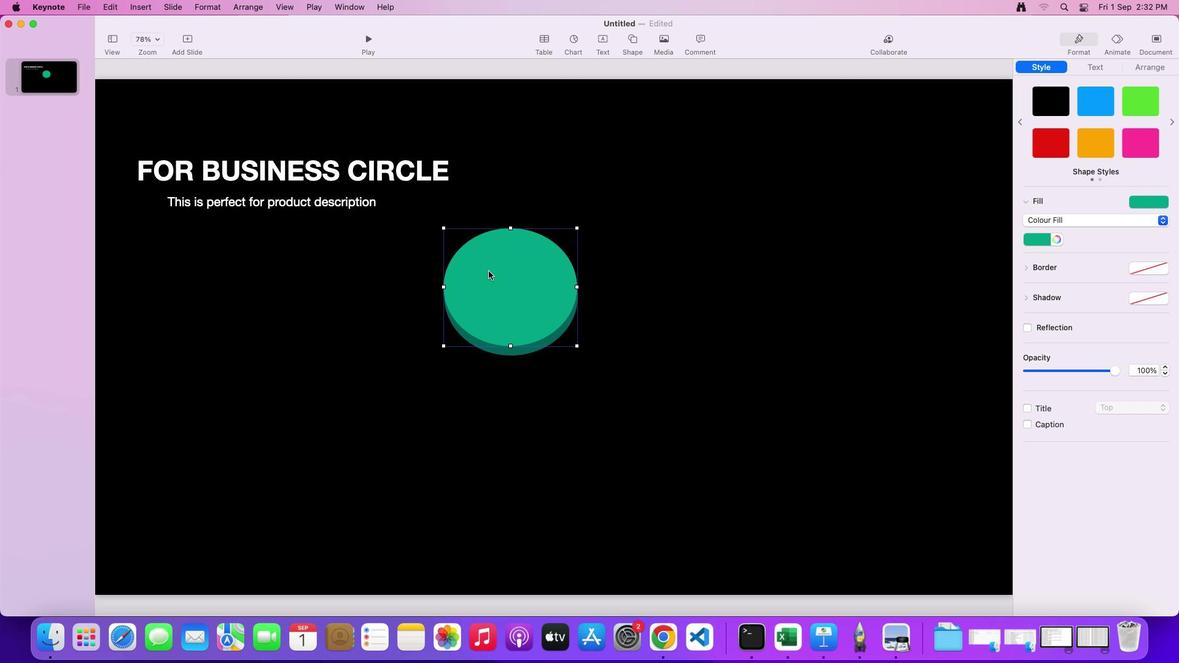 
Action: Mouse pressed left at (487, 270)
Screenshot: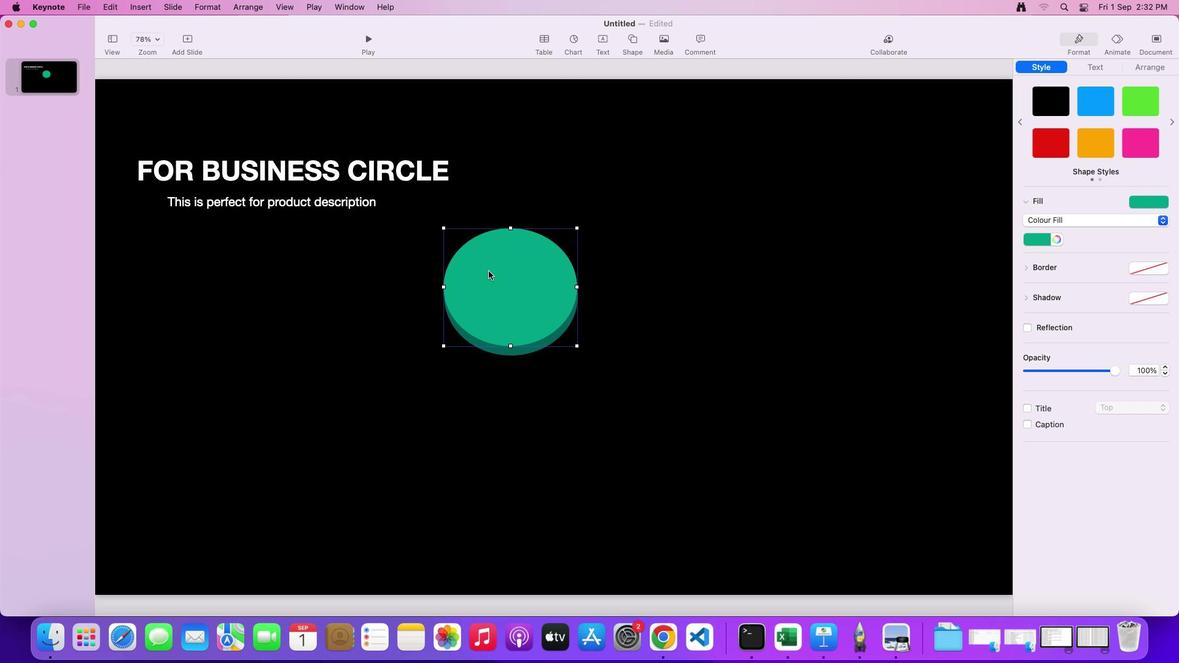 
Action: Mouse moved to (667, 283)
Screenshot: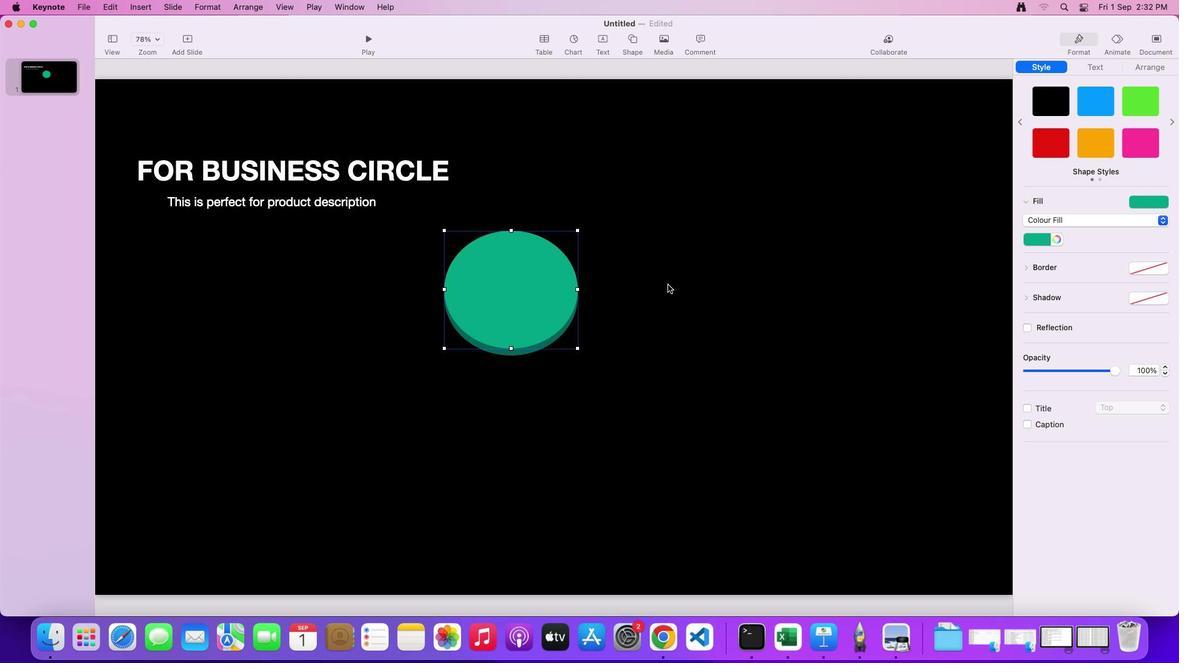 
Action: Mouse pressed left at (667, 283)
Screenshot: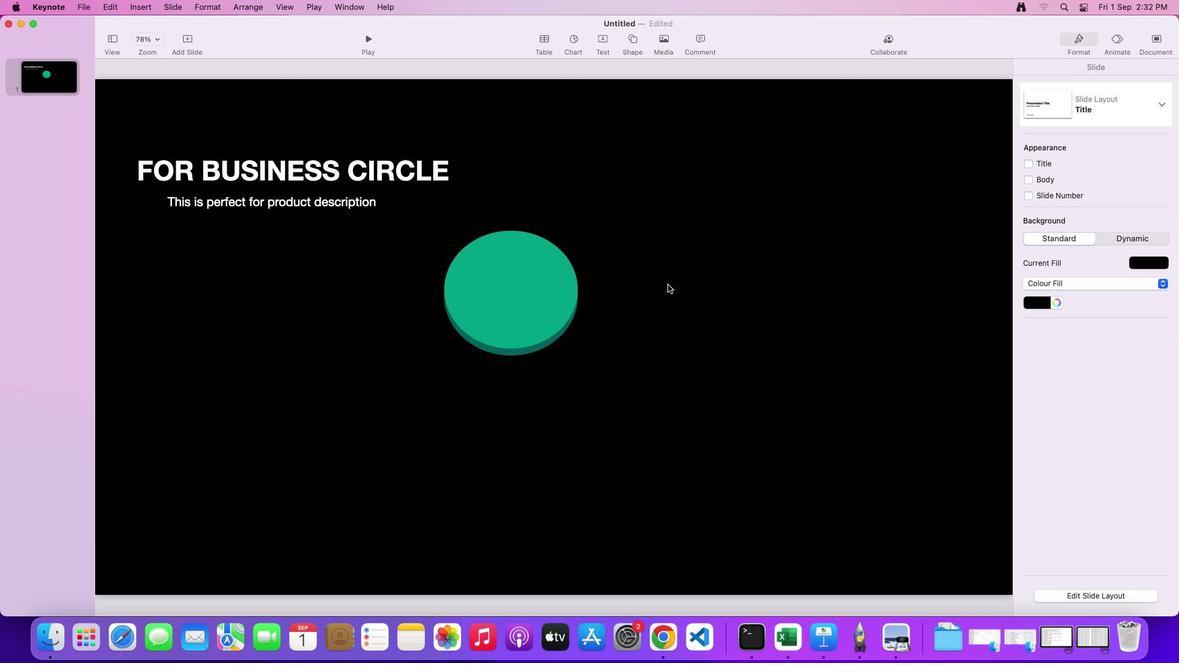 
Action: Mouse moved to (660, 33)
Screenshot: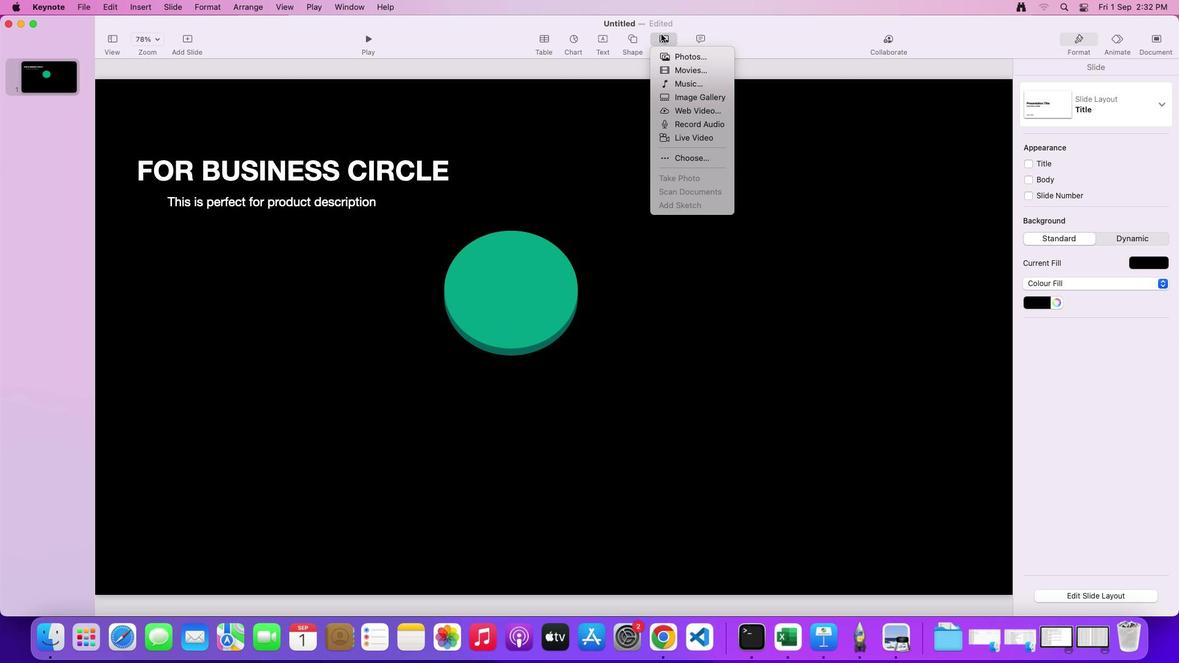 
Action: Mouse pressed left at (660, 33)
Screenshot: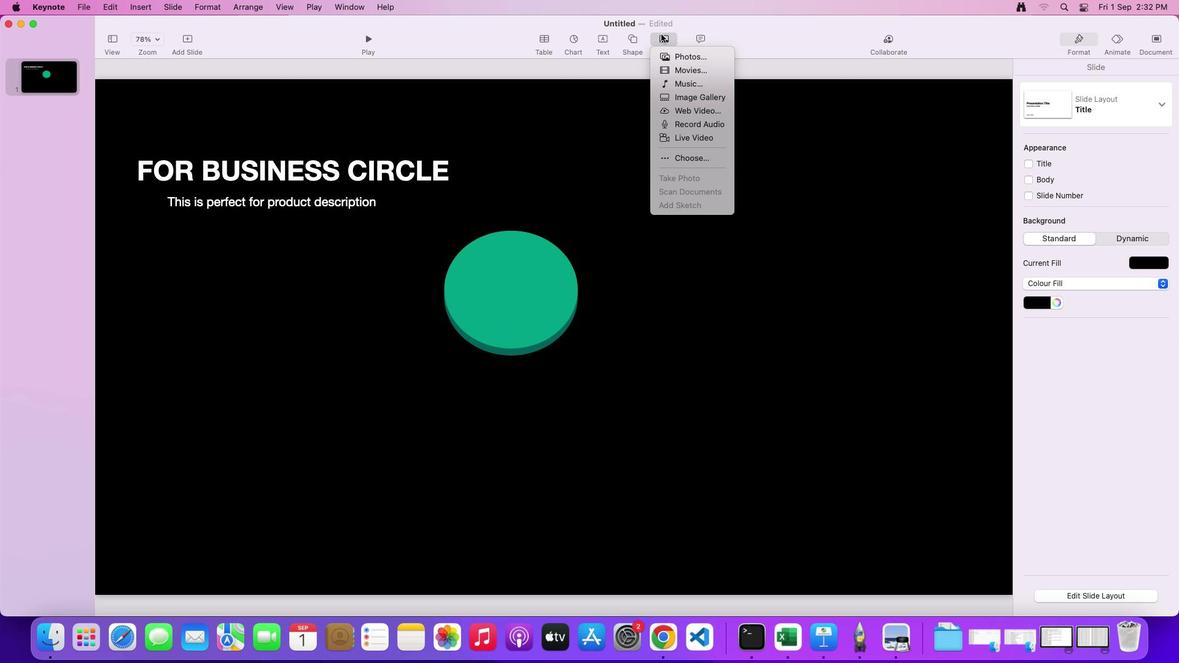 
Action: Mouse moved to (672, 160)
Screenshot: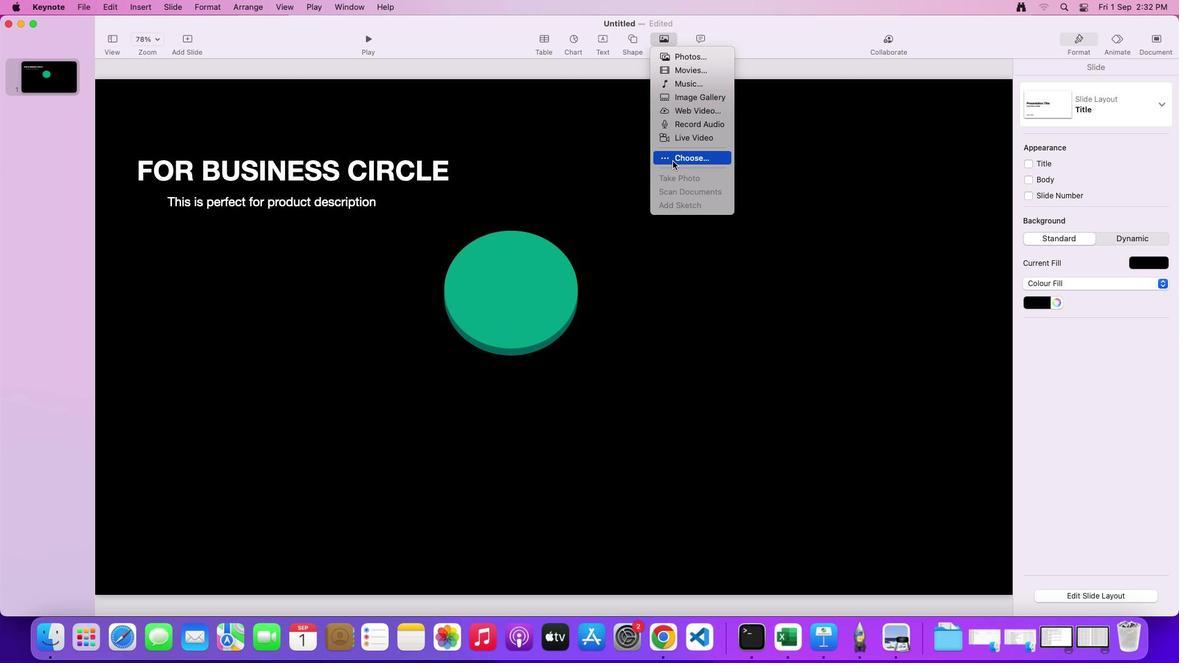 
Action: Mouse pressed left at (672, 160)
Screenshot: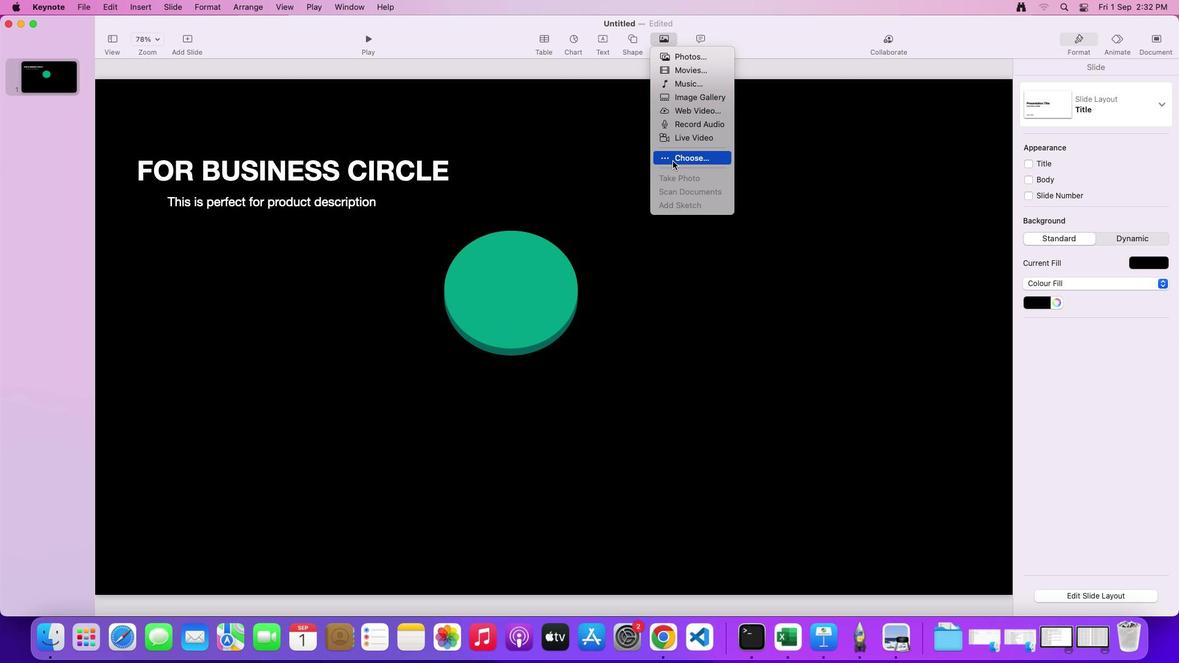 
Action: Mouse moved to (476, 253)
Screenshot: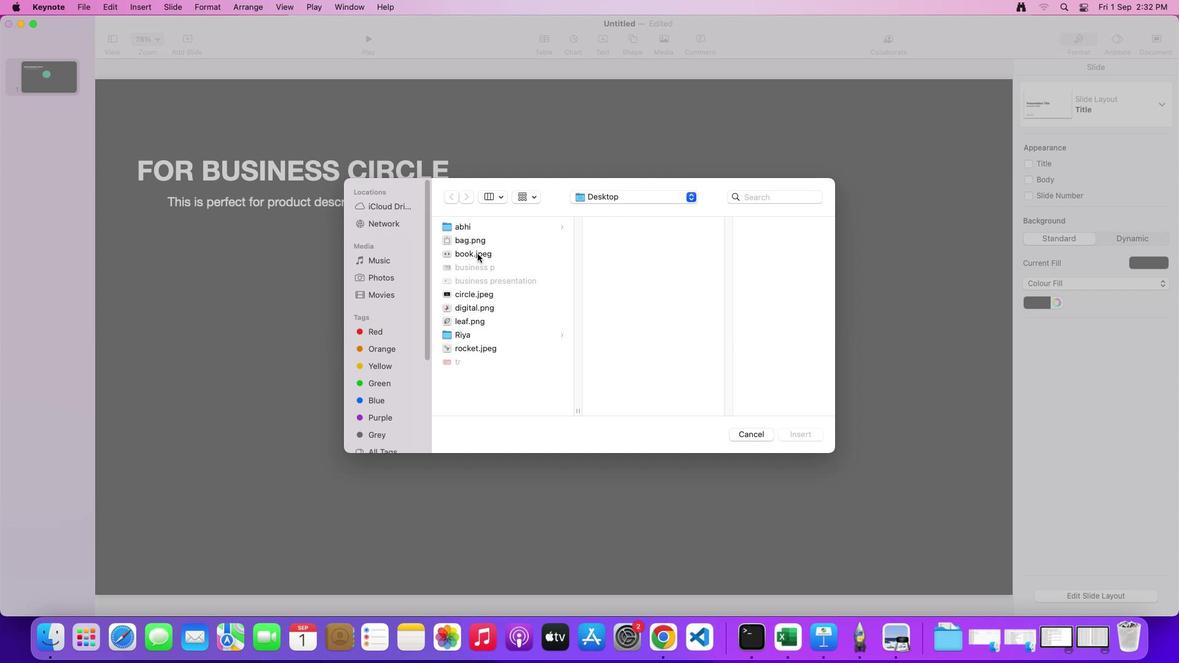 
Action: Mouse pressed left at (476, 253)
Screenshot: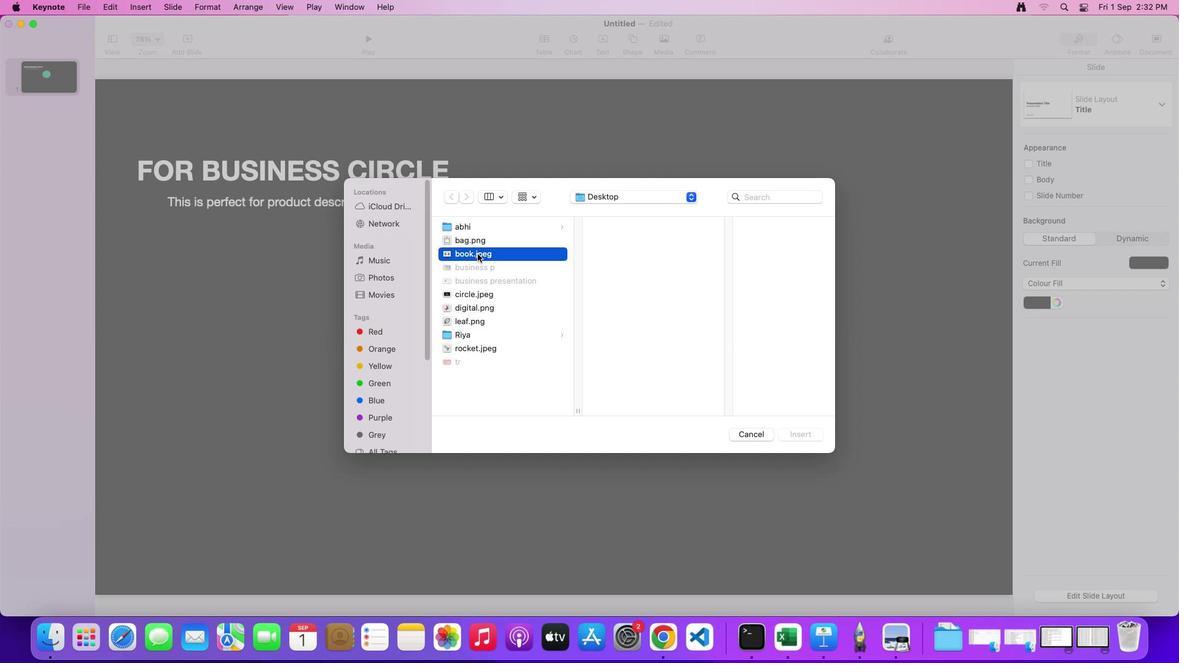 
Action: Mouse moved to (805, 431)
Screenshot: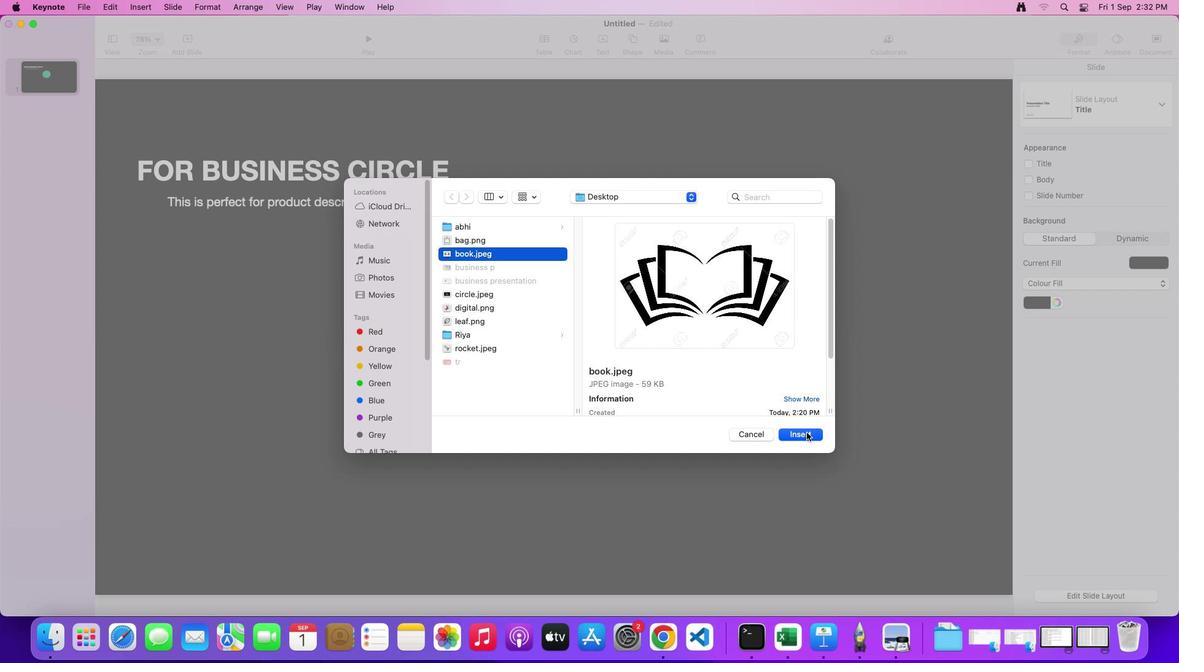 
Action: Mouse pressed left at (805, 431)
Screenshot: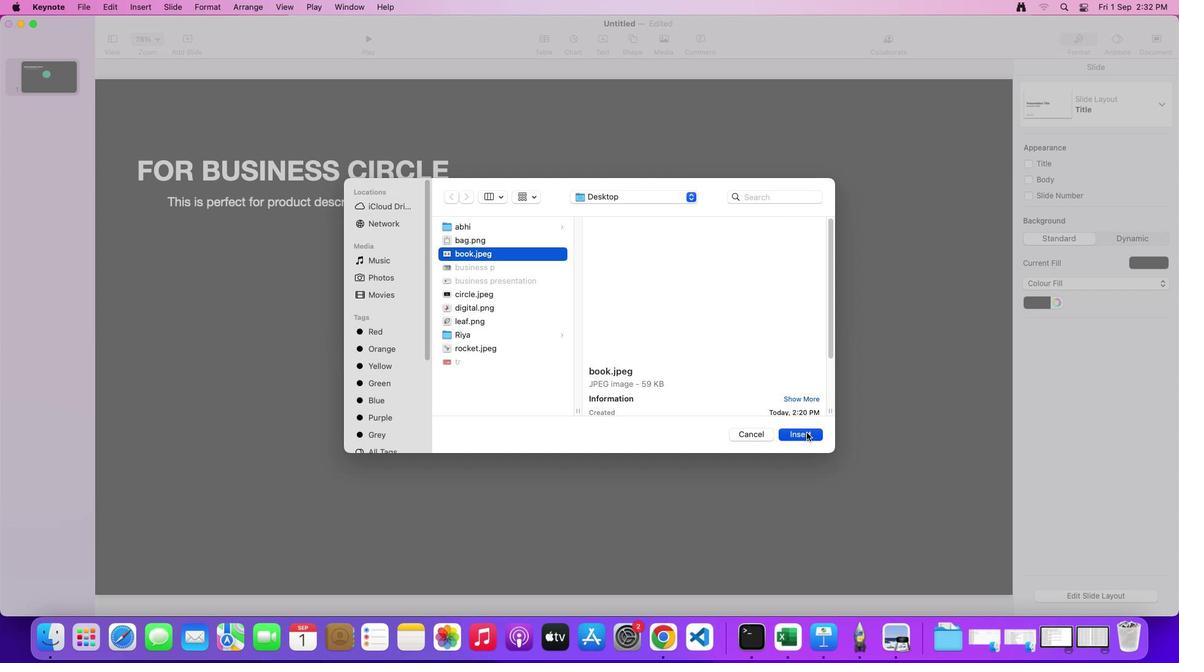 
Action: Mouse moved to (862, 554)
Screenshot: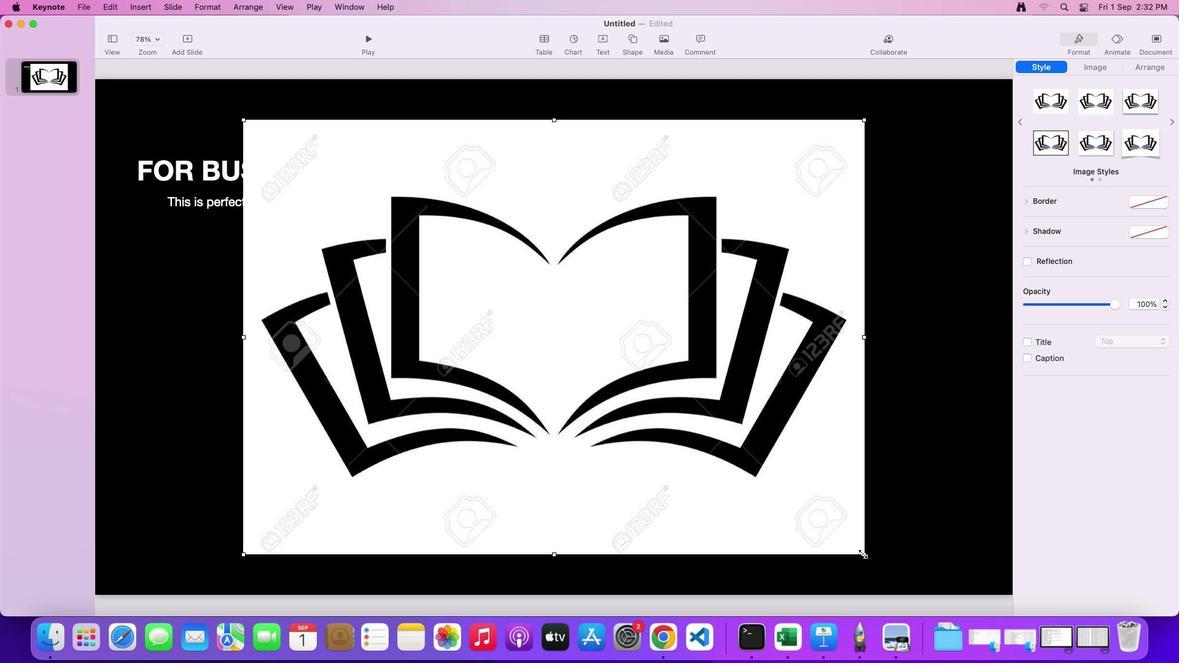 
Action: Mouse pressed left at (862, 554)
Screenshot: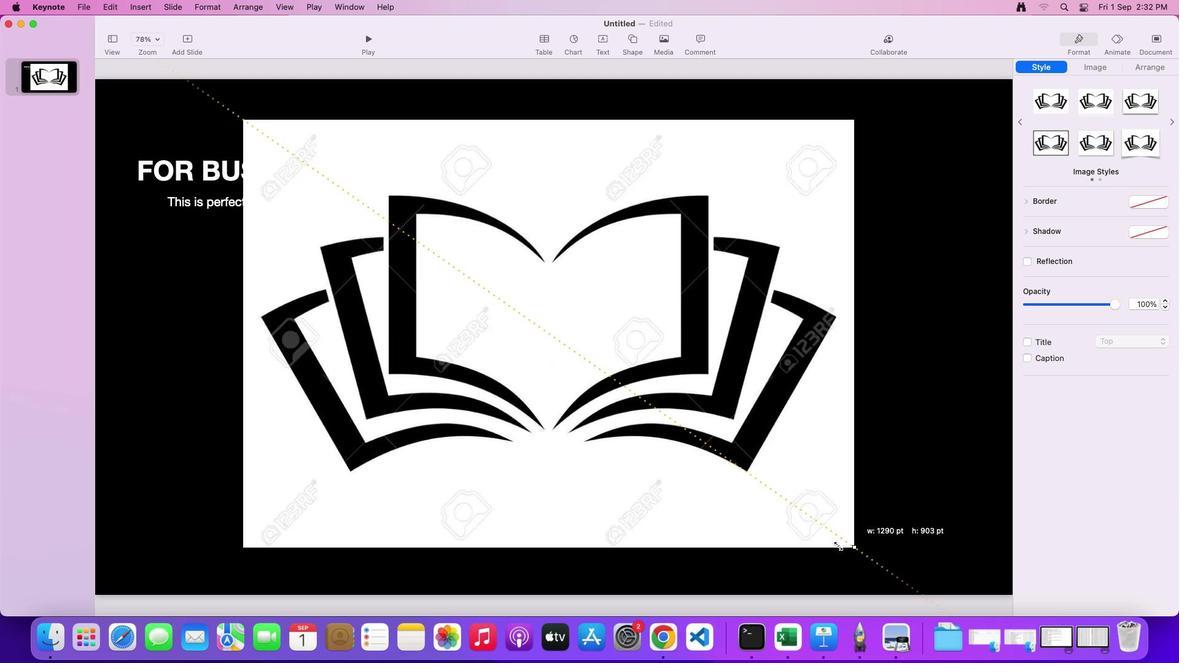 
Action: Mouse moved to (318, 172)
Screenshot: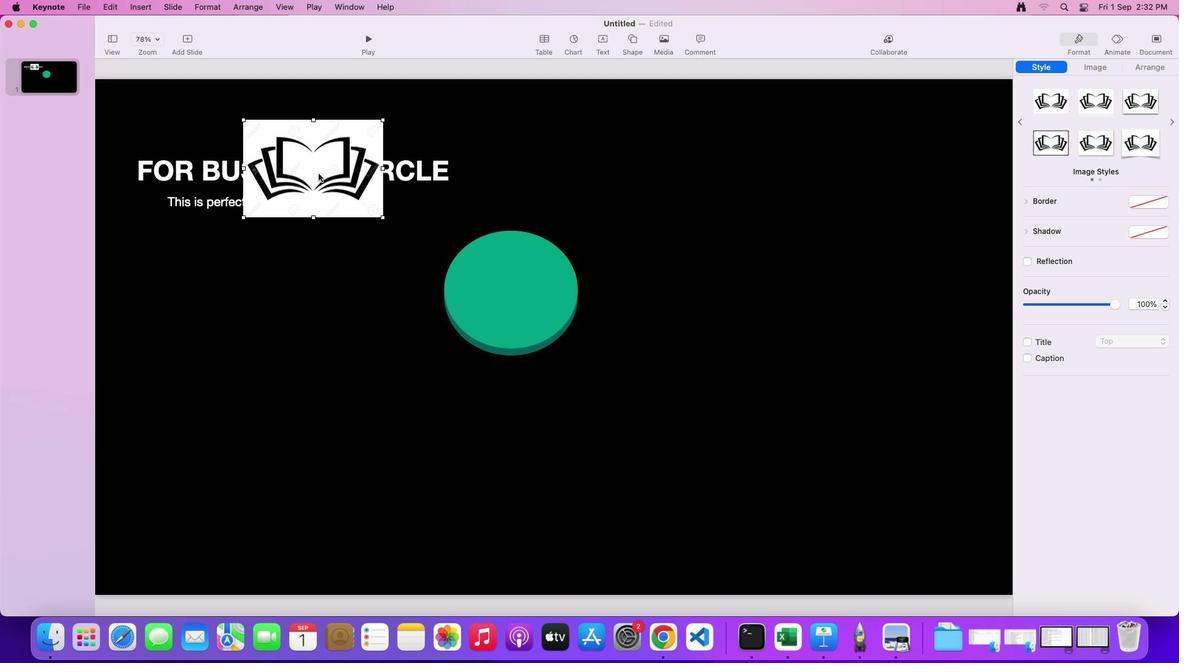 
Action: Mouse pressed left at (318, 172)
Screenshot: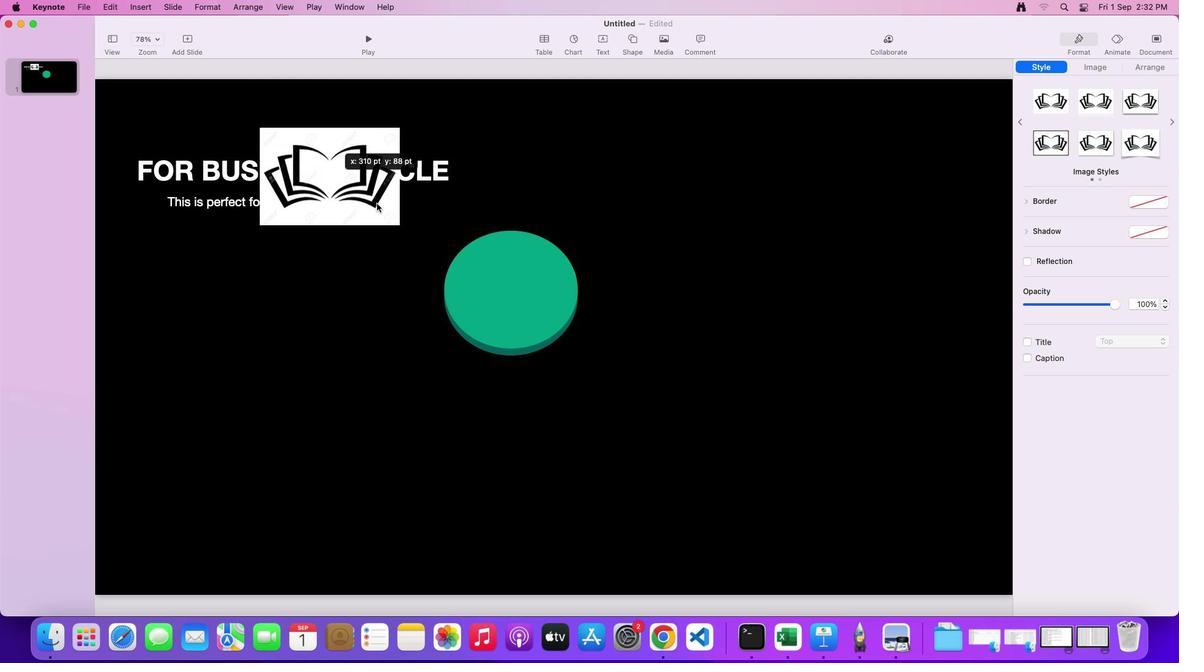 
Action: Mouse moved to (421, 205)
Screenshot: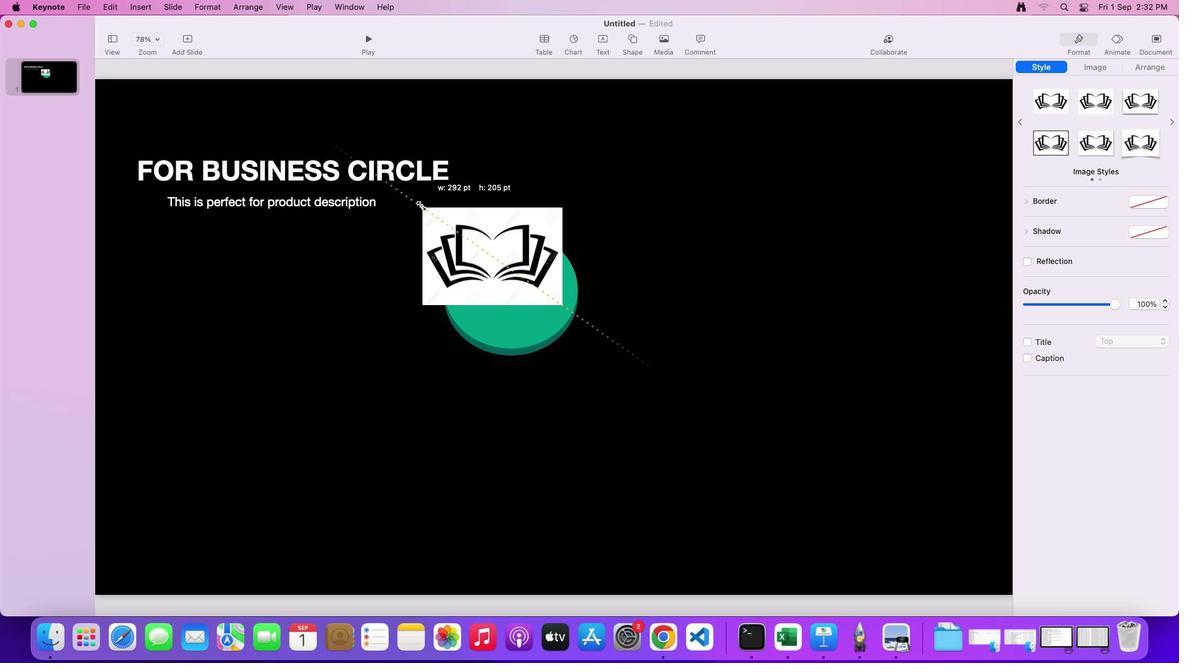 
Action: Mouse pressed left at (421, 205)
Screenshot: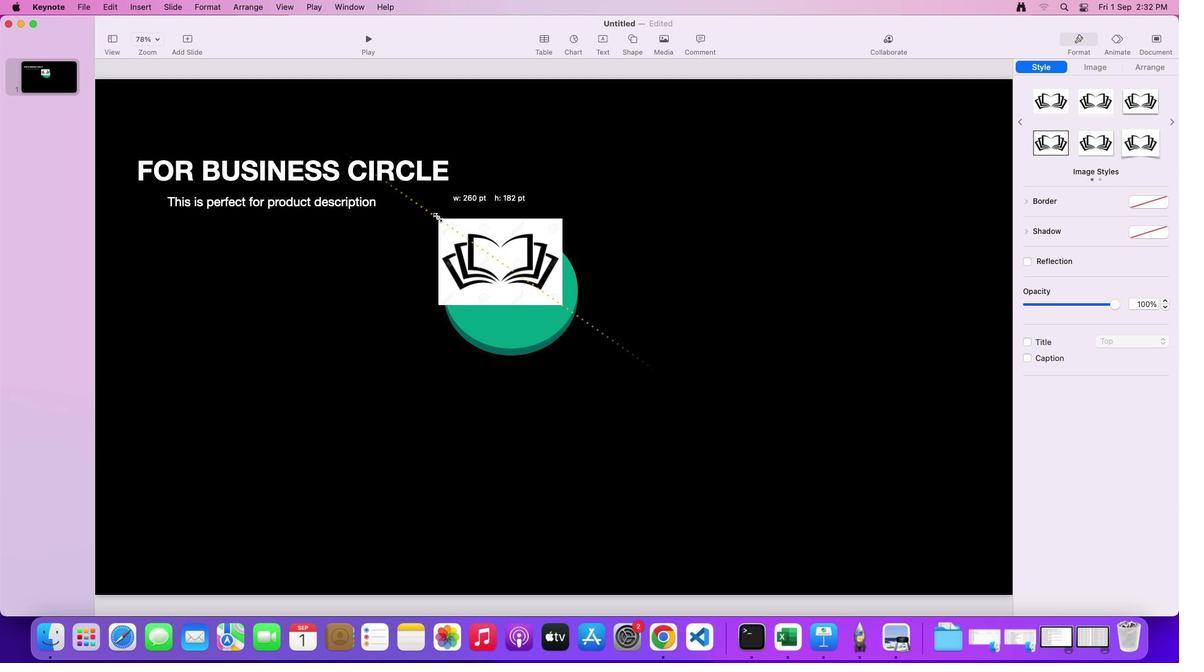 
Action: Mouse moved to (524, 276)
Screenshot: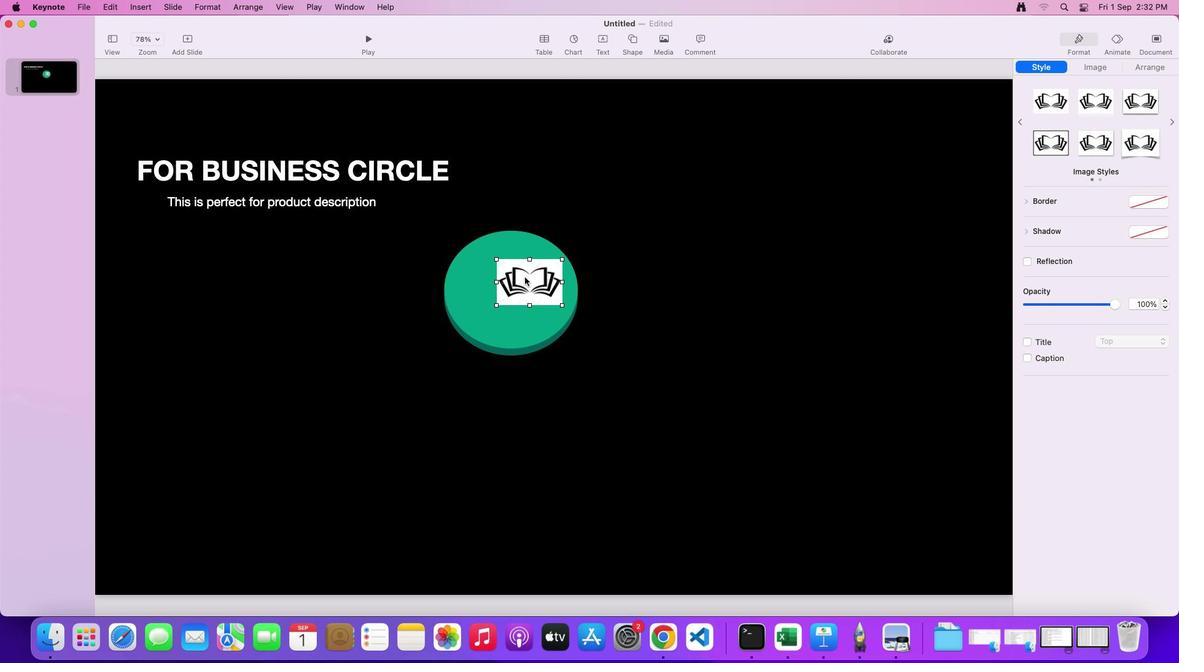 
Action: Mouse pressed left at (524, 276)
Screenshot: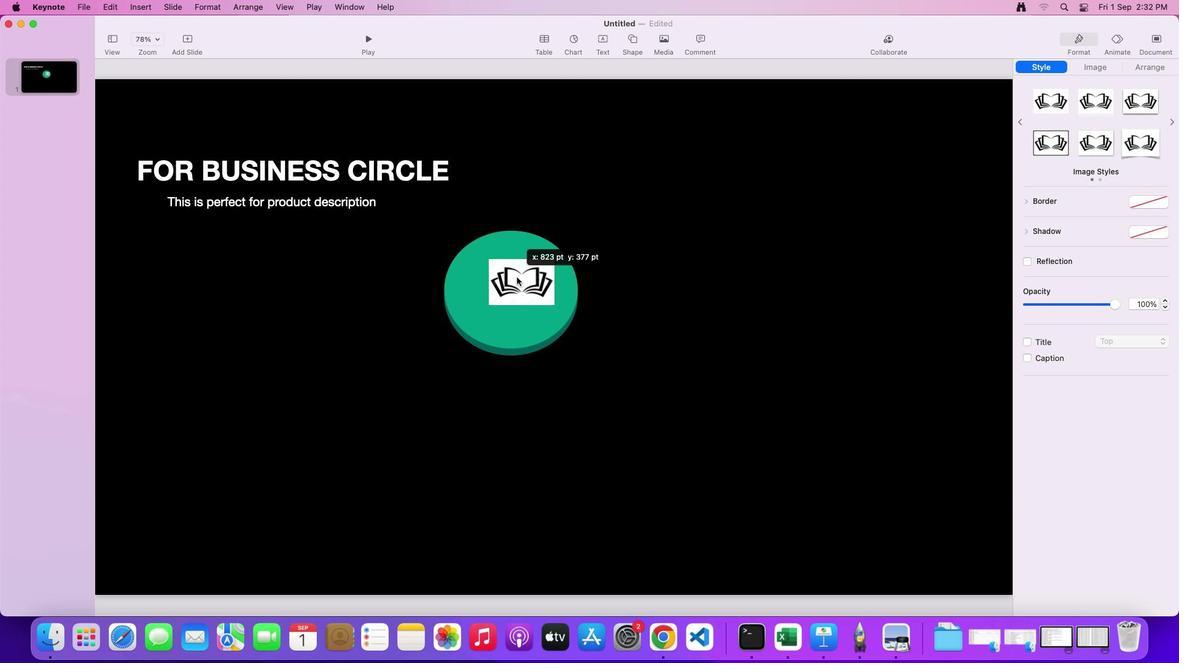 
Action: Mouse moved to (1146, 64)
Screenshot: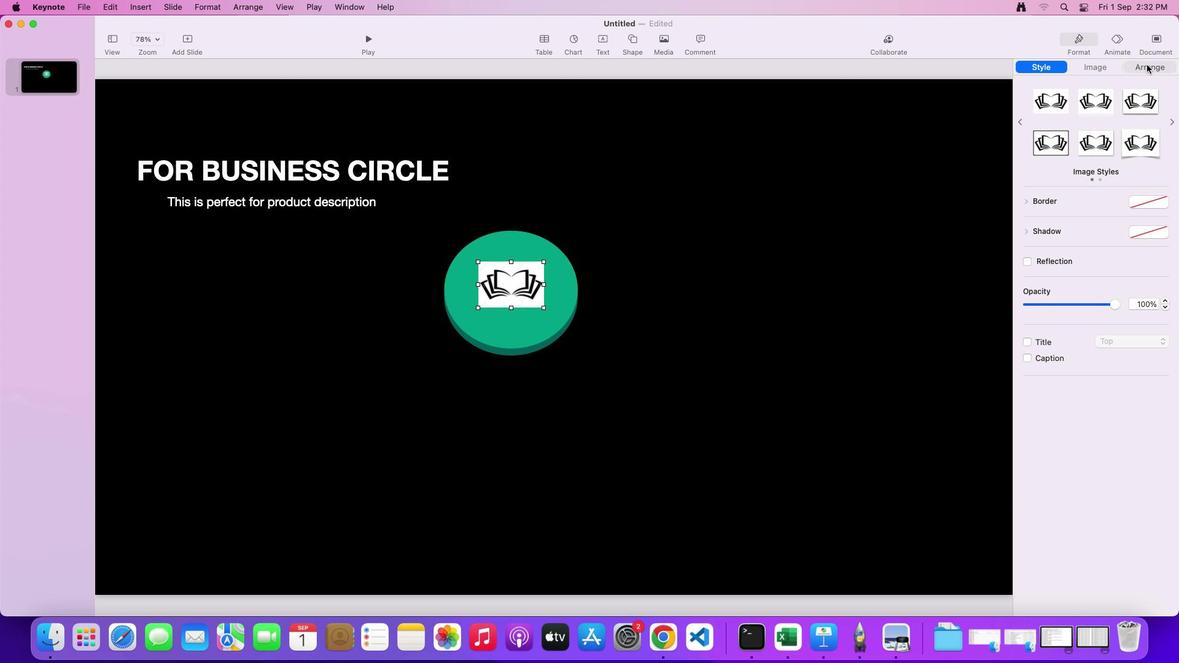 
Action: Mouse pressed left at (1146, 64)
Screenshot: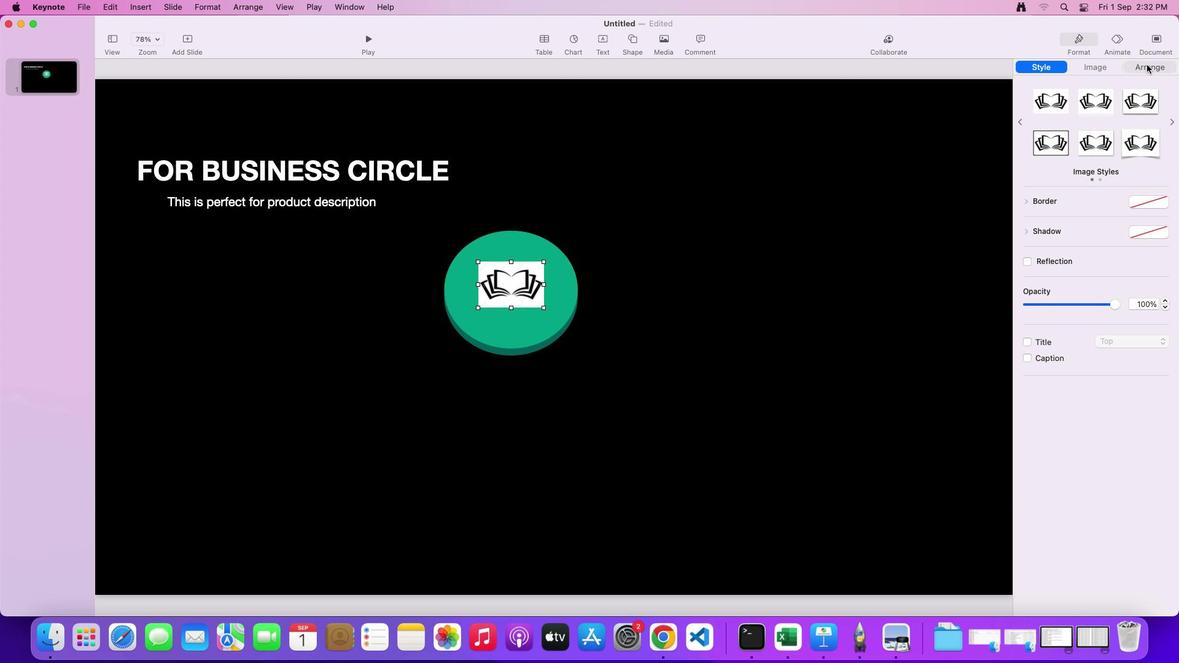 
Action: Mouse moved to (1097, 70)
Screenshot: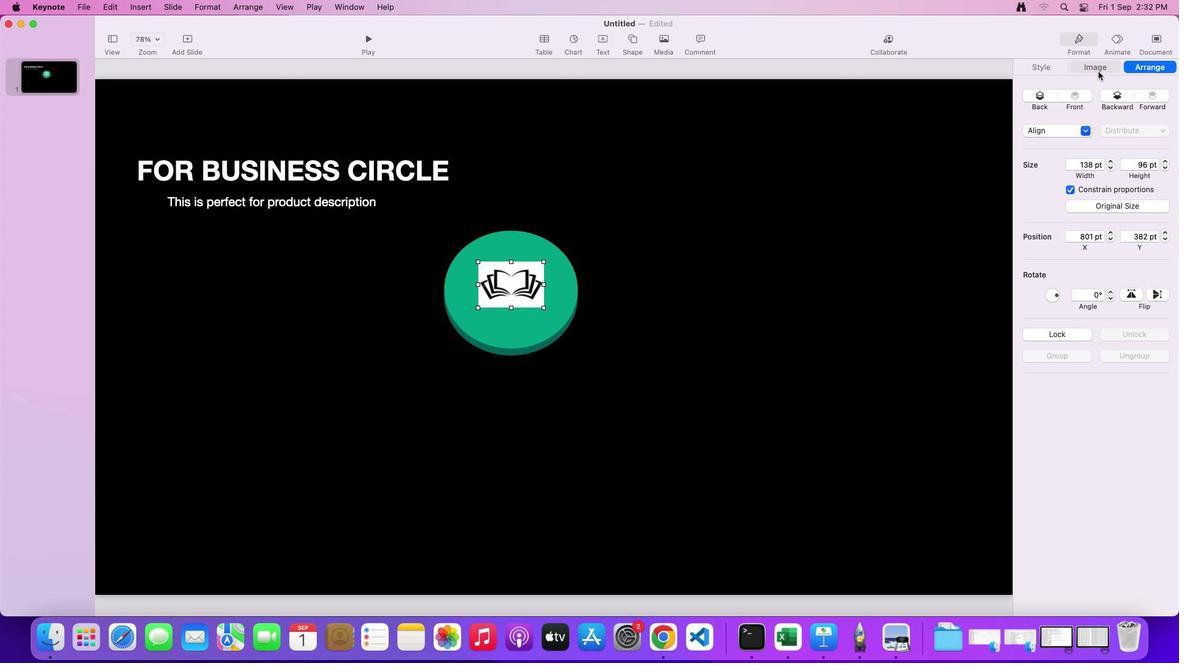 
Action: Mouse pressed left at (1097, 70)
Screenshot: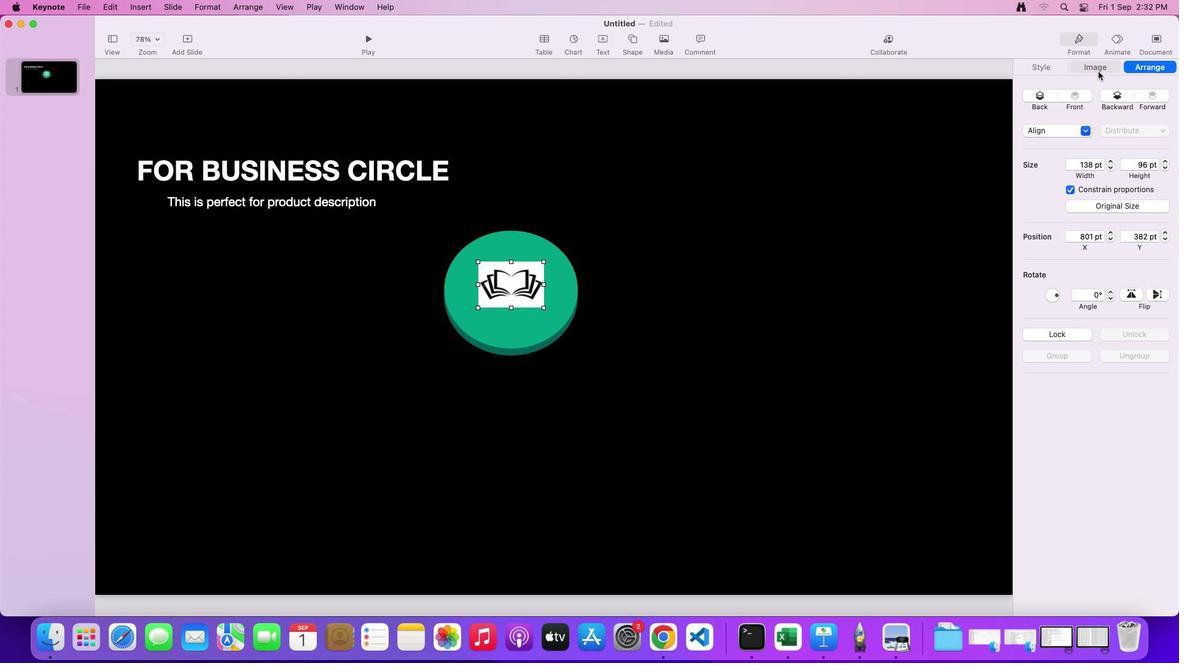 
Action: Mouse moved to (1143, 66)
Screenshot: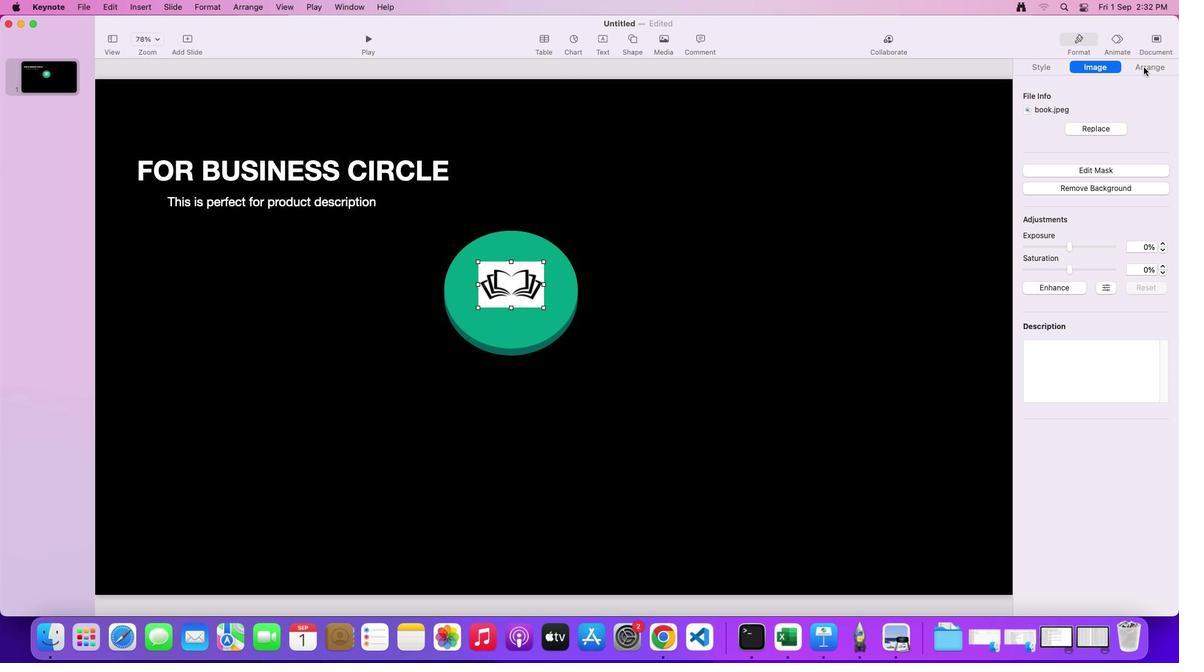 
Action: Mouse pressed left at (1143, 66)
Screenshot: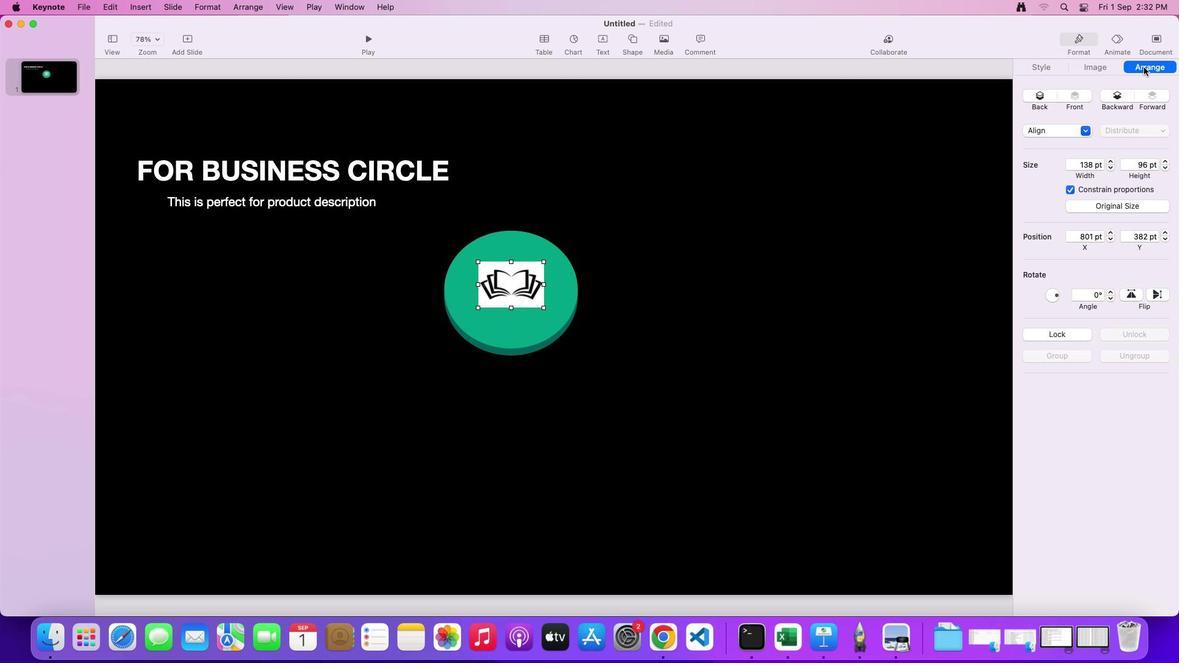 
Action: Mouse moved to (1087, 128)
Screenshot: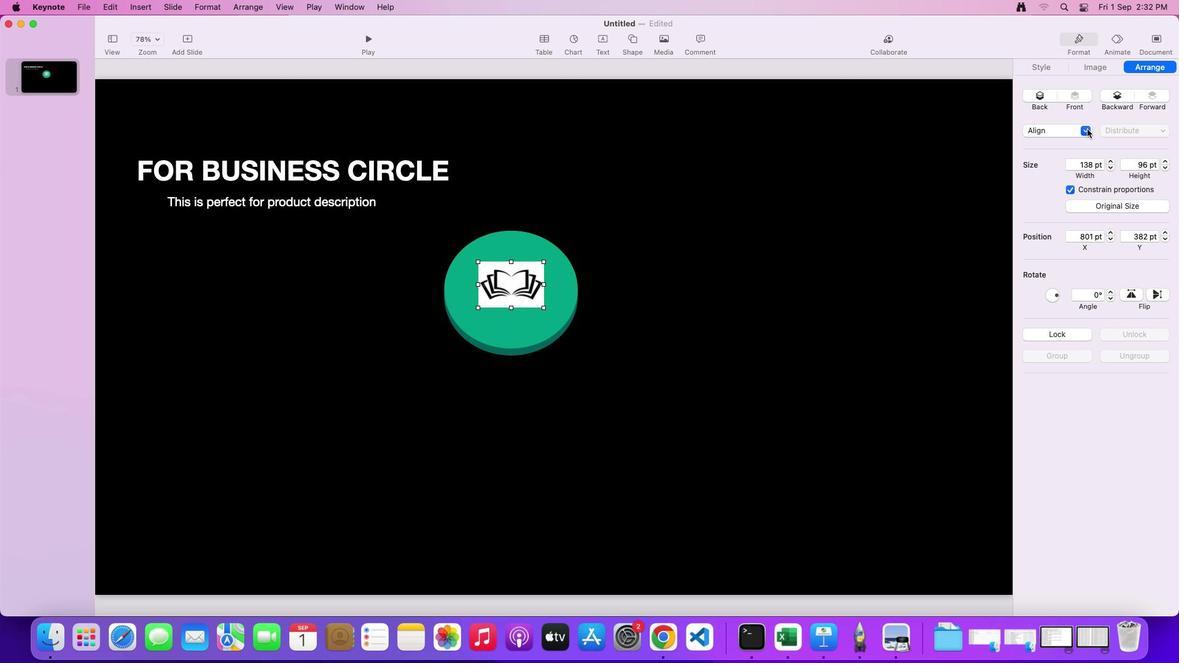 
Action: Mouse pressed left at (1087, 128)
Screenshot: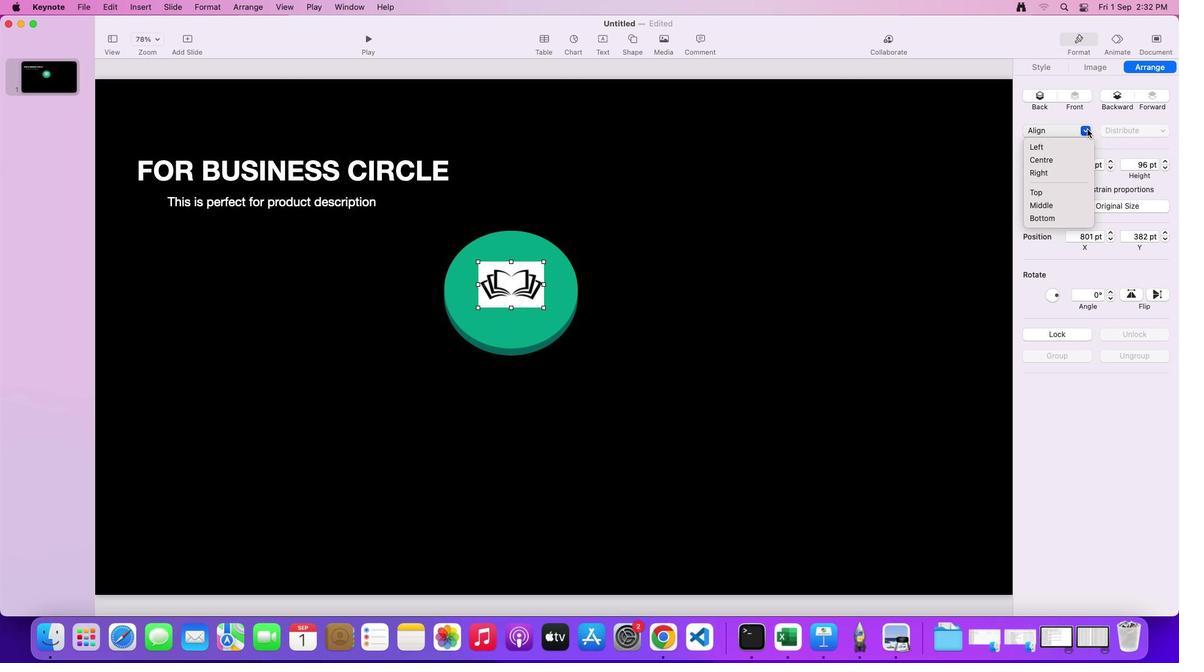 
Action: Mouse moved to (1116, 394)
Screenshot: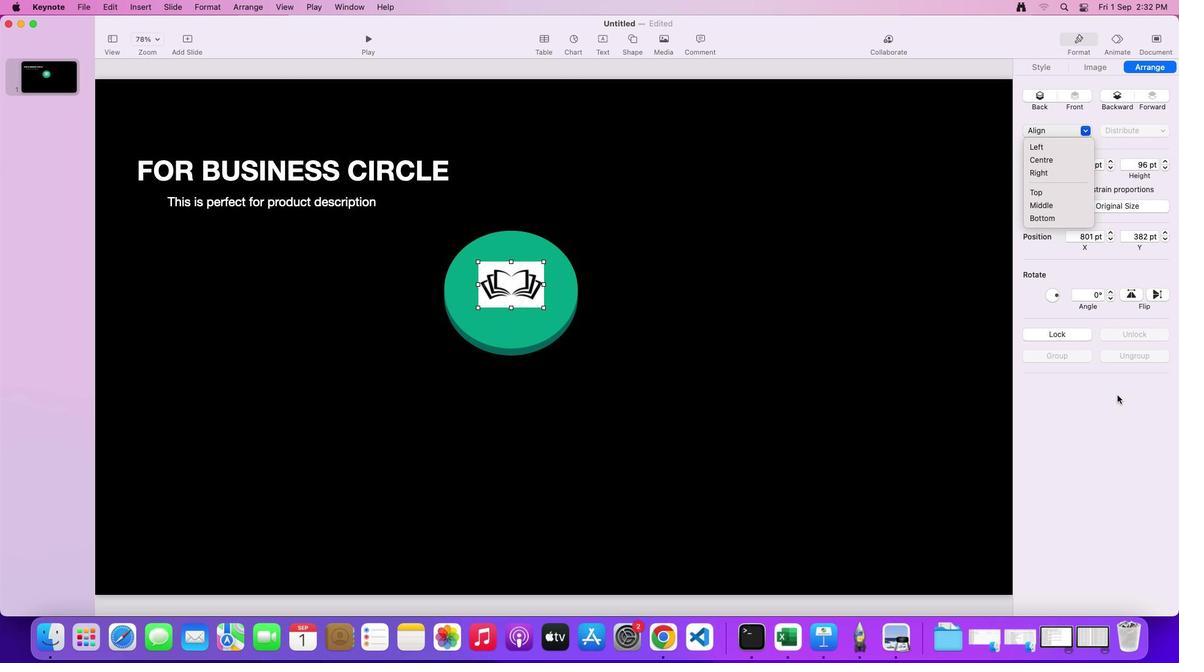 
Action: Mouse pressed left at (1116, 394)
Screenshot: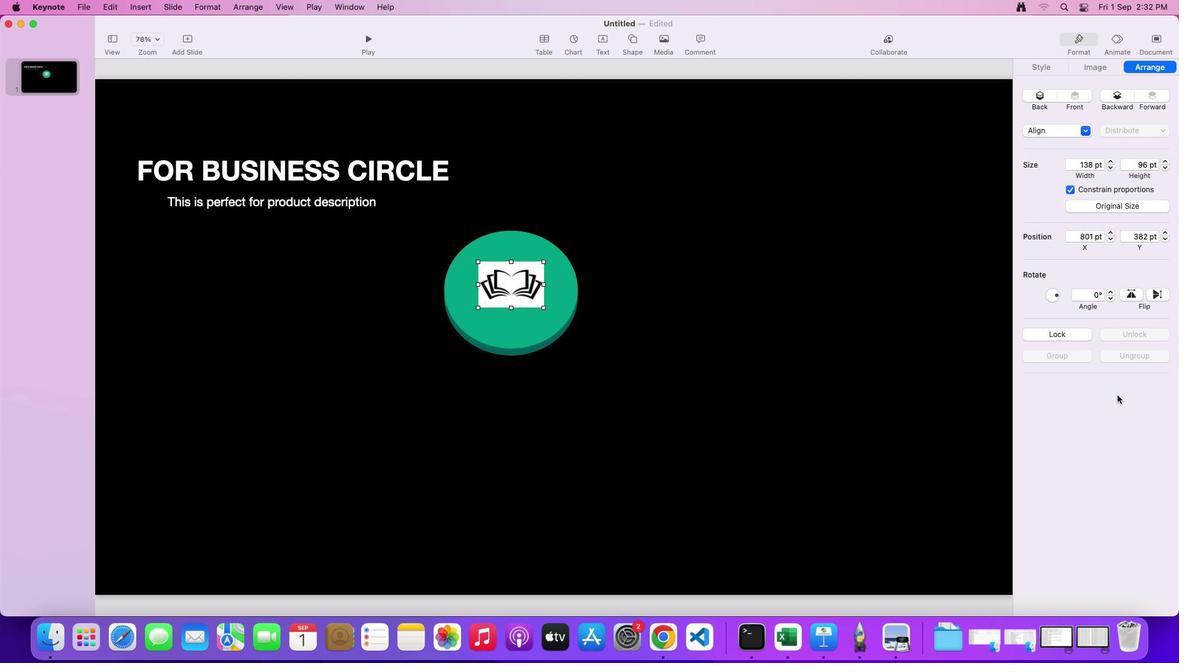
Action: Mouse moved to (627, 338)
Screenshot: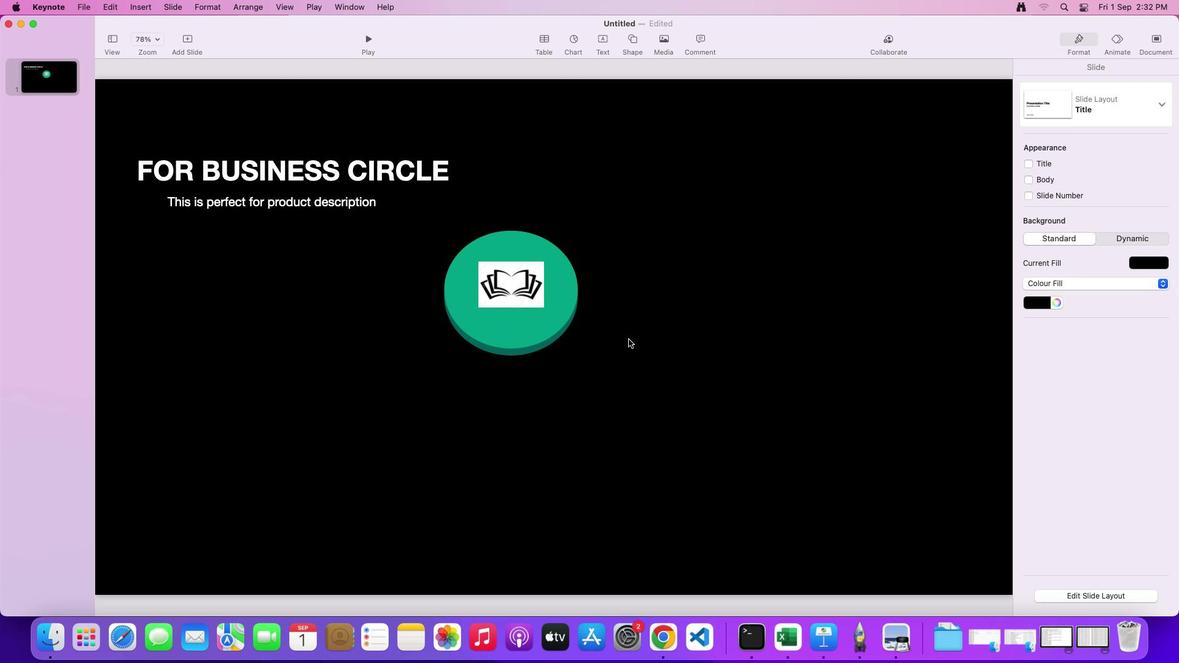 
Action: Mouse pressed left at (627, 338)
Screenshot: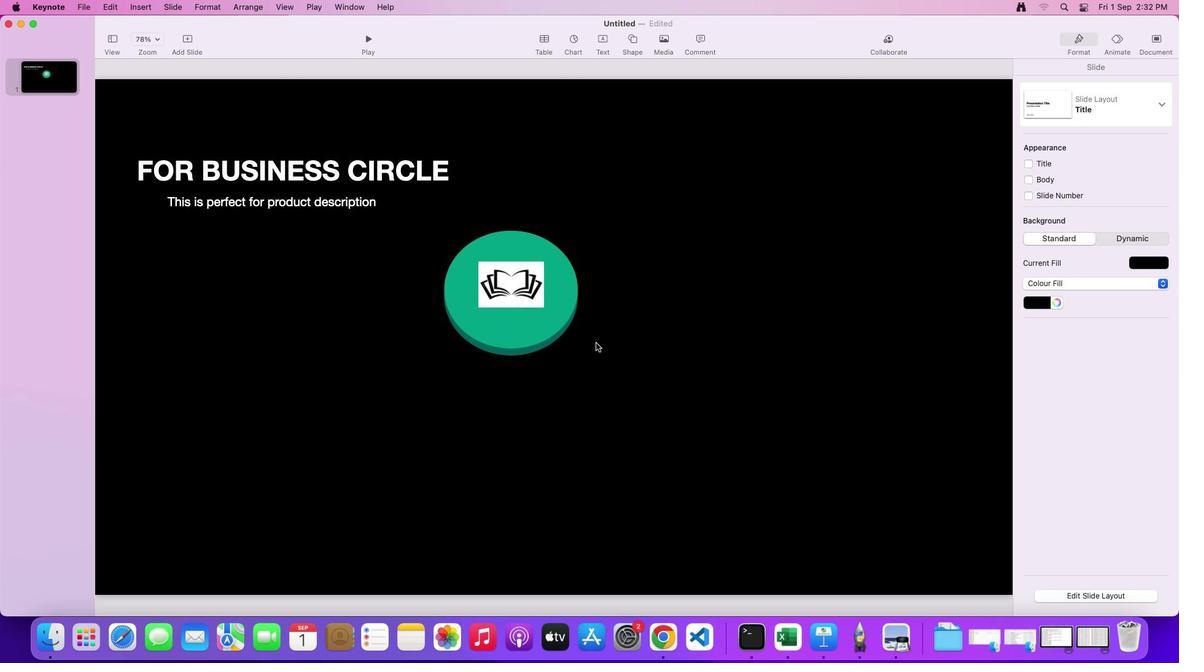 
Action: Mouse moved to (634, 36)
Screenshot: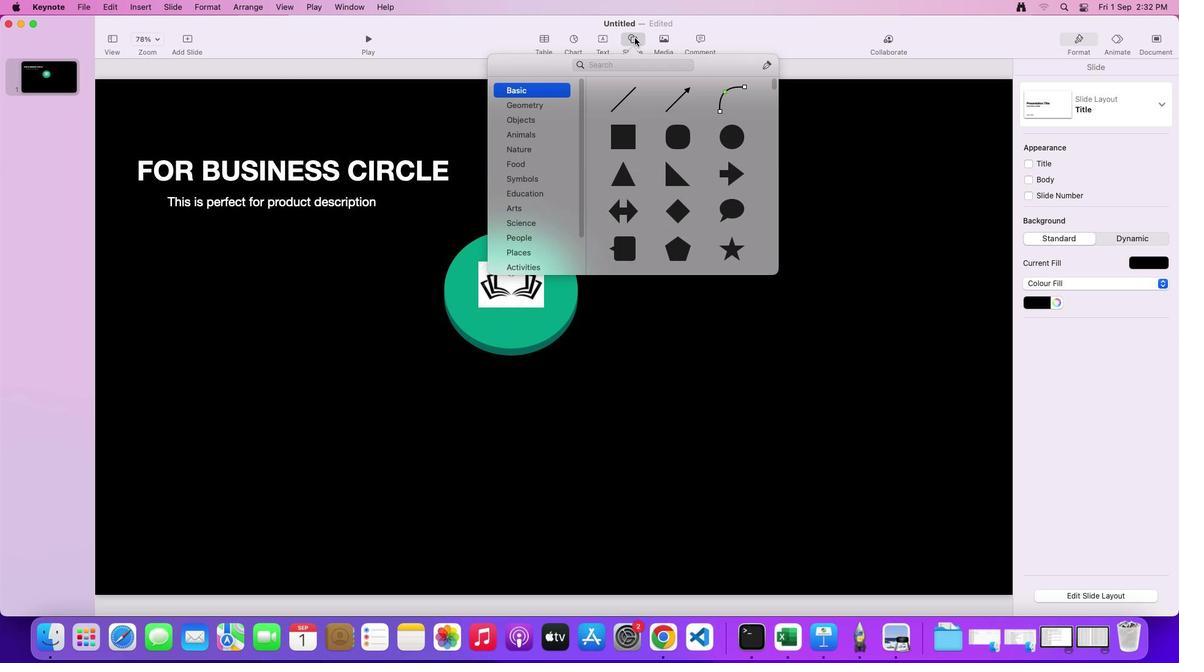 
Action: Mouse pressed left at (634, 36)
Screenshot: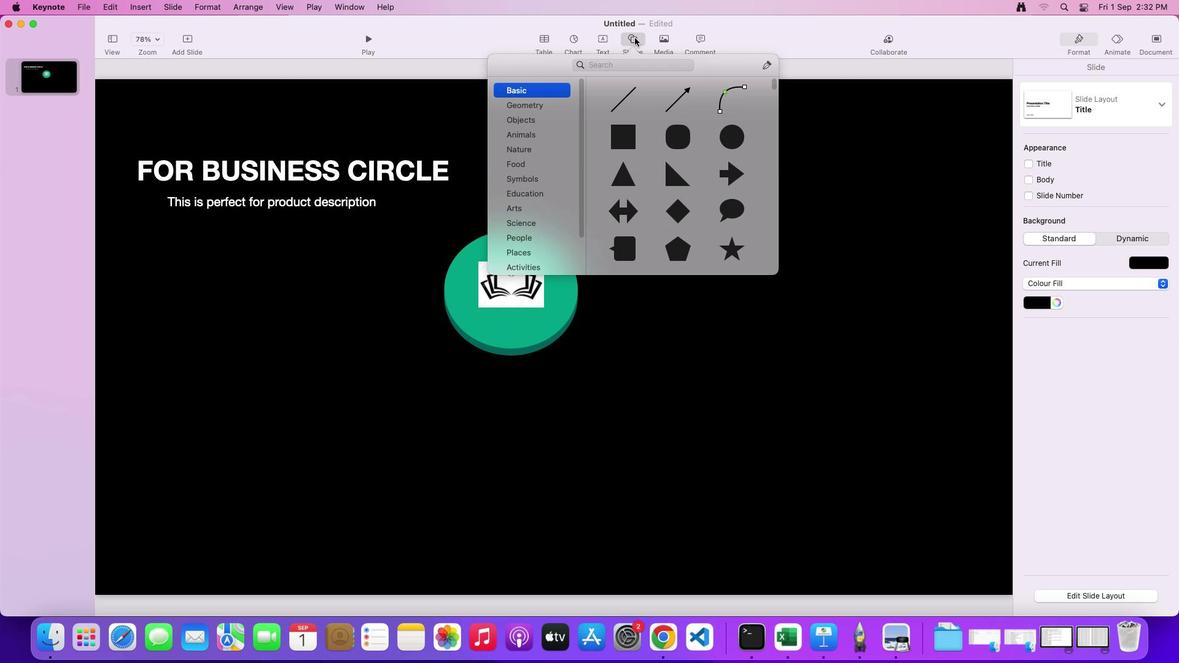
Action: Mouse moved to (730, 140)
Screenshot: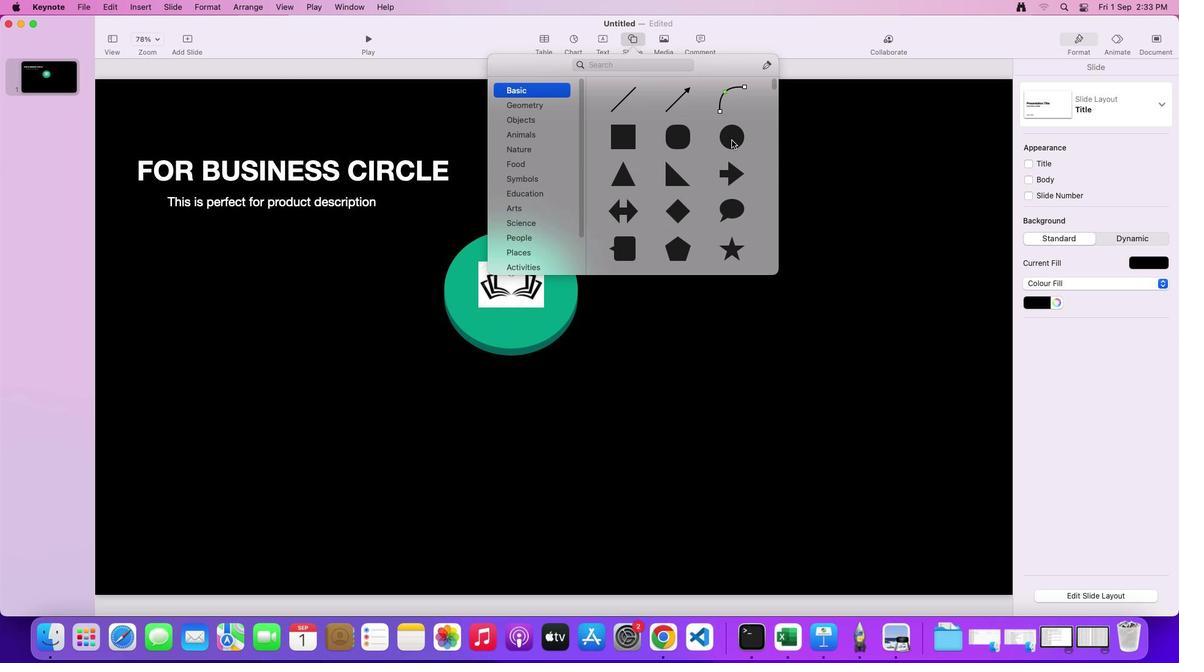 
Action: Mouse pressed left at (730, 140)
Screenshot: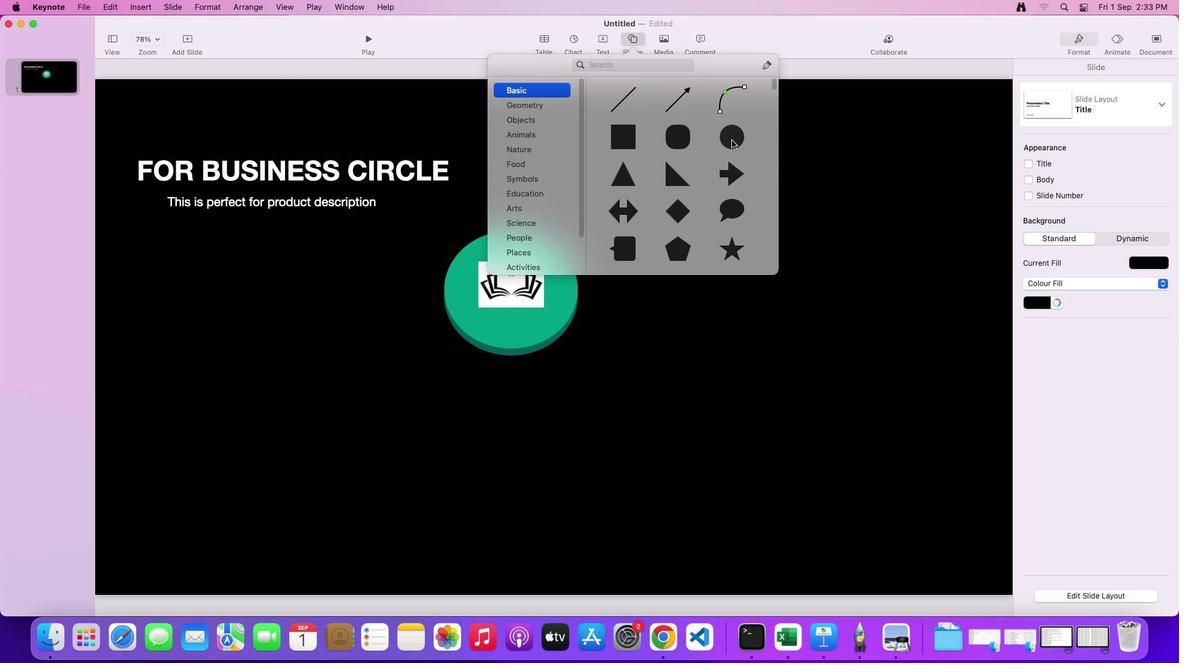
Action: Mouse moved to (1047, 60)
Screenshot: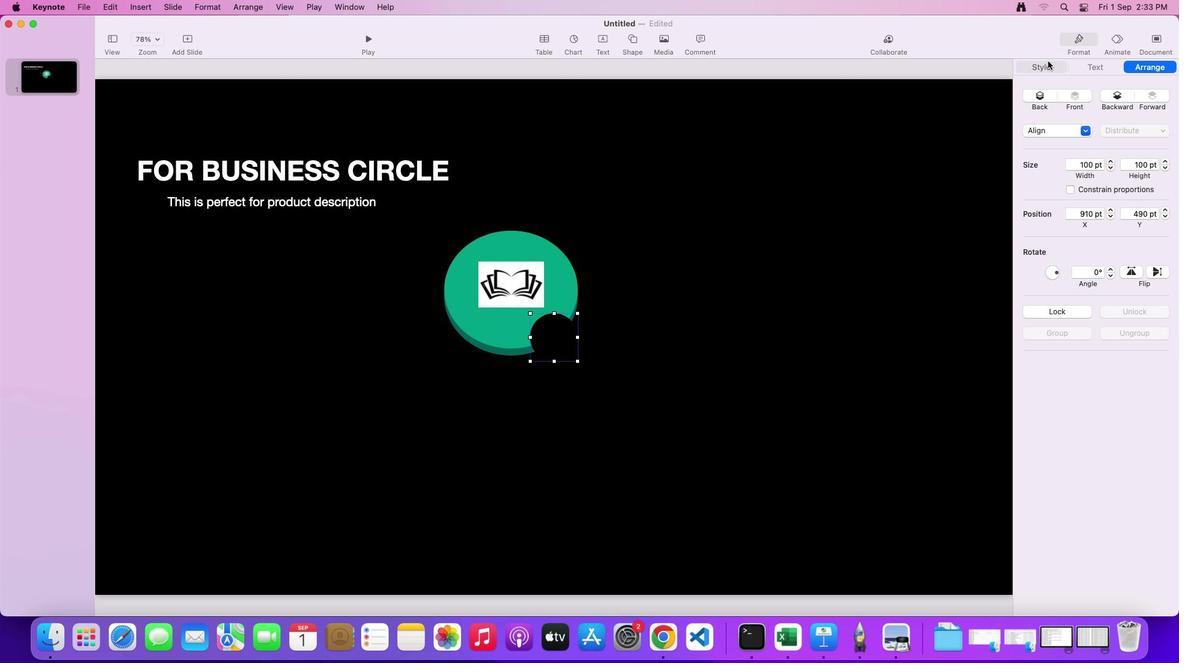 
Action: Mouse pressed left at (1047, 60)
Screenshot: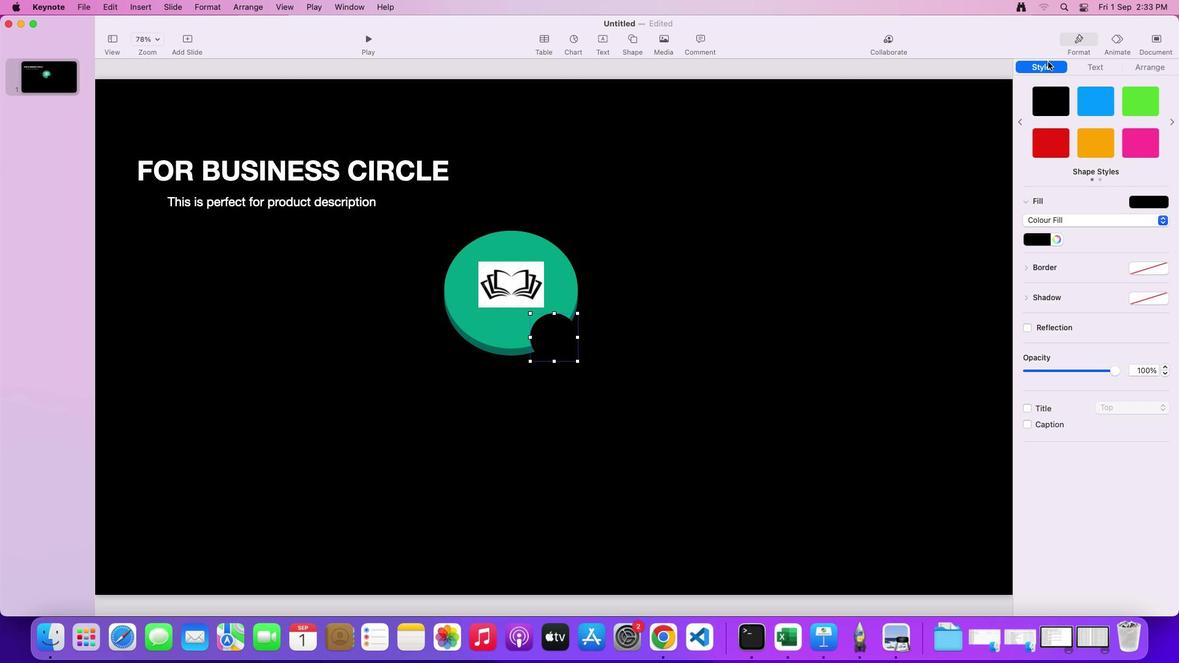
Action: Mouse moved to (1044, 238)
Screenshot: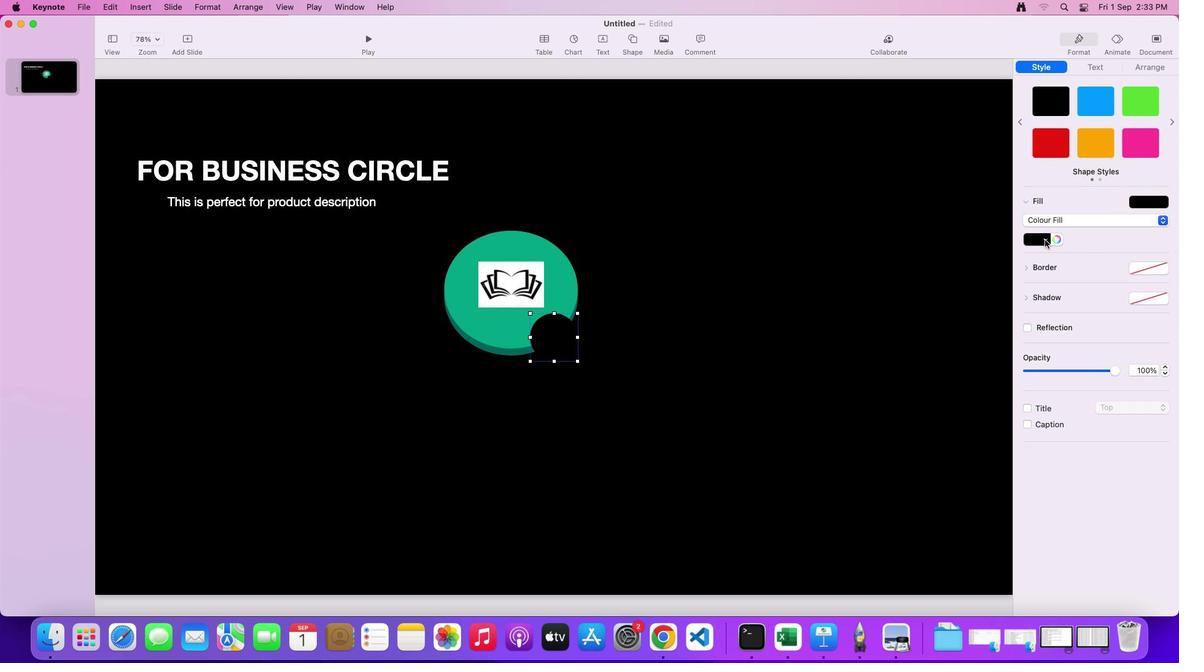 
Action: Mouse pressed left at (1044, 238)
Screenshot: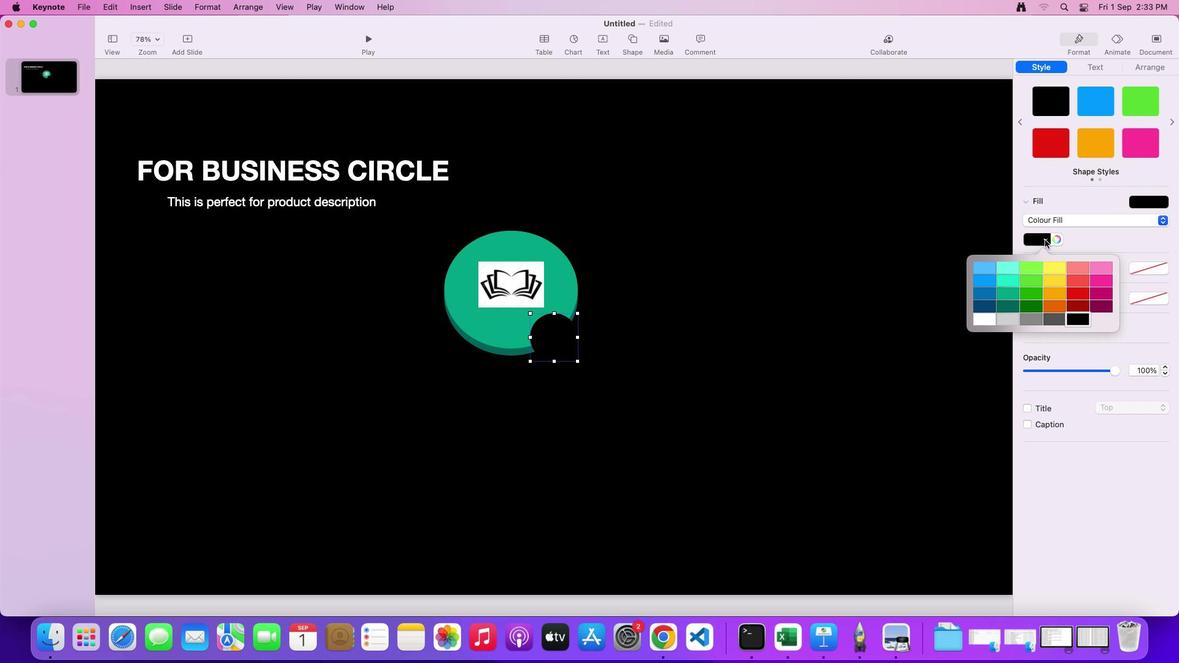 
Action: Mouse moved to (1081, 290)
Screenshot: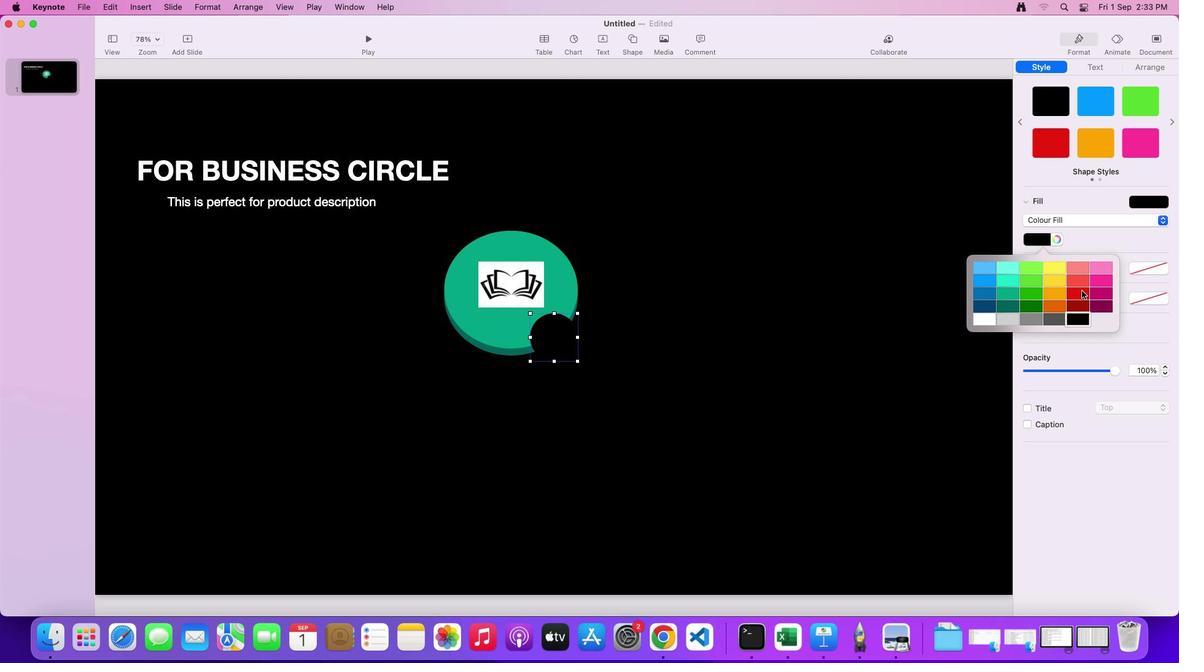 
Action: Mouse pressed left at (1081, 290)
Screenshot: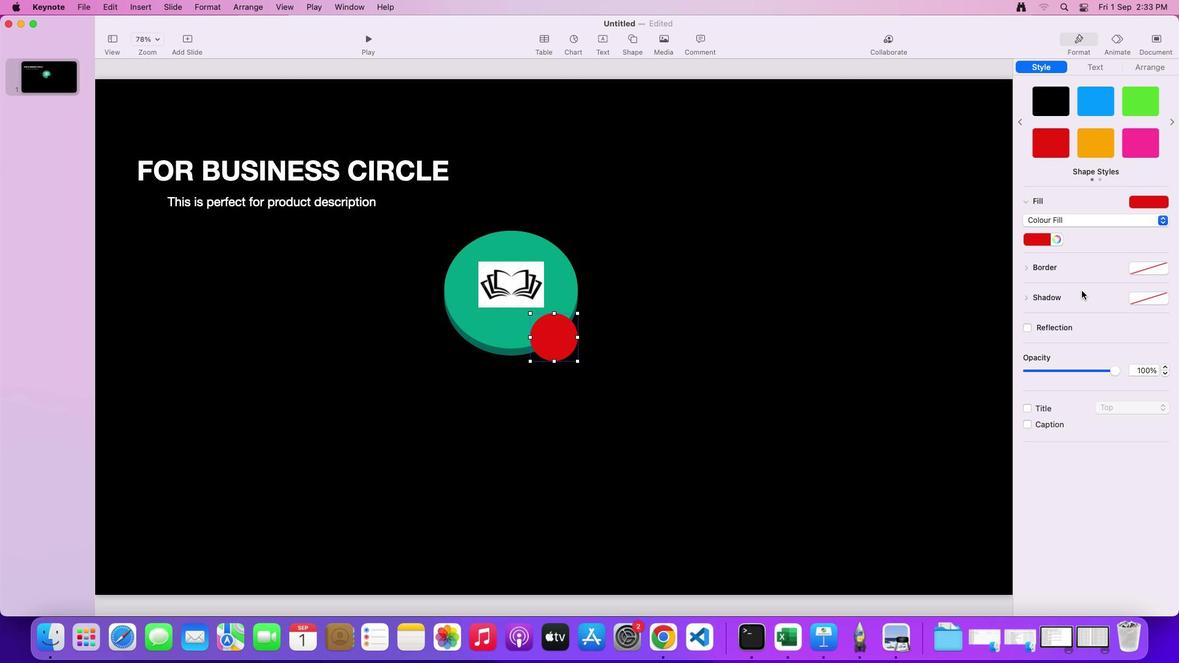 
Action: Mouse moved to (564, 342)
Screenshot: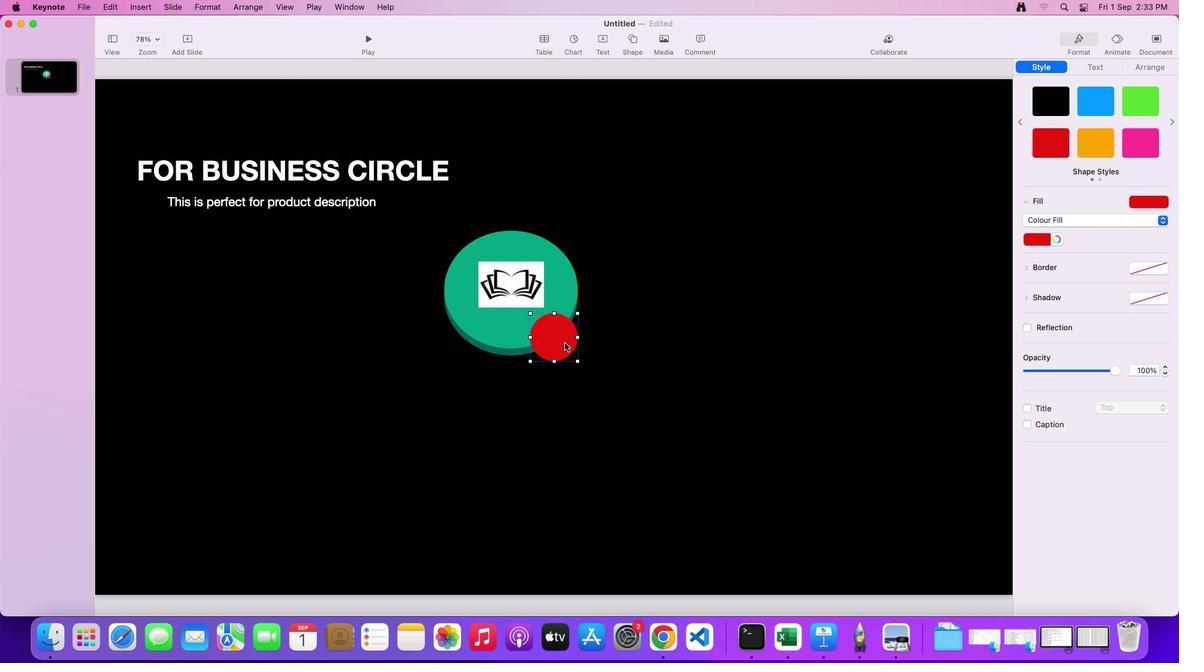 
Action: Mouse pressed left at (564, 342)
Screenshot: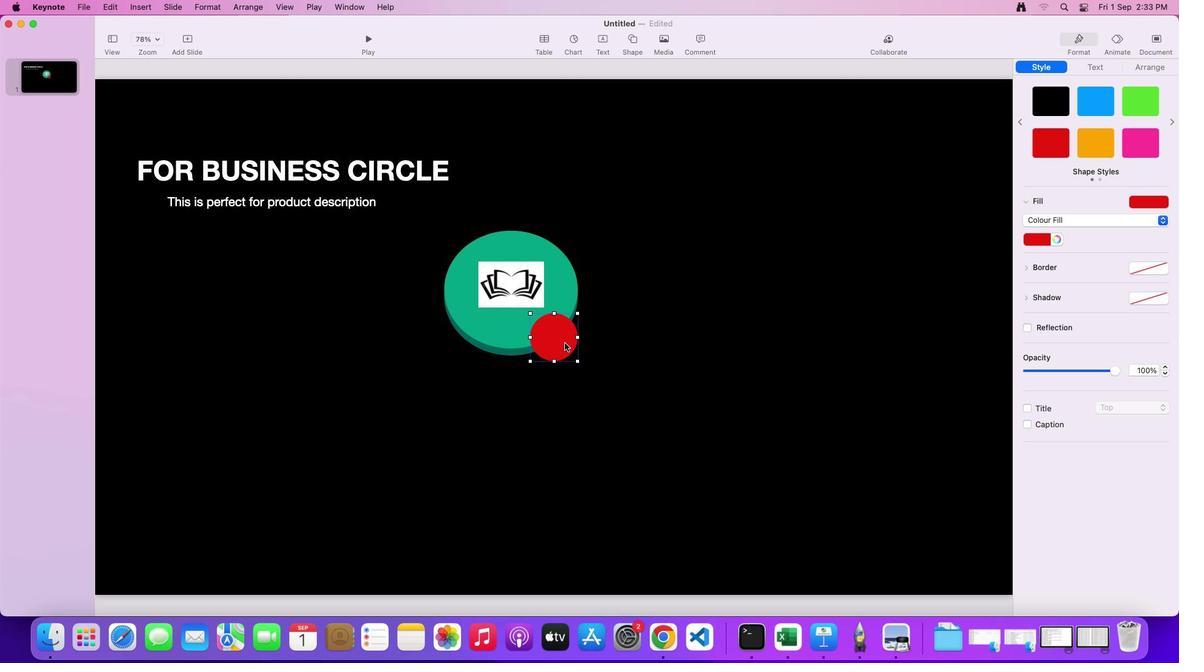 
Action: Mouse moved to (415, 376)
Screenshot: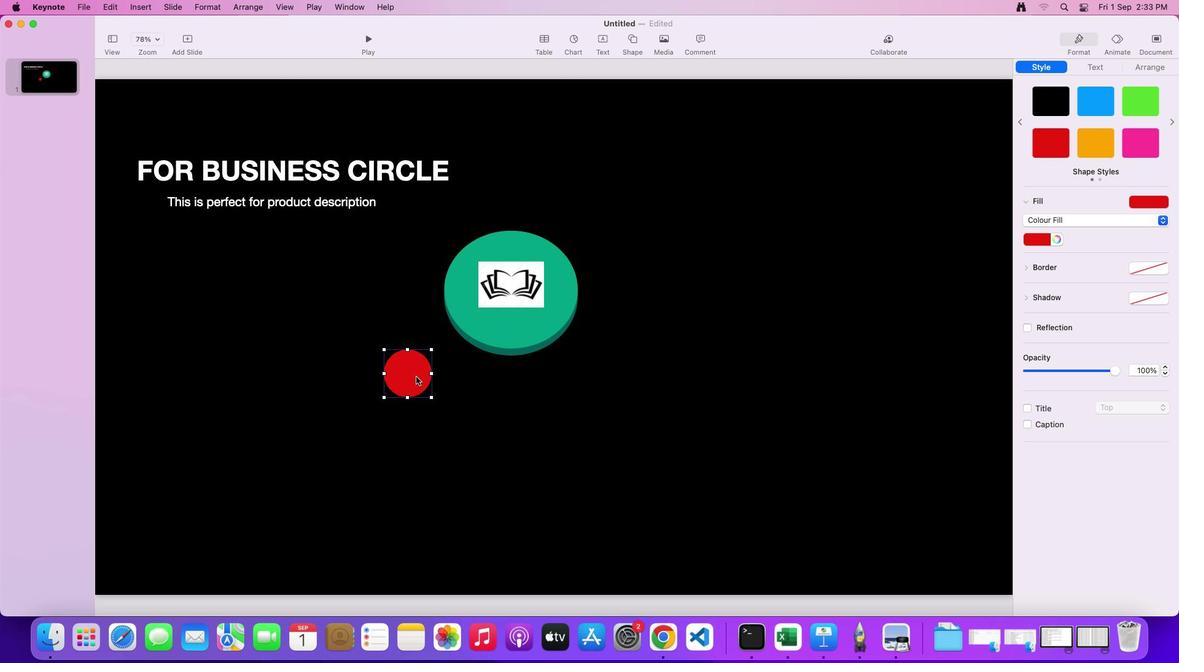 
Action: Mouse pressed left at (415, 376)
Screenshot: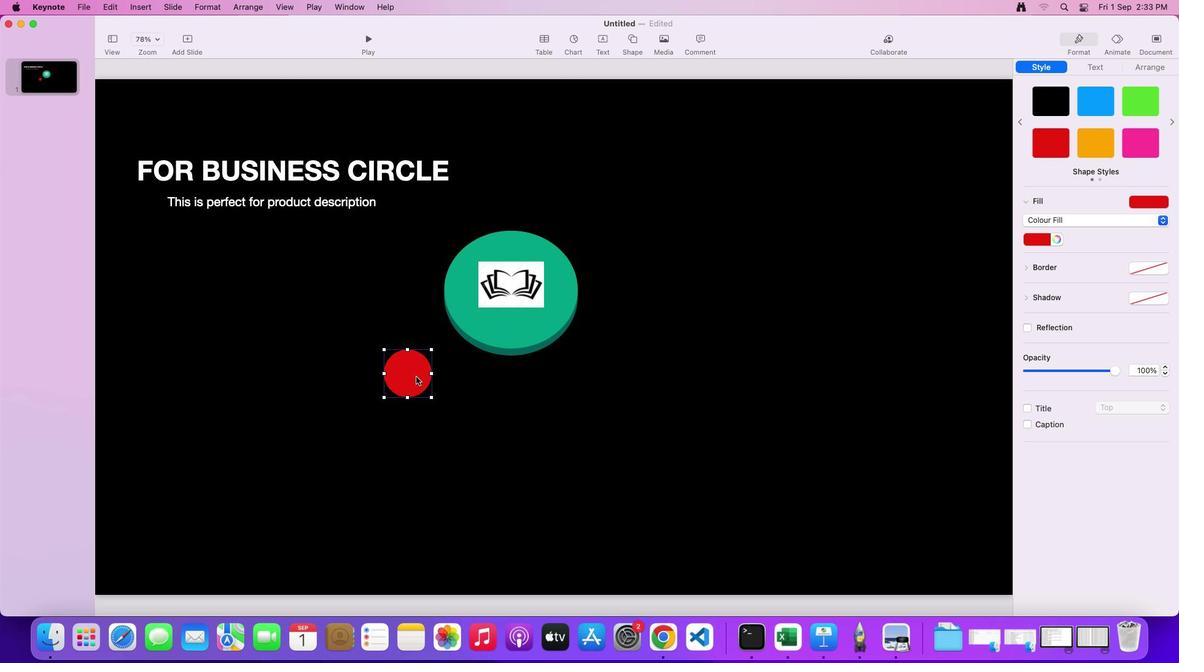 
Action: Mouse moved to (417, 378)
Screenshot: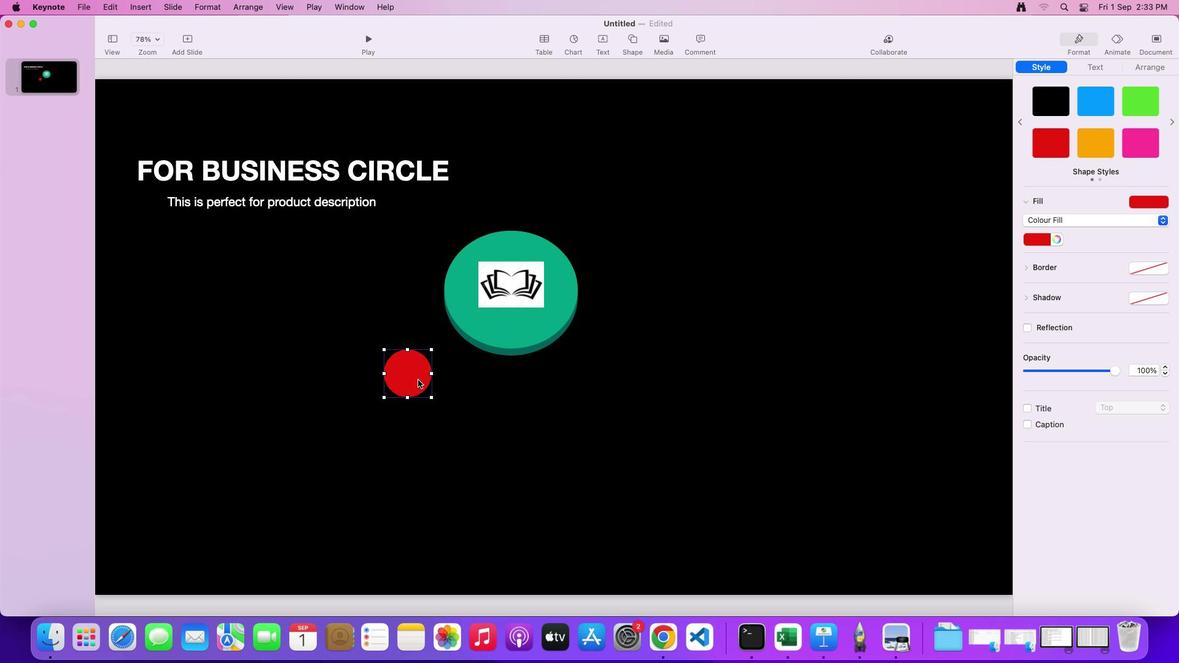 
Action: Mouse pressed left at (417, 378)
Screenshot: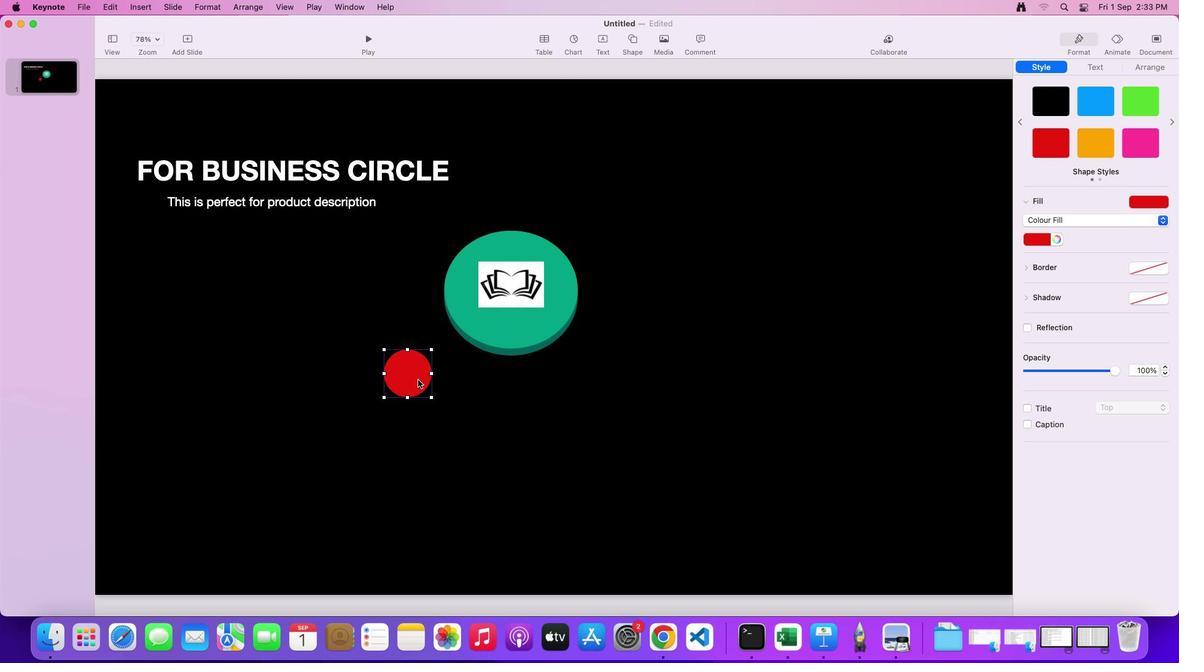 
Action: Key pressed Key.cmd'c'
Screenshot: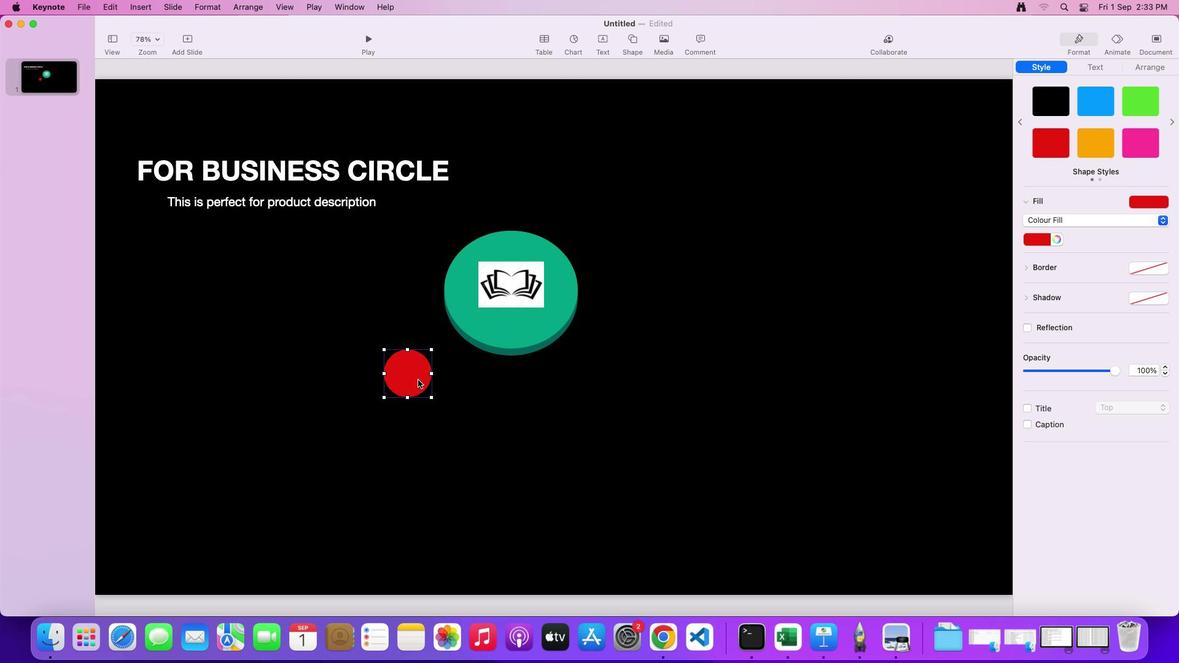 
Action: Mouse moved to (417, 378)
Screenshot: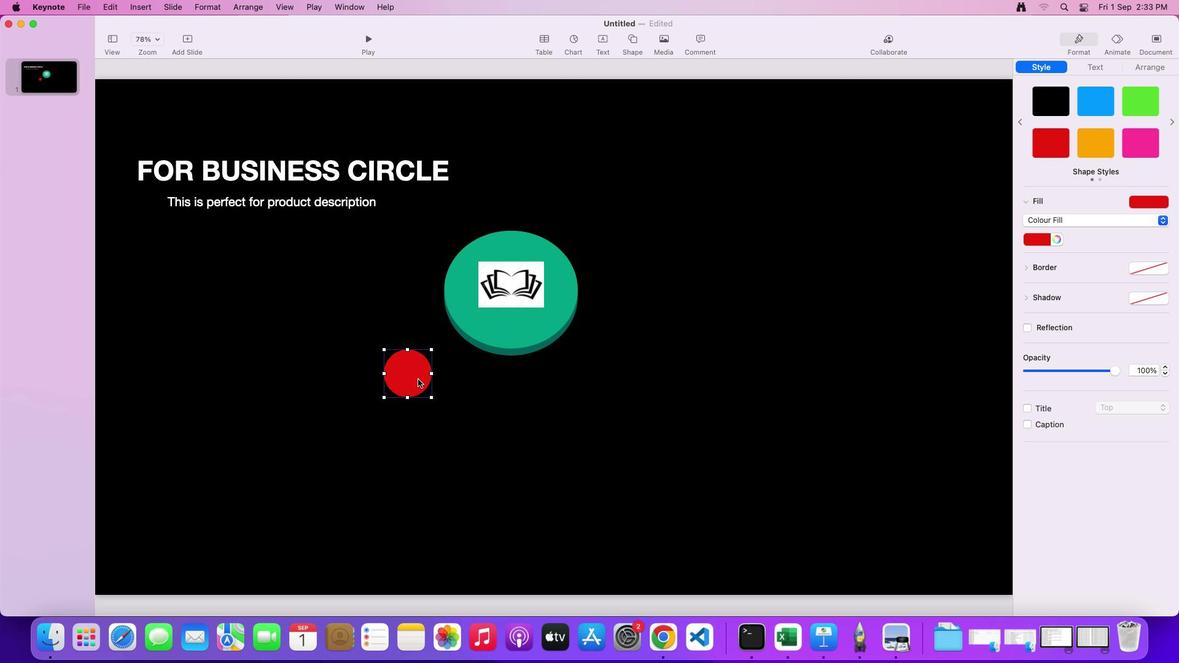 
Action: Key pressed Key.alt
Screenshot: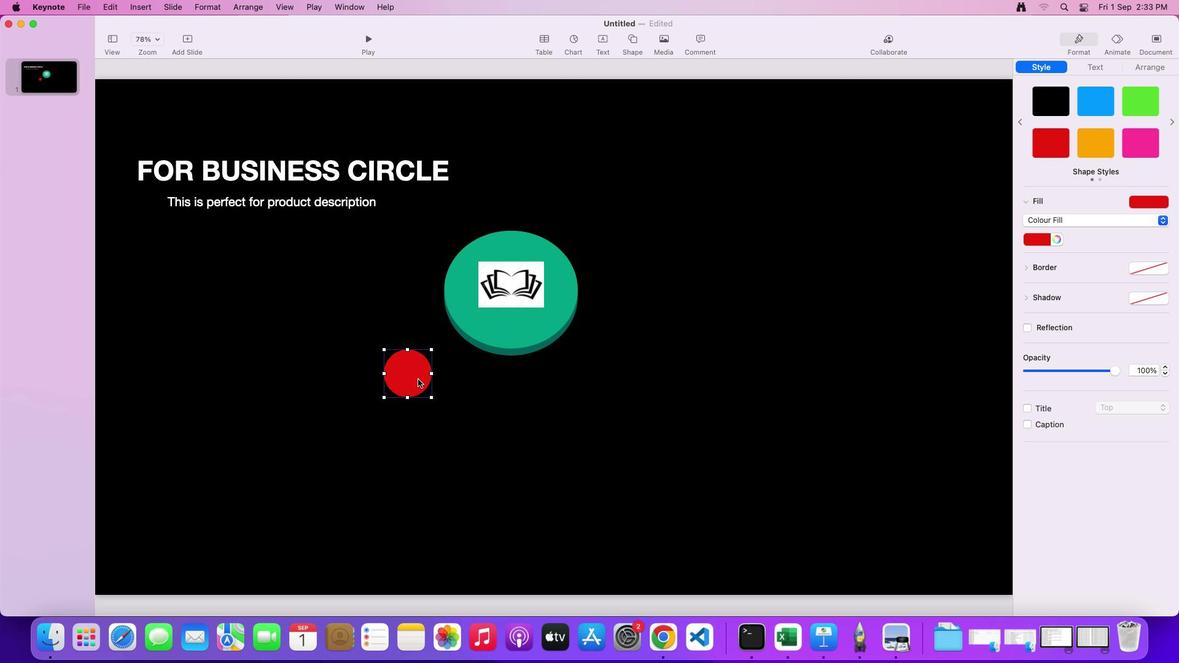 
Action: Mouse pressed left at (417, 378)
Screenshot: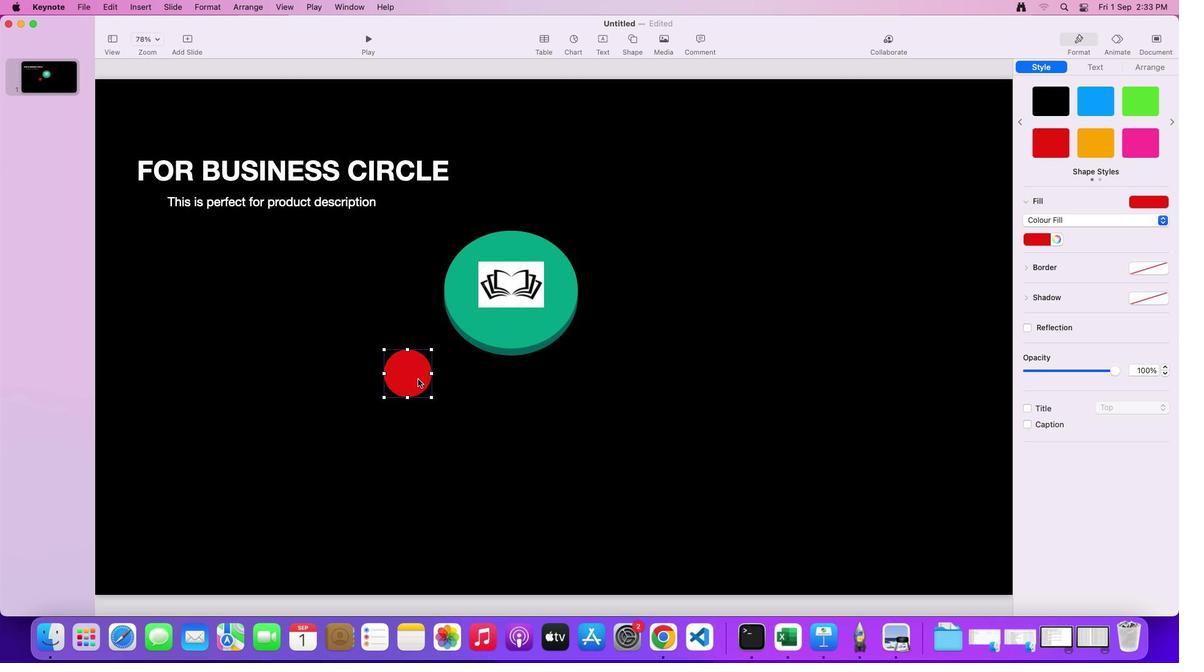 
Action: Mouse moved to (415, 393)
Screenshot: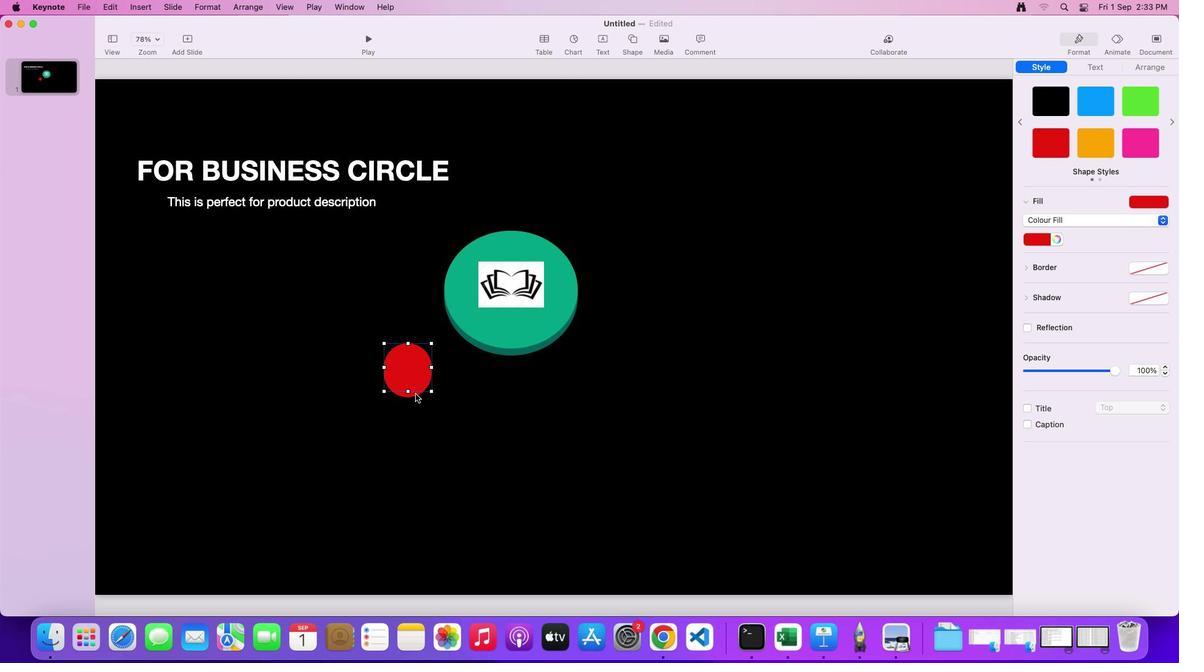 
Action: Mouse pressed left at (415, 393)
Screenshot: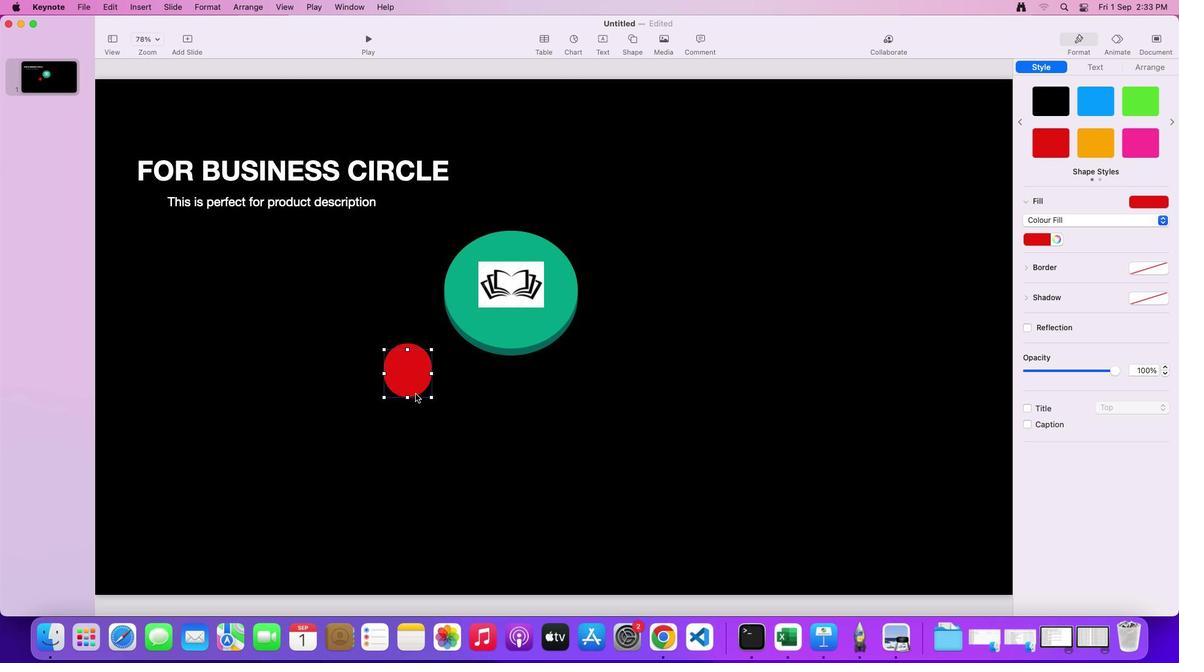 
Action: Mouse moved to (1045, 238)
Screenshot: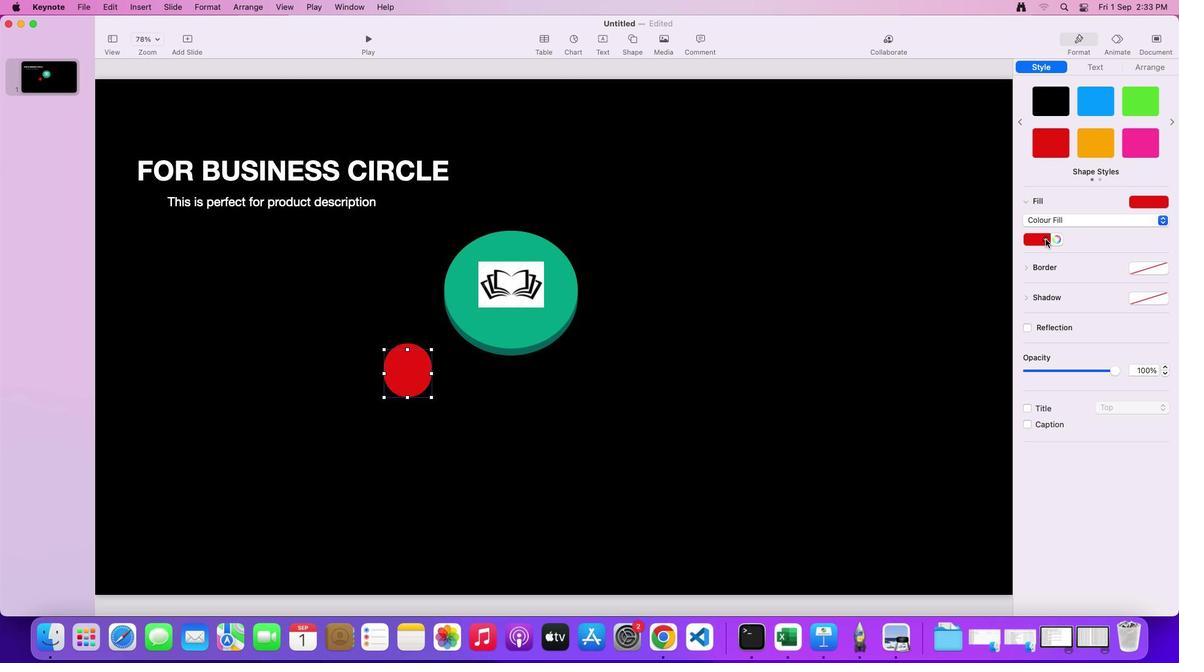 
Action: Mouse pressed left at (1045, 238)
Screenshot: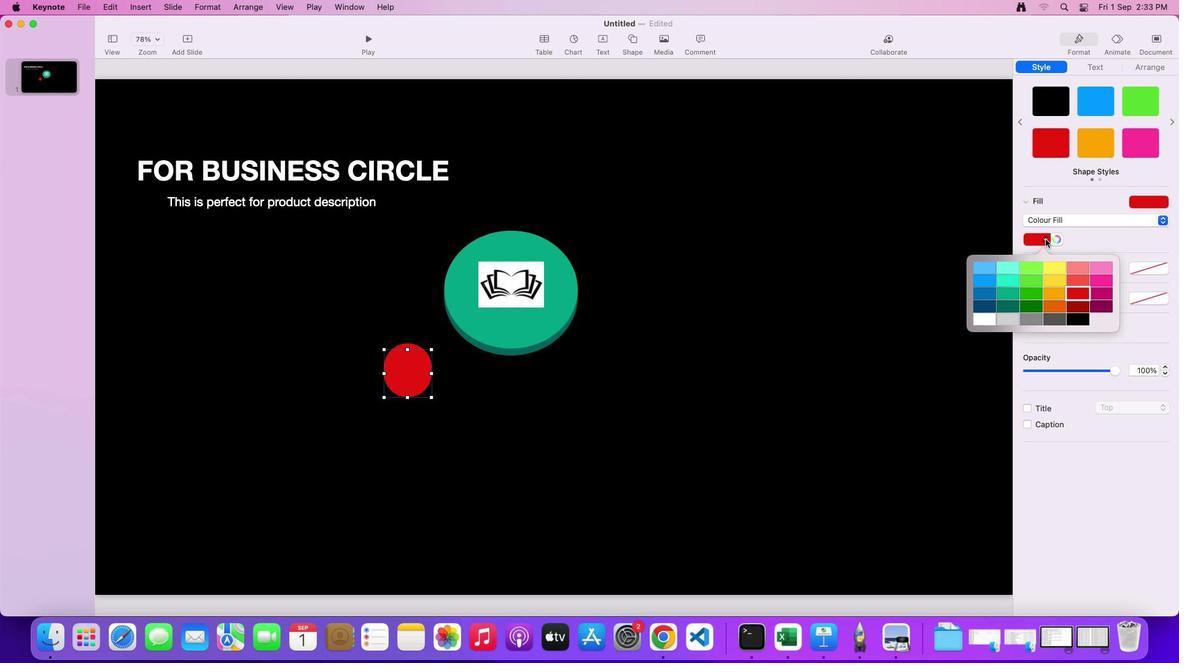 
Action: Mouse moved to (1074, 281)
Screenshot: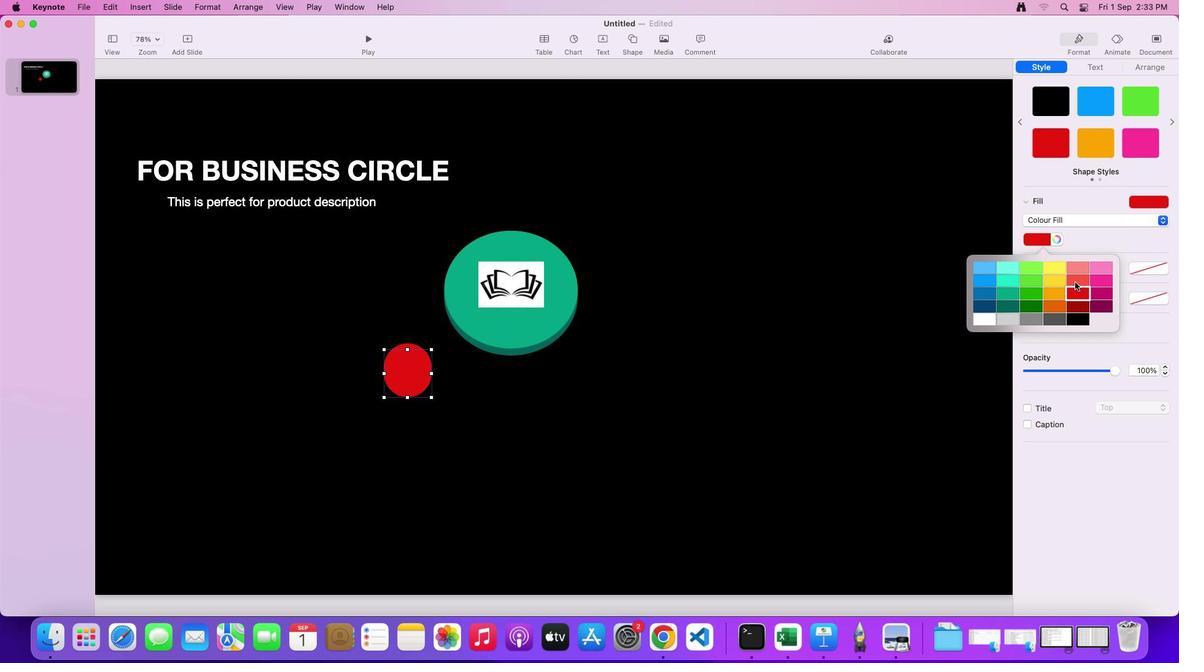 
Action: Mouse pressed left at (1074, 281)
Screenshot: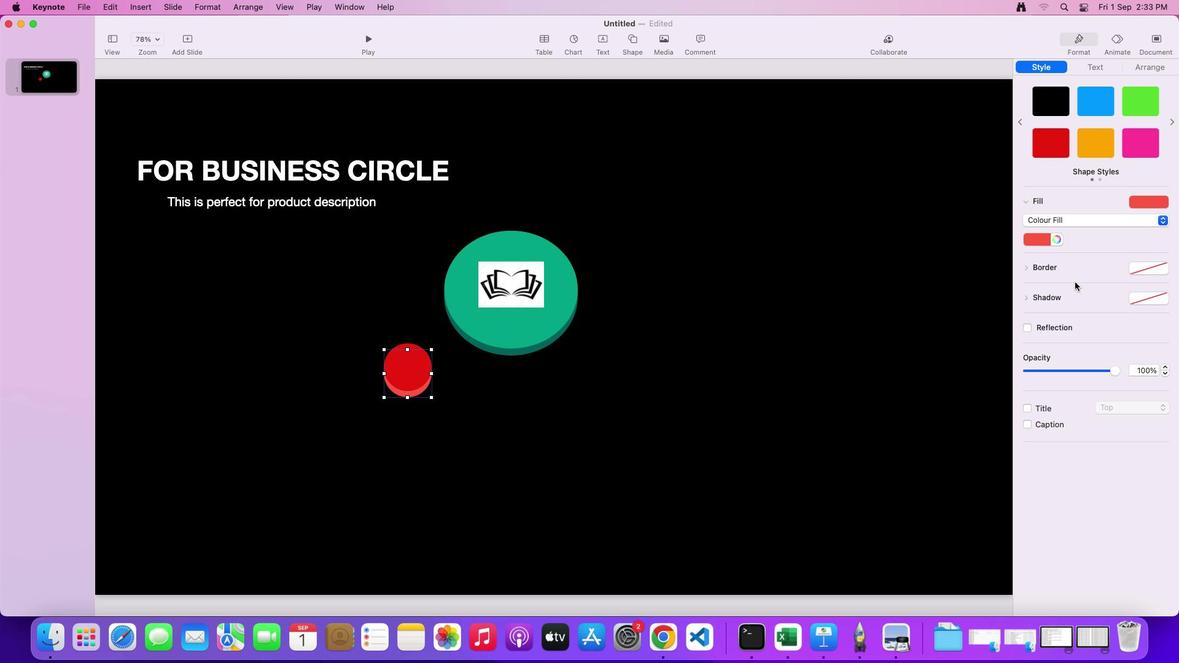 
Action: Mouse moved to (402, 371)
Screenshot: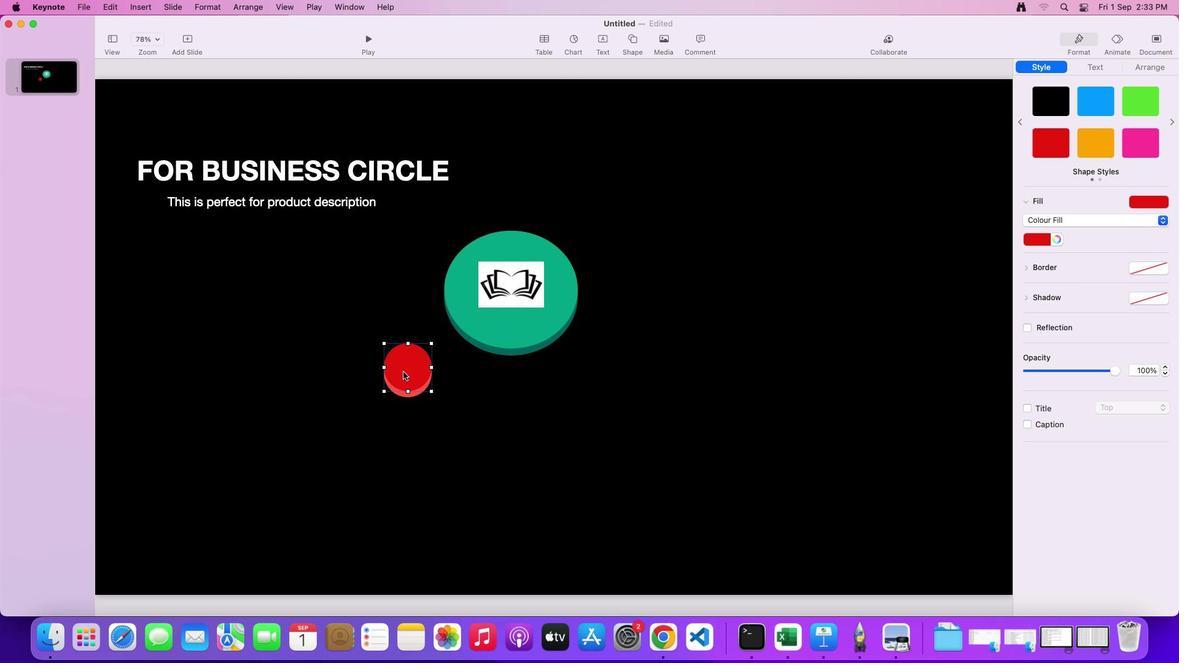 
Action: Mouse pressed left at (402, 371)
Screenshot: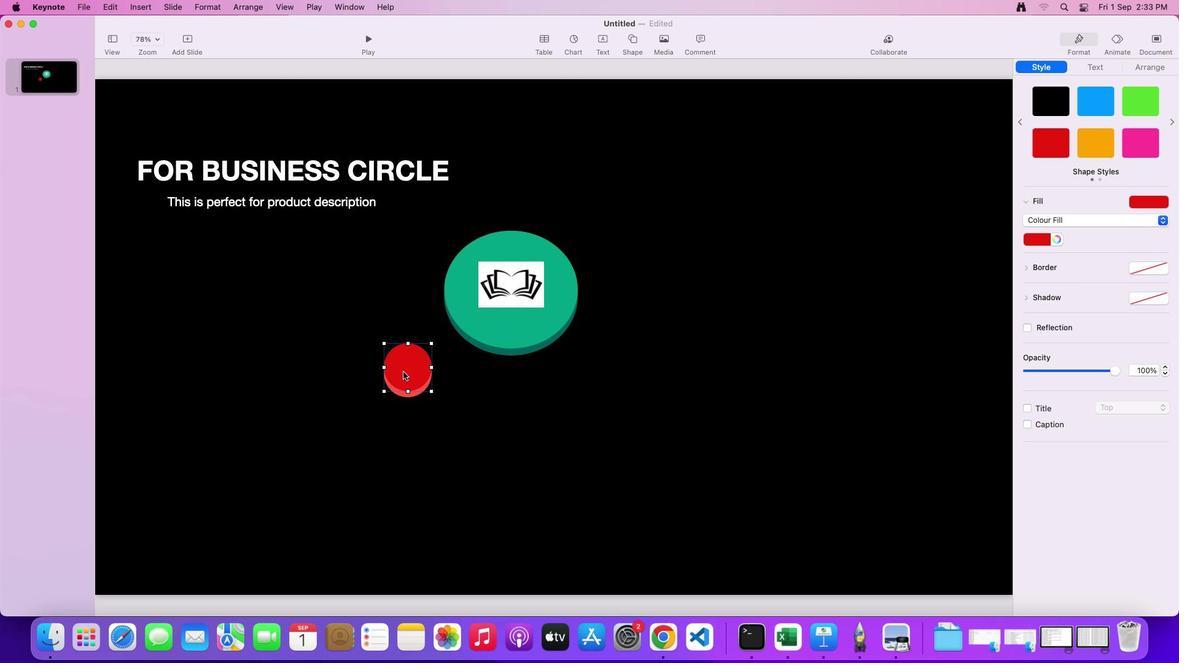 
Action: Mouse moved to (1046, 238)
Screenshot: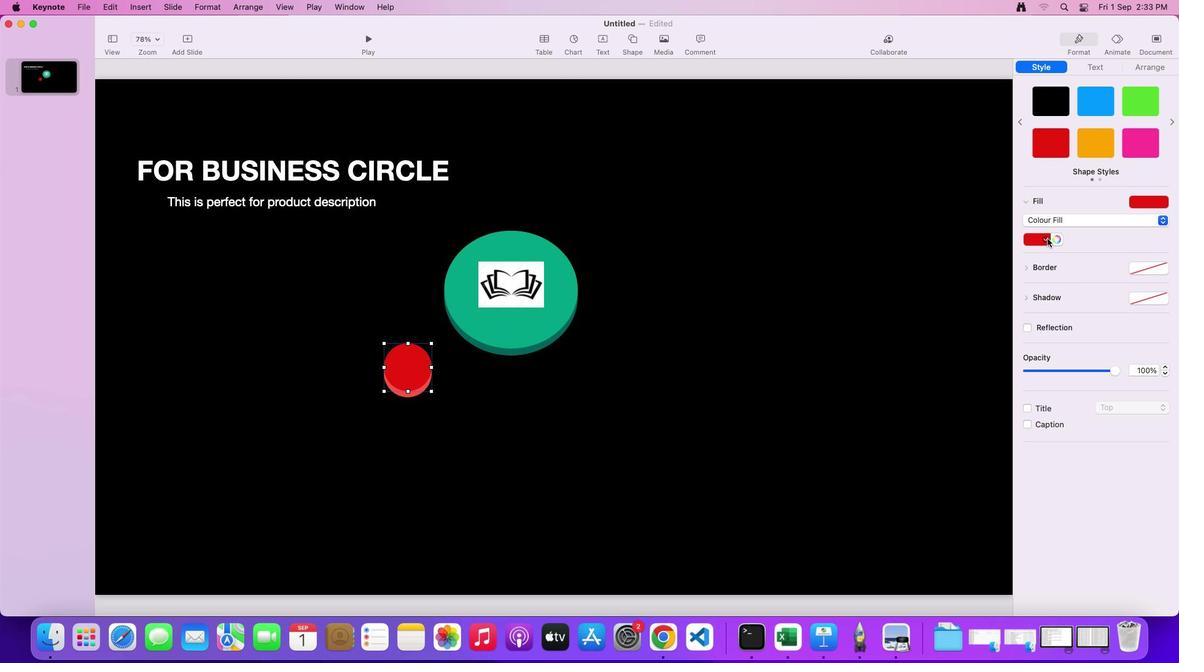 
Action: Mouse pressed left at (1046, 238)
Screenshot: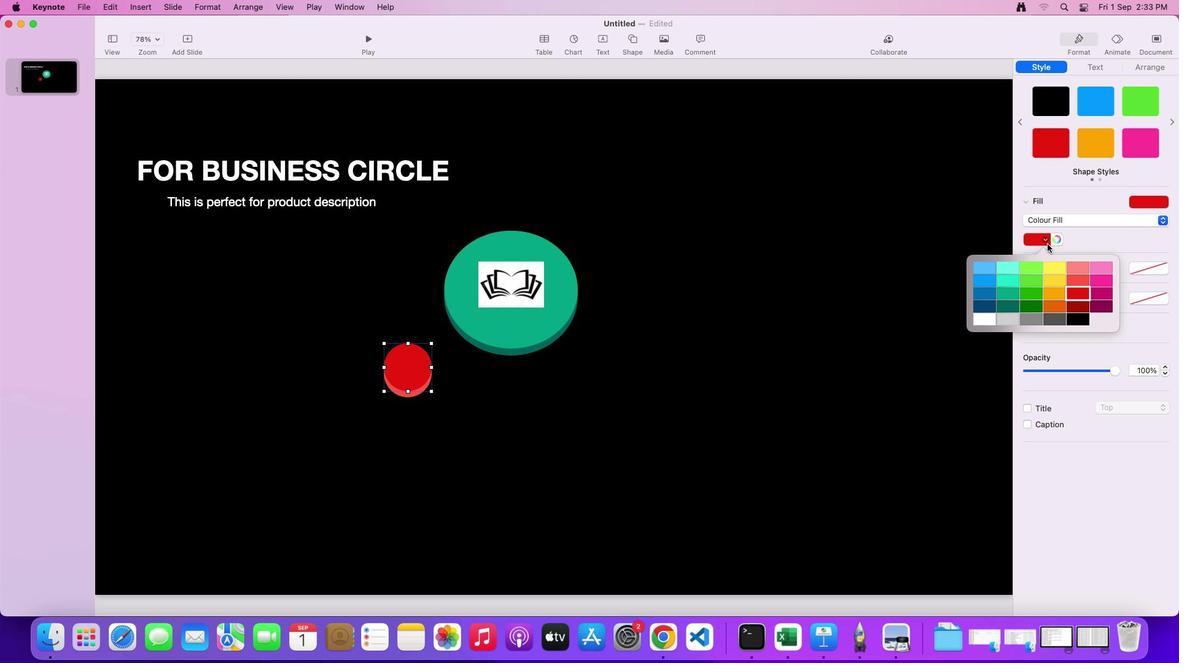 
Action: Mouse moved to (1078, 278)
Screenshot: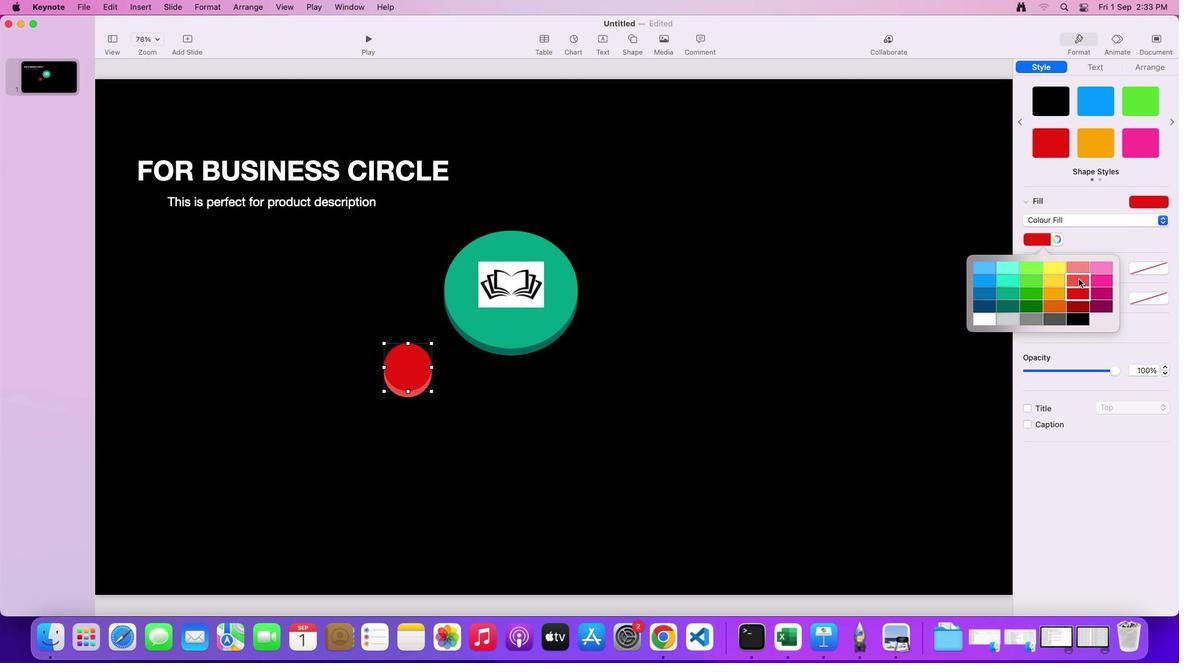 
Action: Mouse pressed left at (1078, 278)
Screenshot: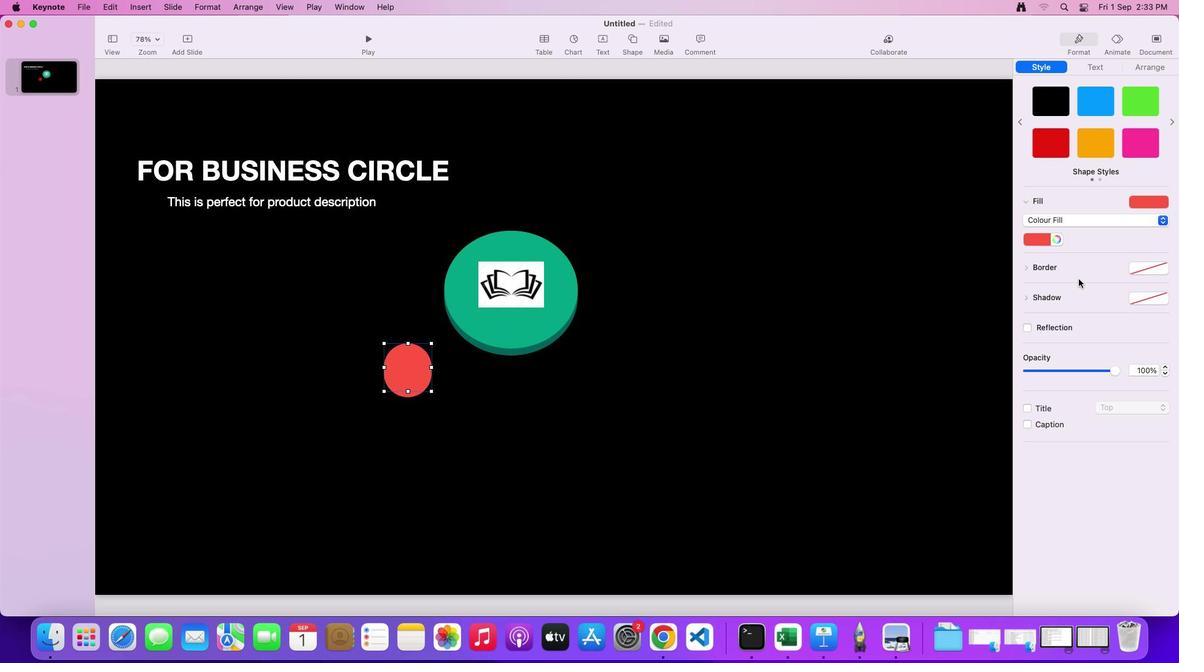 
Action: Mouse moved to (410, 394)
Screenshot: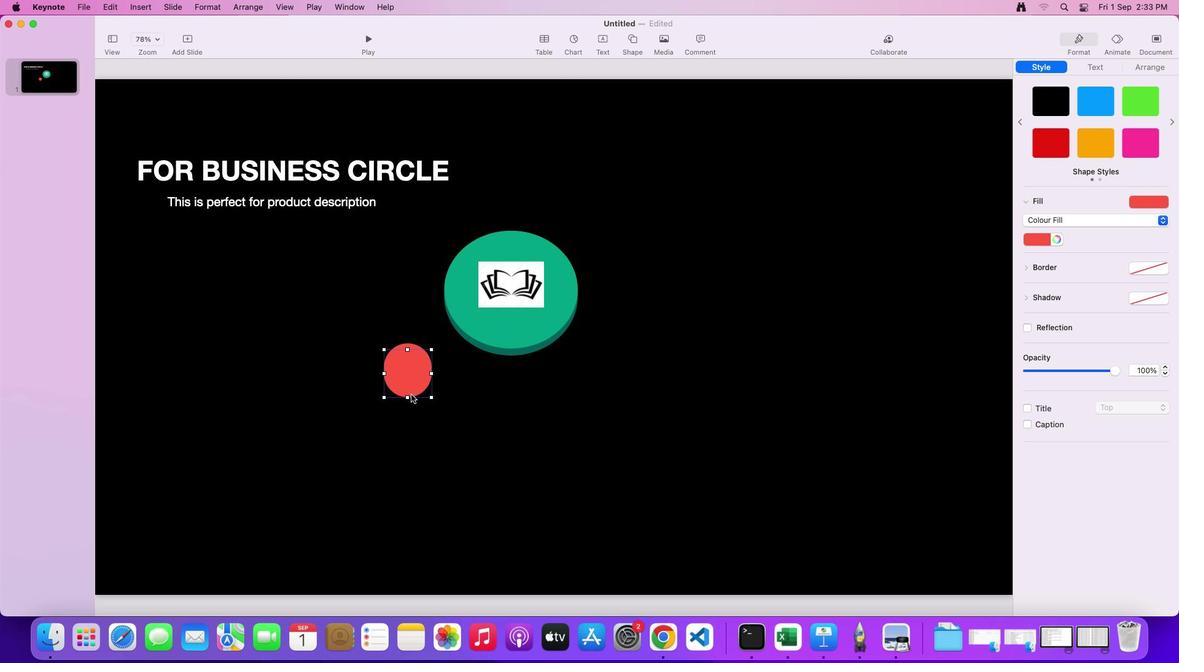 
Action: Mouse pressed left at (410, 394)
